 Task: Plan a trip to Hendala, Sri Lanka from 6th December, 2023 to 10th December, 2023 for 1 adult.1  bedroom having 1 bed and 1 bathroom. Property type can be hotel. Look for 5 properties as per requirement.
Action: Mouse moved to (500, 63)
Screenshot: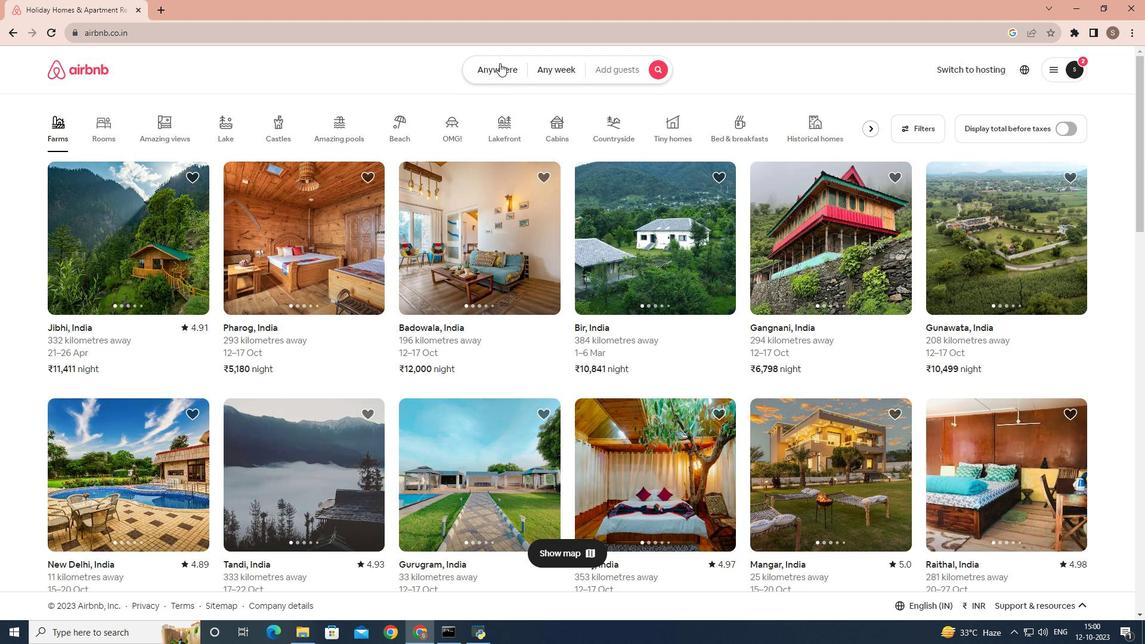 
Action: Mouse pressed left at (500, 63)
Screenshot: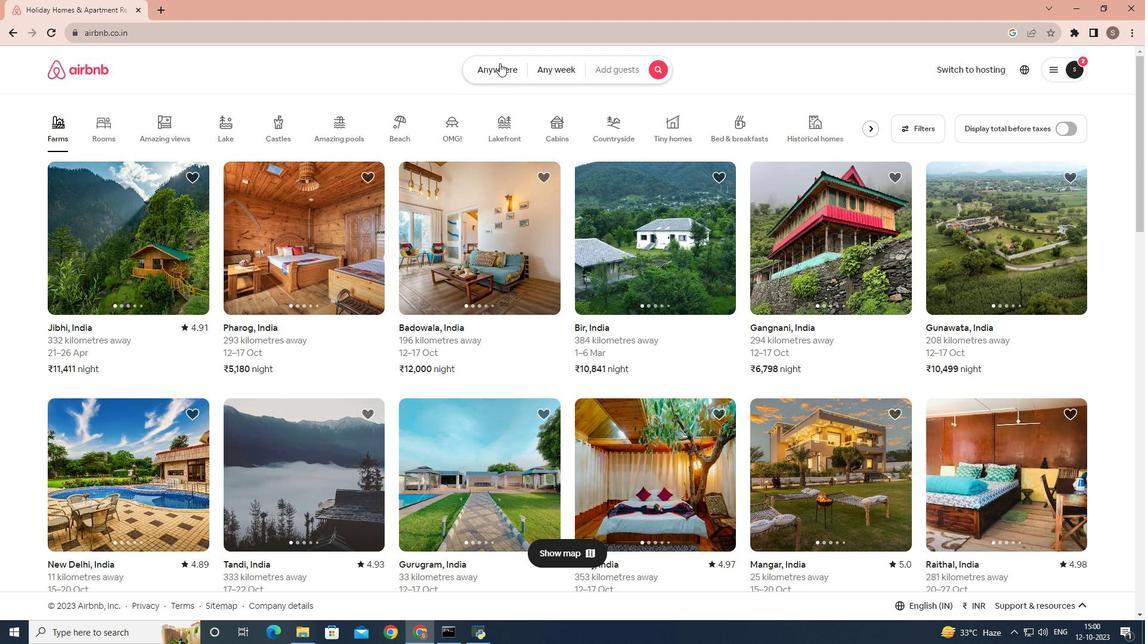 
Action: Mouse moved to (375, 112)
Screenshot: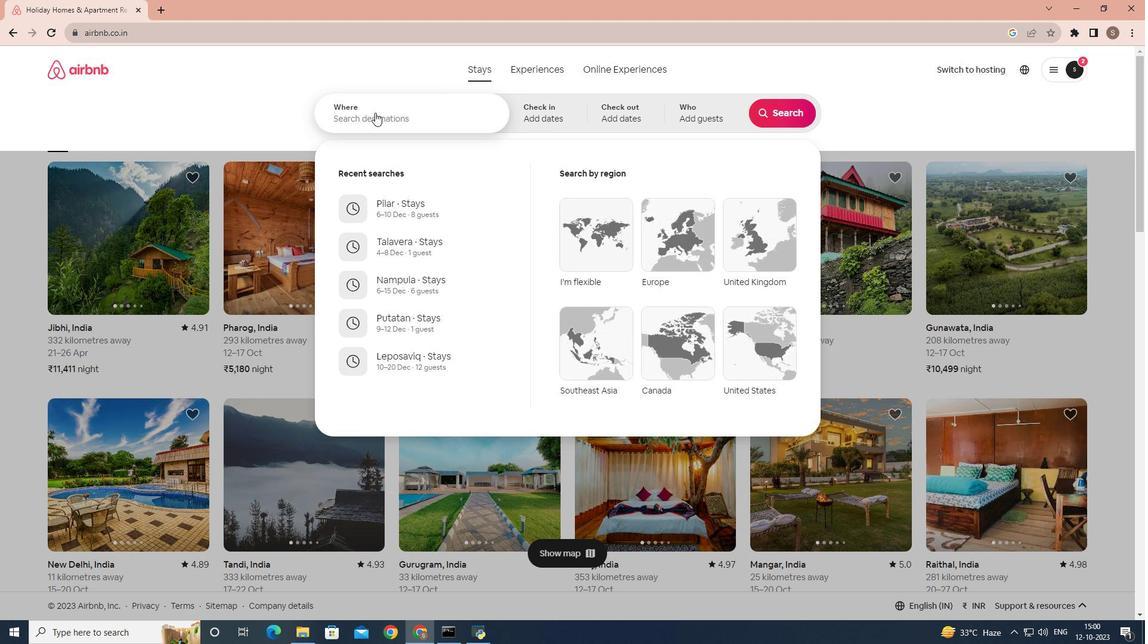 
Action: Mouse pressed left at (375, 112)
Screenshot: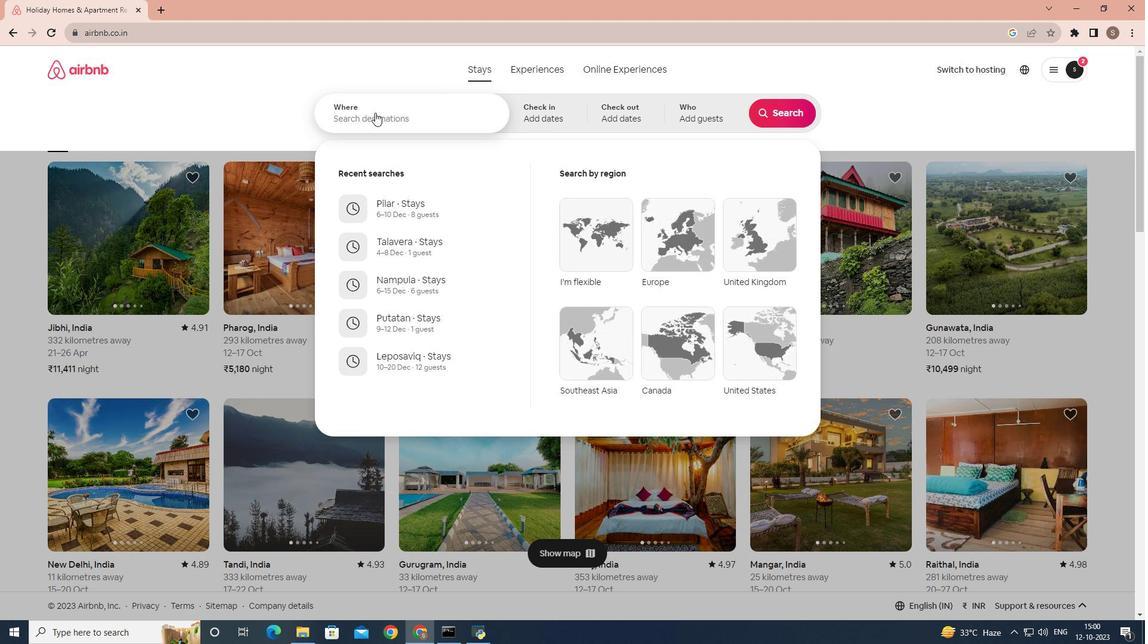 
Action: Key pressed hendala
Screenshot: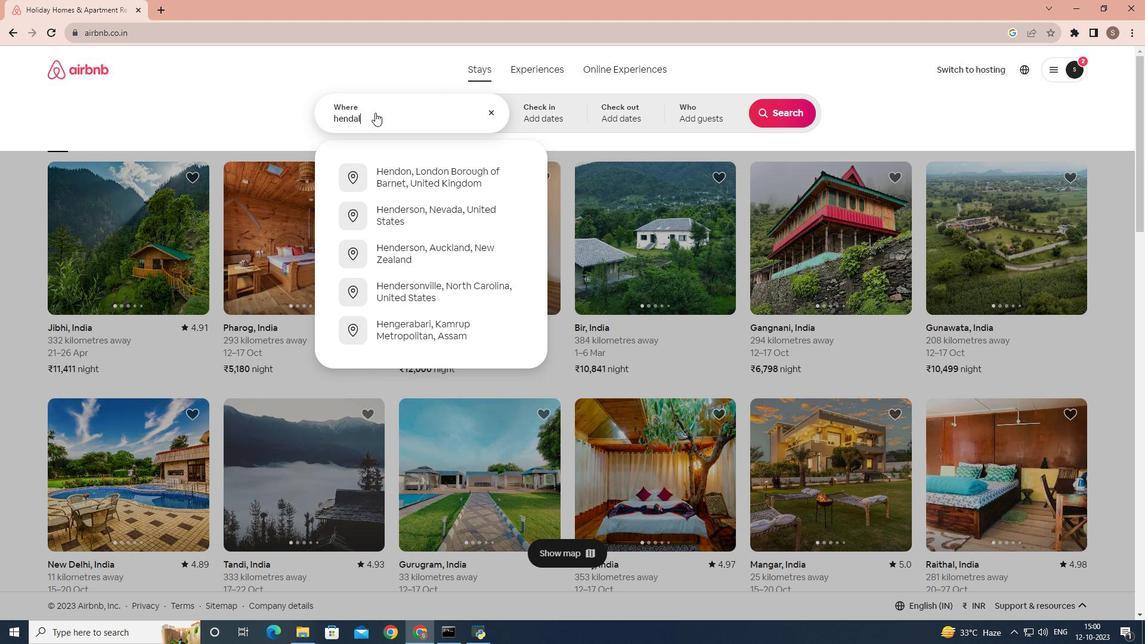 
Action: Mouse moved to (377, 170)
Screenshot: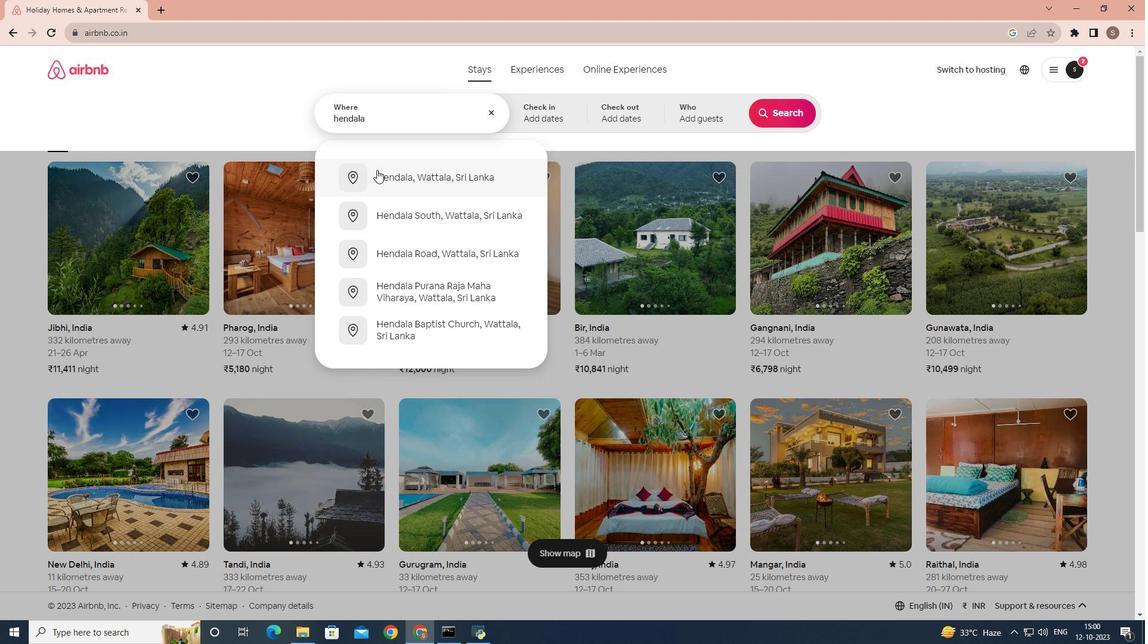 
Action: Mouse pressed left at (377, 170)
Screenshot: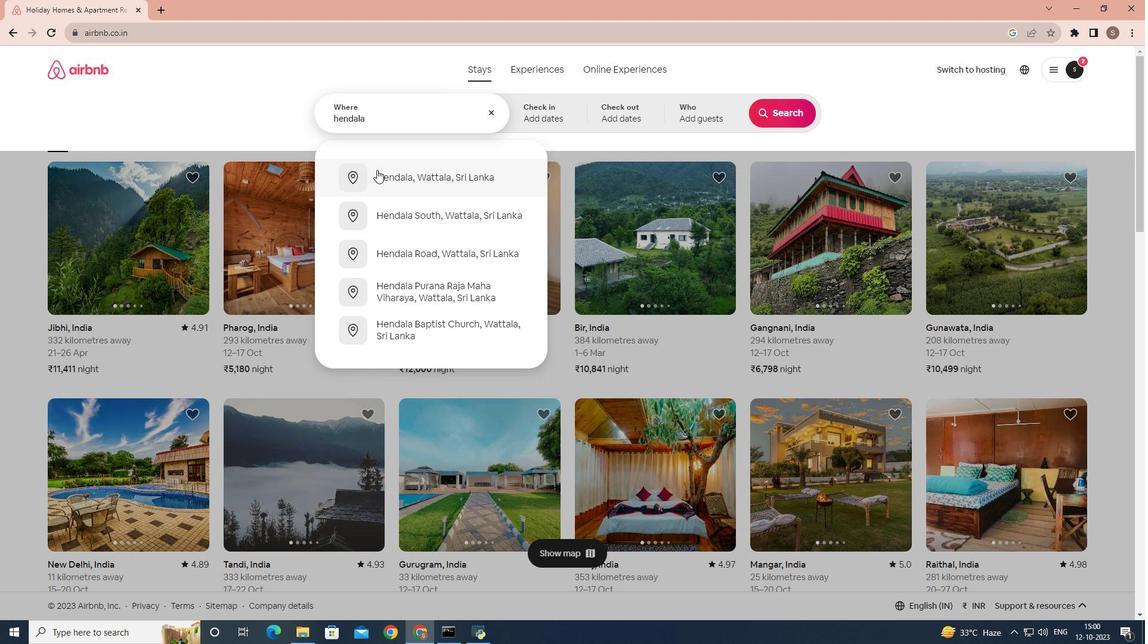 
Action: Mouse moved to (776, 213)
Screenshot: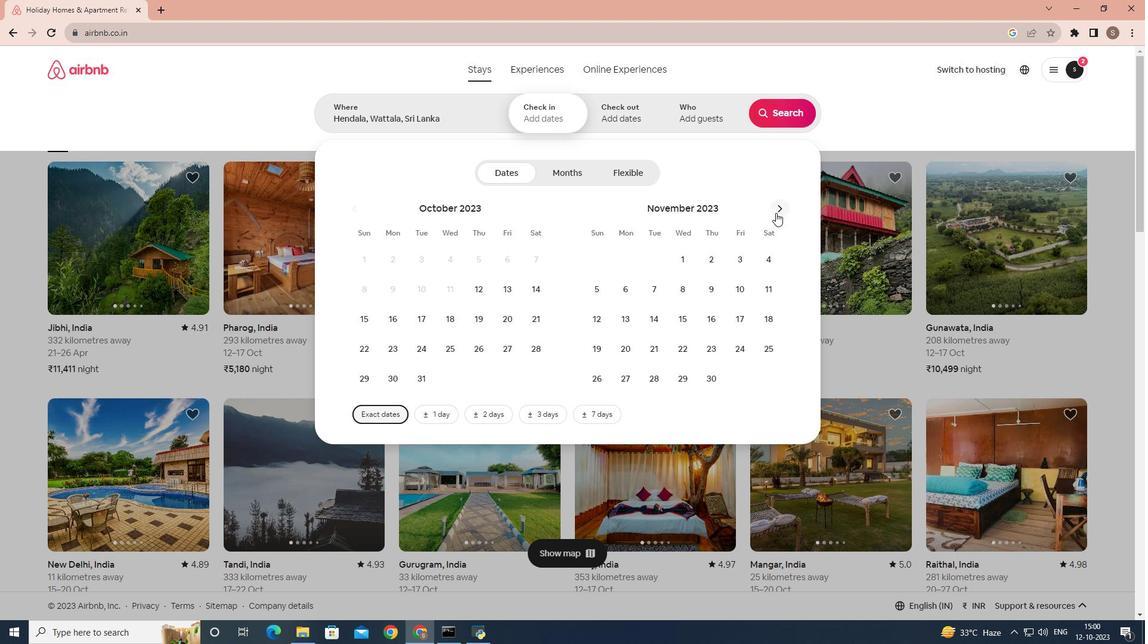 
Action: Mouse pressed left at (776, 213)
Screenshot: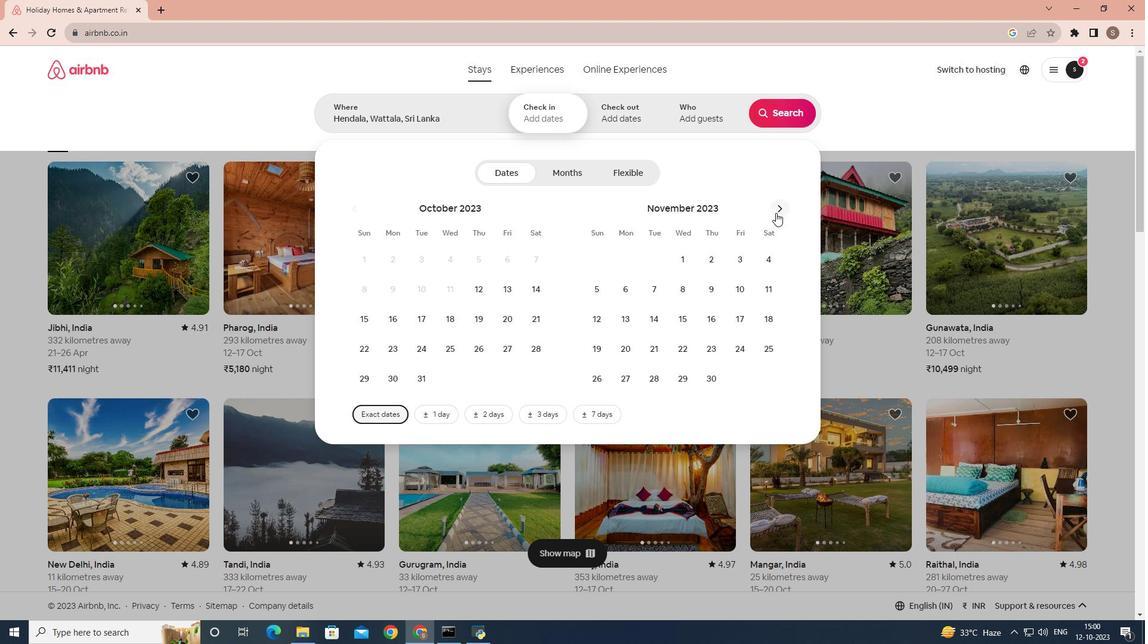
Action: Mouse moved to (677, 291)
Screenshot: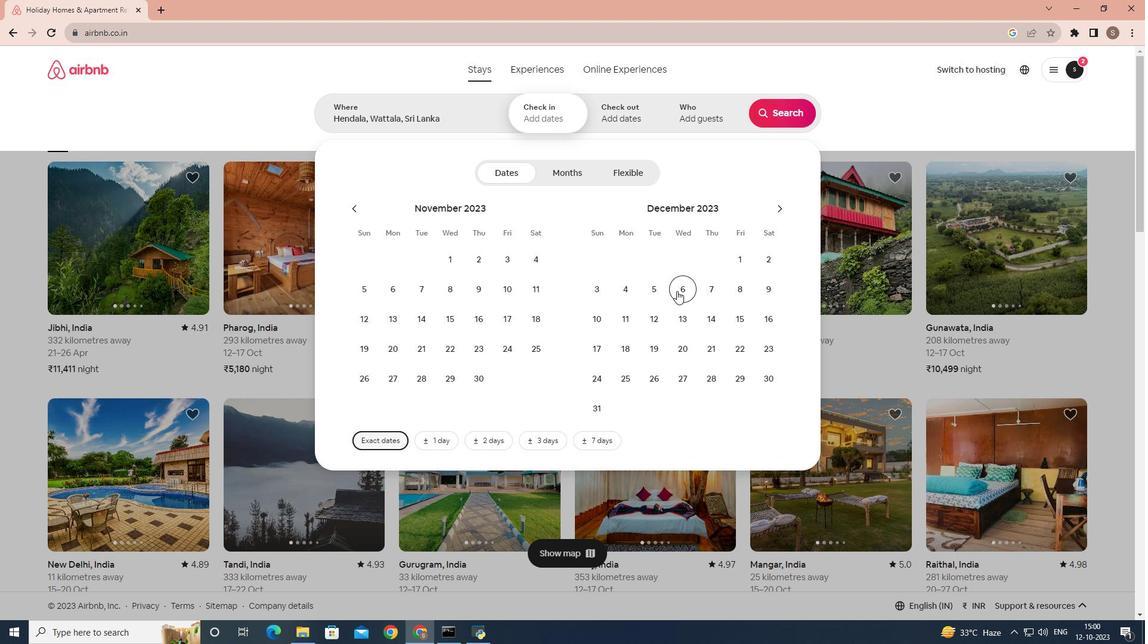 
Action: Mouse pressed left at (677, 291)
Screenshot: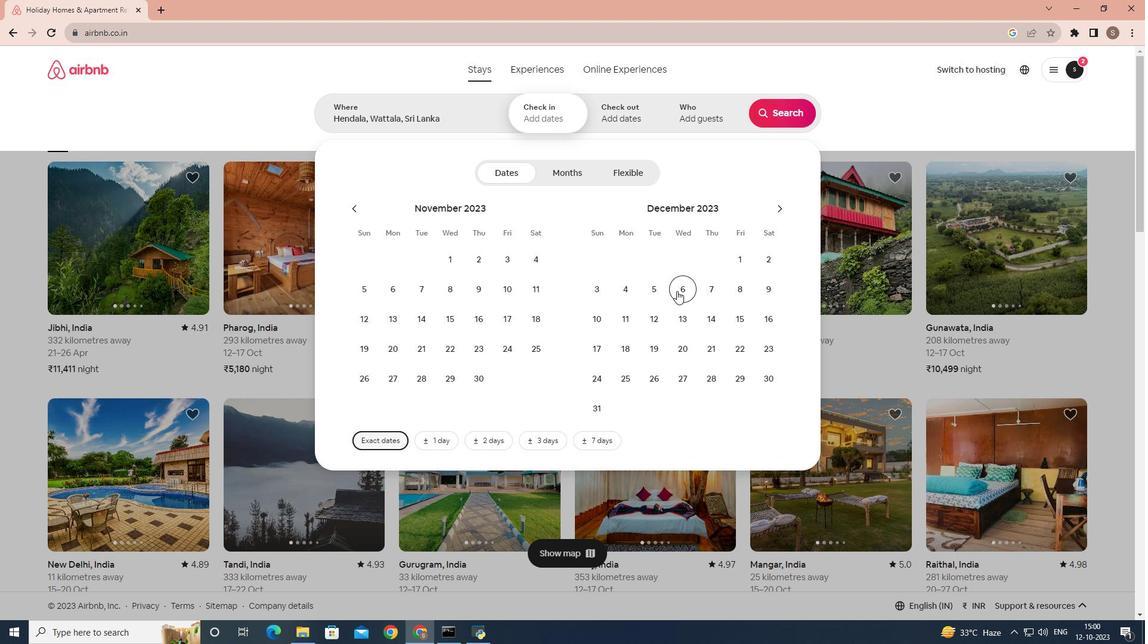 
Action: Mouse moved to (598, 329)
Screenshot: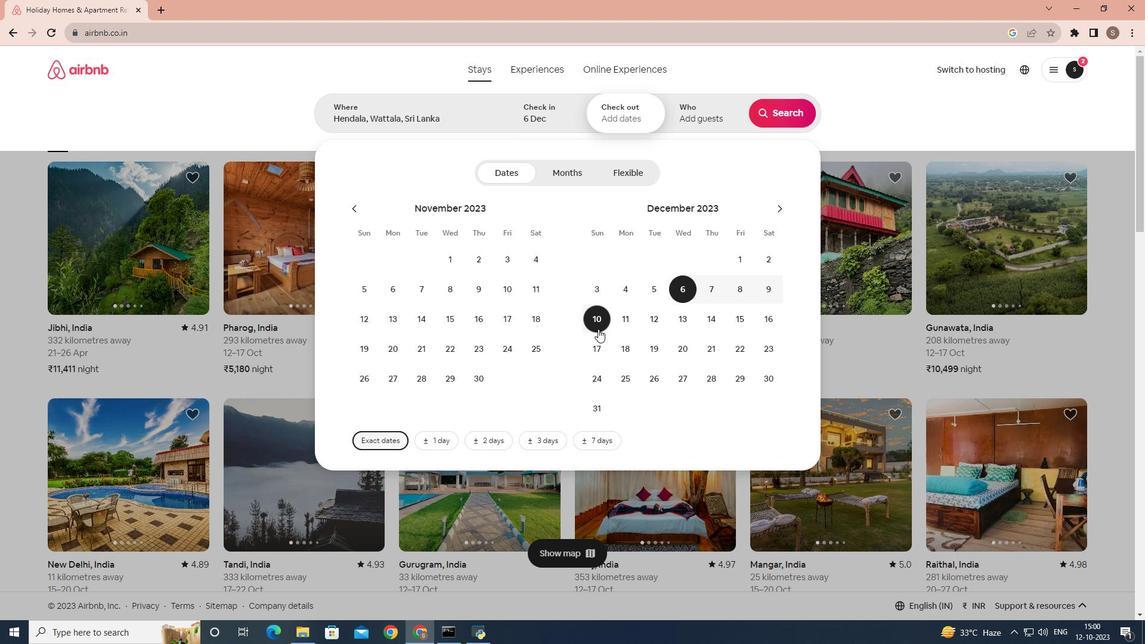 
Action: Mouse pressed left at (598, 329)
Screenshot: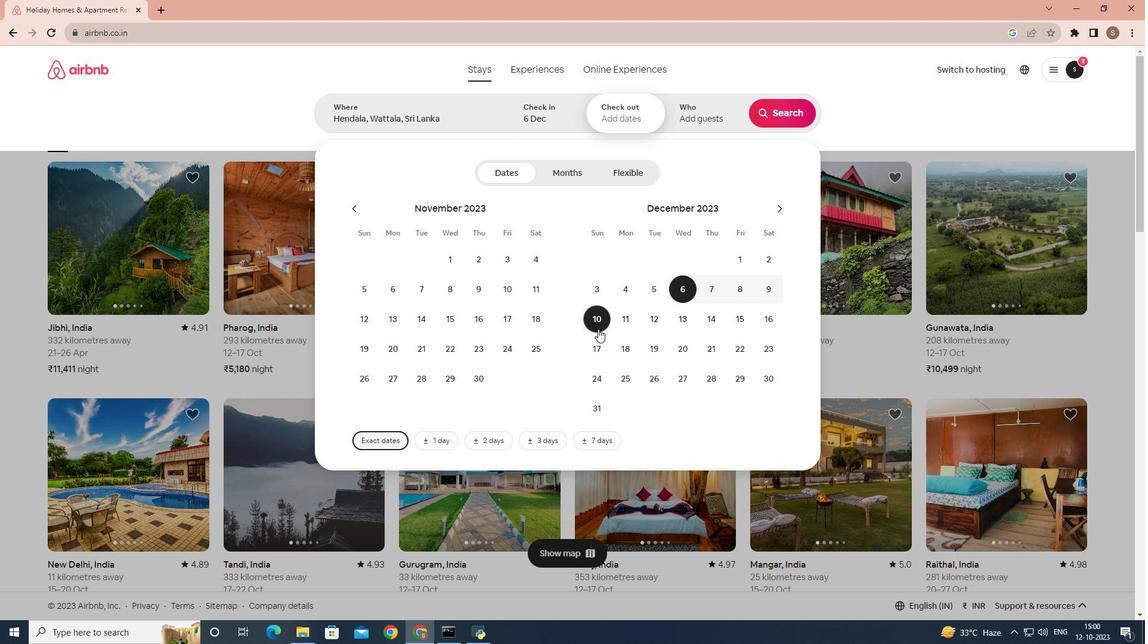 
Action: Mouse moved to (732, 102)
Screenshot: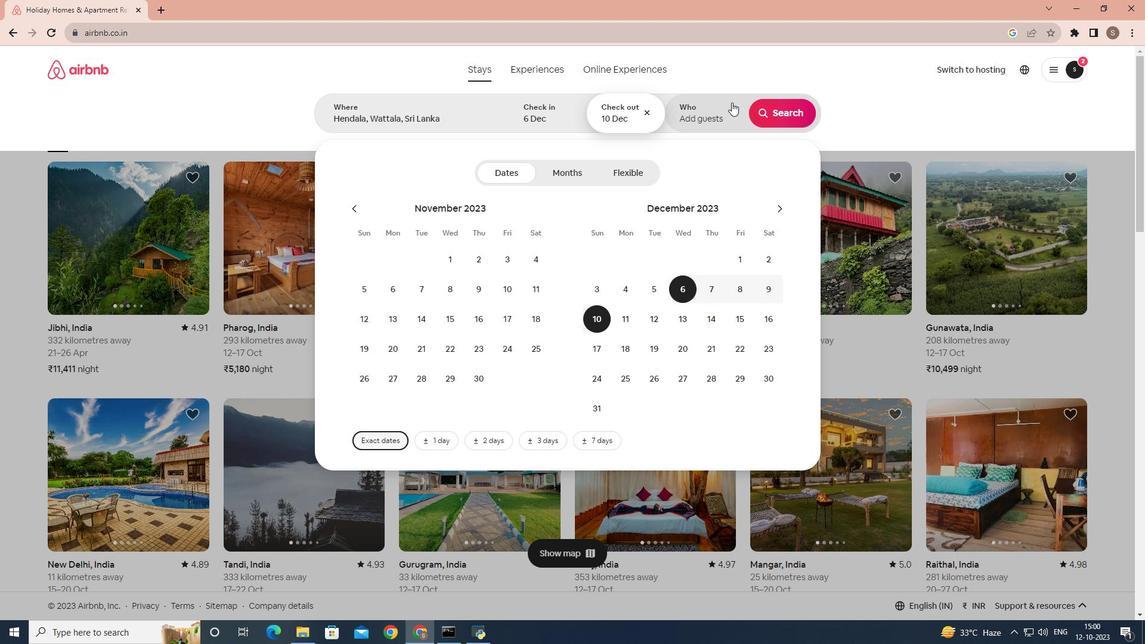 
Action: Mouse pressed left at (732, 102)
Screenshot: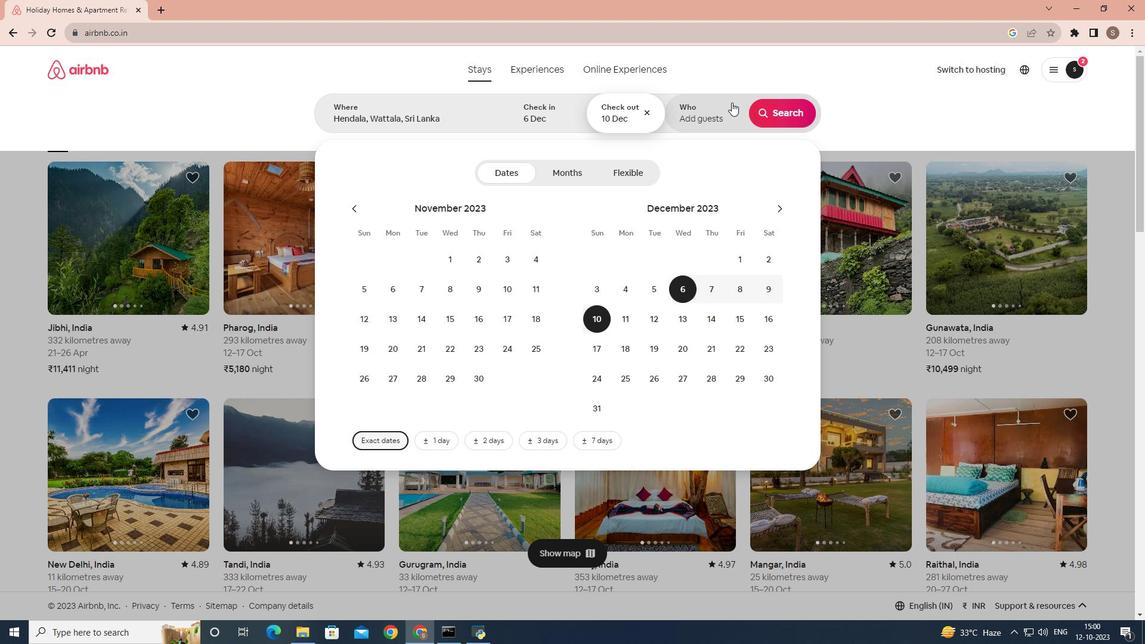 
Action: Mouse moved to (799, 184)
Screenshot: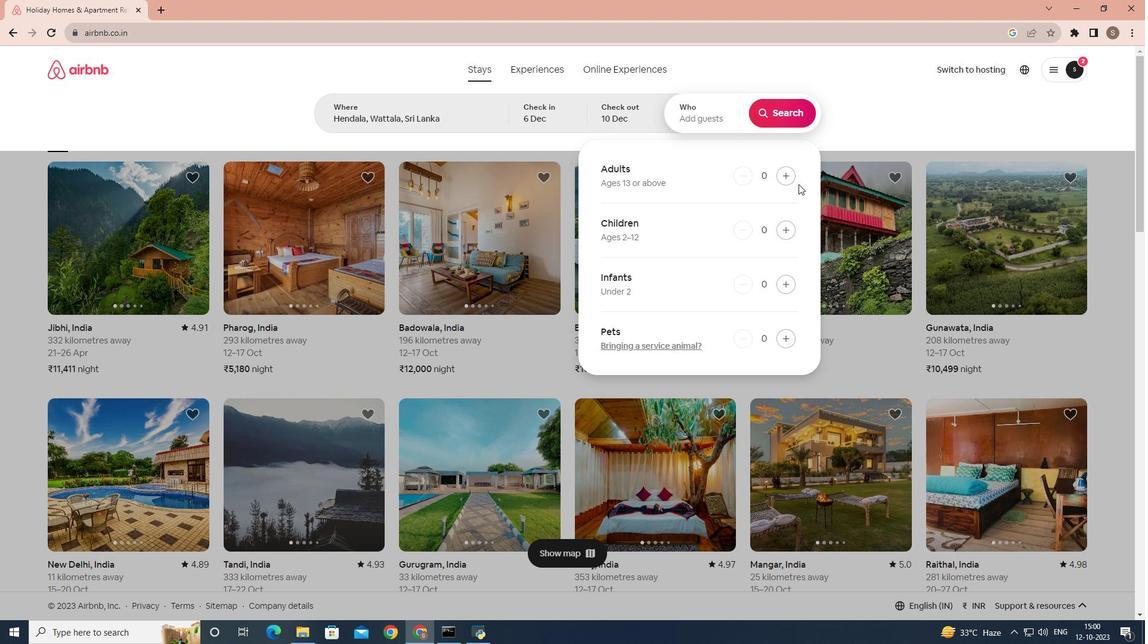 
Action: Mouse pressed left at (799, 184)
Screenshot: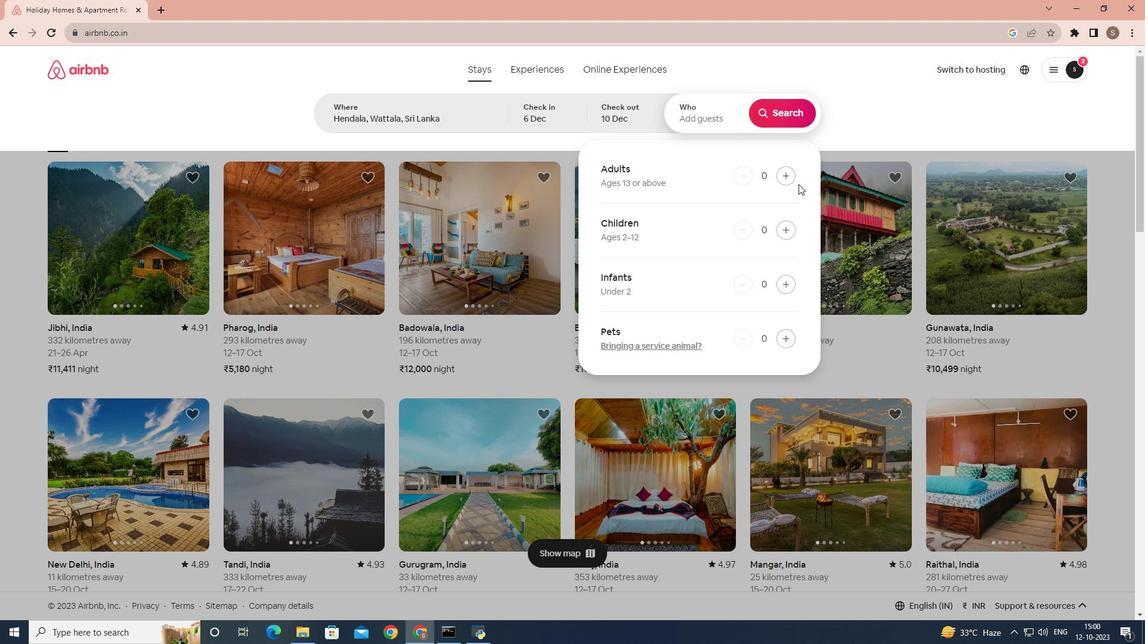 
Action: Mouse moved to (796, 184)
Screenshot: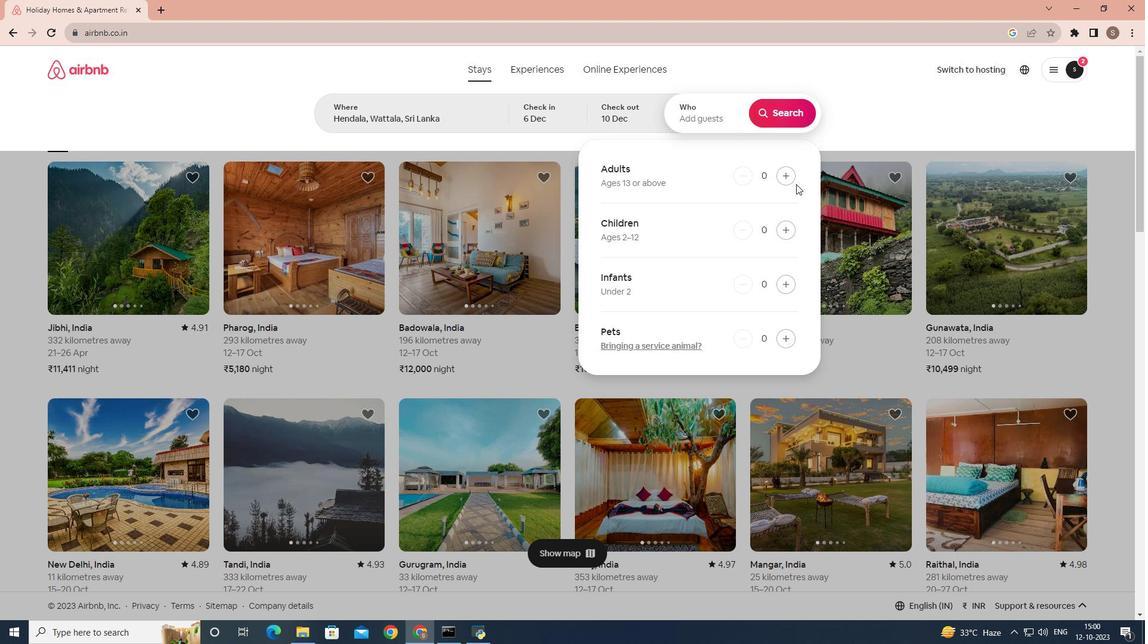 
Action: Mouse pressed left at (796, 184)
Screenshot: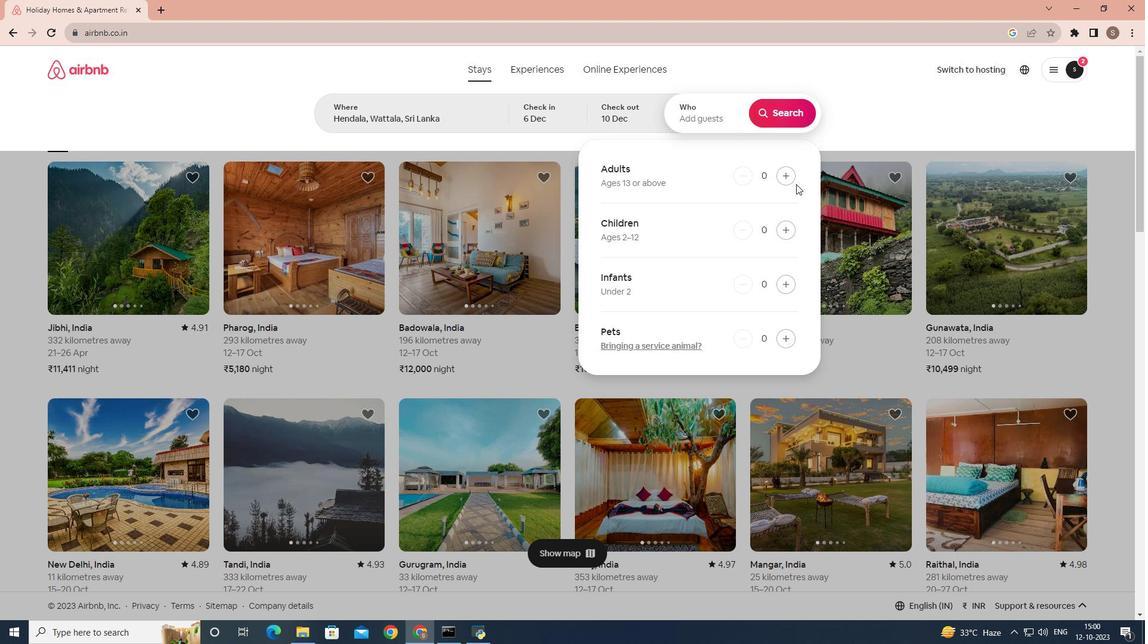 
Action: Mouse moved to (788, 182)
Screenshot: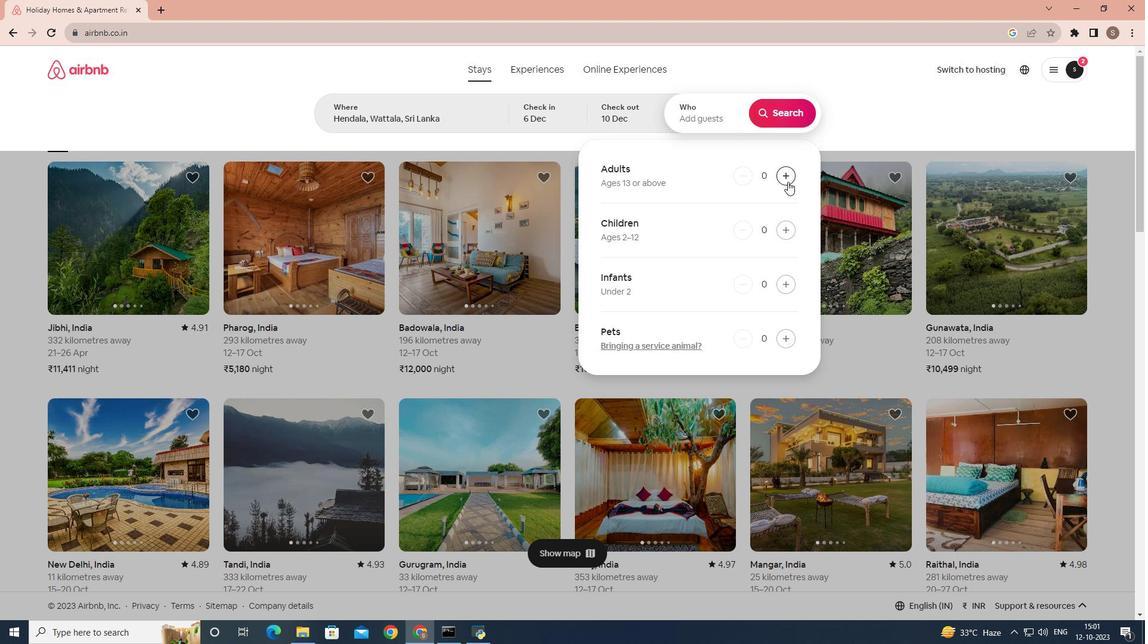 
Action: Mouse pressed left at (788, 182)
Screenshot: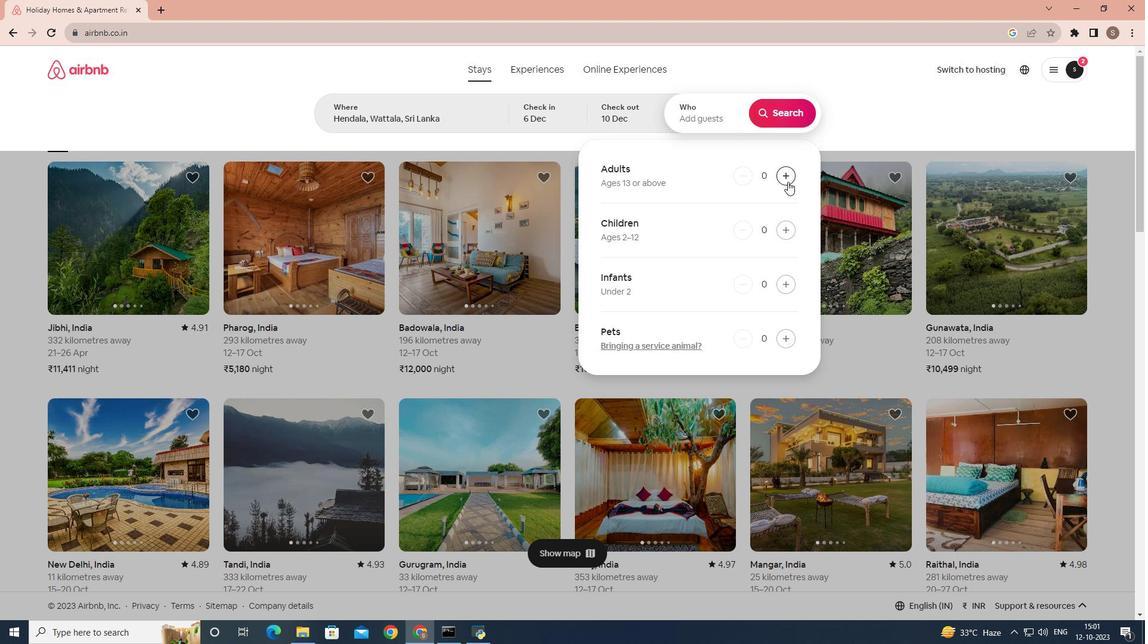 
Action: Mouse moved to (776, 111)
Screenshot: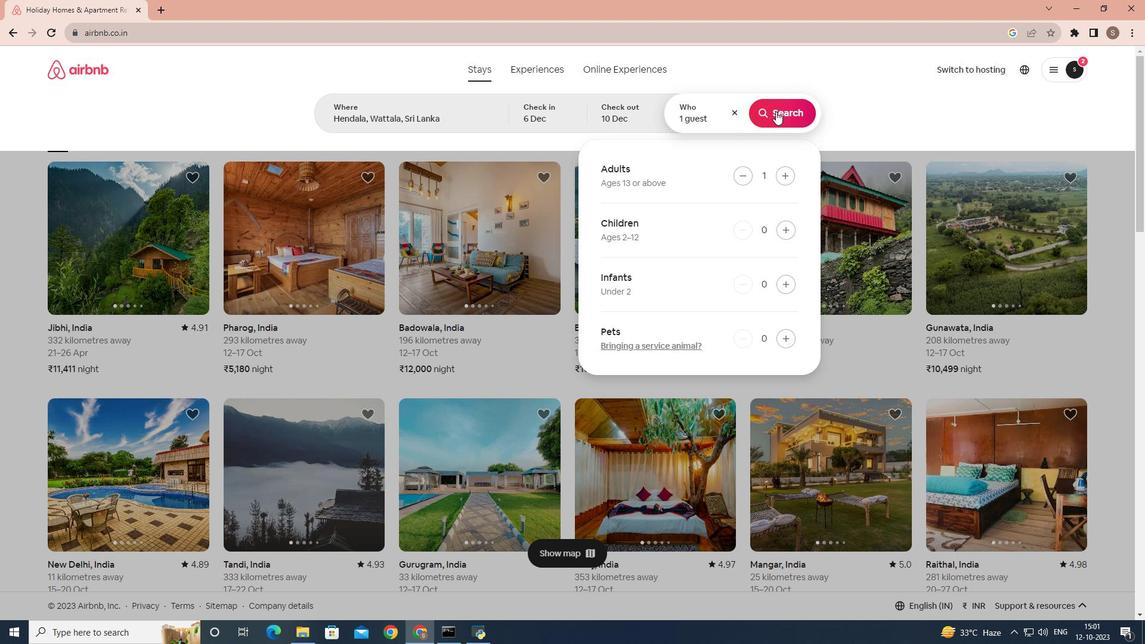 
Action: Mouse pressed left at (776, 111)
Screenshot: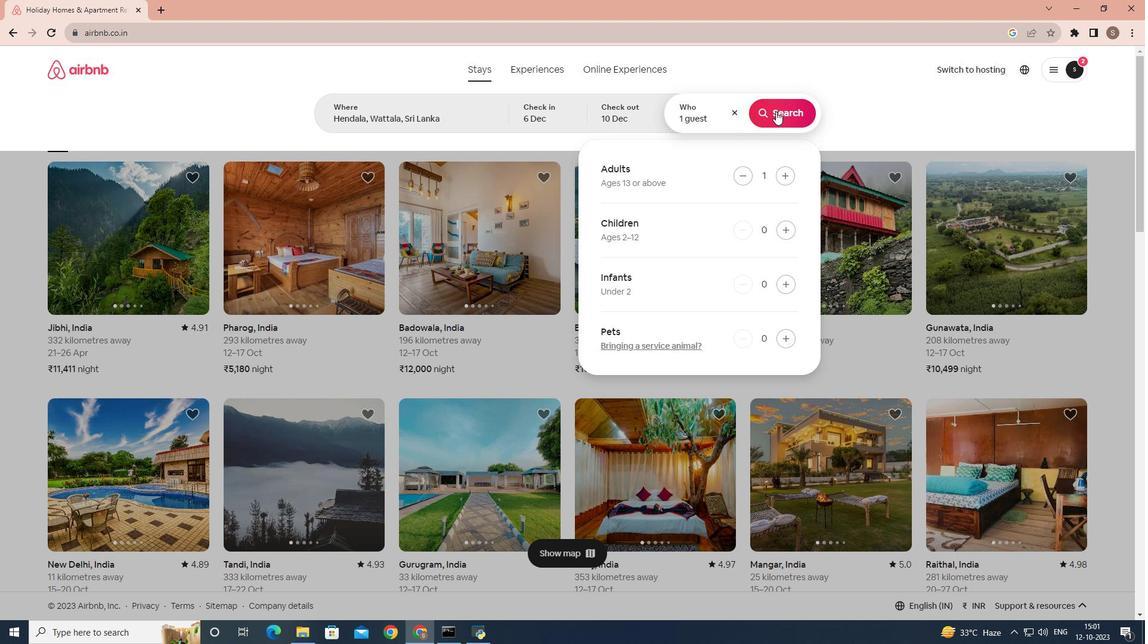 
Action: Mouse moved to (950, 119)
Screenshot: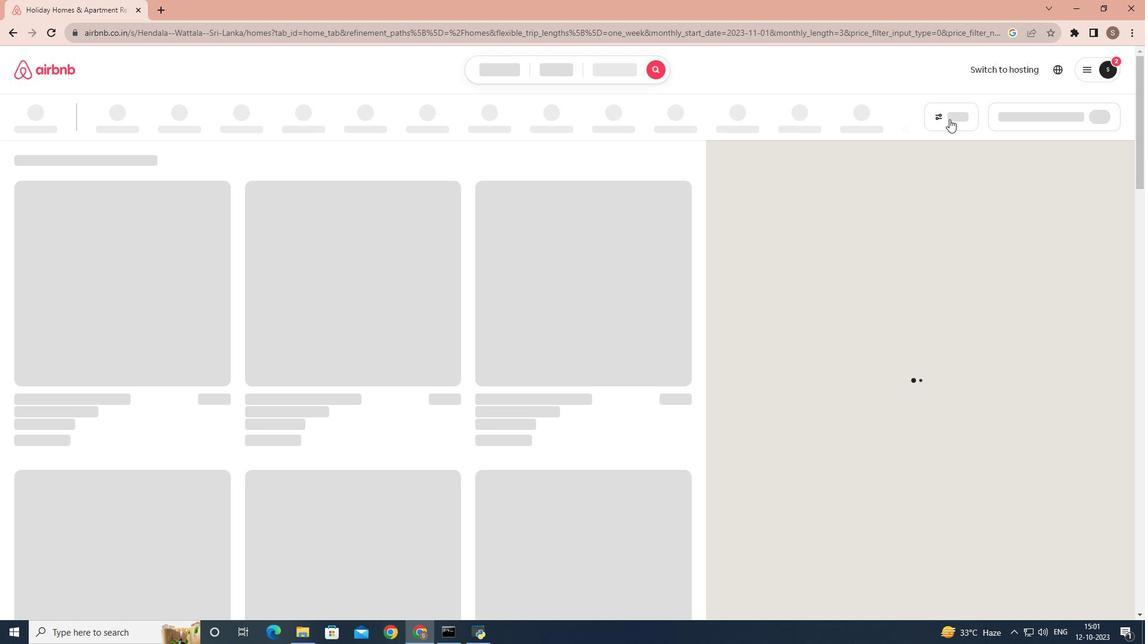 
Action: Mouse pressed left at (950, 119)
Screenshot: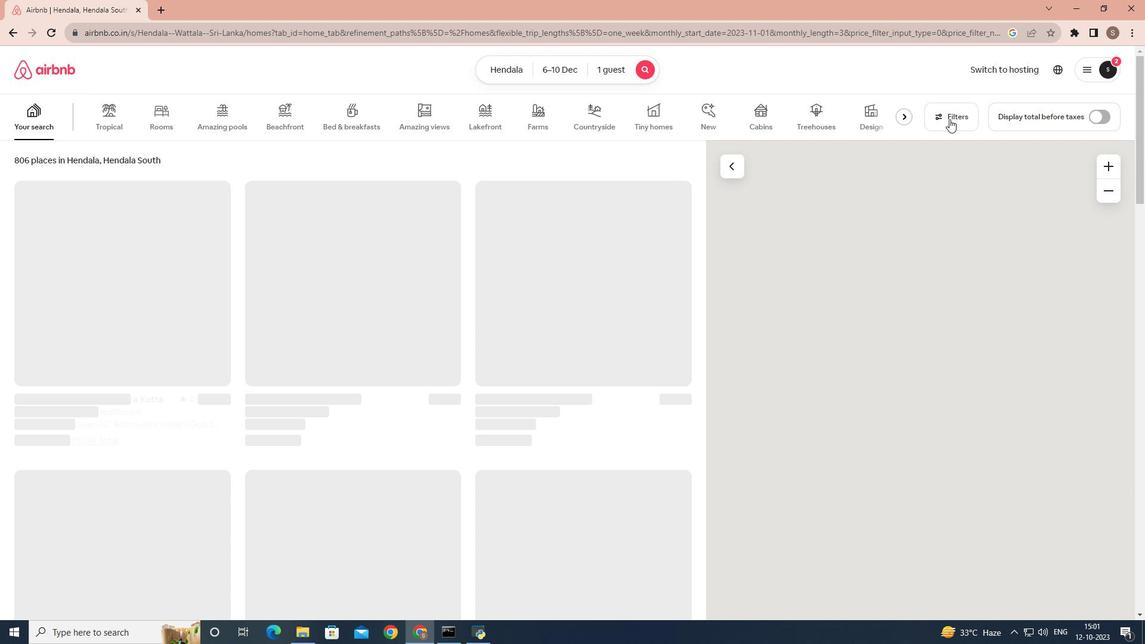 
Action: Mouse moved to (404, 380)
Screenshot: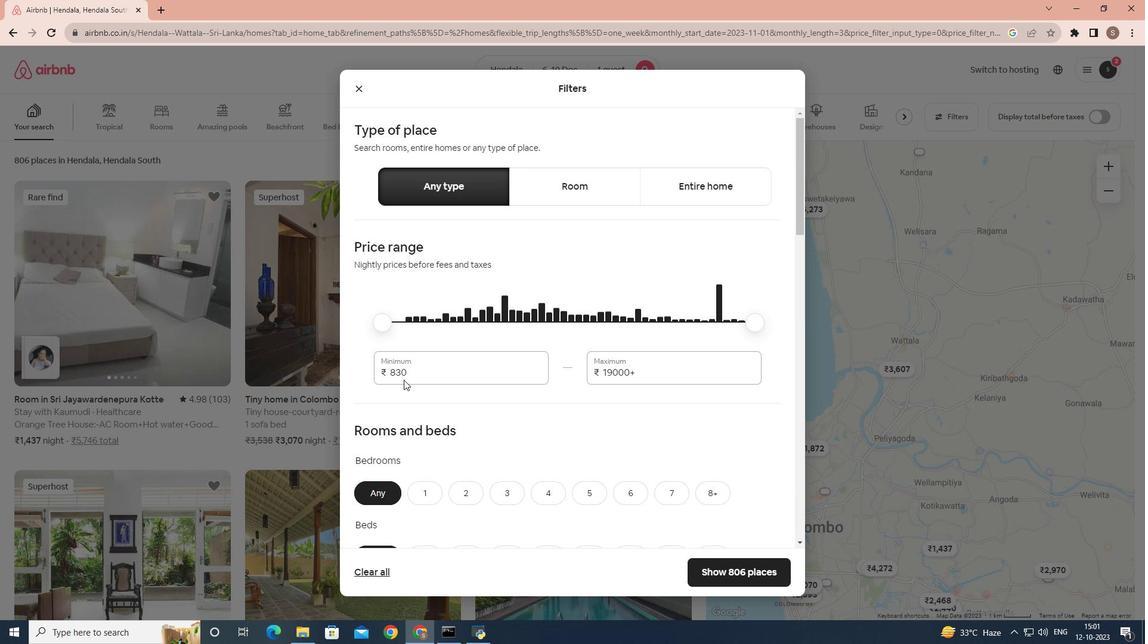 
Action: Mouse scrolled (404, 379) with delta (0, 0)
Screenshot: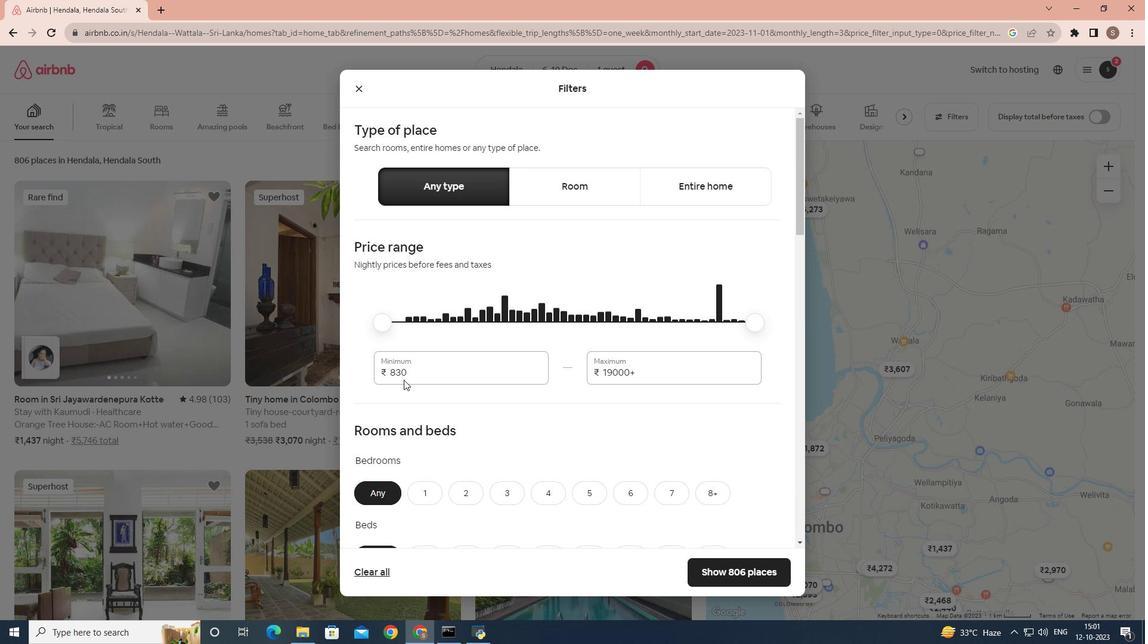 
Action: Mouse scrolled (404, 379) with delta (0, 0)
Screenshot: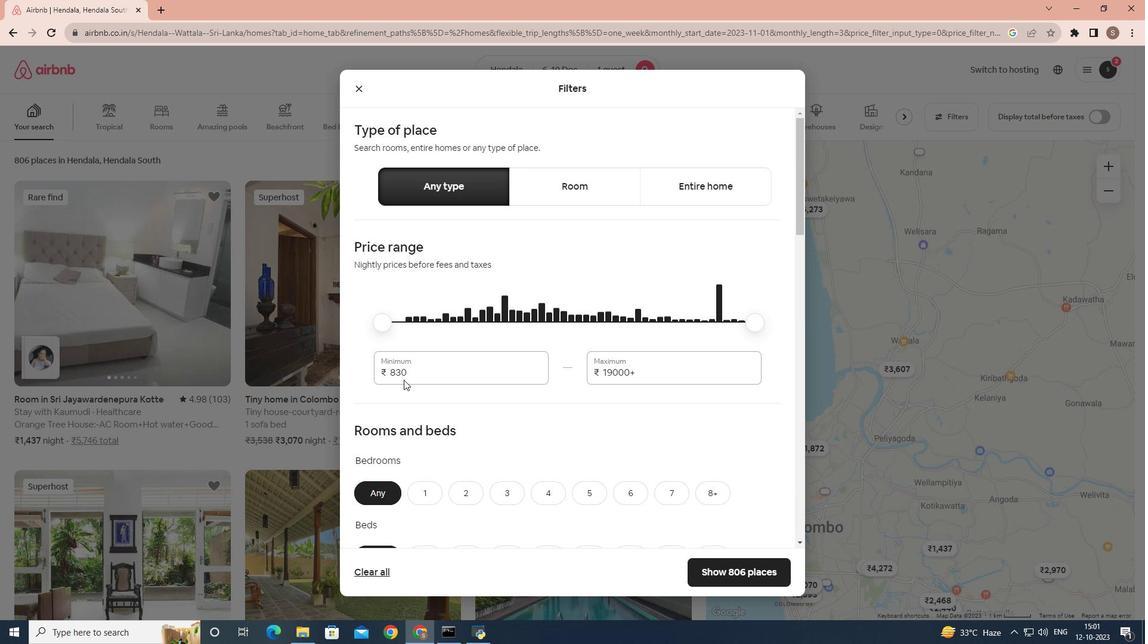 
Action: Mouse scrolled (404, 379) with delta (0, 0)
Screenshot: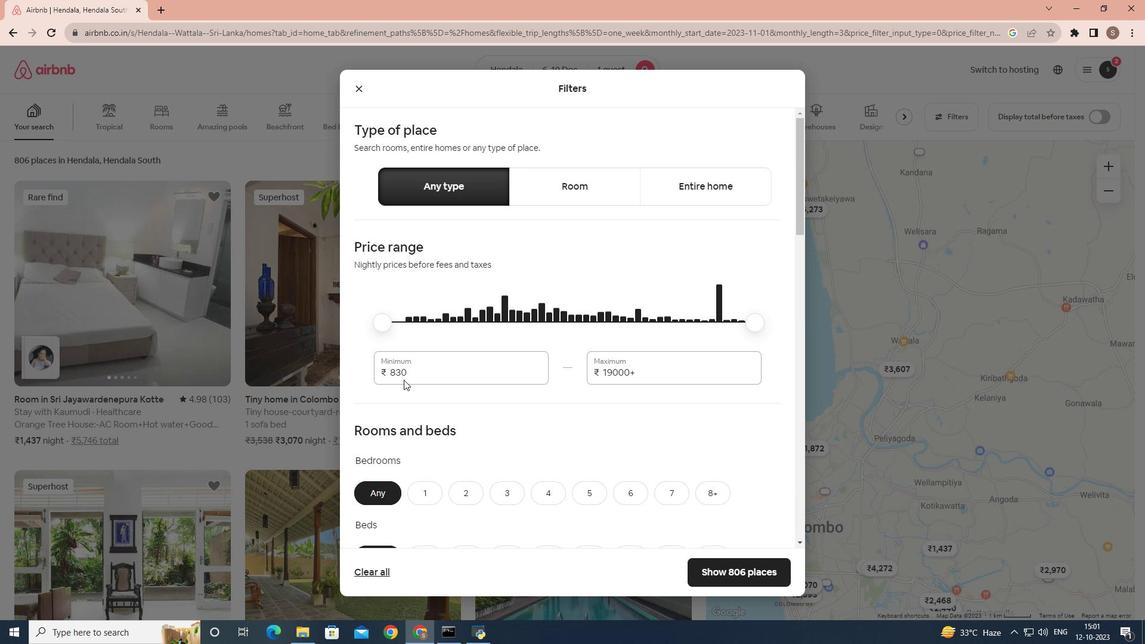 
Action: Mouse scrolled (404, 379) with delta (0, 0)
Screenshot: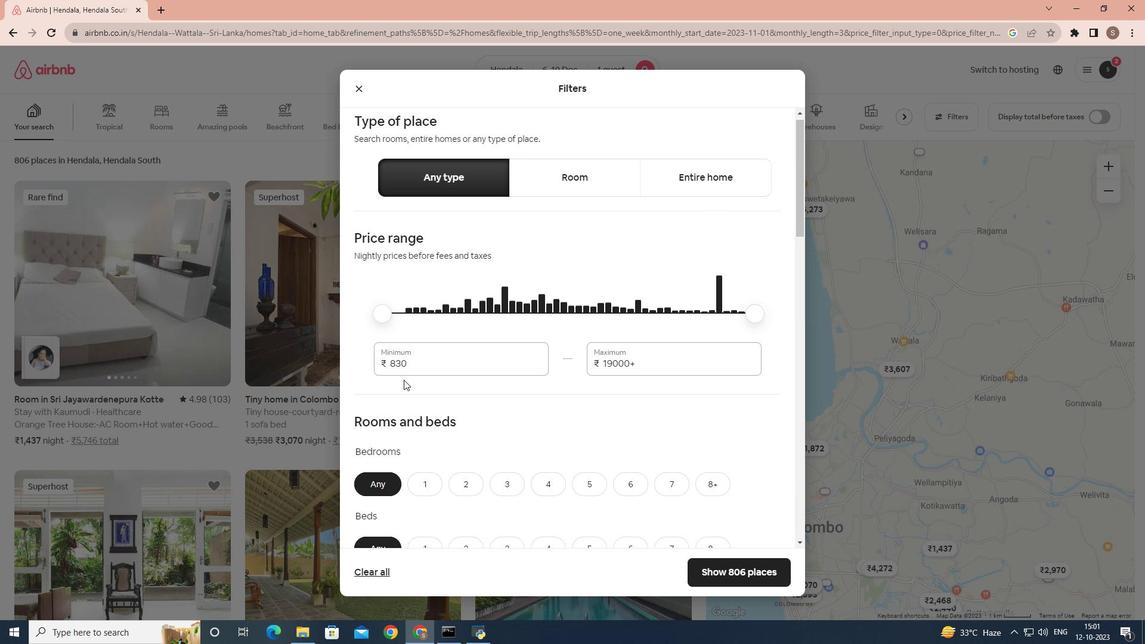 
Action: Mouse scrolled (404, 379) with delta (0, 0)
Screenshot: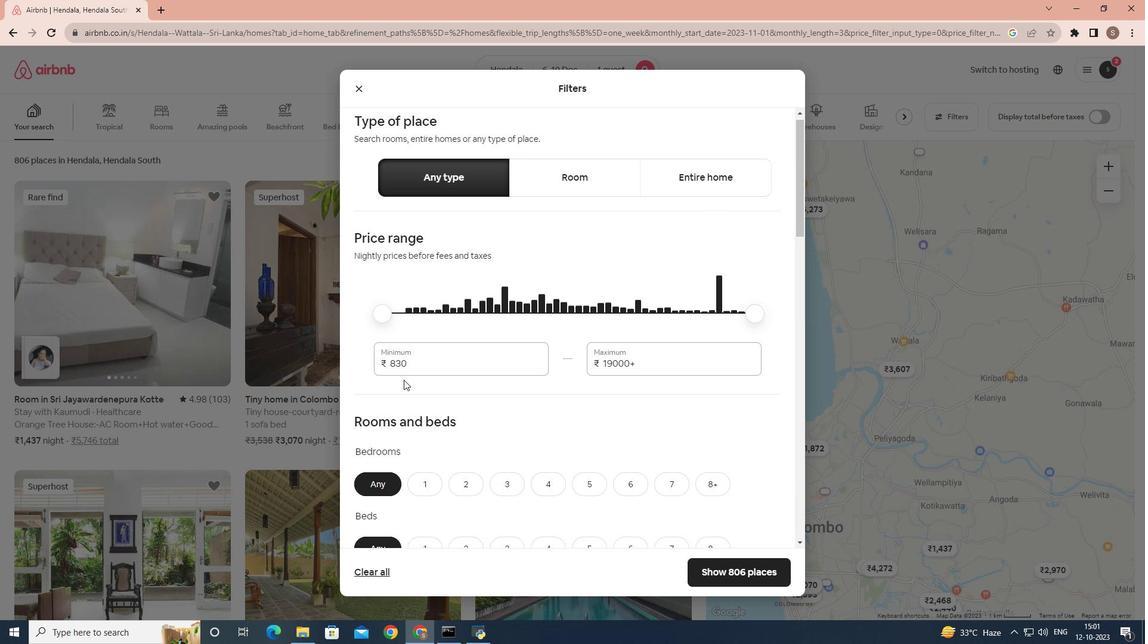 
Action: Mouse moved to (415, 200)
Screenshot: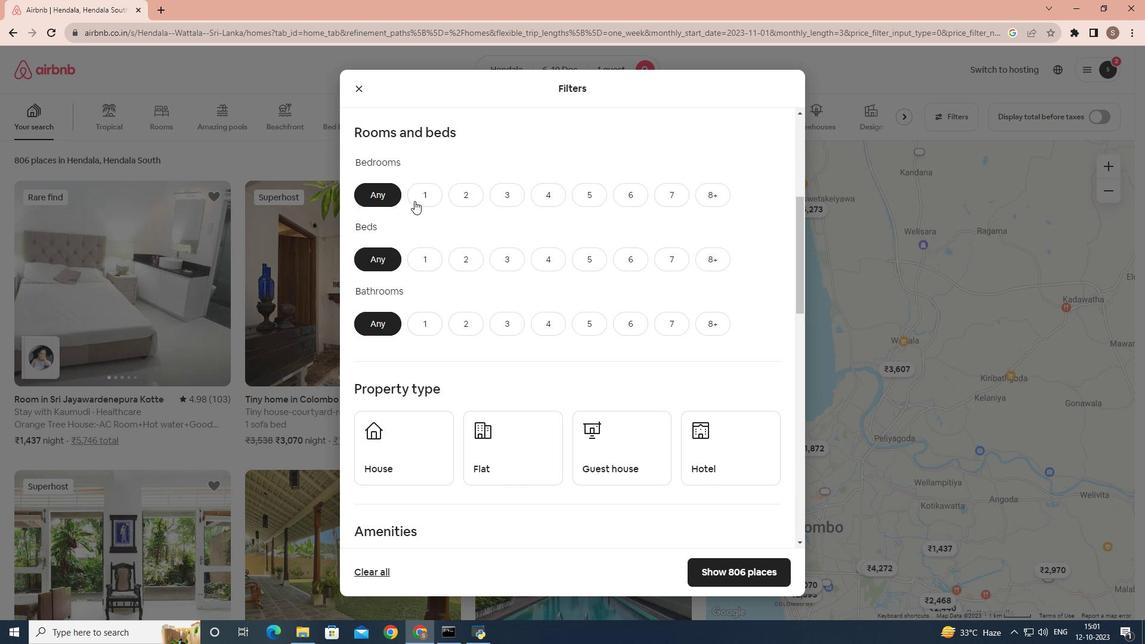 
Action: Mouse pressed left at (415, 200)
Screenshot: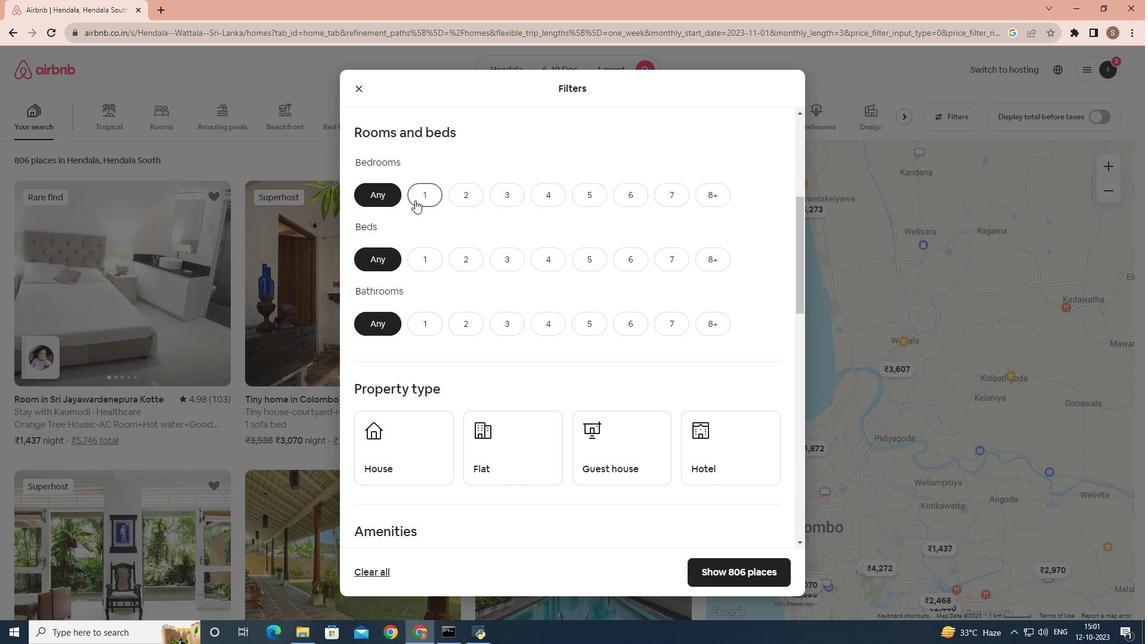 
Action: Mouse moved to (421, 269)
Screenshot: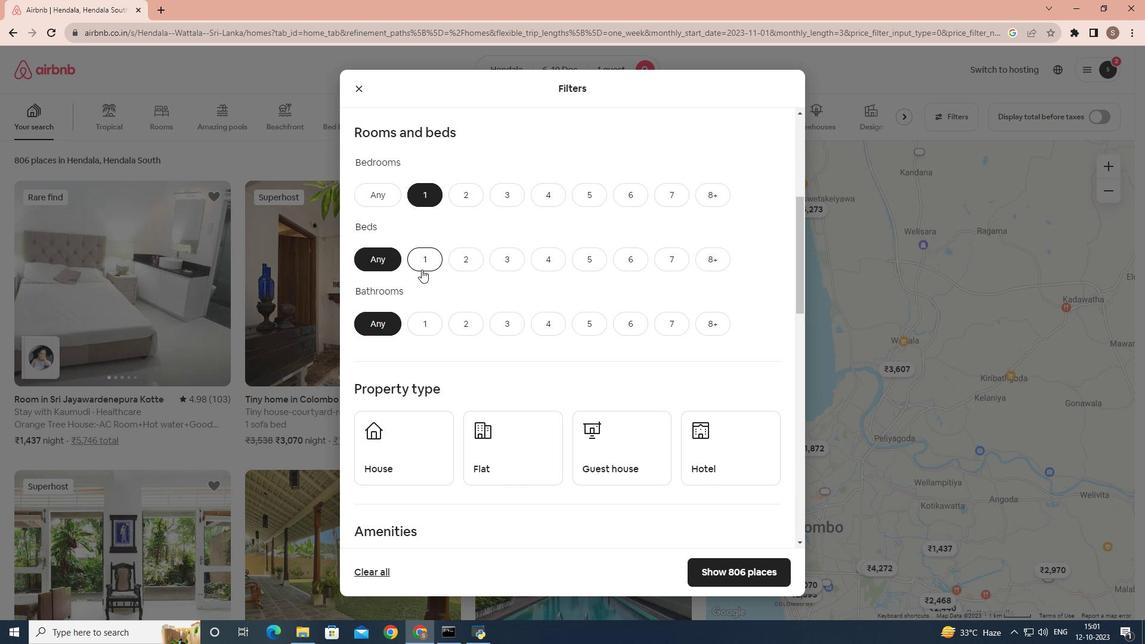 
Action: Mouse pressed left at (421, 269)
Screenshot: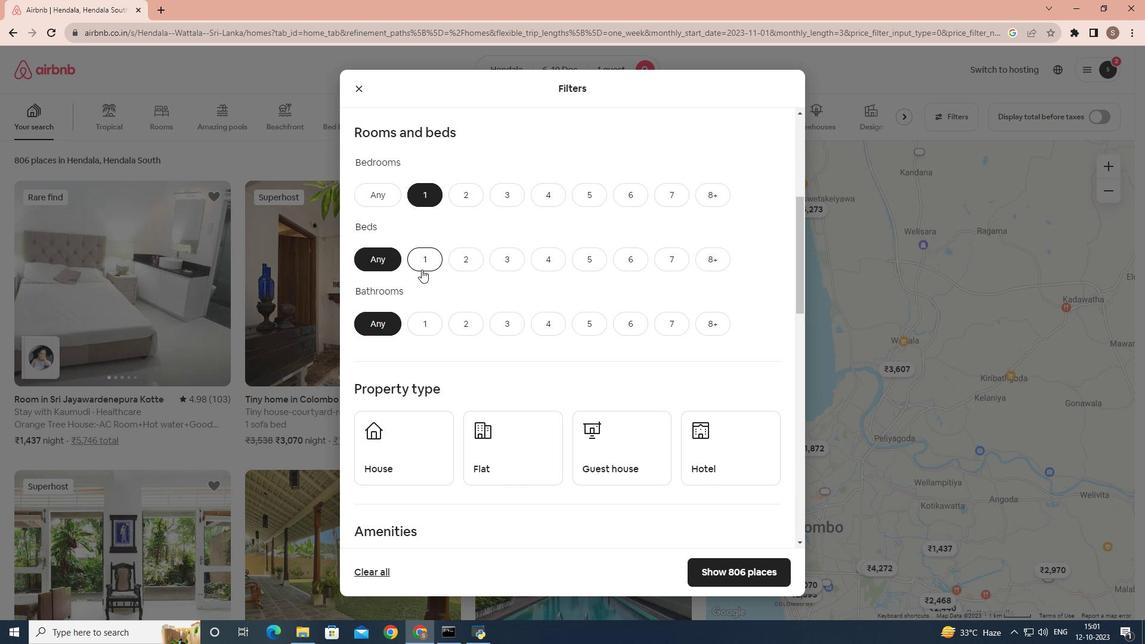 
Action: Mouse moved to (433, 325)
Screenshot: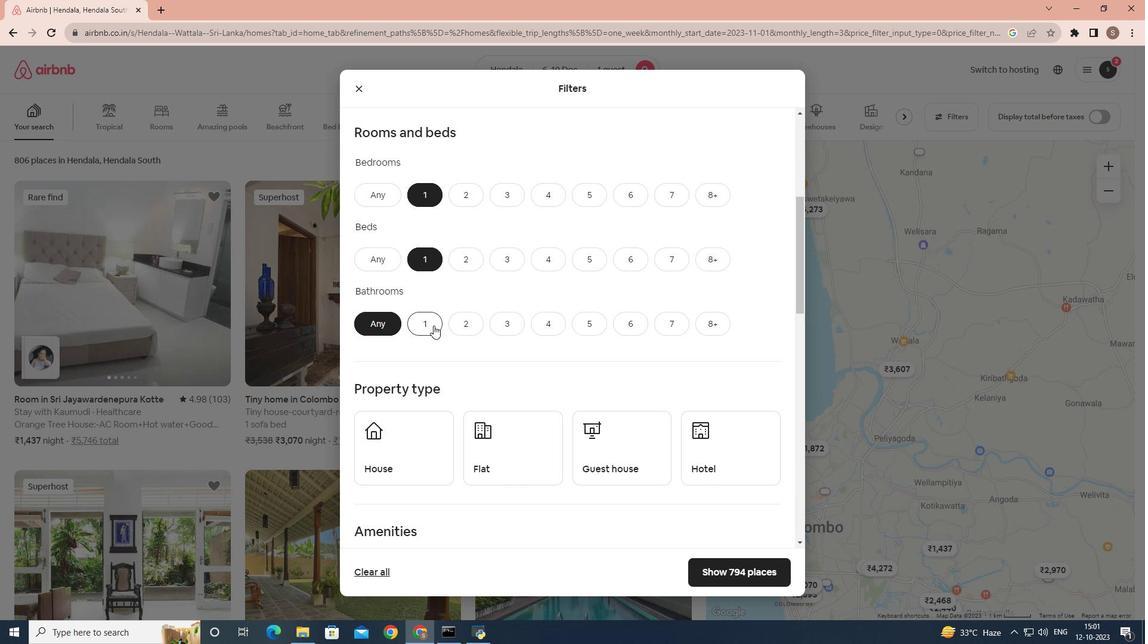 
Action: Mouse pressed left at (433, 325)
Screenshot: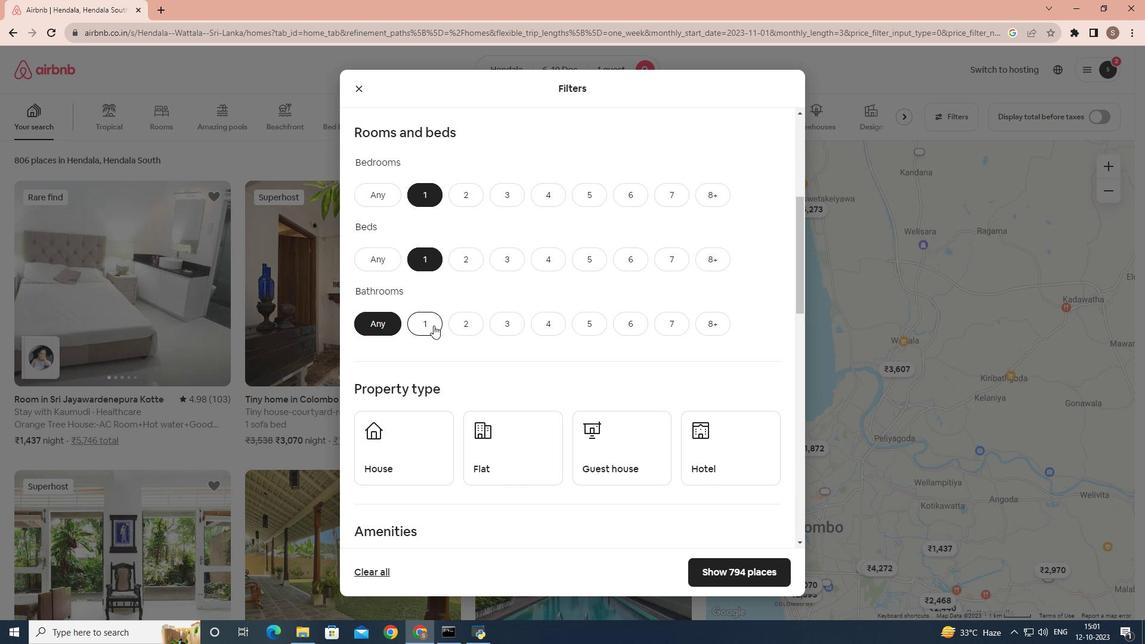 
Action: Mouse moved to (700, 457)
Screenshot: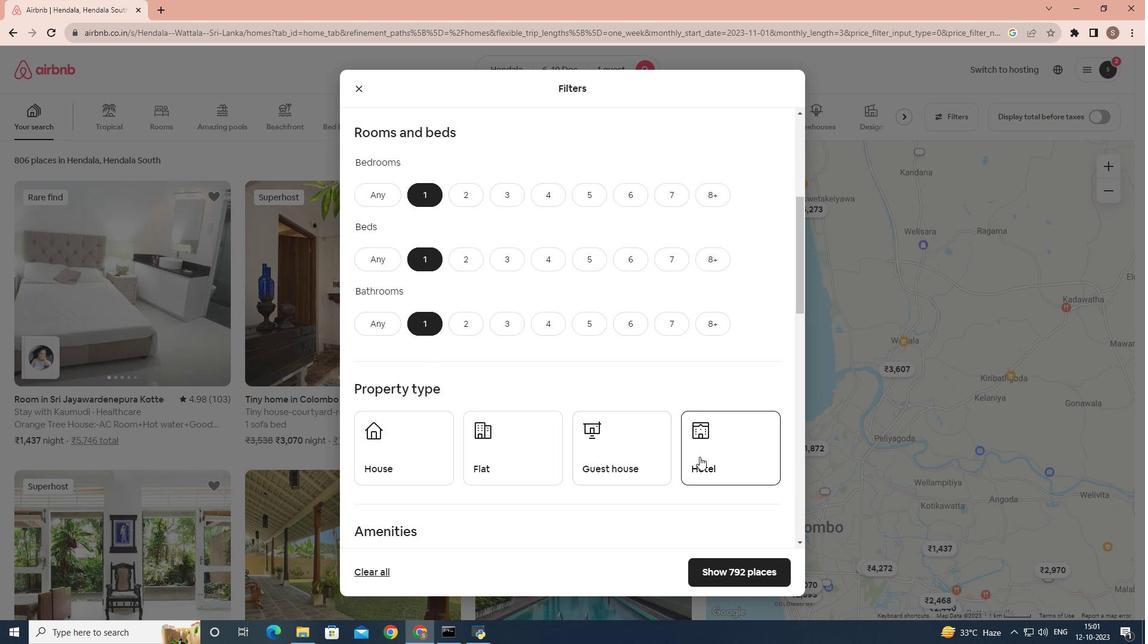 
Action: Mouse pressed left at (700, 457)
Screenshot: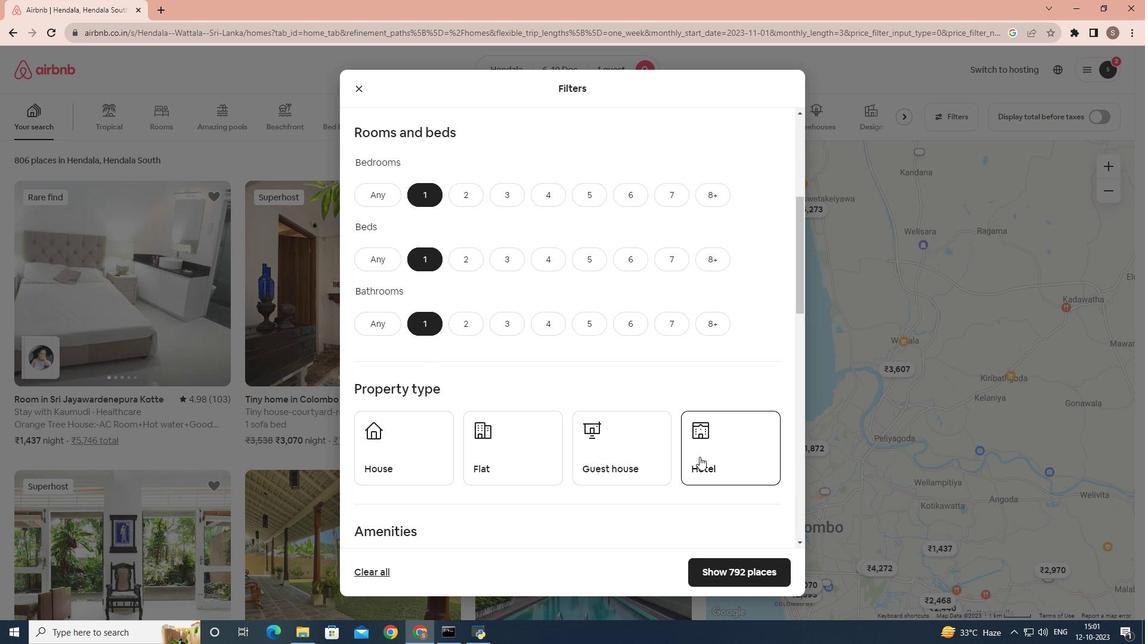 
Action: Mouse moved to (547, 438)
Screenshot: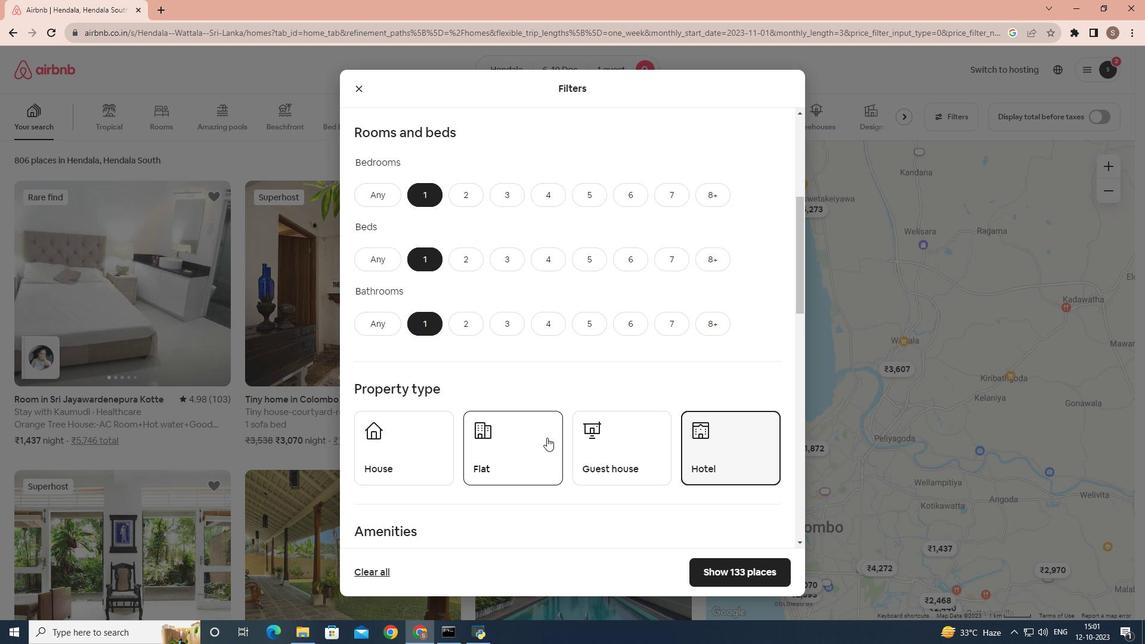 
Action: Mouse scrolled (547, 437) with delta (0, 0)
Screenshot: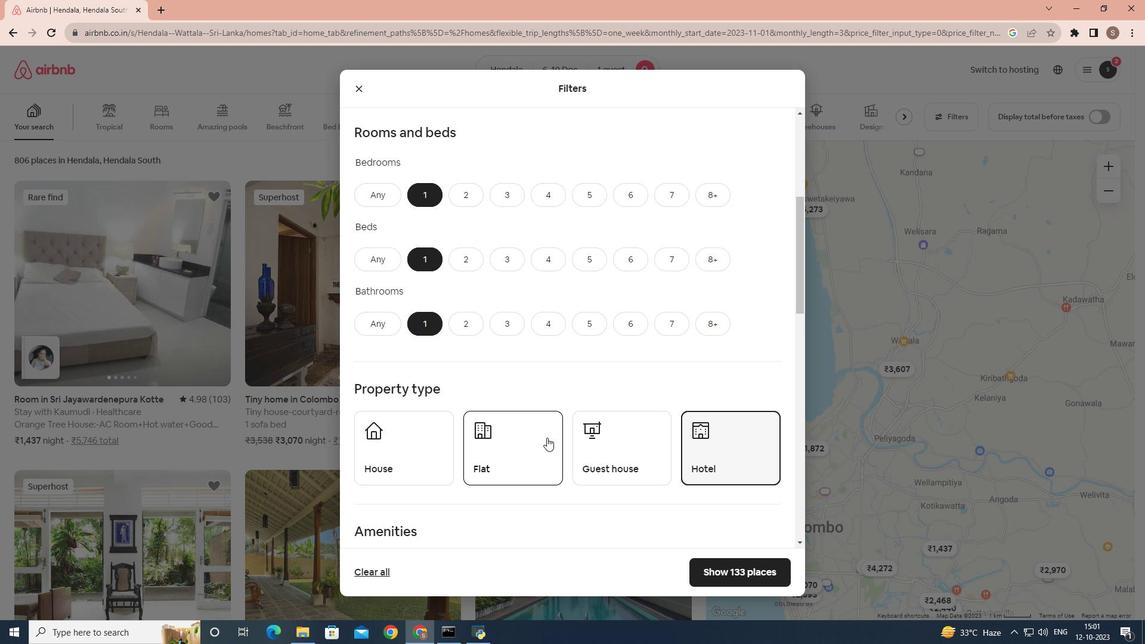 
Action: Mouse scrolled (547, 437) with delta (0, 0)
Screenshot: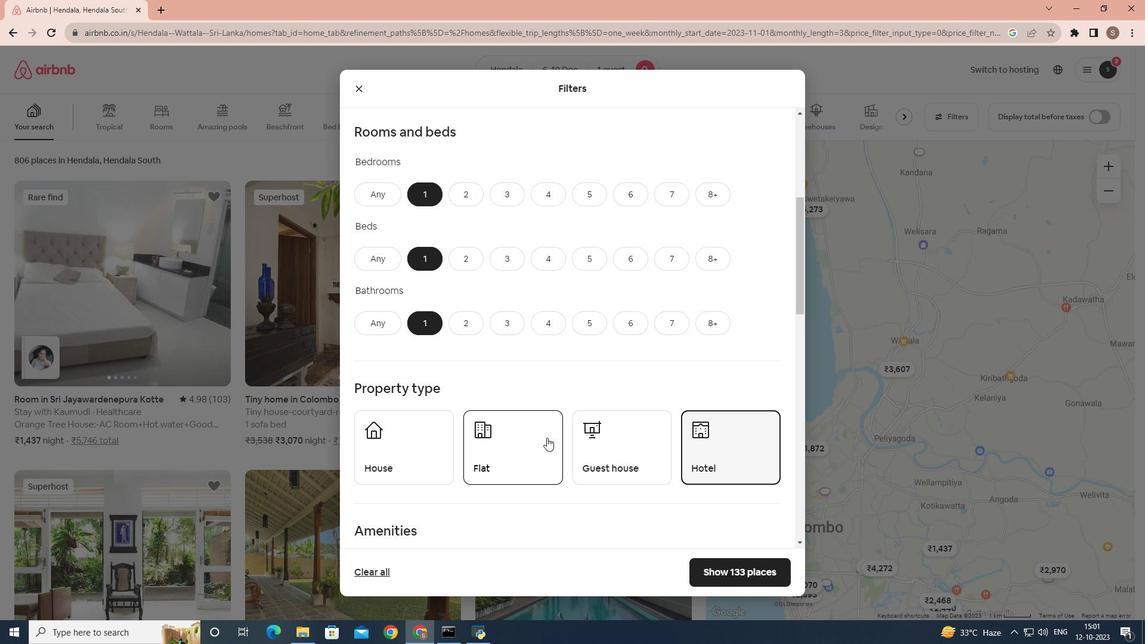 
Action: Mouse scrolled (547, 437) with delta (0, 0)
Screenshot: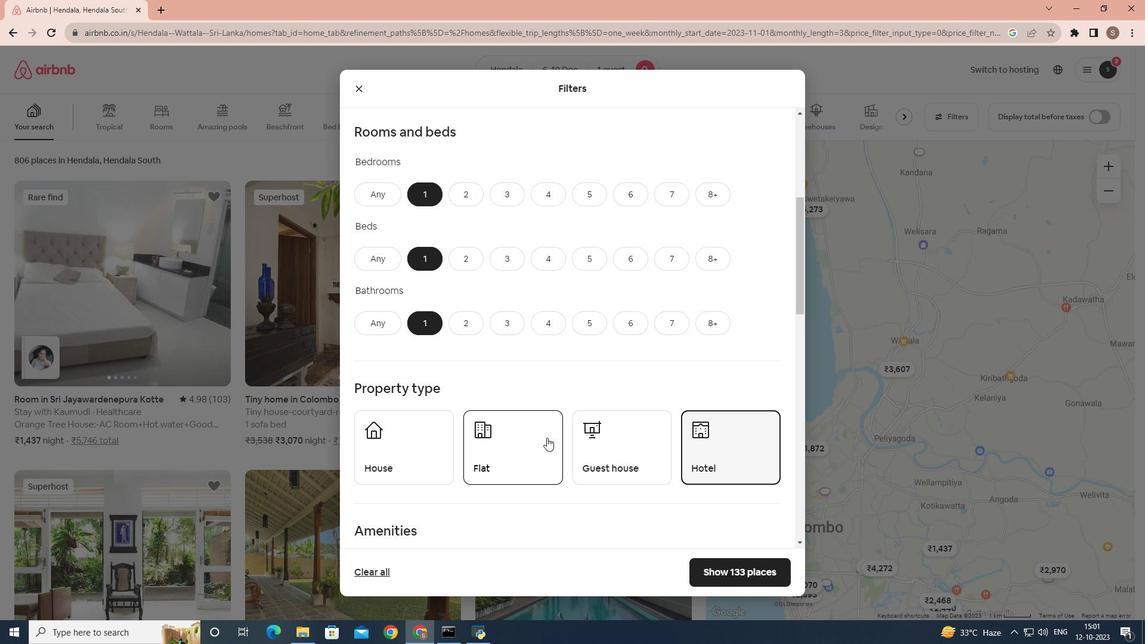 
Action: Mouse scrolled (547, 437) with delta (0, 0)
Screenshot: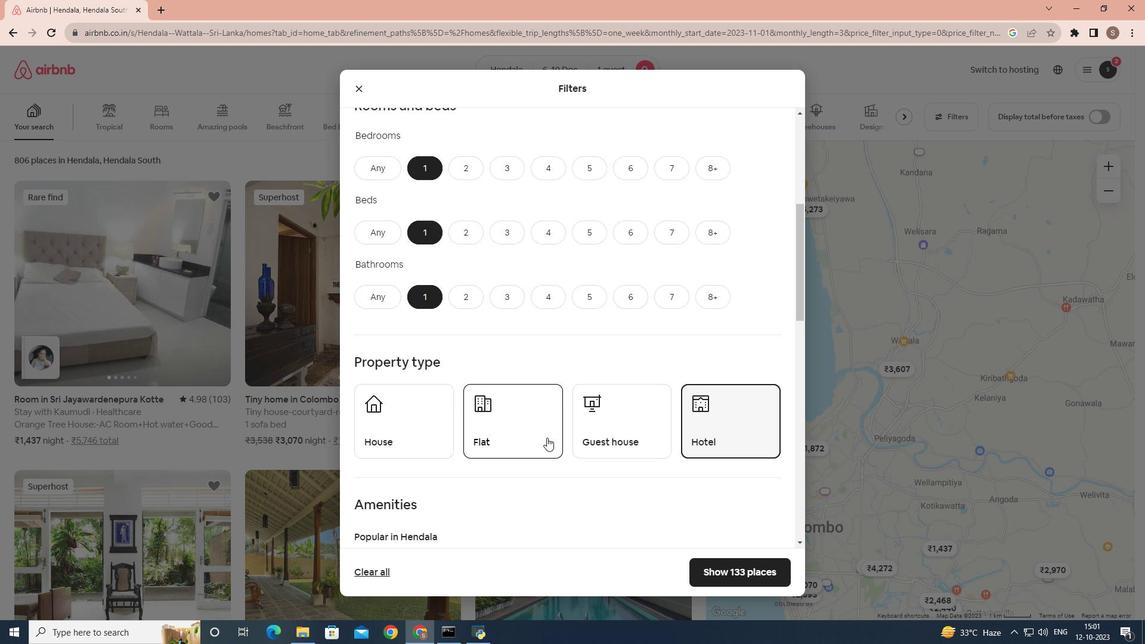 
Action: Mouse scrolled (547, 437) with delta (0, 0)
Screenshot: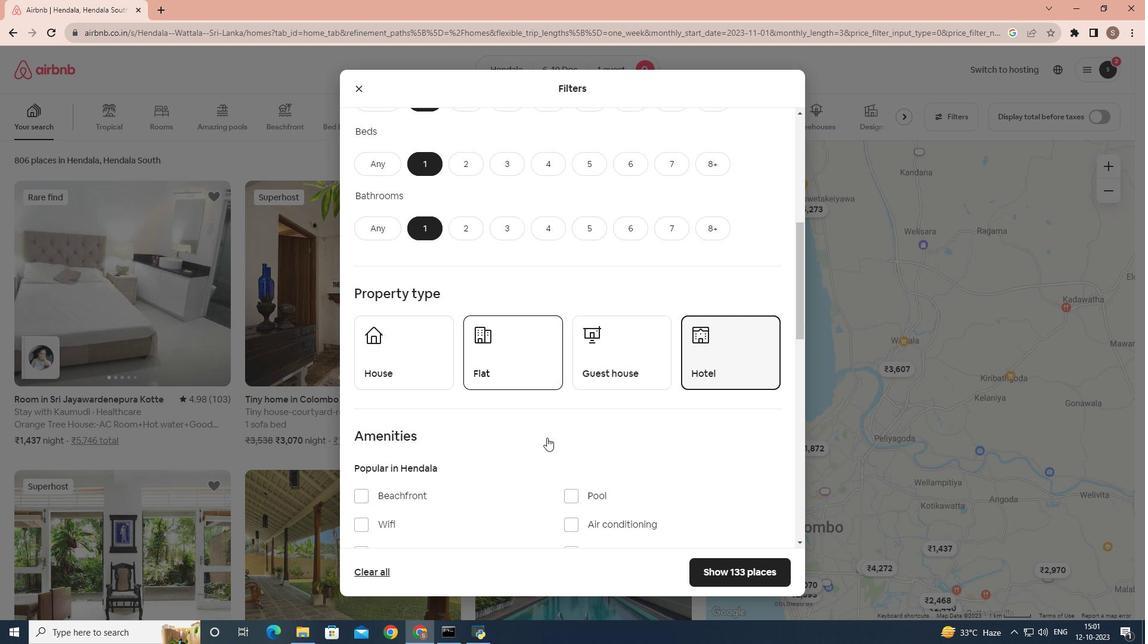 
Action: Mouse moved to (547, 435)
Screenshot: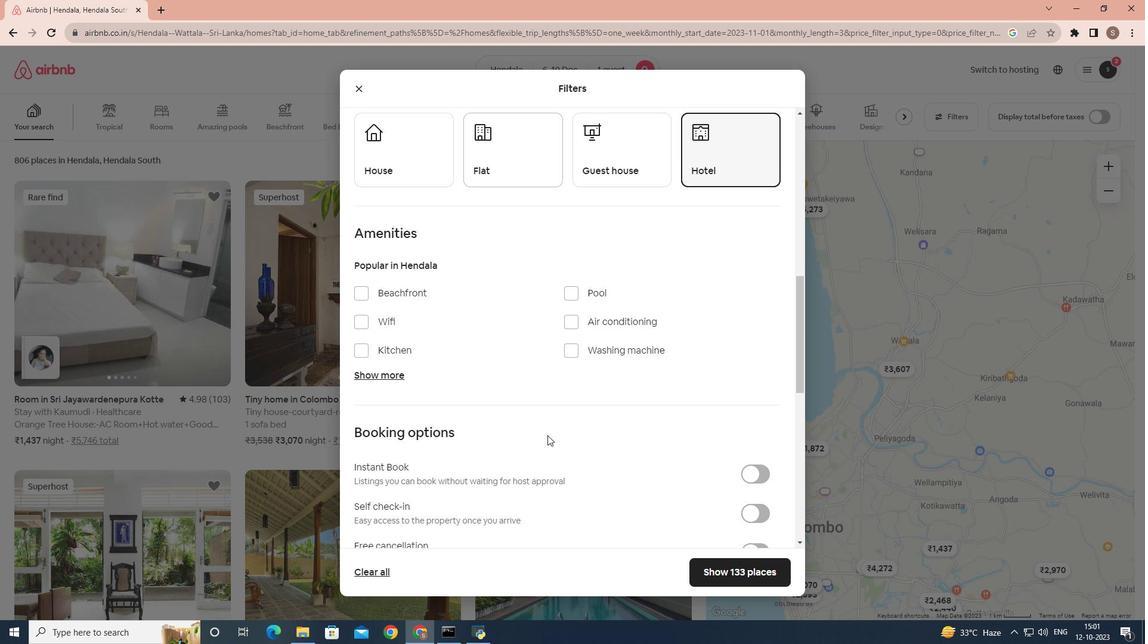 
Action: Mouse scrolled (547, 435) with delta (0, 0)
Screenshot: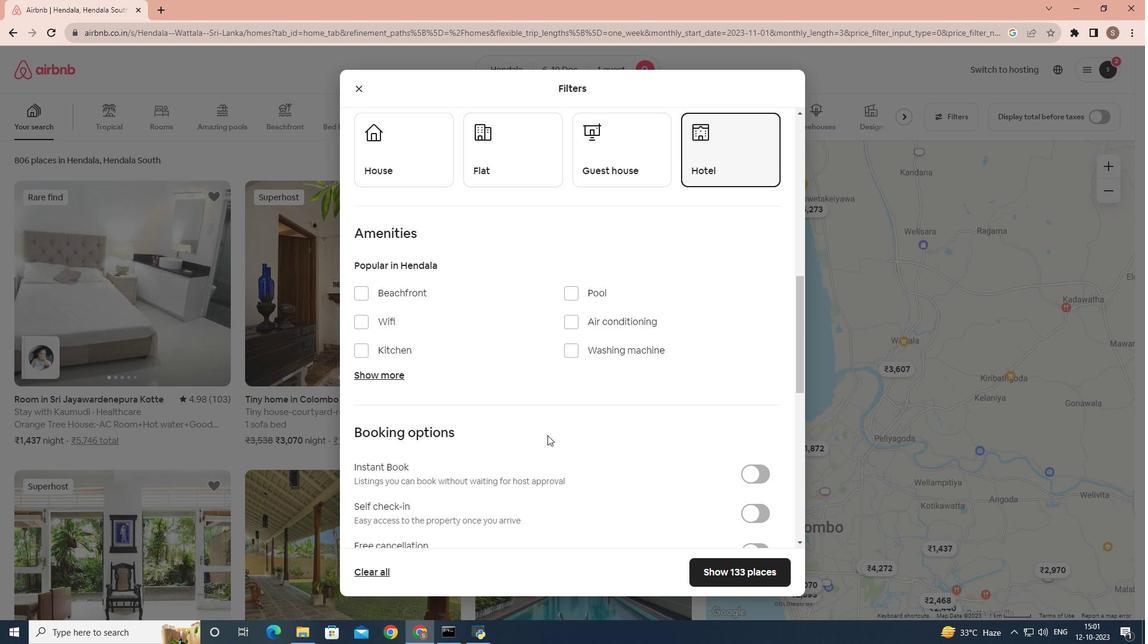 
Action: Mouse scrolled (547, 435) with delta (0, 0)
Screenshot: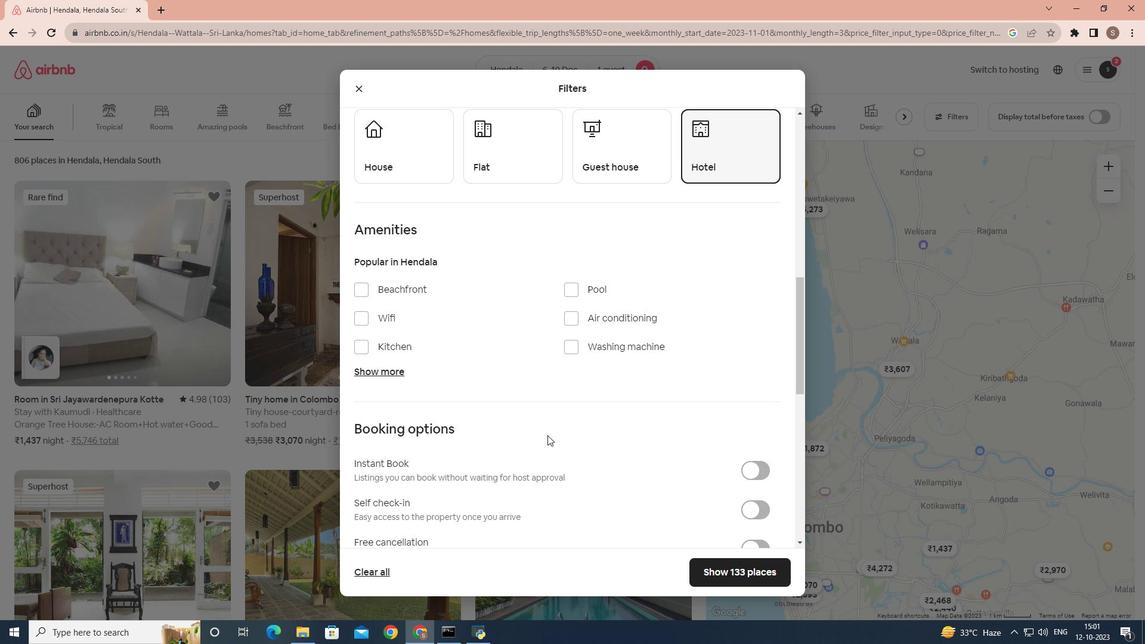 
Action: Mouse moved to (737, 573)
Screenshot: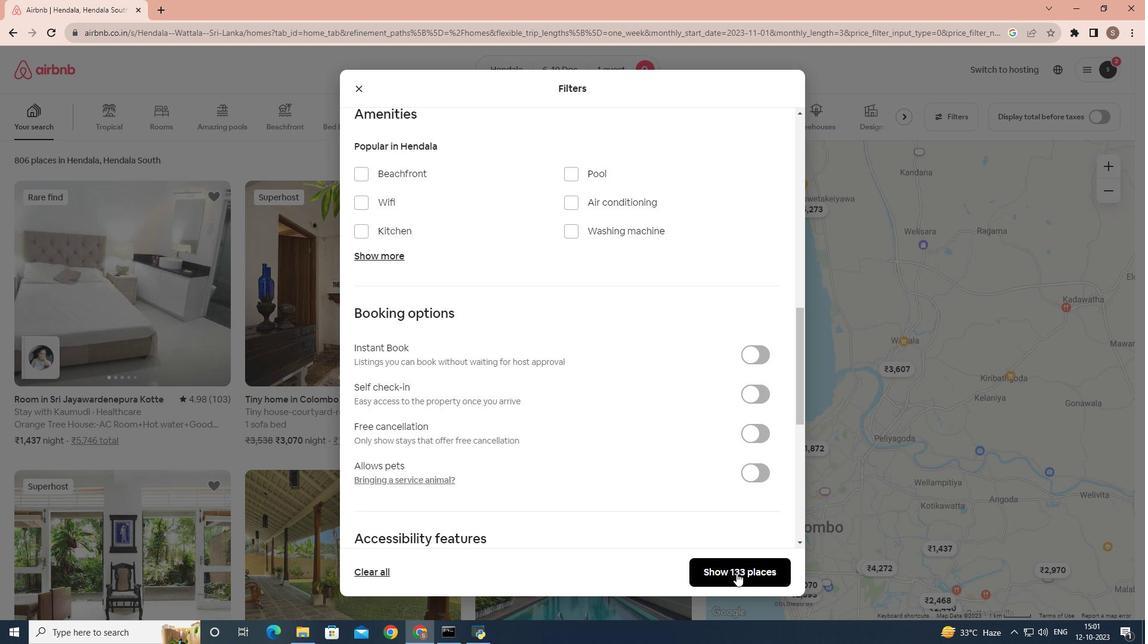 
Action: Mouse pressed left at (737, 573)
Screenshot: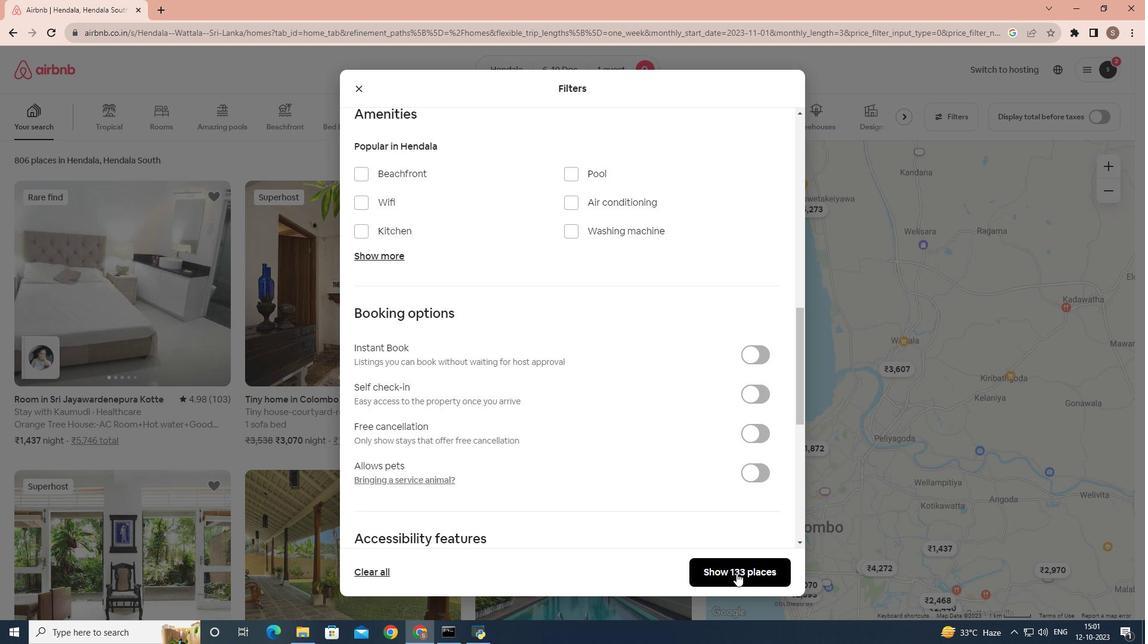
Action: Mouse moved to (118, 319)
Screenshot: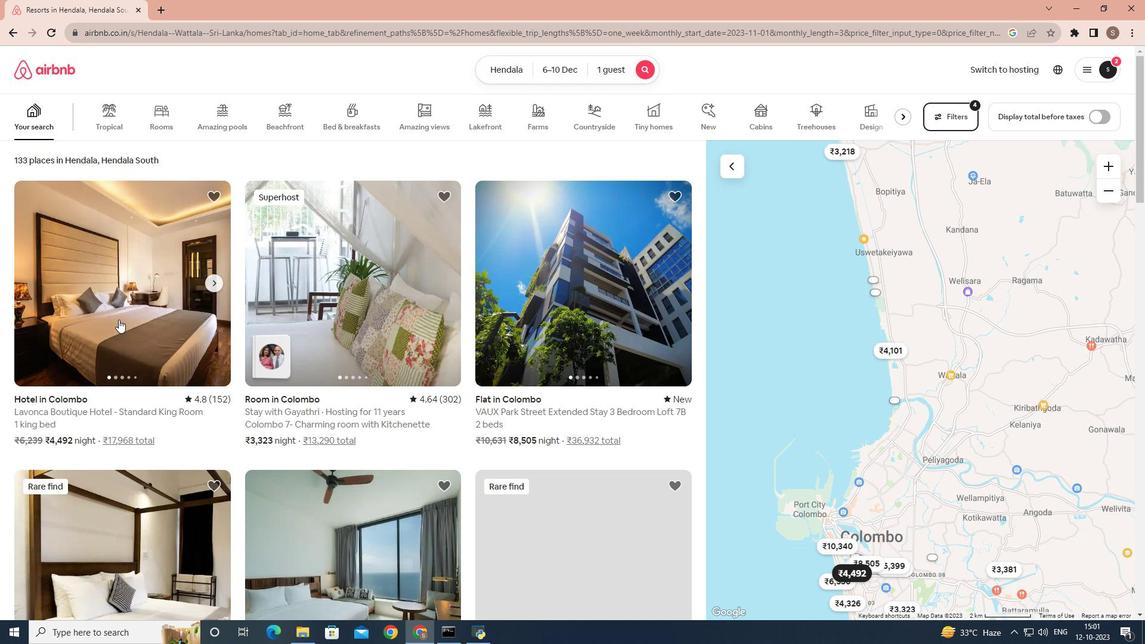 
Action: Mouse pressed left at (118, 319)
Screenshot: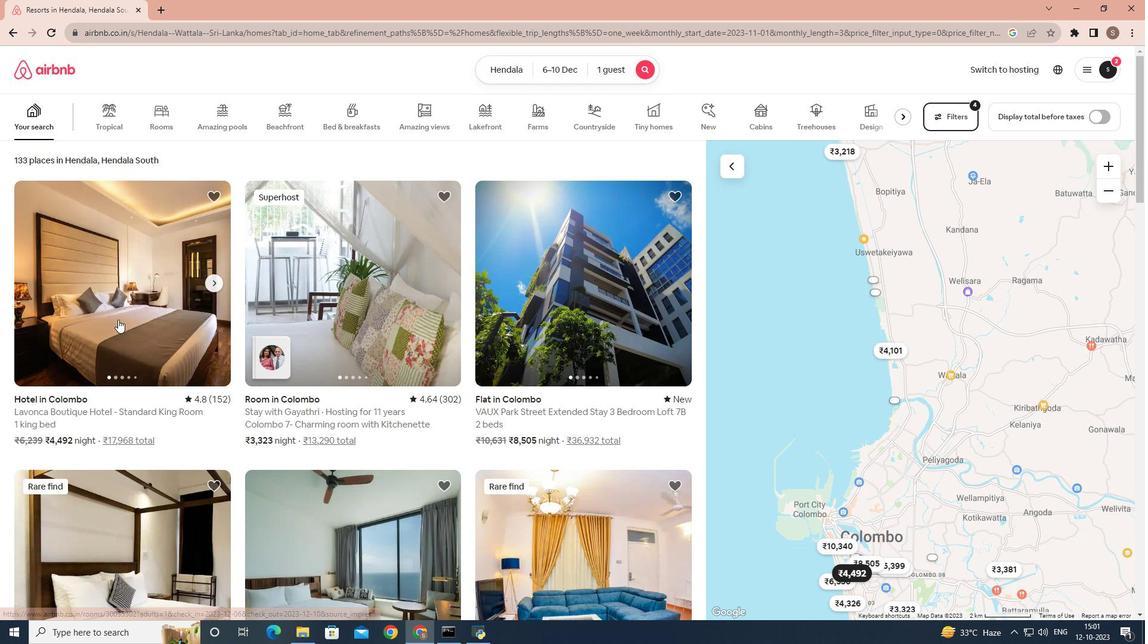 
Action: Mouse moved to (304, 334)
Screenshot: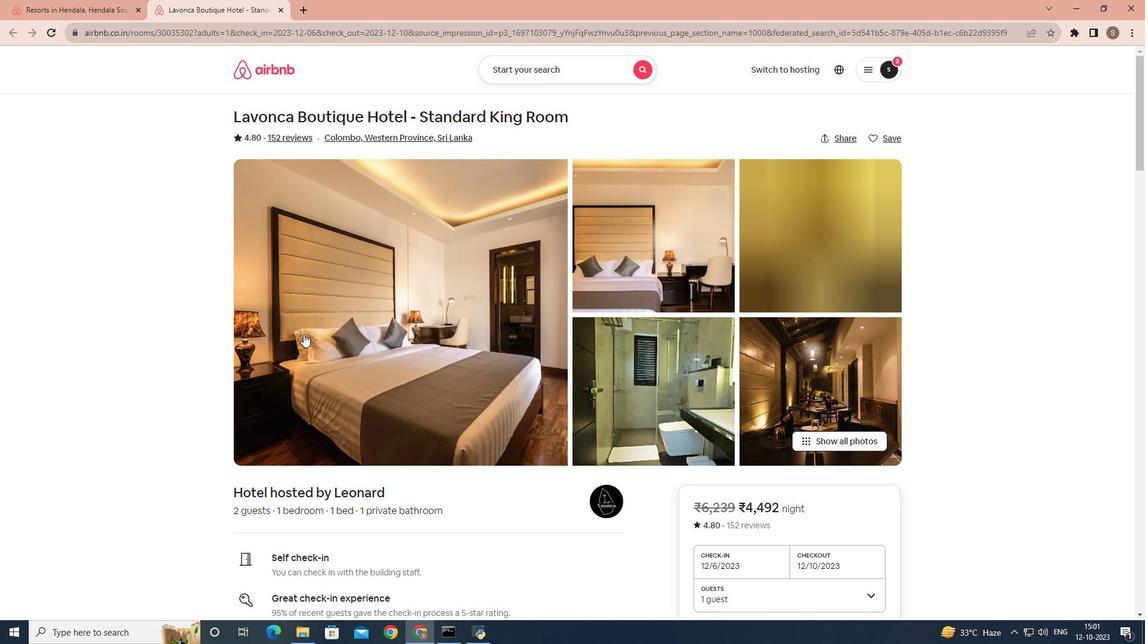 
Action: Mouse scrolled (304, 333) with delta (0, 0)
Screenshot: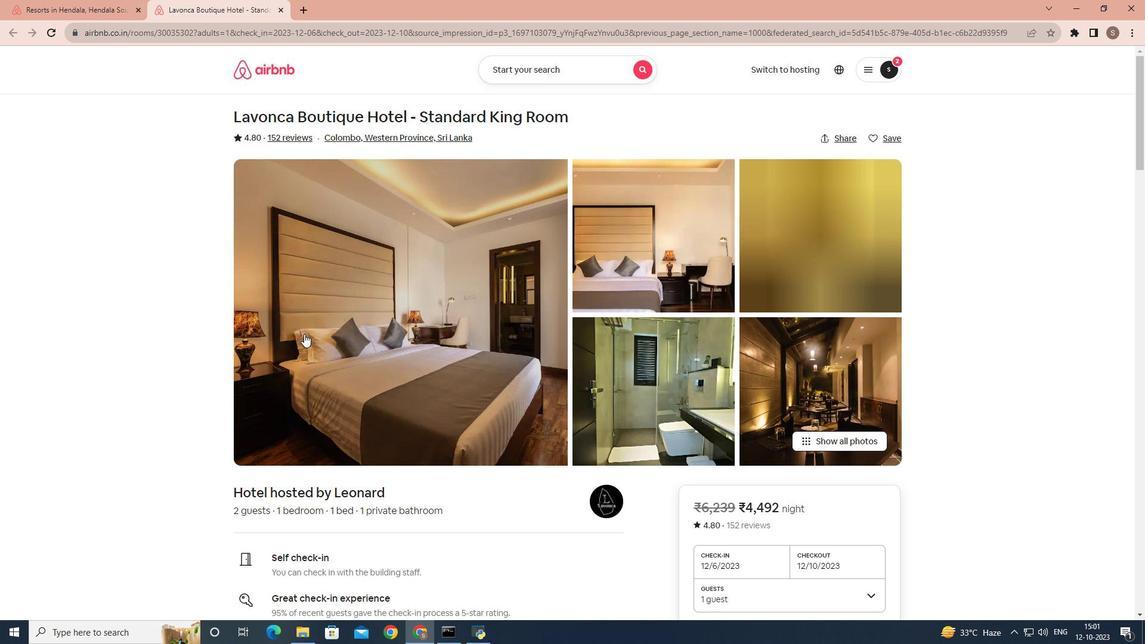 
Action: Mouse scrolled (304, 333) with delta (0, 0)
Screenshot: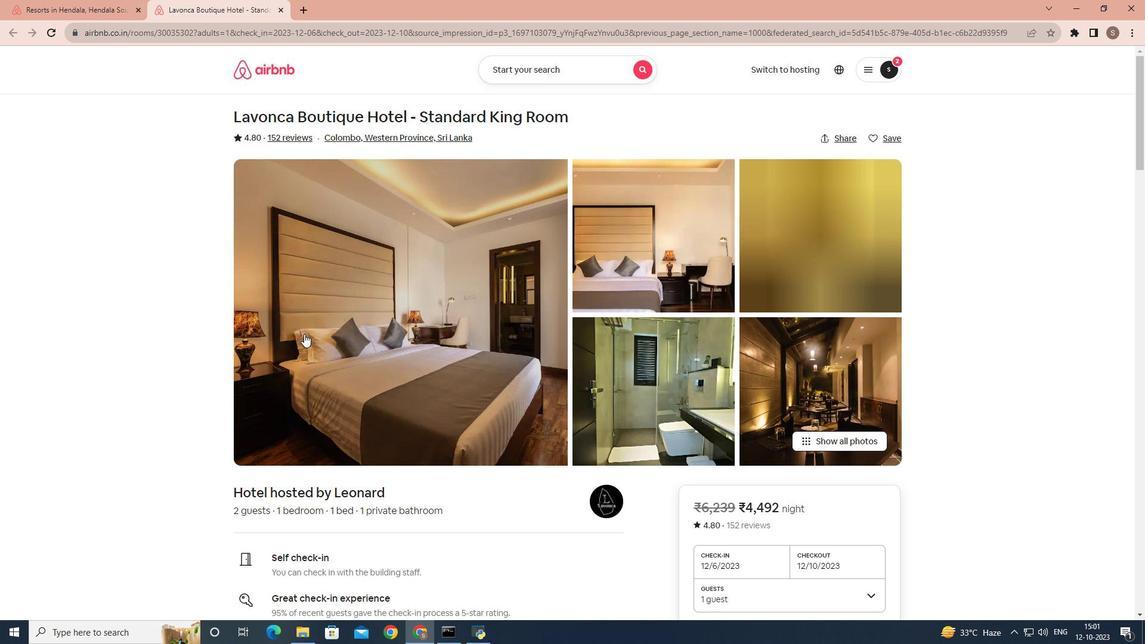 
Action: Mouse scrolled (304, 333) with delta (0, 0)
Screenshot: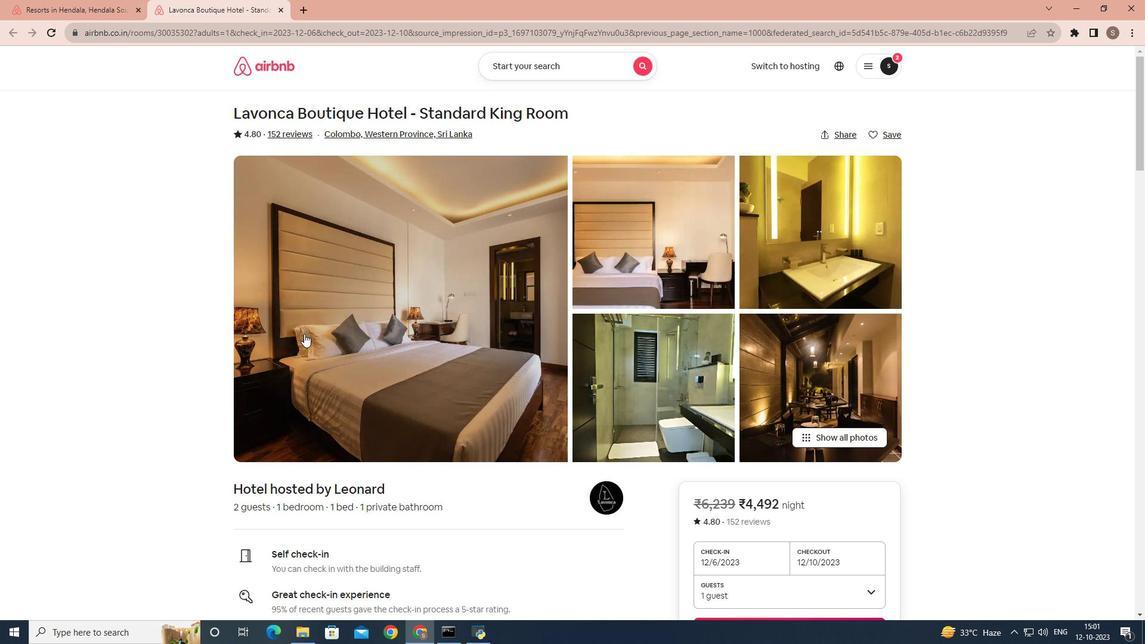 
Action: Mouse scrolled (304, 333) with delta (0, 0)
Screenshot: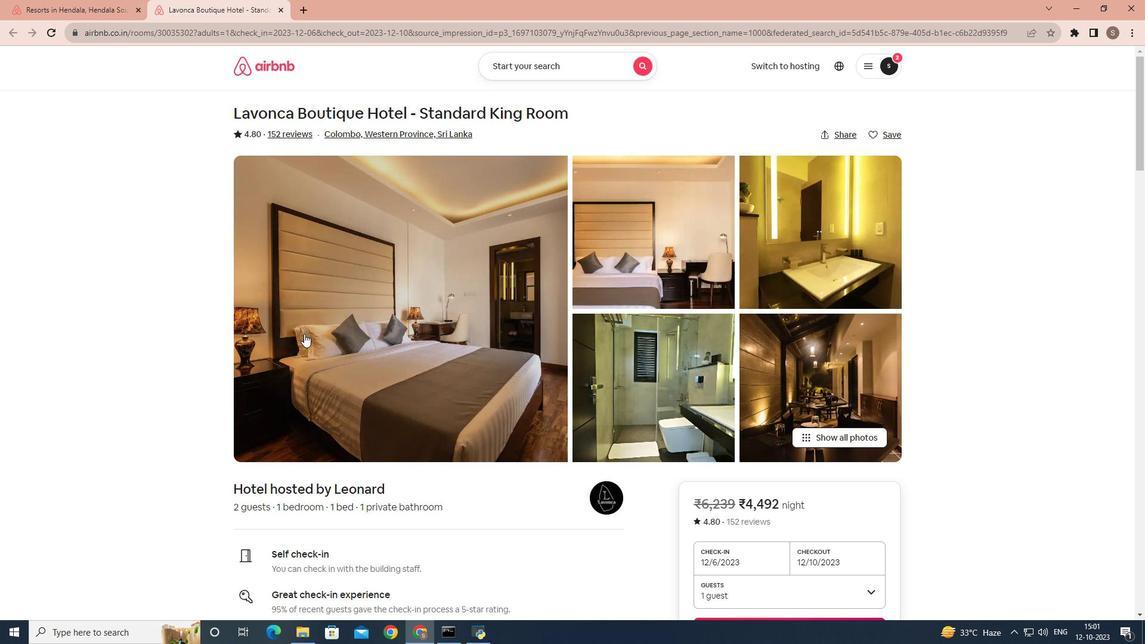 
Action: Mouse scrolled (304, 333) with delta (0, 0)
Screenshot: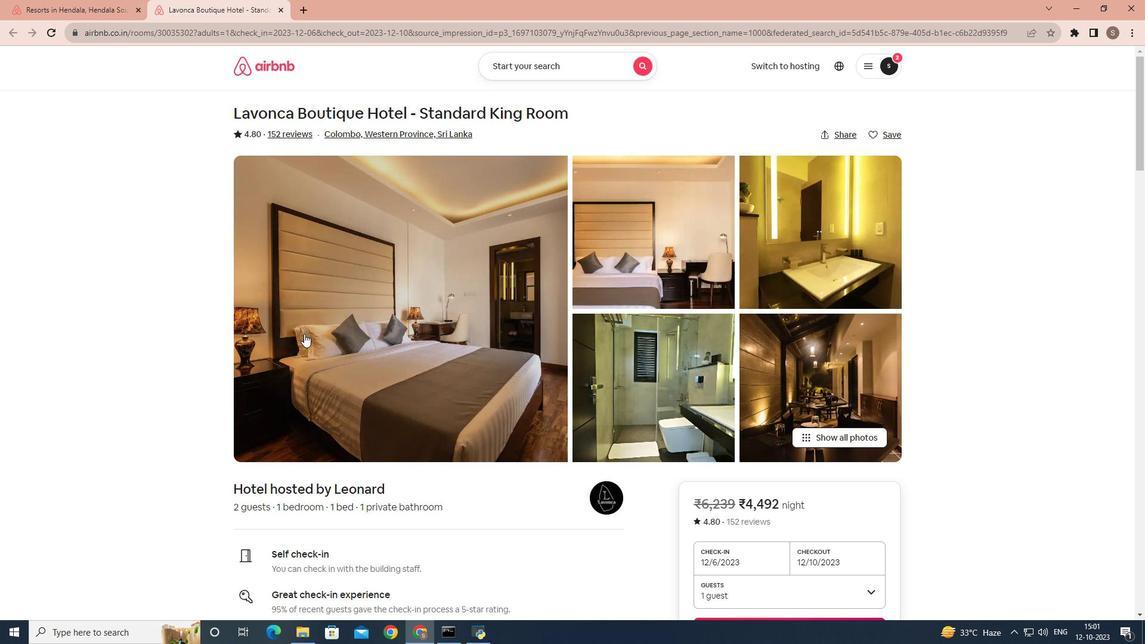 
Action: Mouse scrolled (304, 333) with delta (0, 0)
Screenshot: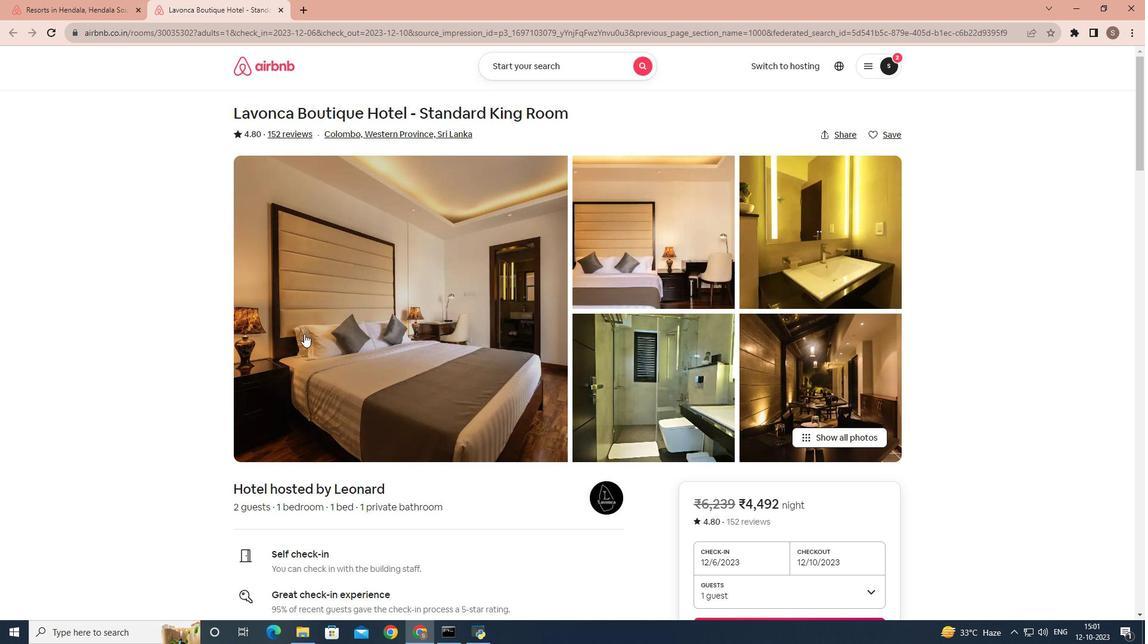 
Action: Mouse scrolled (304, 333) with delta (0, 0)
Screenshot: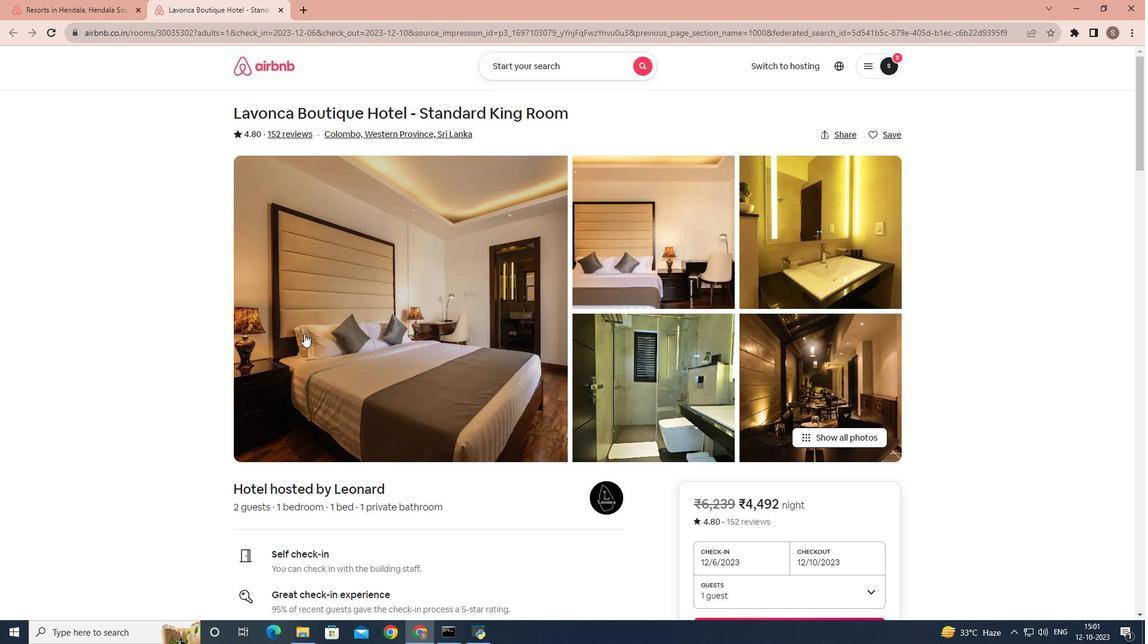 
Action: Mouse moved to (262, 417)
Screenshot: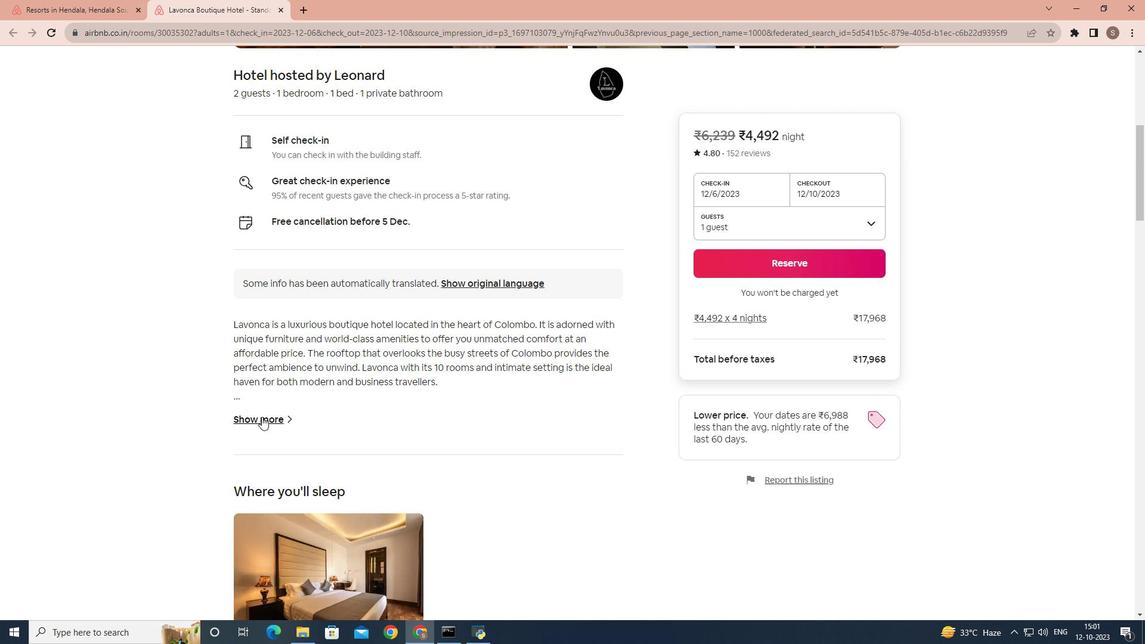 
Action: Mouse pressed left at (262, 417)
Screenshot: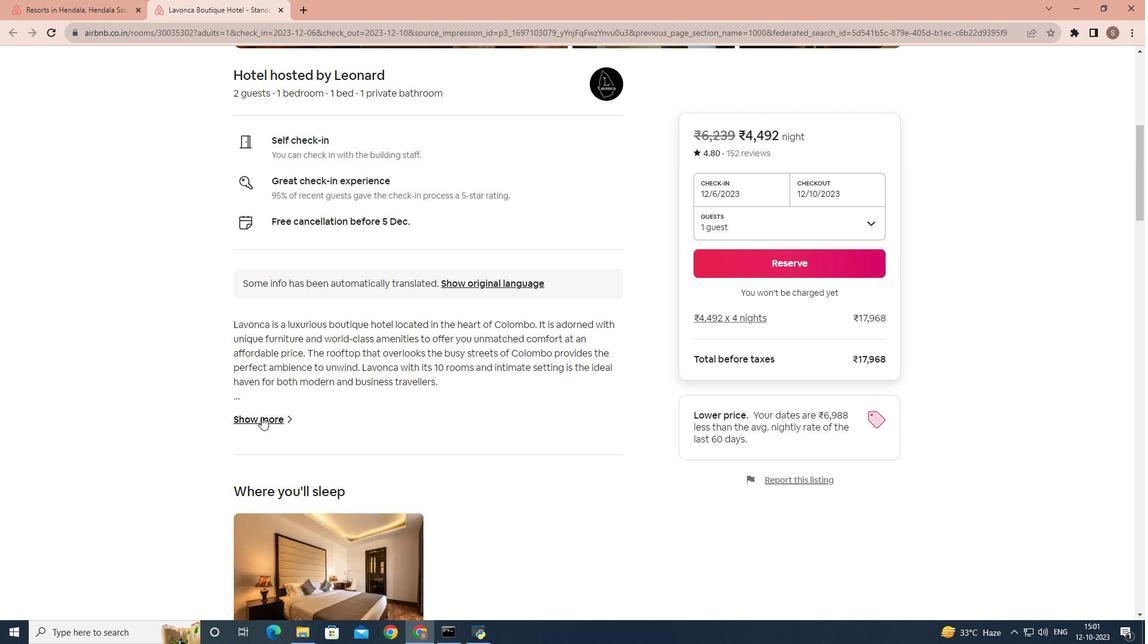 
Action: Mouse moved to (444, 316)
Screenshot: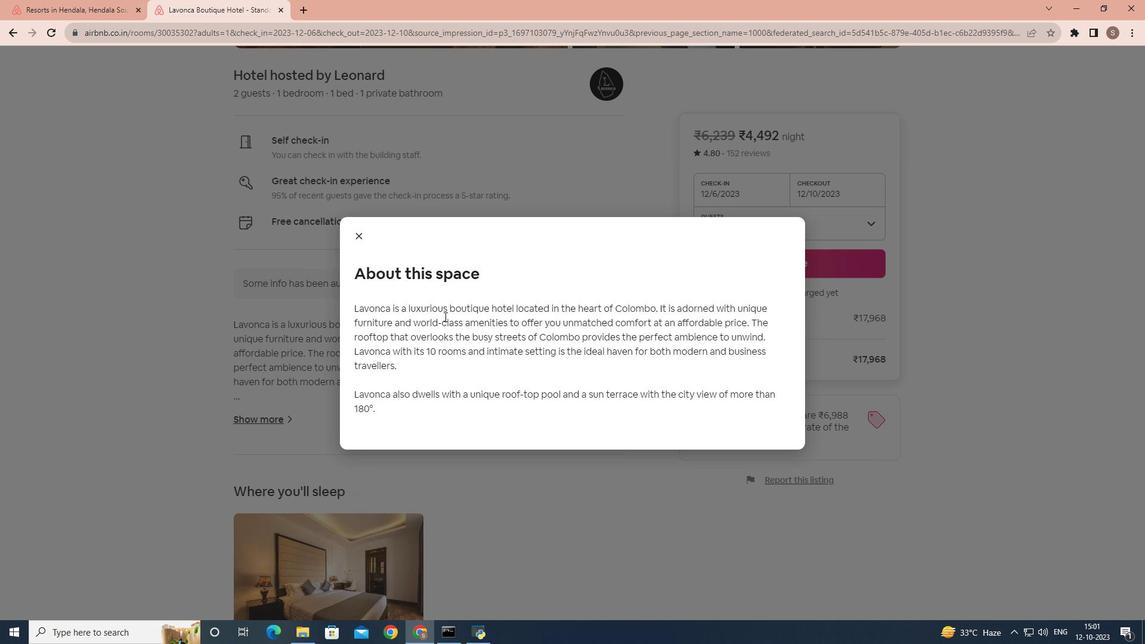 
Action: Mouse scrolled (444, 316) with delta (0, 0)
Screenshot: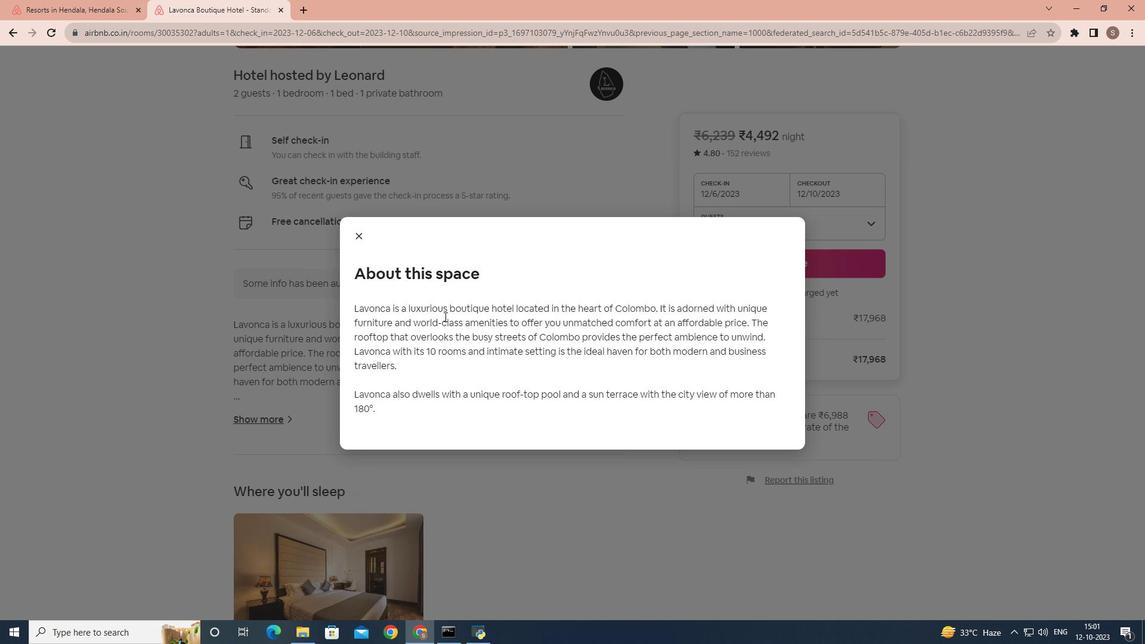 
Action: Mouse scrolled (444, 316) with delta (0, 0)
Screenshot: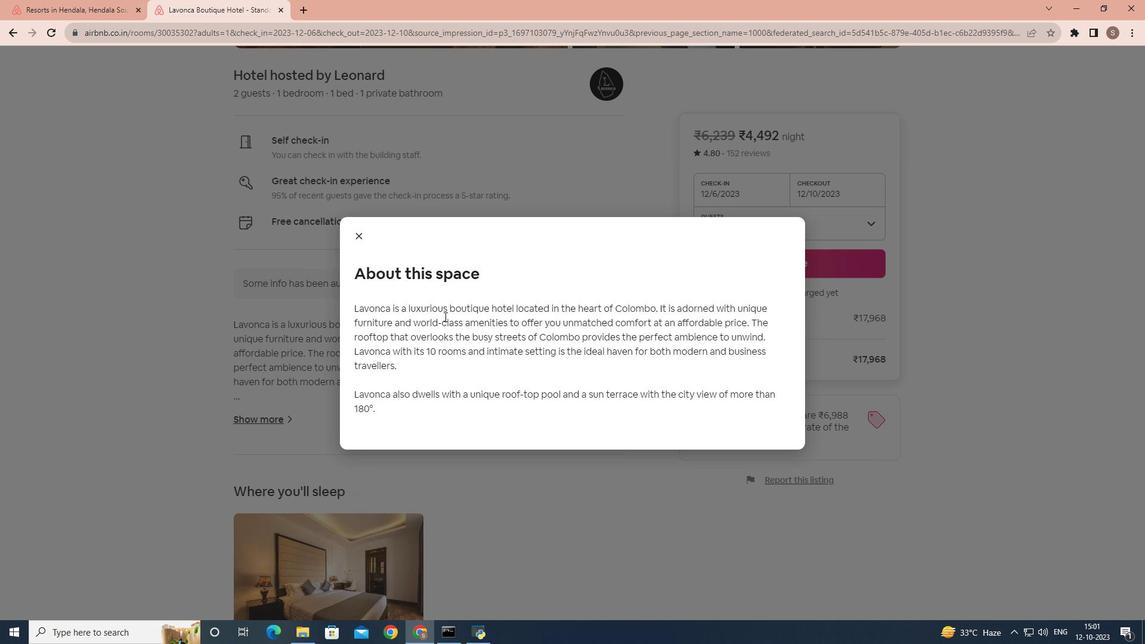 
Action: Mouse scrolled (444, 316) with delta (0, 0)
Screenshot: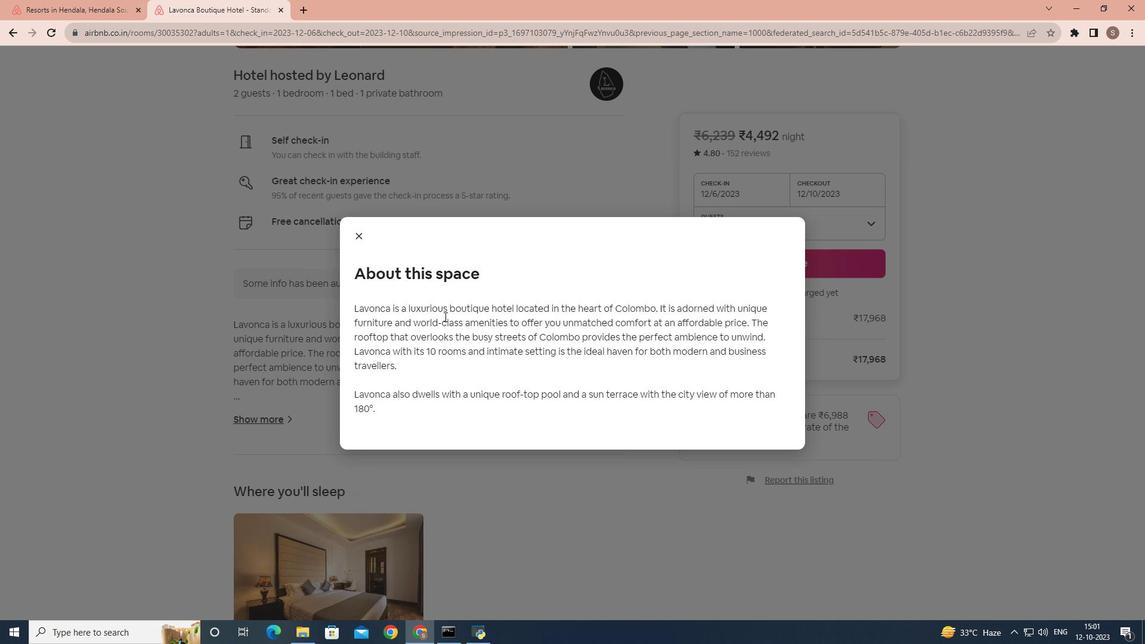
Action: Mouse scrolled (444, 316) with delta (0, 0)
Screenshot: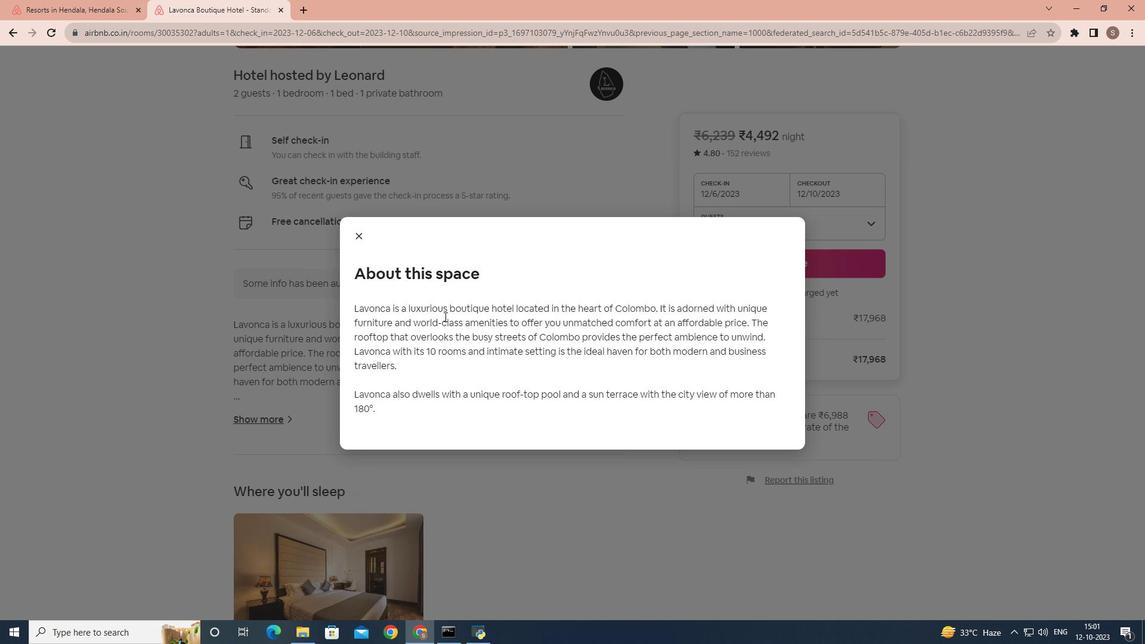 
Action: Mouse scrolled (444, 316) with delta (0, 0)
Screenshot: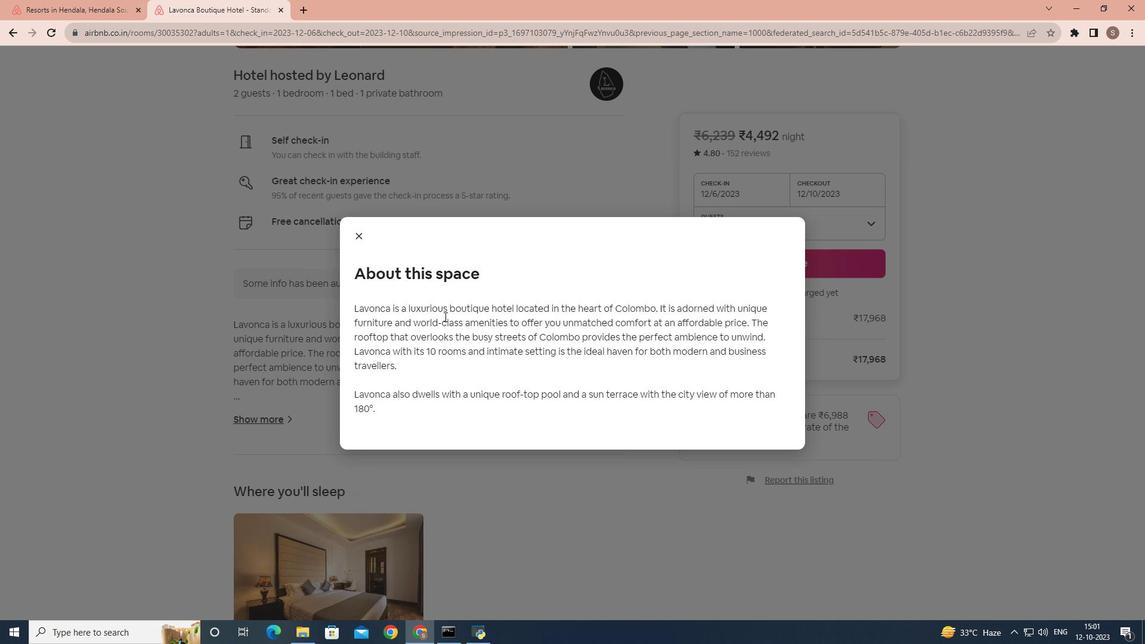 
Action: Mouse scrolled (444, 316) with delta (0, 0)
Screenshot: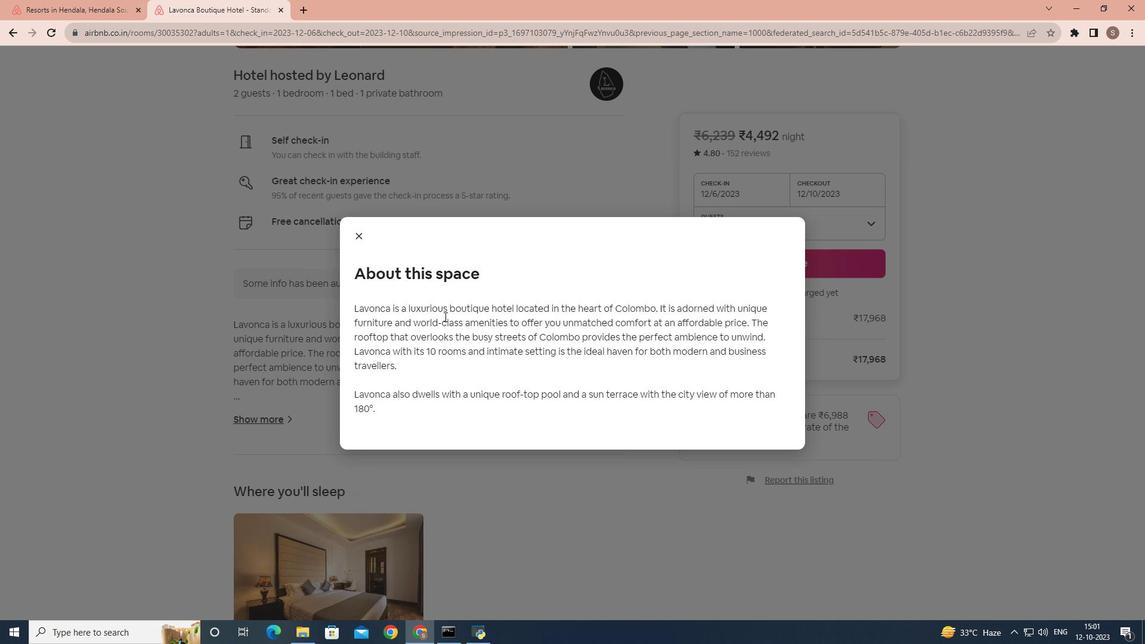 
Action: Mouse moved to (355, 235)
Screenshot: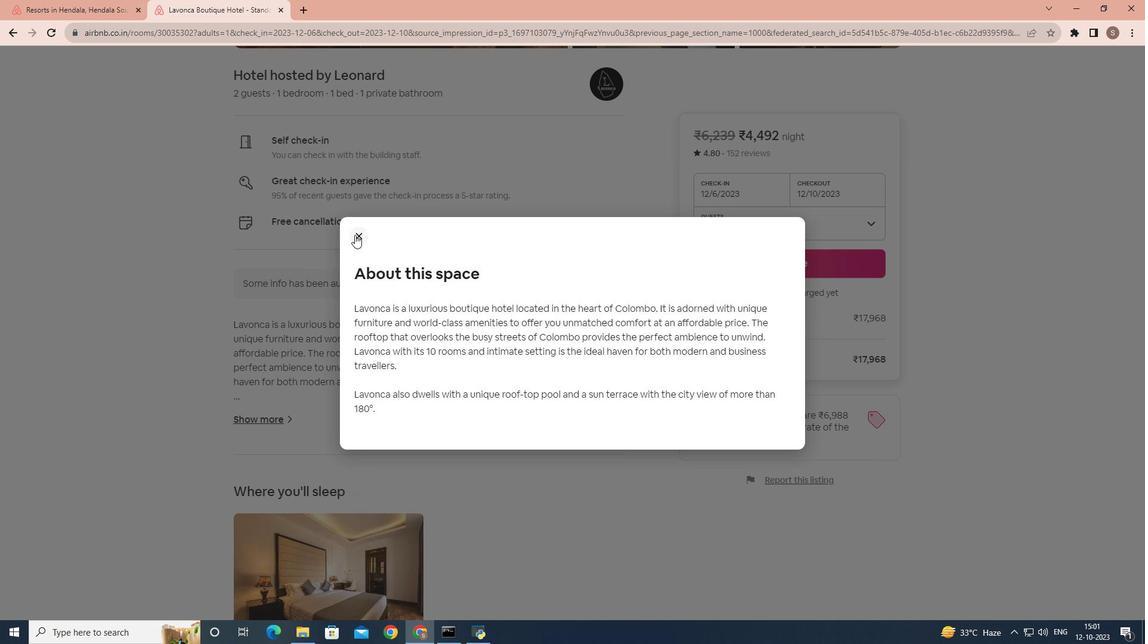 
Action: Mouse pressed left at (355, 235)
Screenshot: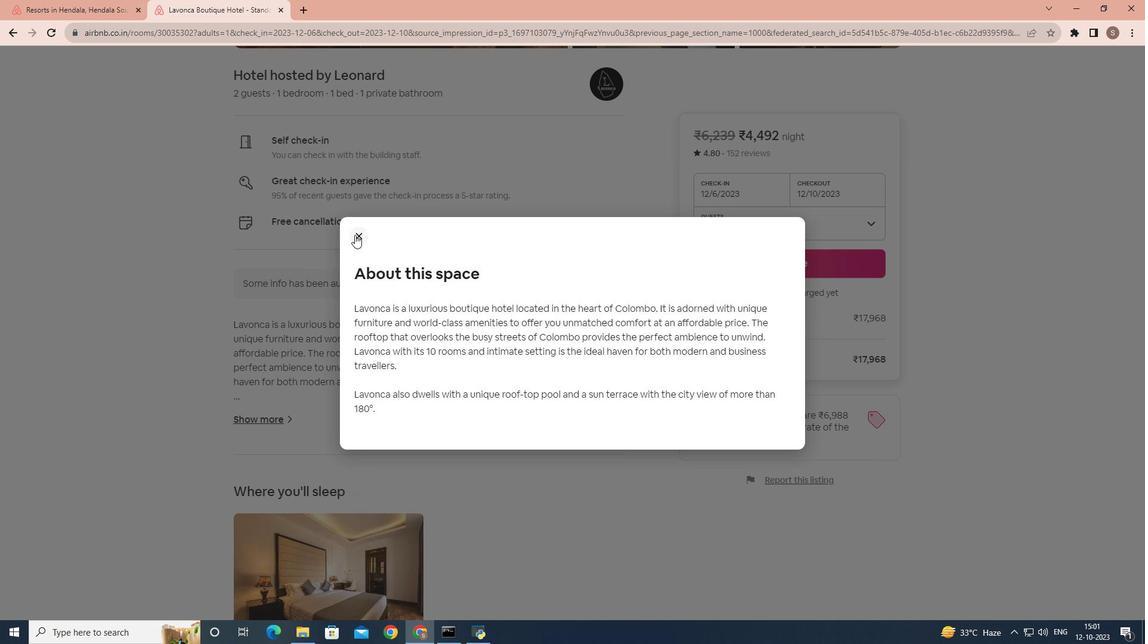 
Action: Mouse moved to (303, 341)
Screenshot: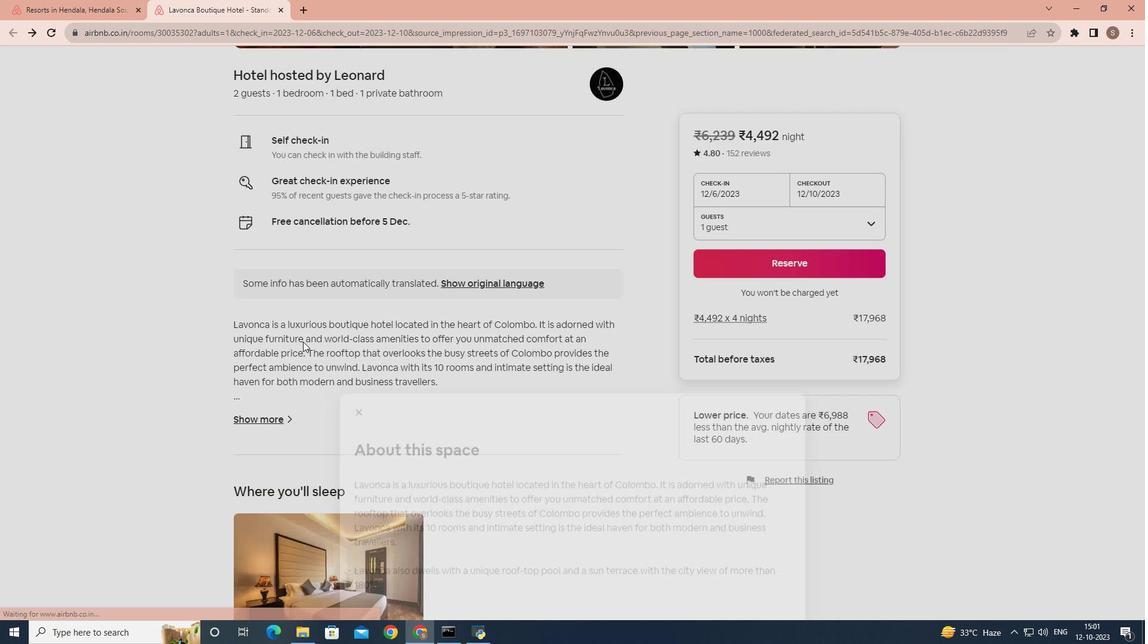 
Action: Mouse scrolled (303, 341) with delta (0, 0)
Screenshot: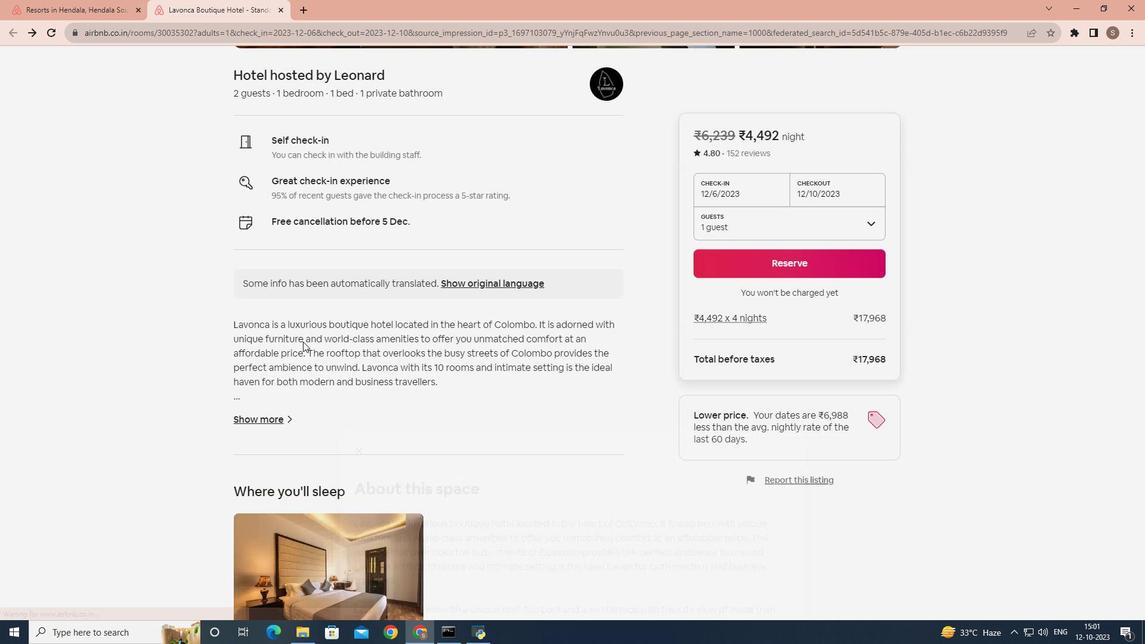 
Action: Mouse scrolled (303, 341) with delta (0, 0)
Screenshot: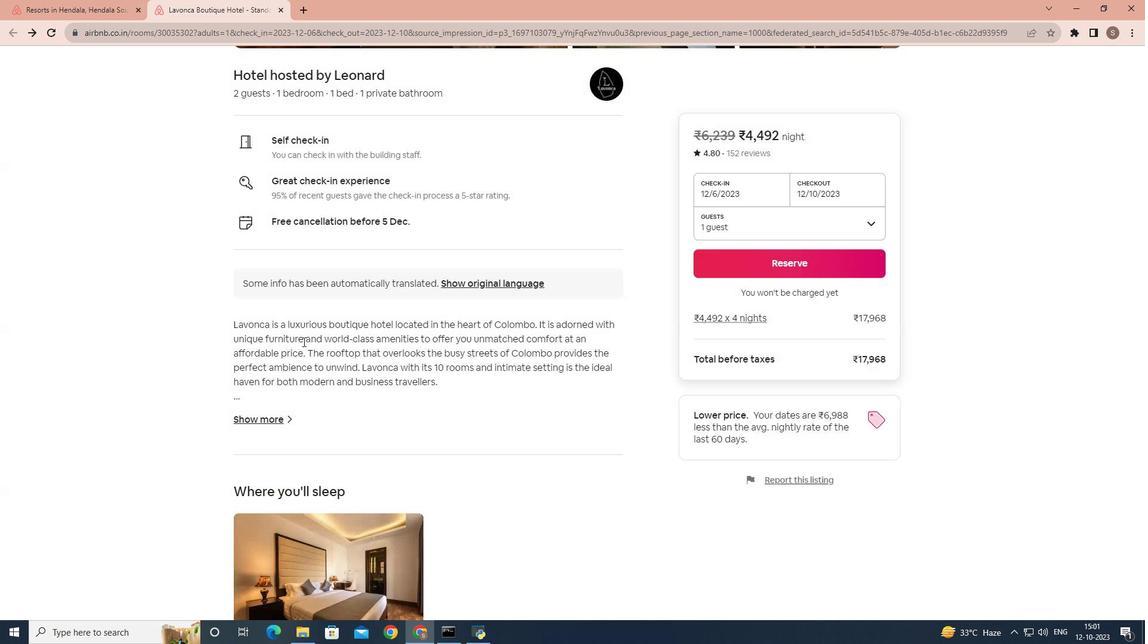 
Action: Mouse scrolled (303, 341) with delta (0, 0)
Screenshot: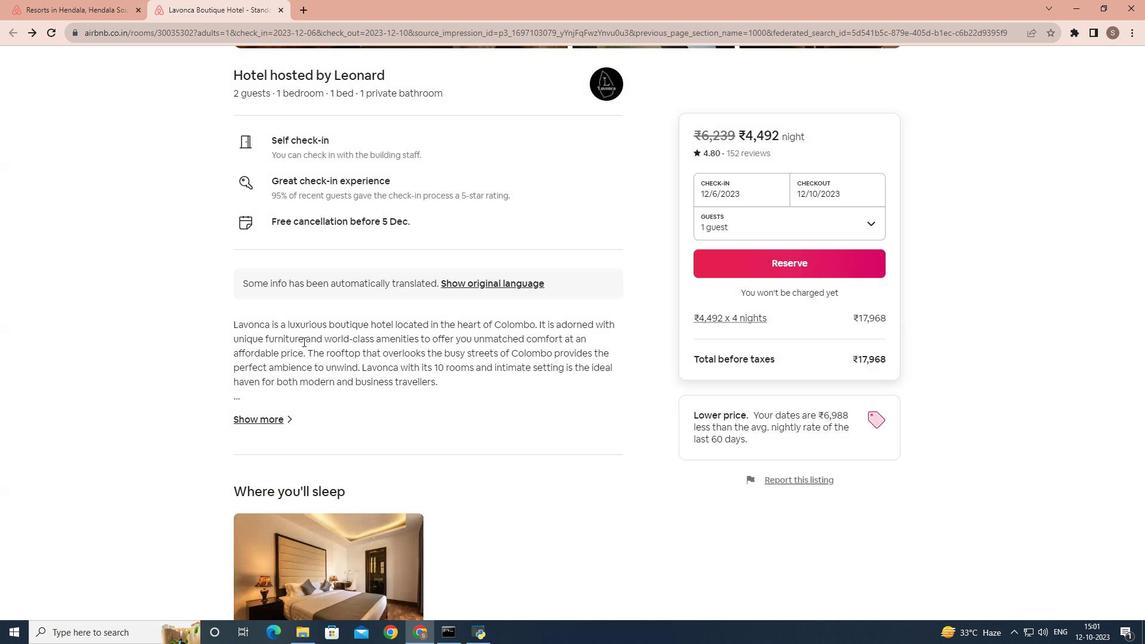 
Action: Mouse scrolled (303, 341) with delta (0, 0)
Screenshot: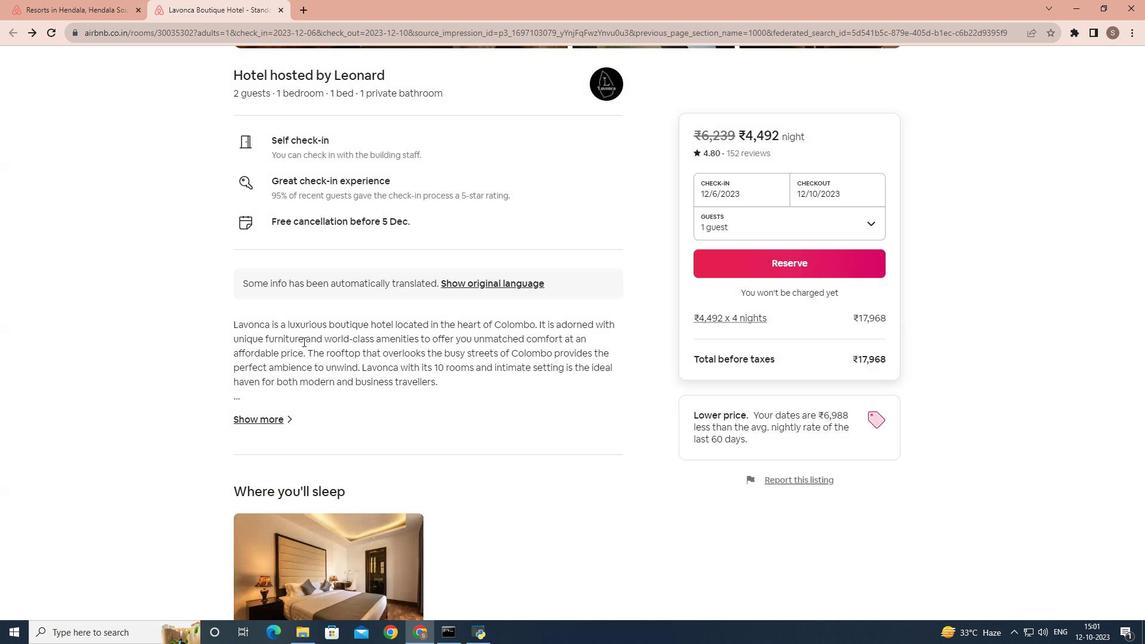 
Action: Mouse scrolled (303, 341) with delta (0, 0)
Screenshot: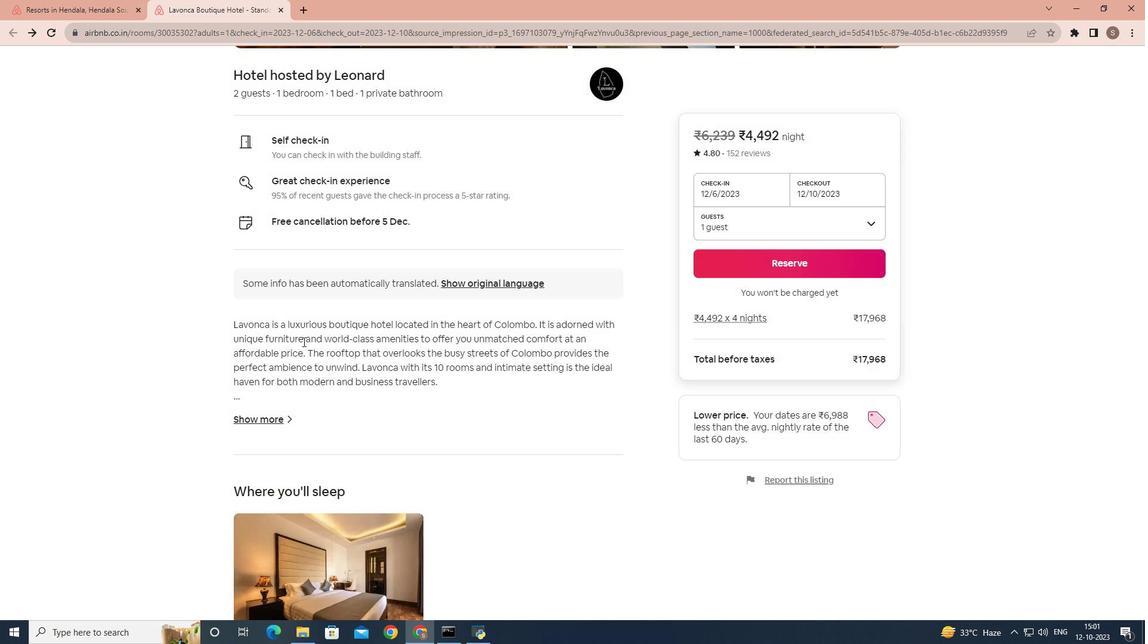 
Action: Mouse moved to (299, 343)
Screenshot: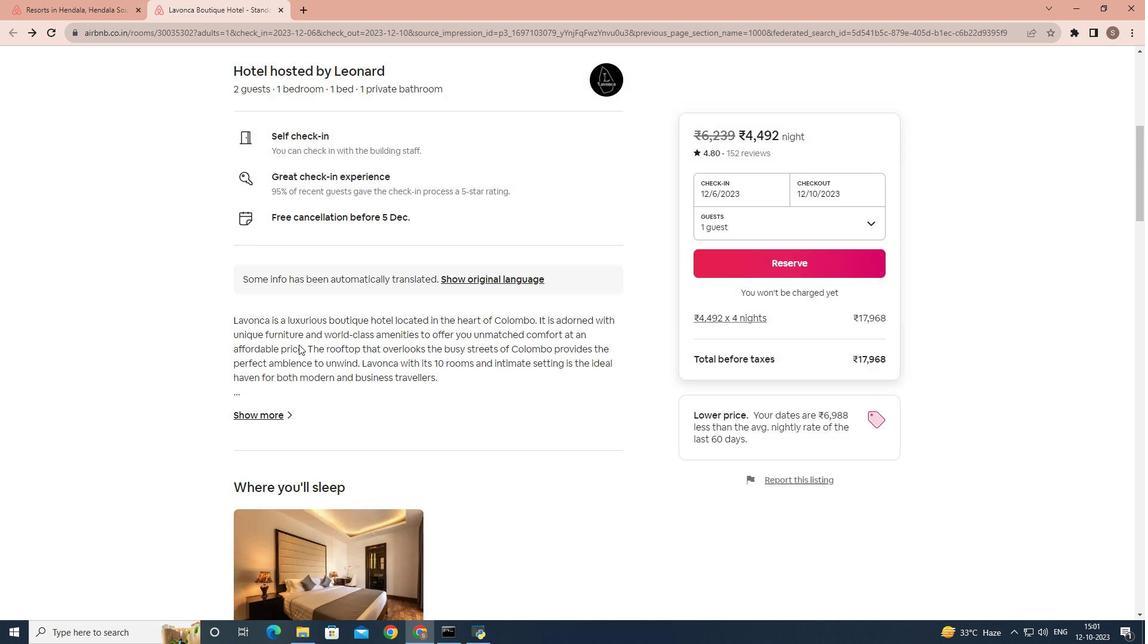 
Action: Mouse scrolled (299, 343) with delta (0, 0)
Screenshot: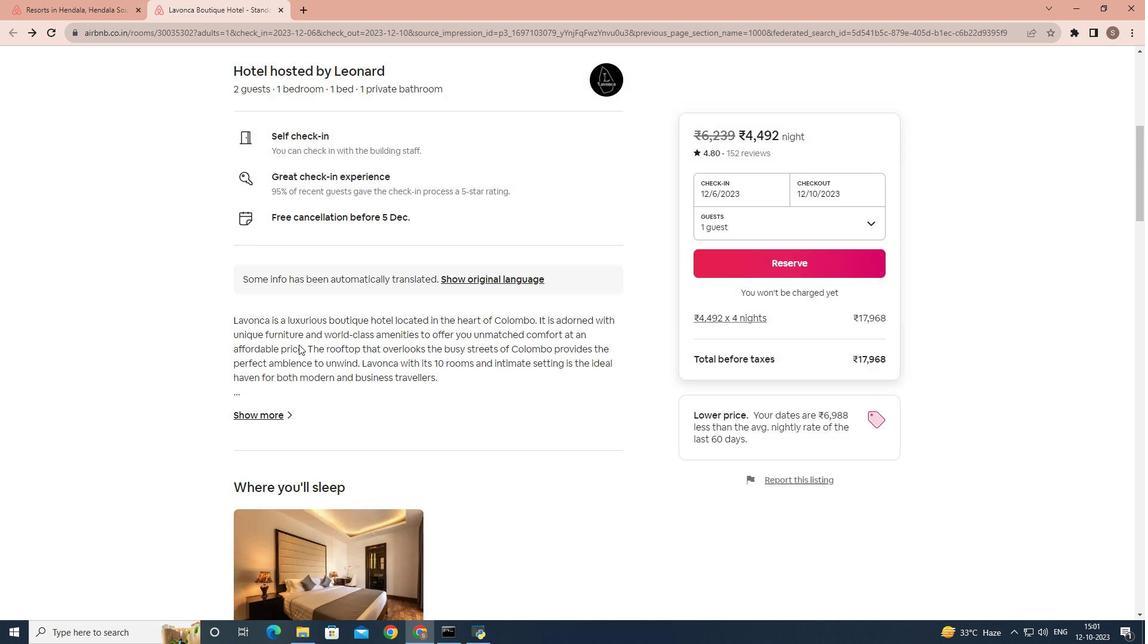 
Action: Mouse moved to (298, 344)
Screenshot: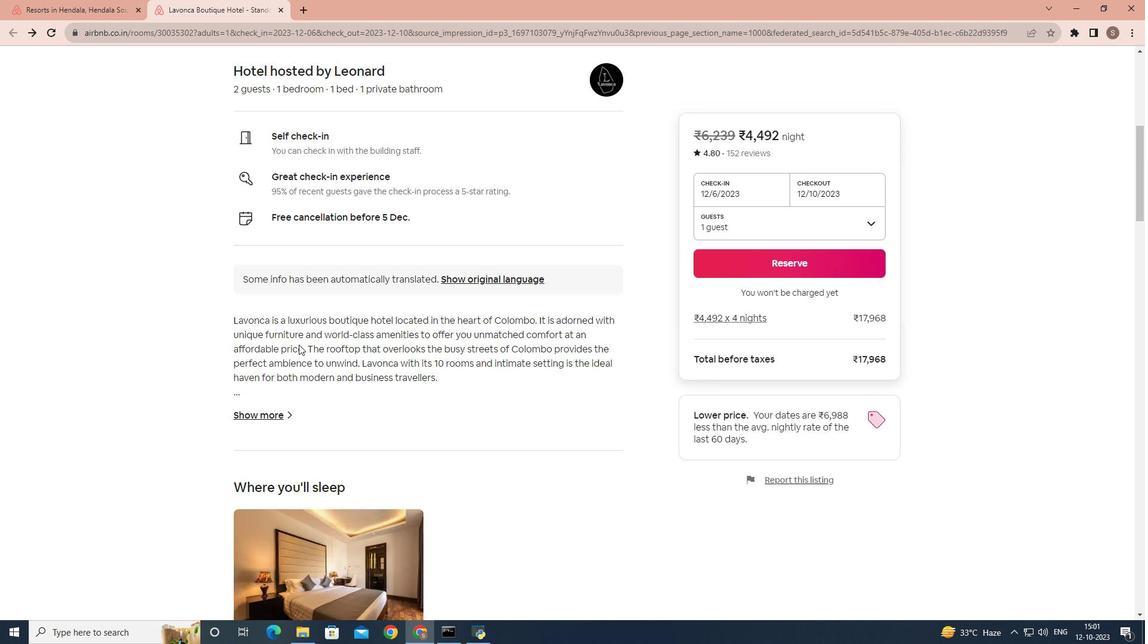 
Action: Mouse scrolled (298, 344) with delta (0, 0)
Screenshot: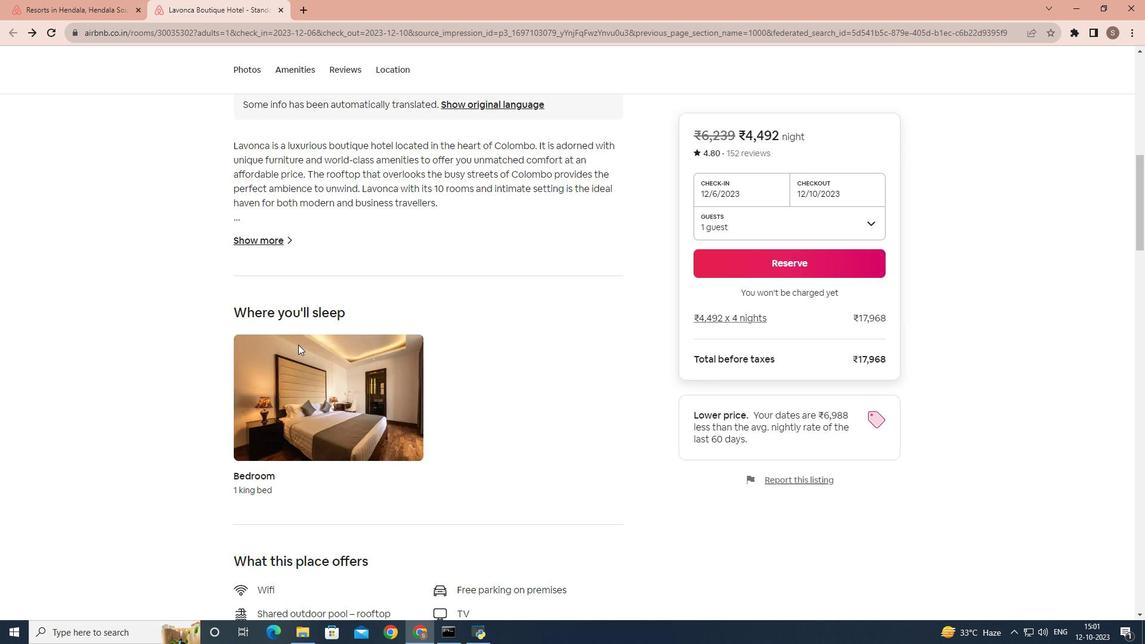 
Action: Mouse scrolled (298, 344) with delta (0, 0)
Screenshot: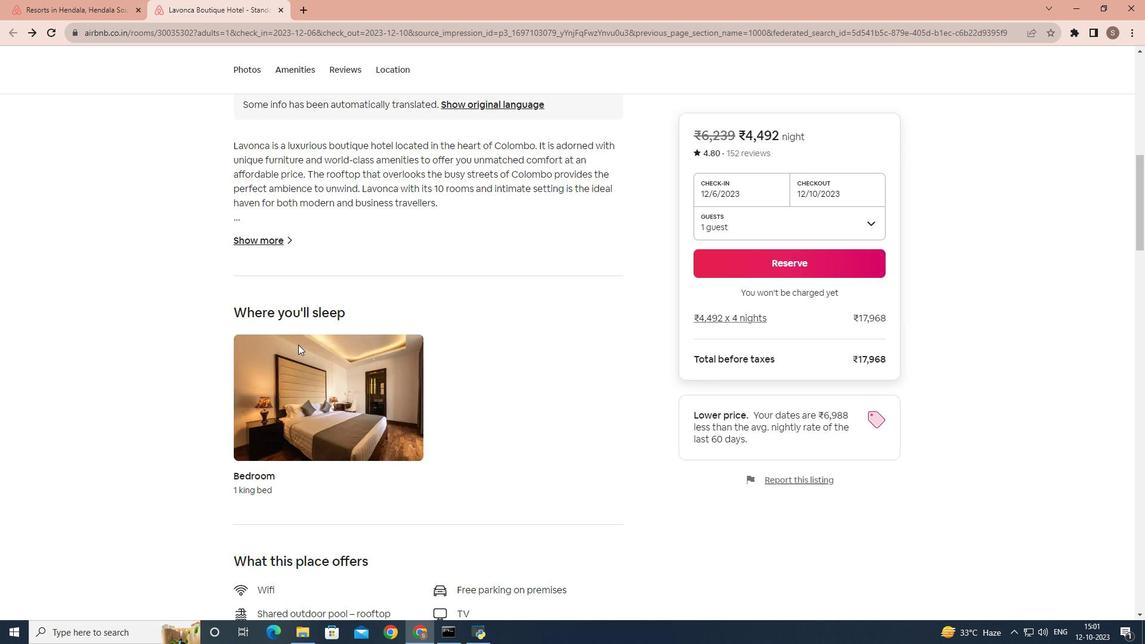 
Action: Mouse scrolled (298, 344) with delta (0, 0)
Screenshot: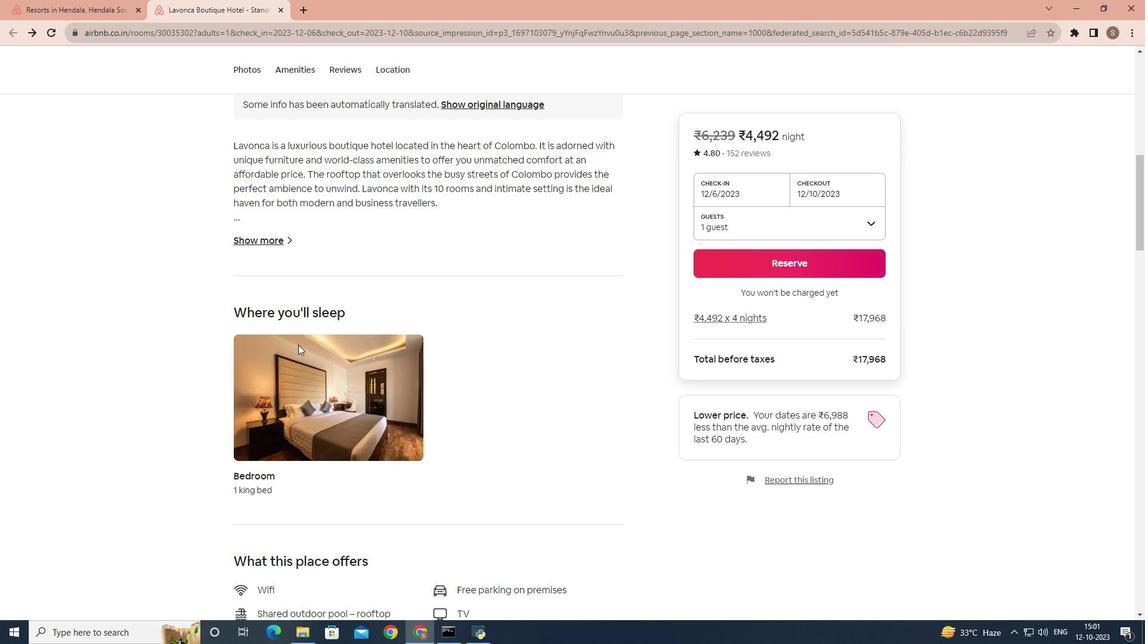 
Action: Mouse scrolled (298, 344) with delta (0, 0)
Screenshot: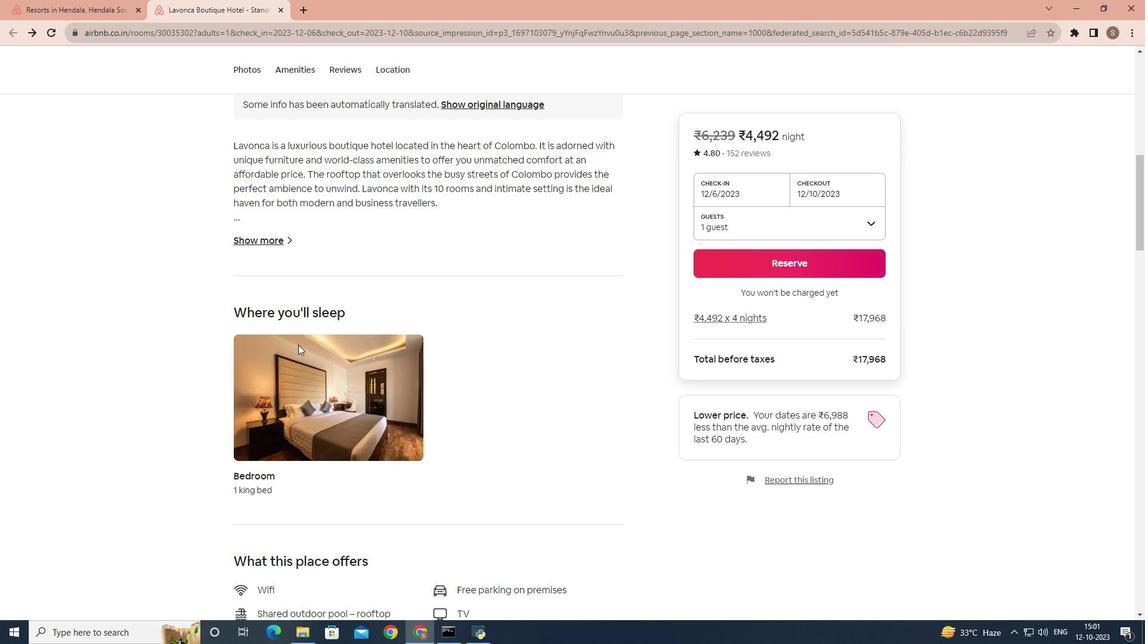 
Action: Mouse scrolled (298, 344) with delta (0, 0)
Screenshot: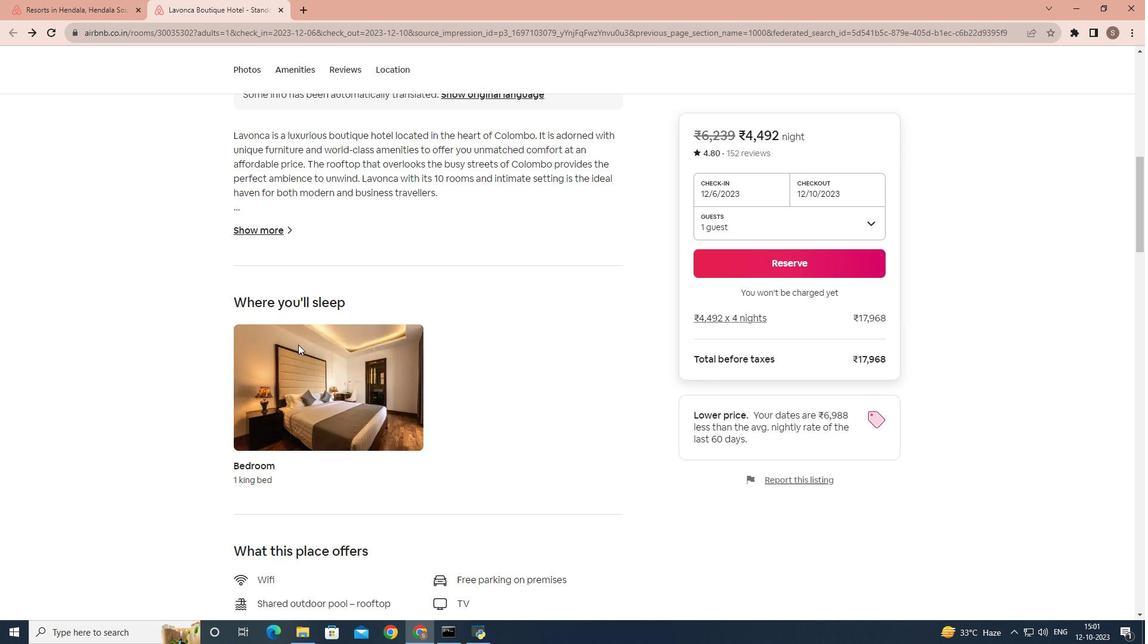 
Action: Mouse moved to (262, 451)
Screenshot: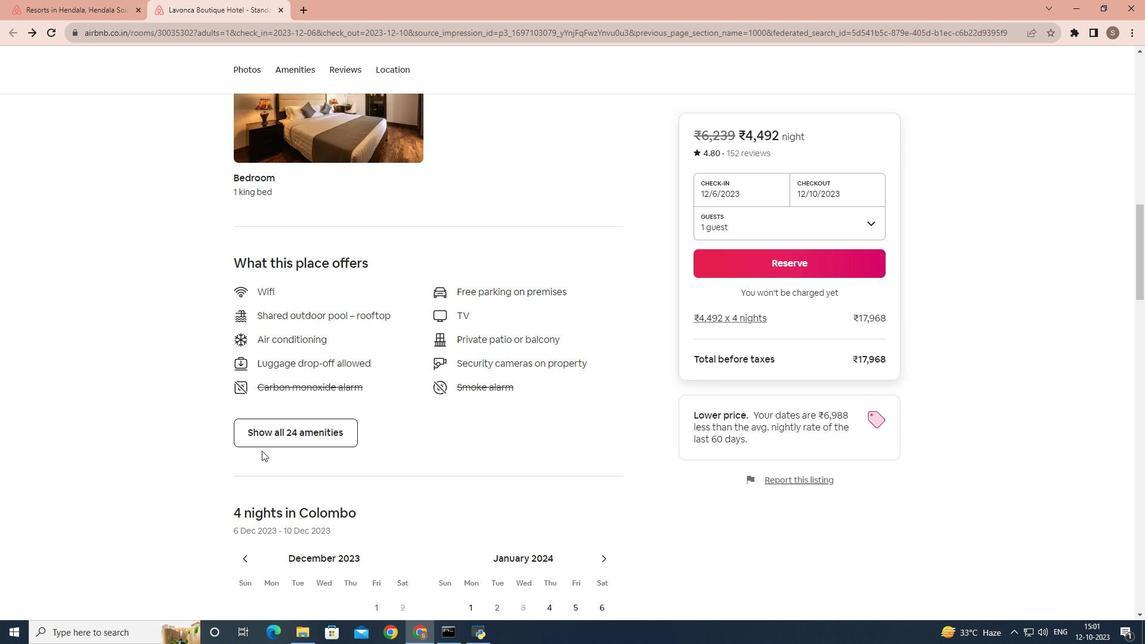 
Action: Mouse pressed left at (262, 451)
Screenshot: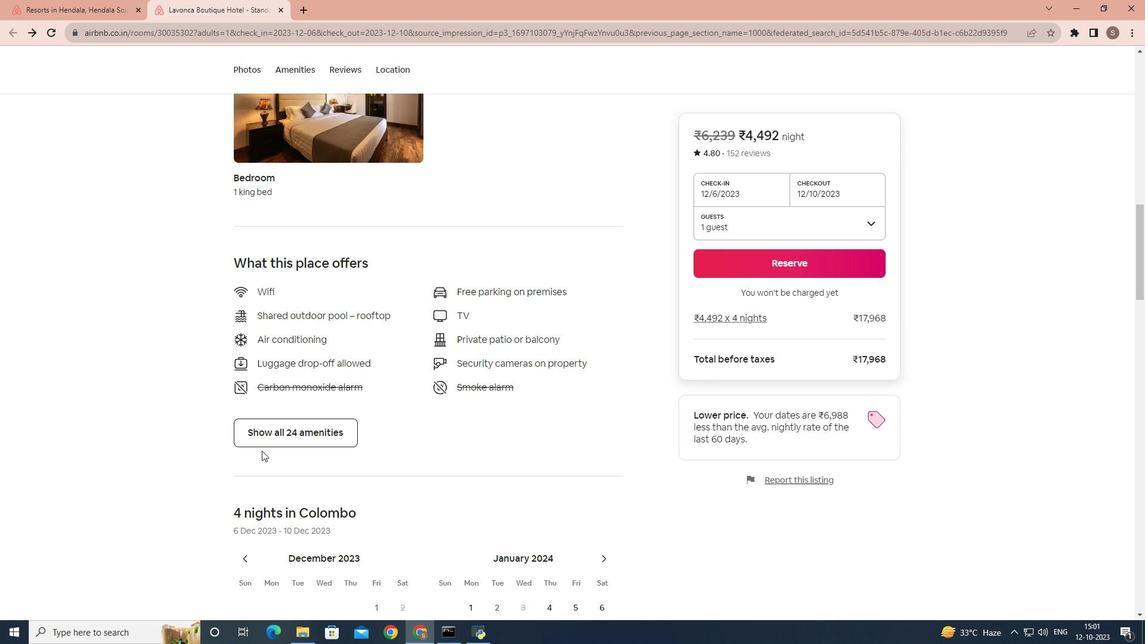 
Action: Mouse moved to (267, 437)
Screenshot: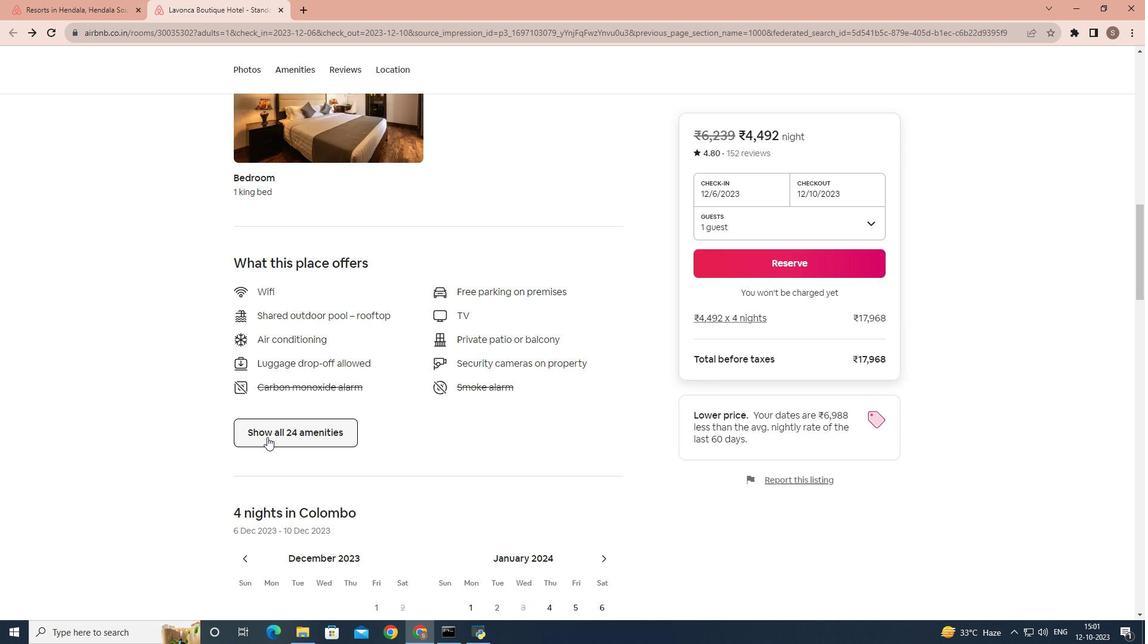 
Action: Mouse pressed left at (267, 437)
Screenshot: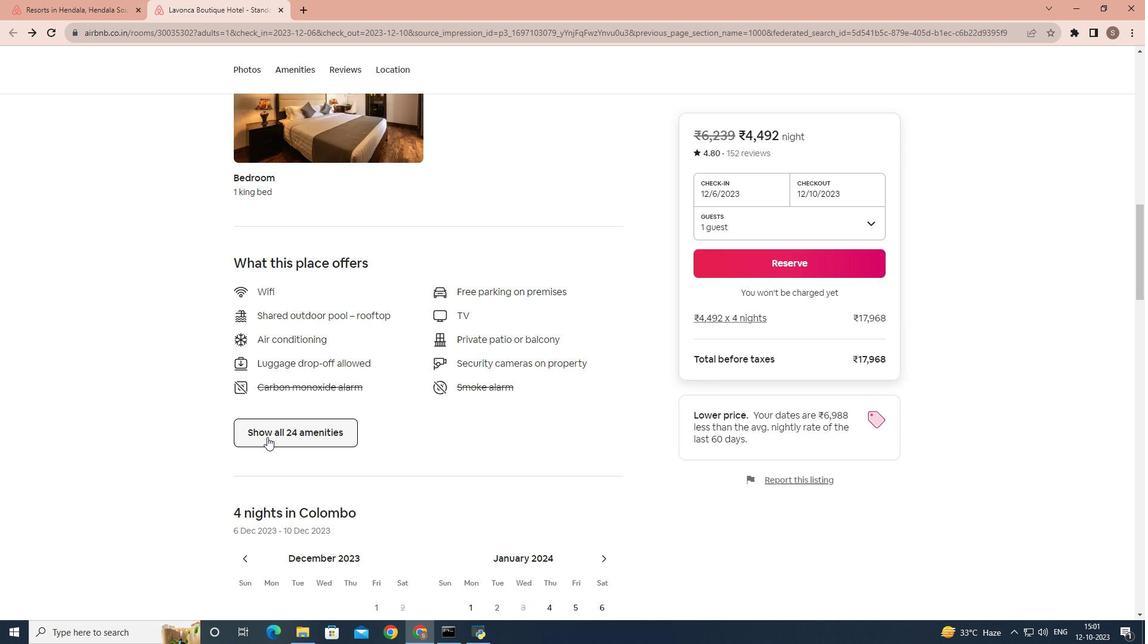
Action: Mouse moved to (430, 369)
Screenshot: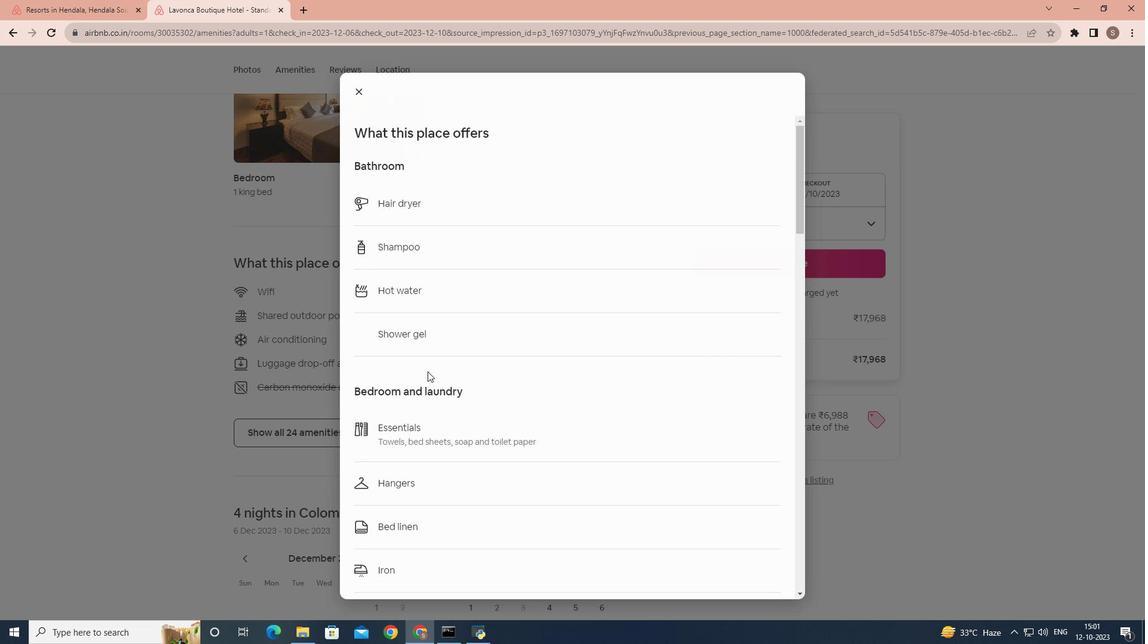 
Action: Mouse scrolled (430, 368) with delta (0, 0)
Screenshot: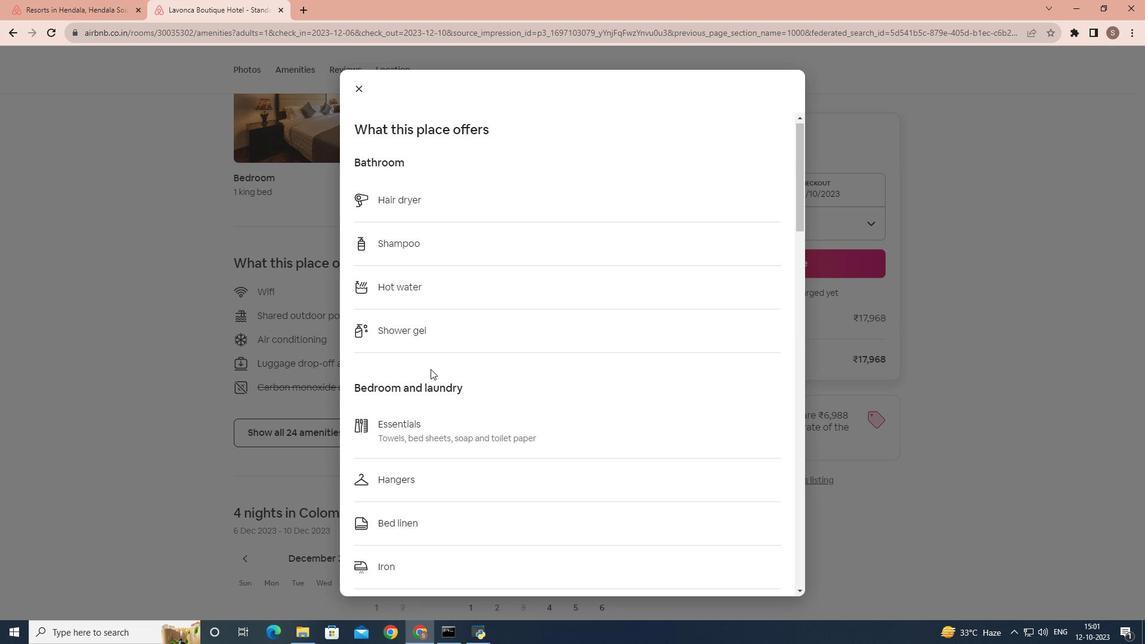 
Action: Mouse scrolled (430, 368) with delta (0, 0)
Screenshot: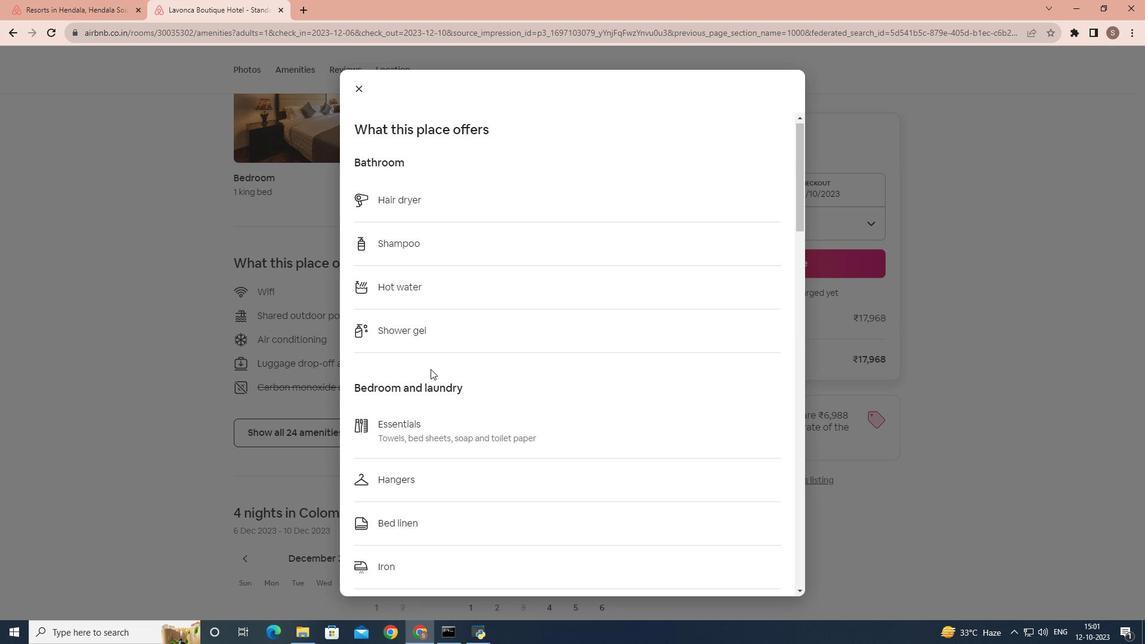 
Action: Mouse scrolled (430, 368) with delta (0, 0)
Screenshot: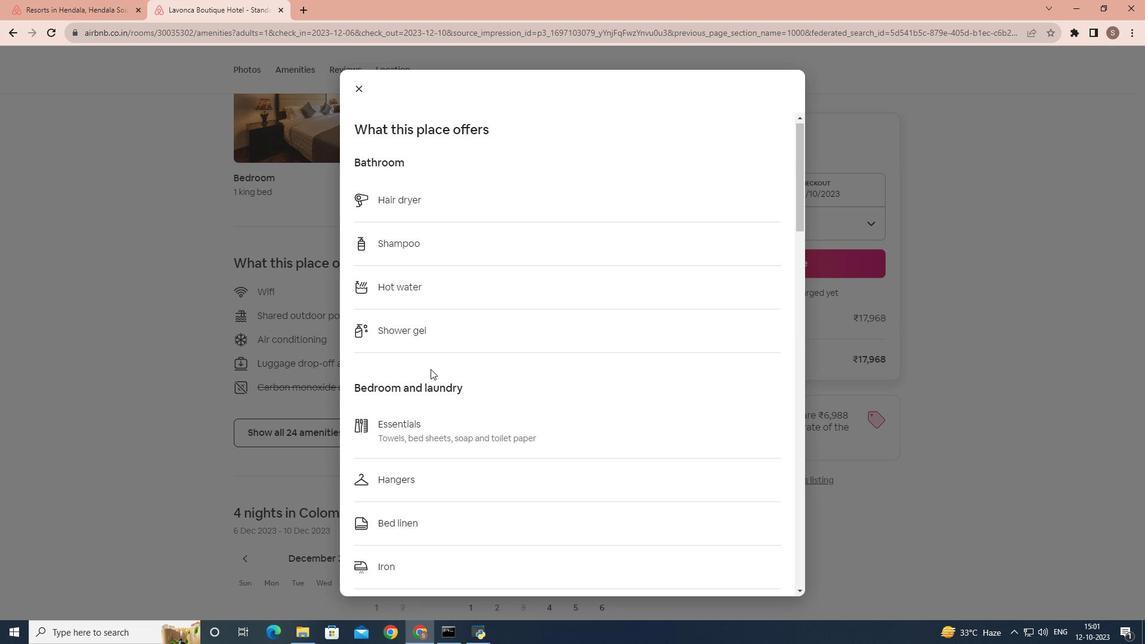 
Action: Mouse scrolled (430, 368) with delta (0, 0)
Screenshot: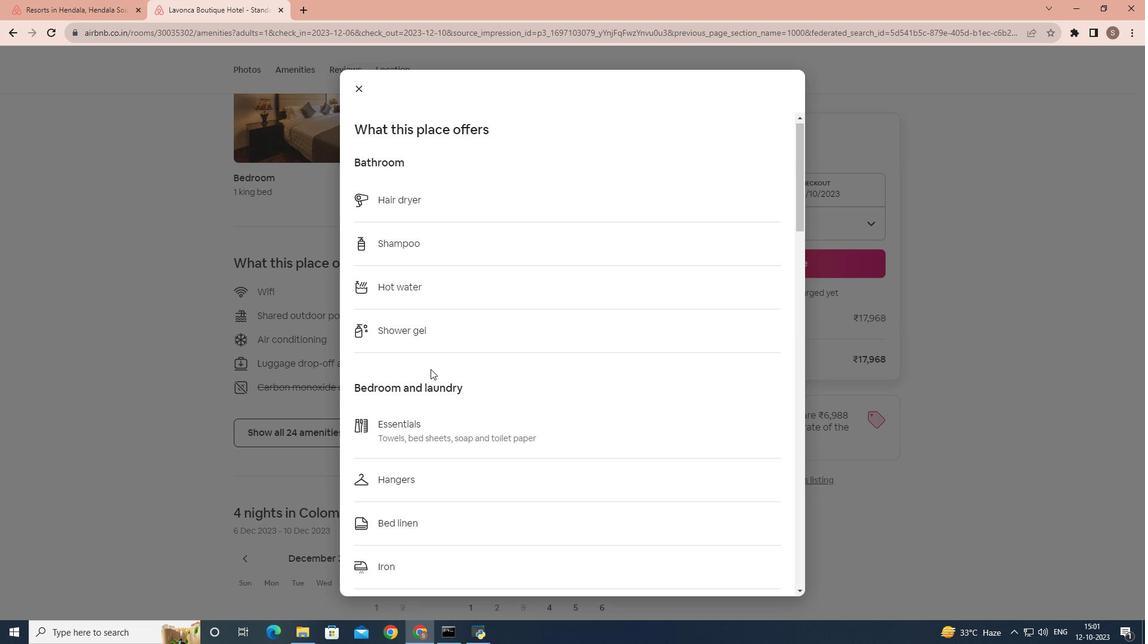
Action: Mouse scrolled (430, 368) with delta (0, 0)
Screenshot: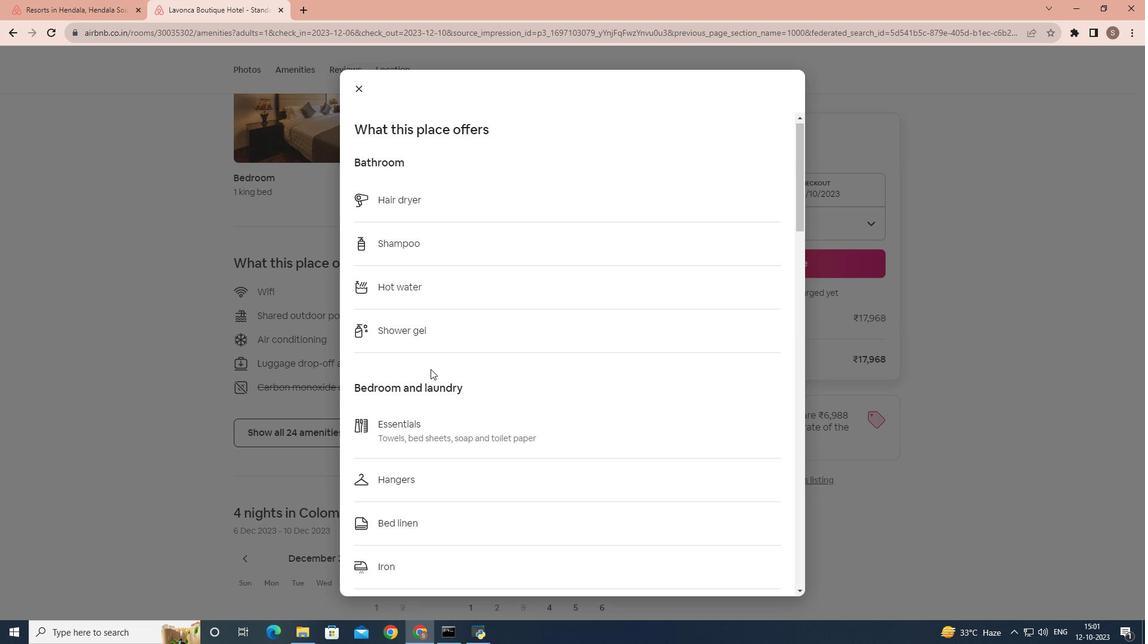 
Action: Mouse scrolled (430, 368) with delta (0, 0)
Screenshot: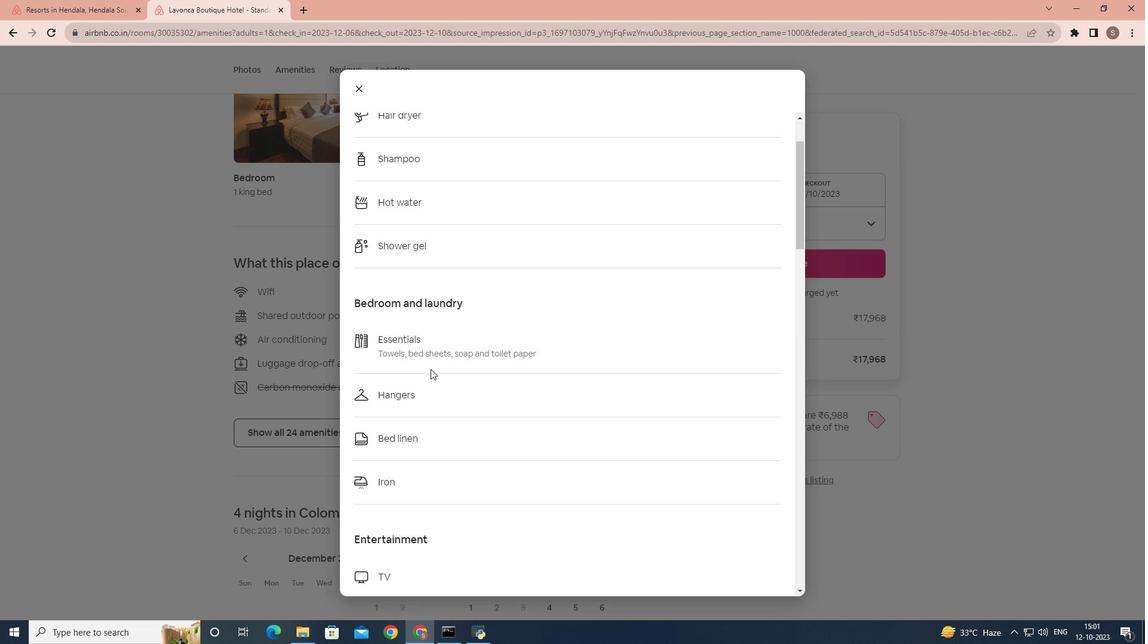 
Action: Mouse scrolled (430, 368) with delta (0, 0)
Screenshot: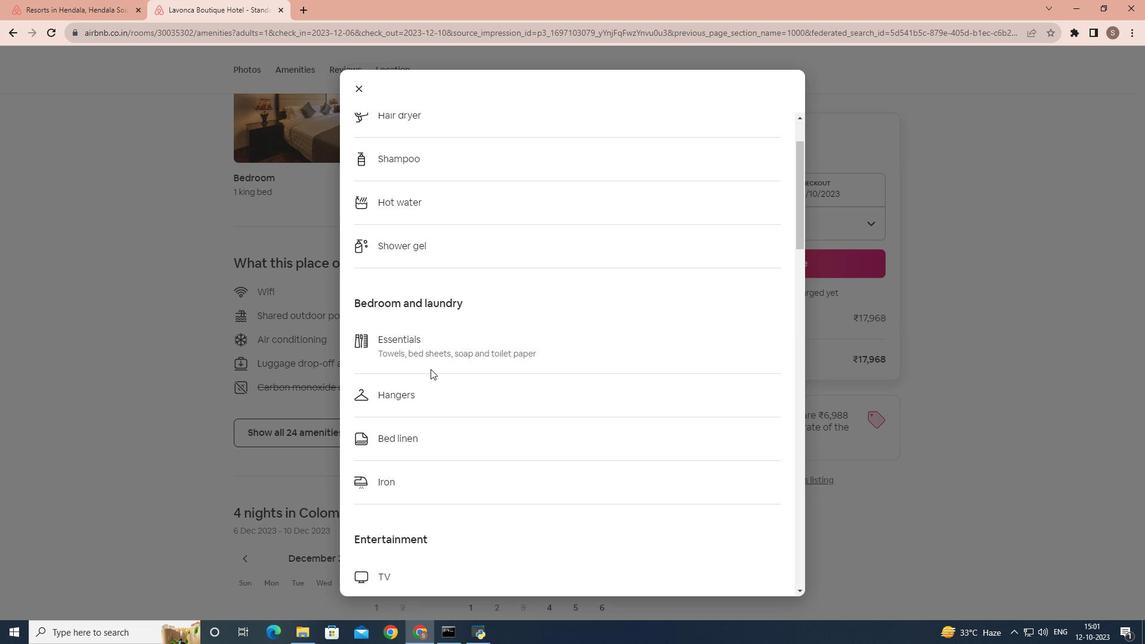 
Action: Mouse scrolled (430, 368) with delta (0, 0)
Screenshot: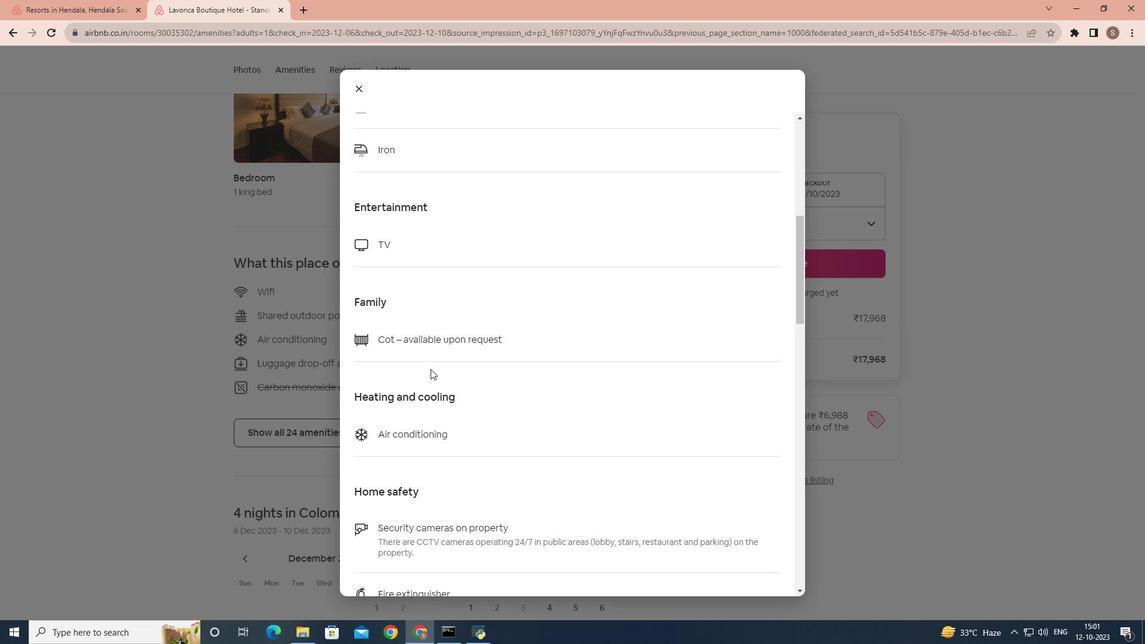 
Action: Mouse scrolled (430, 368) with delta (0, 0)
Screenshot: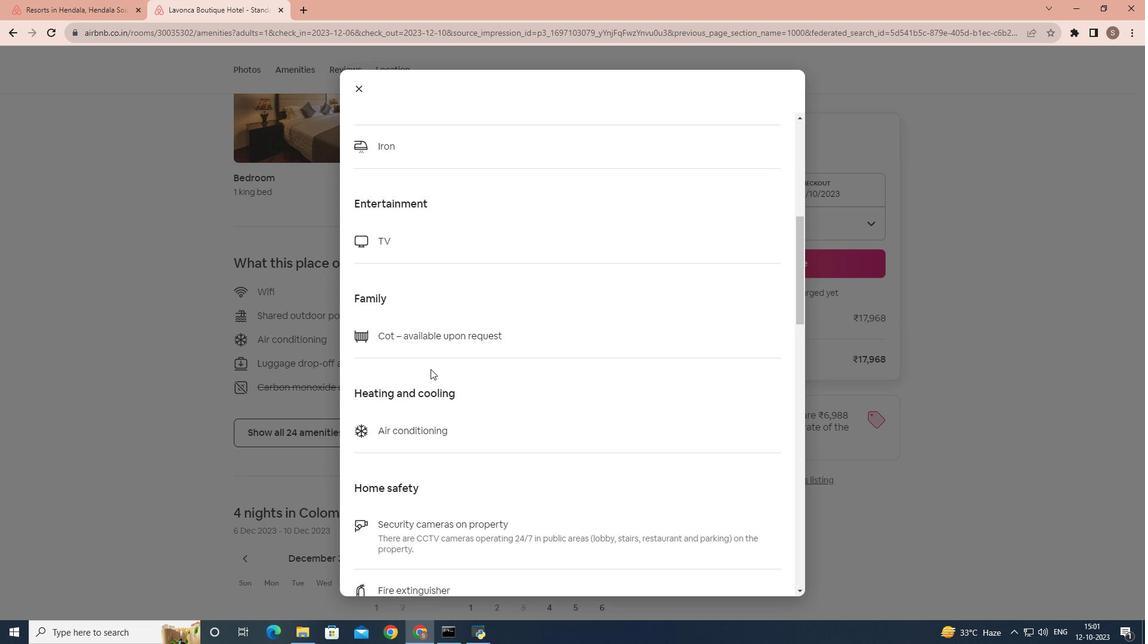 
Action: Mouse scrolled (430, 368) with delta (0, 0)
Screenshot: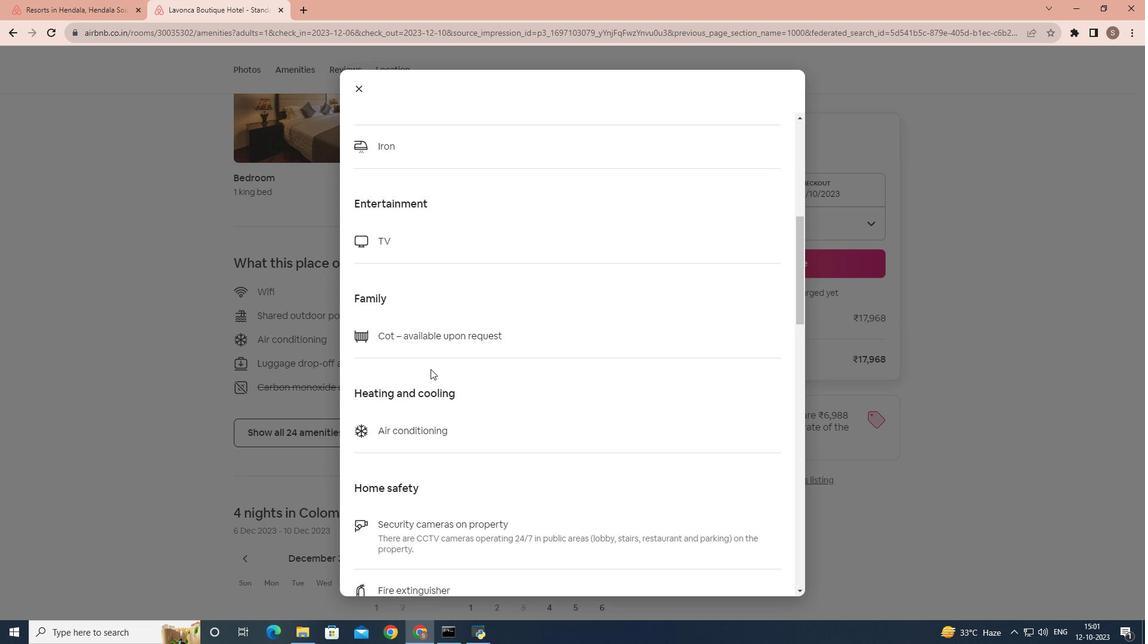 
Action: Mouse scrolled (430, 368) with delta (0, 0)
Screenshot: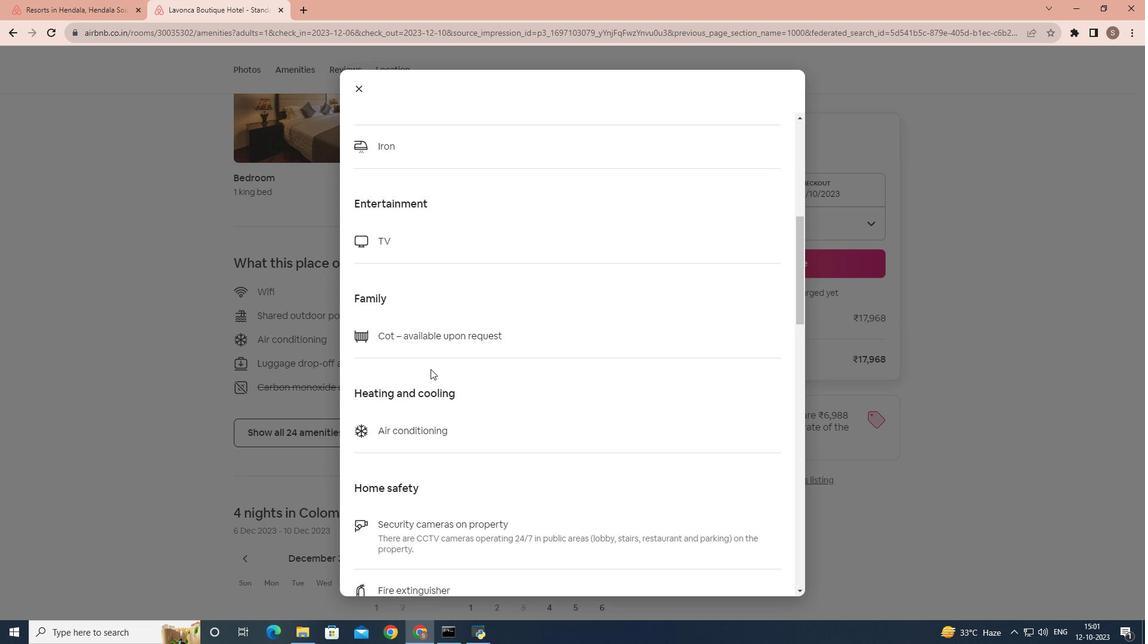 
Action: Mouse scrolled (430, 368) with delta (0, 0)
Screenshot: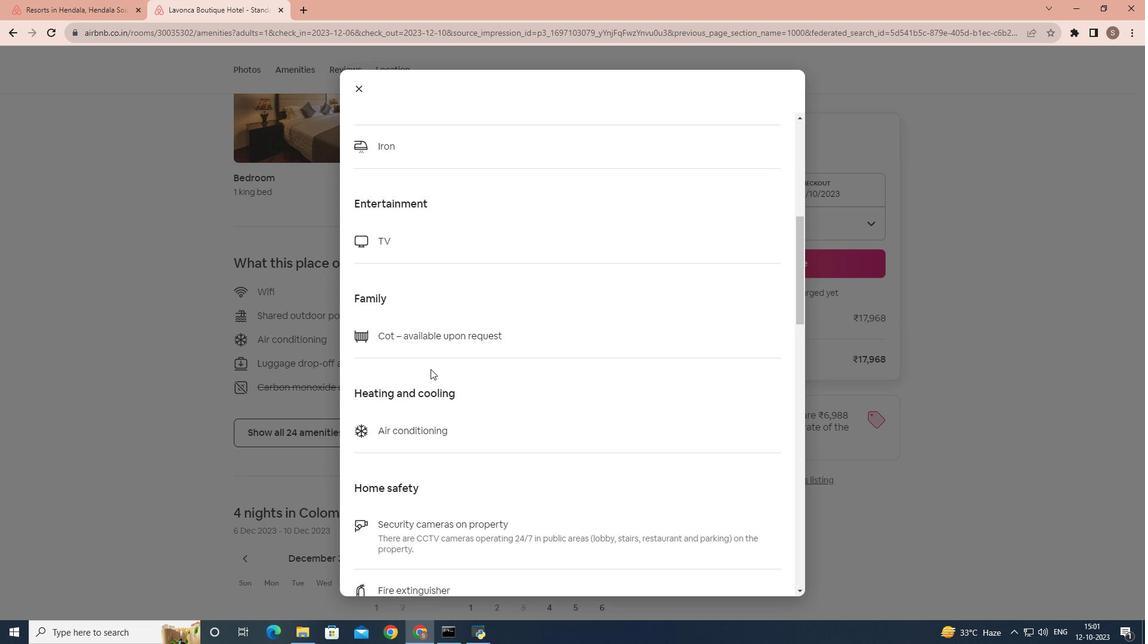 
Action: Mouse scrolled (430, 368) with delta (0, 0)
Screenshot: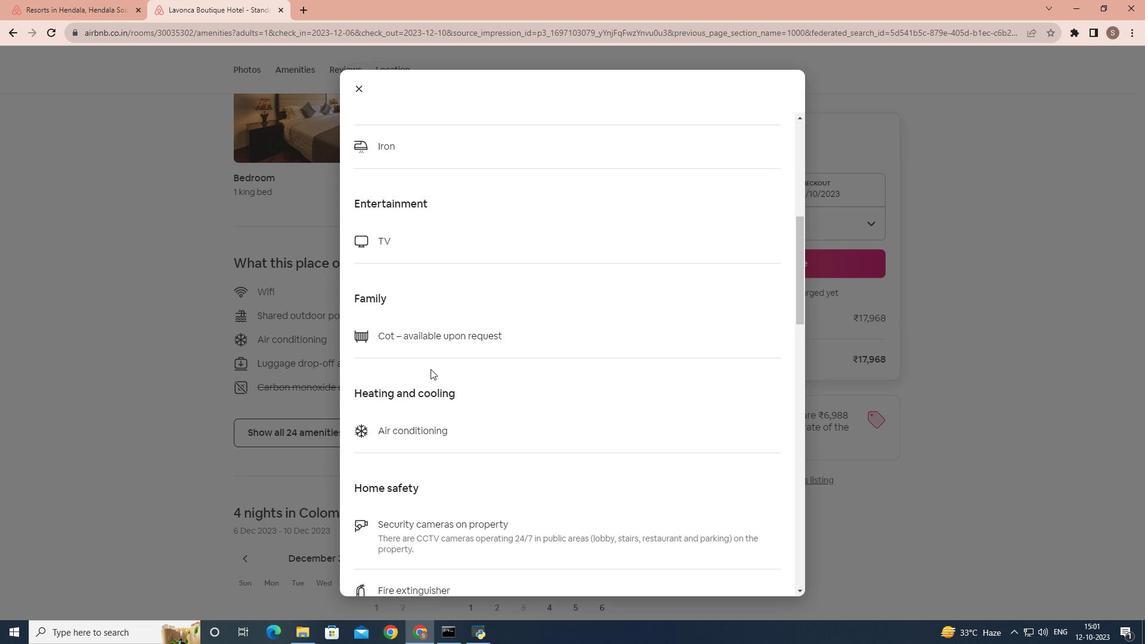 
Action: Mouse scrolled (430, 368) with delta (0, 0)
Screenshot: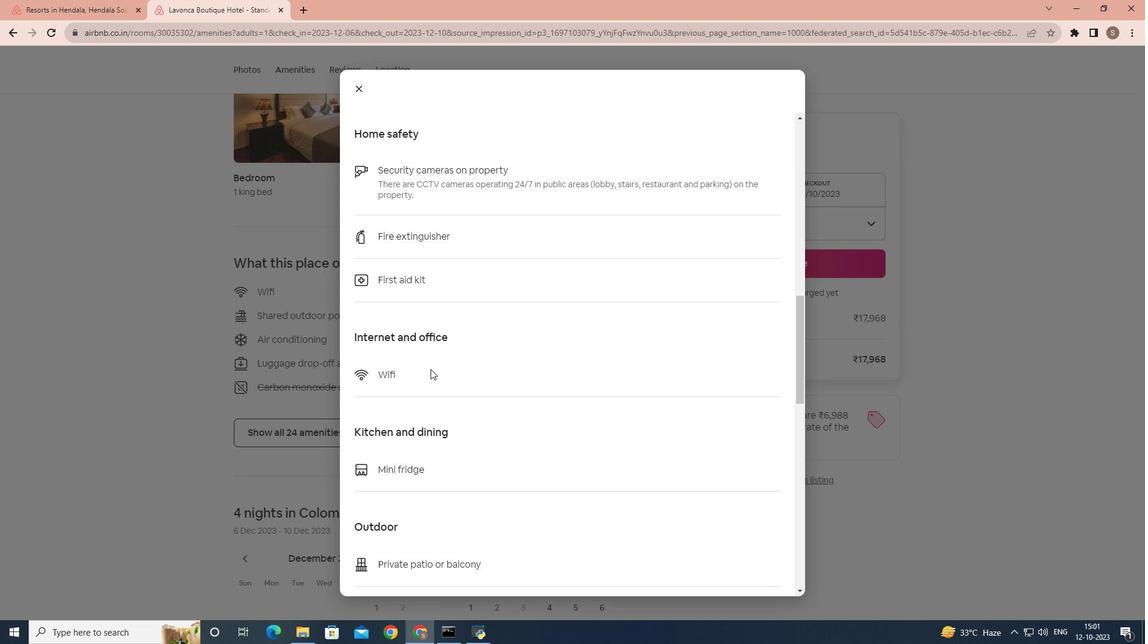
Action: Mouse scrolled (430, 368) with delta (0, 0)
Screenshot: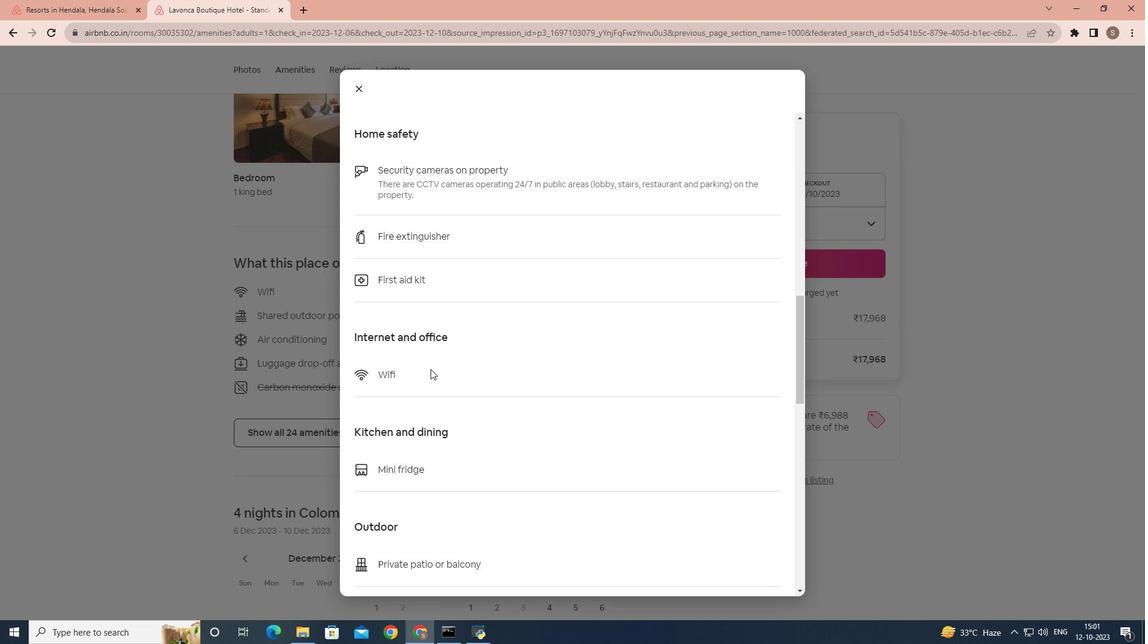 
Action: Mouse scrolled (430, 368) with delta (0, 0)
Screenshot: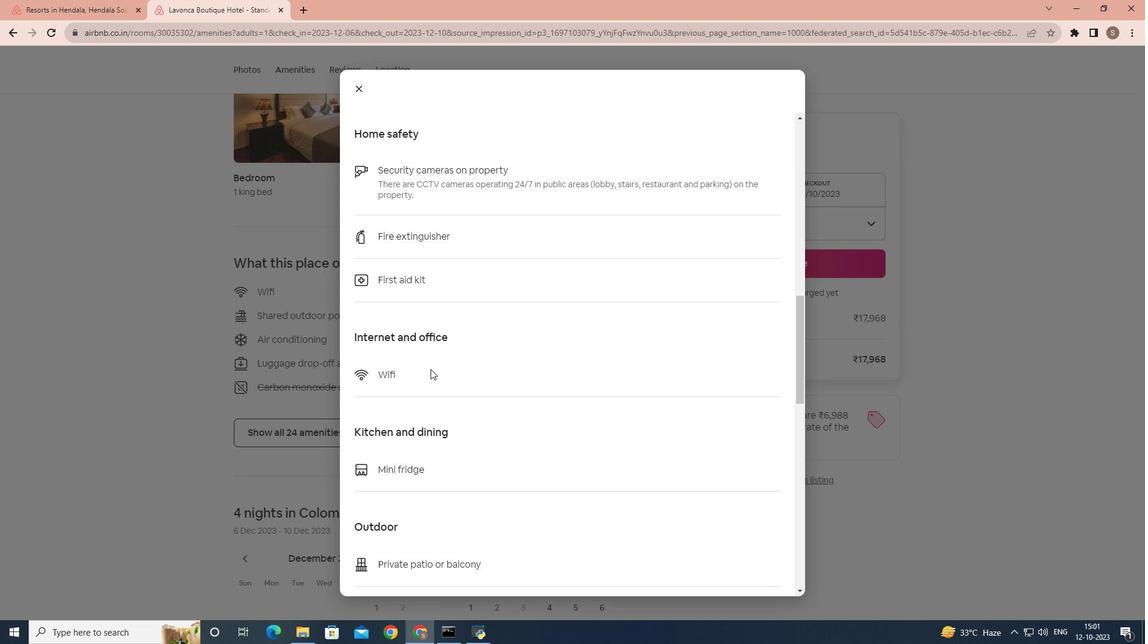 
Action: Mouse scrolled (430, 368) with delta (0, 0)
Screenshot: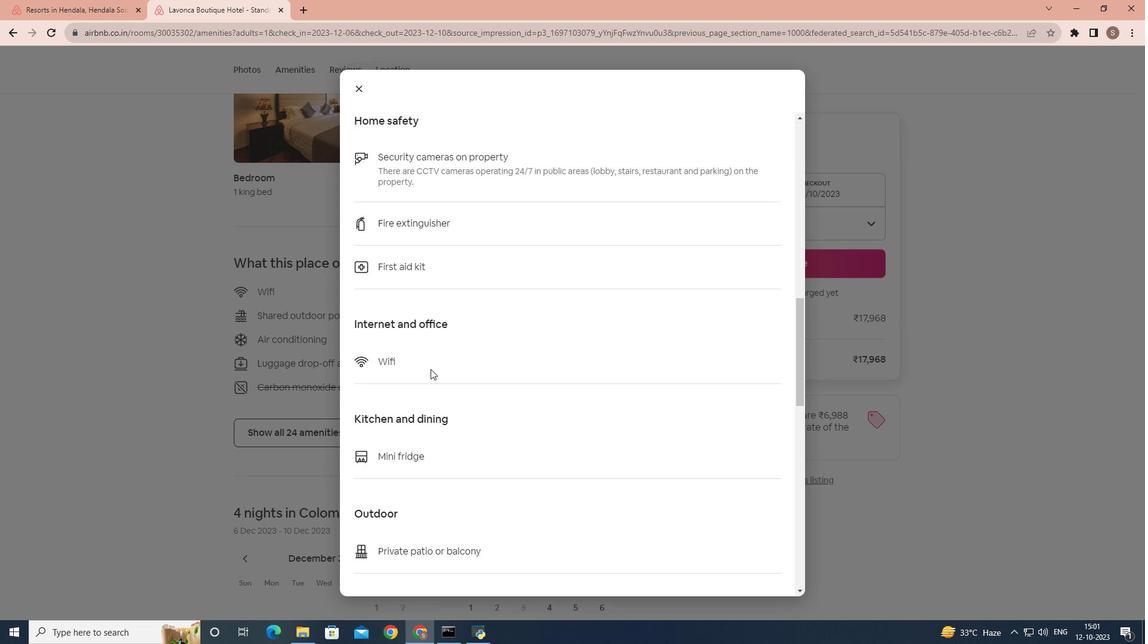 
Action: Mouse scrolled (430, 368) with delta (0, 0)
Screenshot: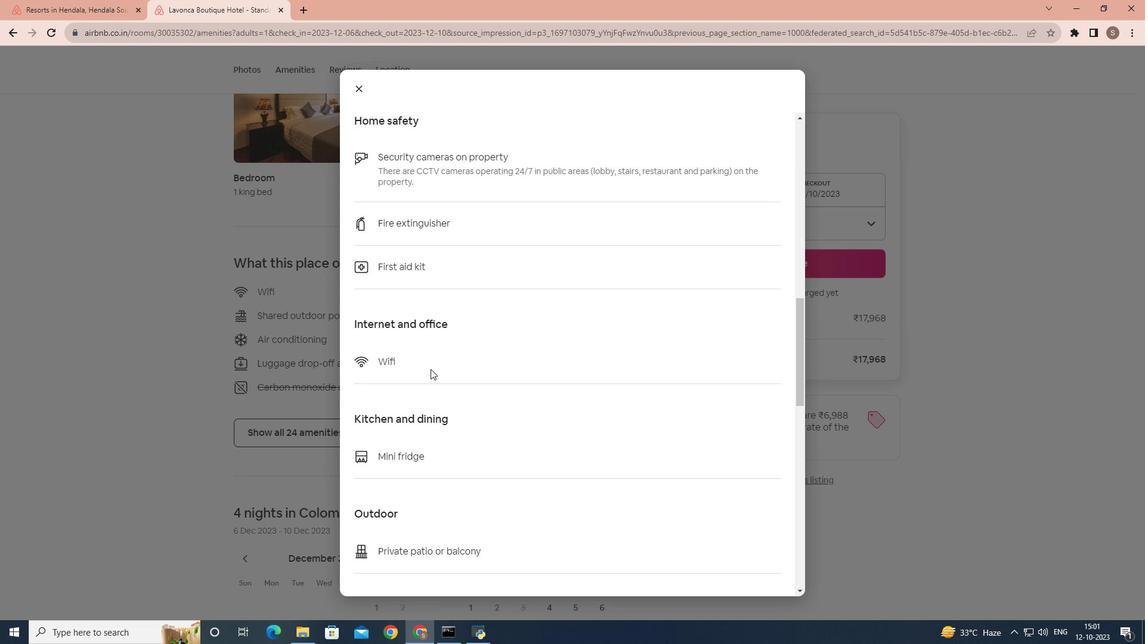 
Action: Mouse scrolled (430, 368) with delta (0, 0)
Screenshot: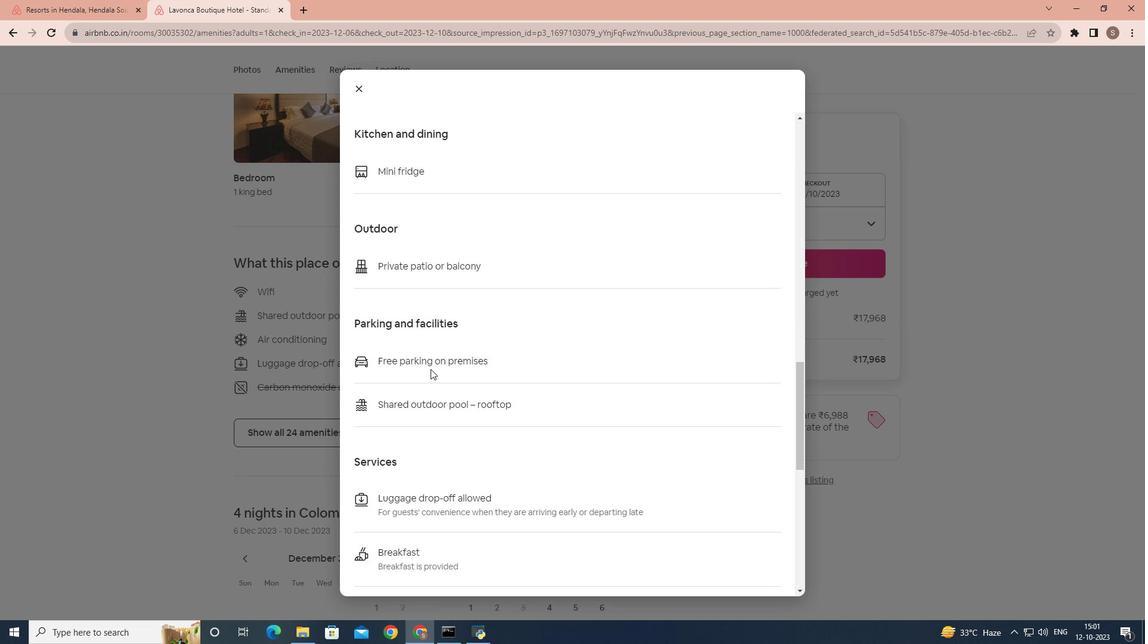 
Action: Mouse scrolled (430, 368) with delta (0, 0)
Screenshot: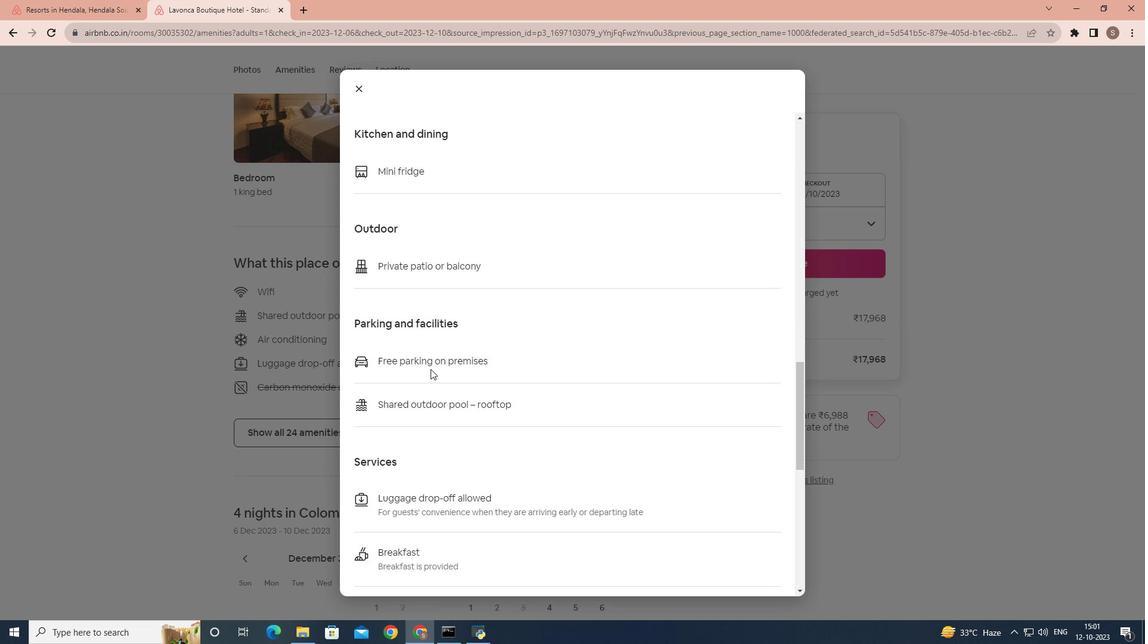 
Action: Mouse scrolled (430, 368) with delta (0, 0)
Screenshot: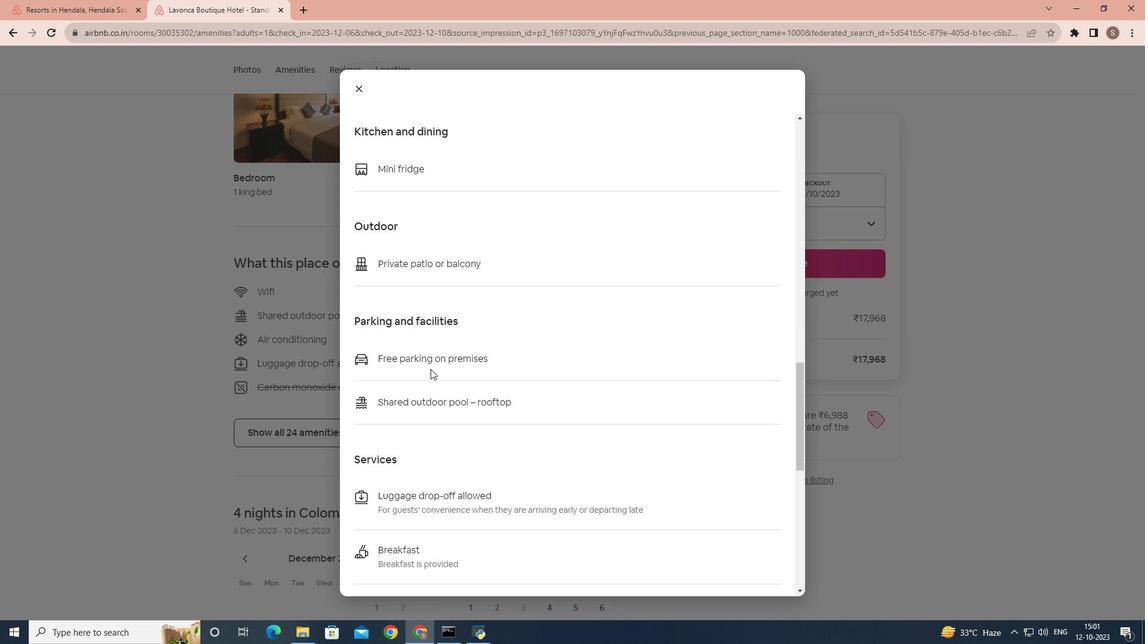 
Action: Mouse scrolled (430, 368) with delta (0, 0)
Screenshot: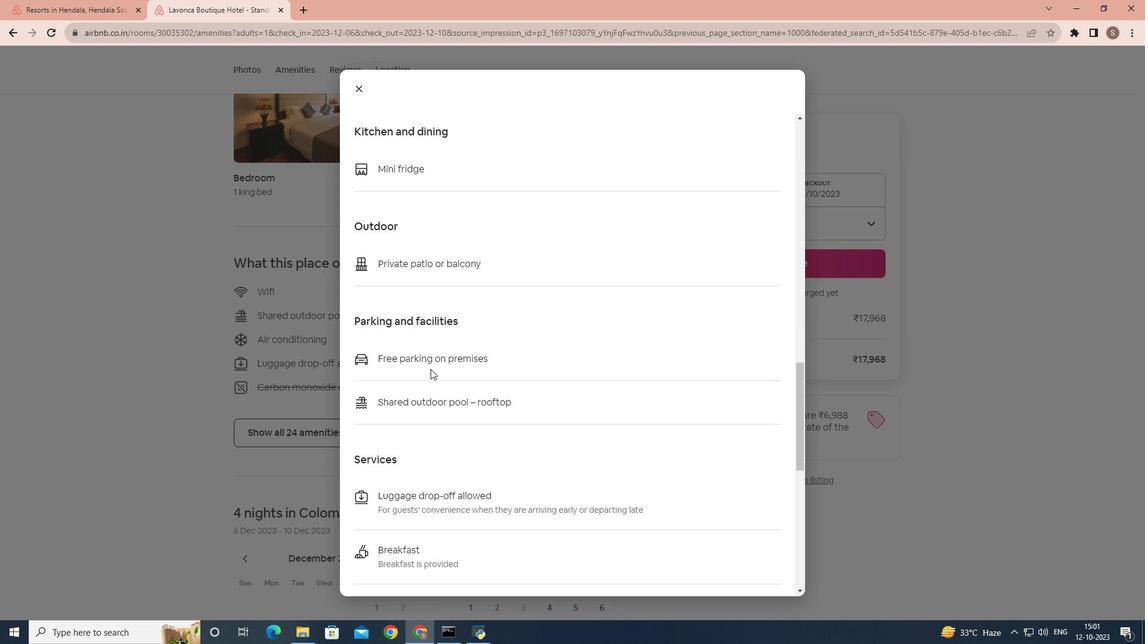 
Action: Mouse scrolled (430, 368) with delta (0, 0)
Screenshot: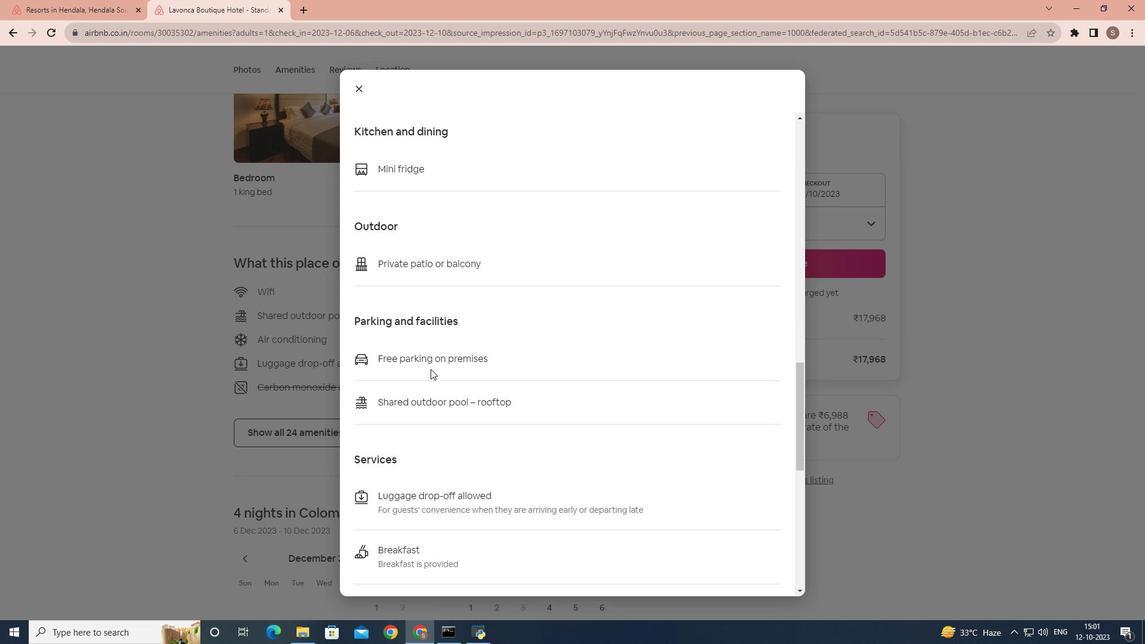 
Action: Mouse scrolled (430, 368) with delta (0, 0)
Screenshot: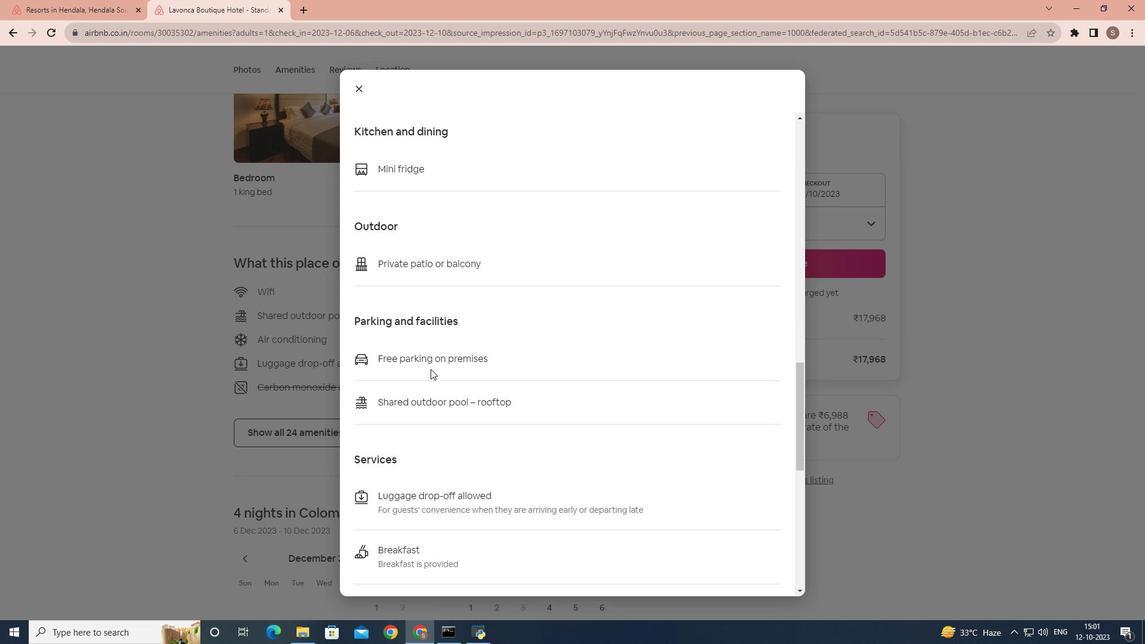 
Action: Mouse moved to (430, 363)
Screenshot: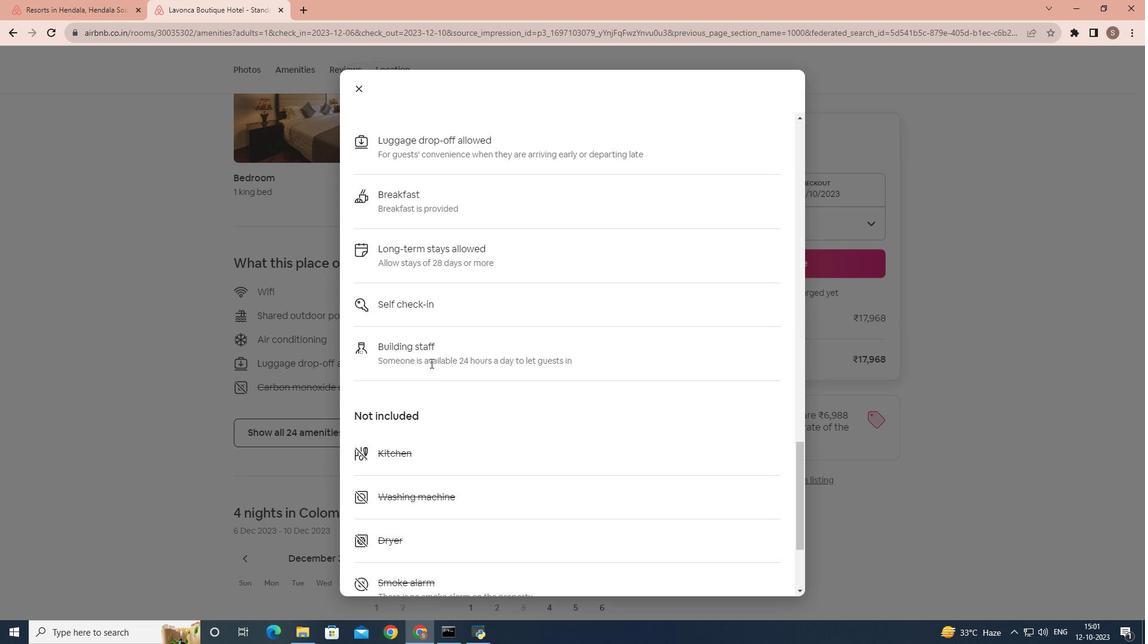 
Action: Mouse scrolled (430, 362) with delta (0, 0)
Screenshot: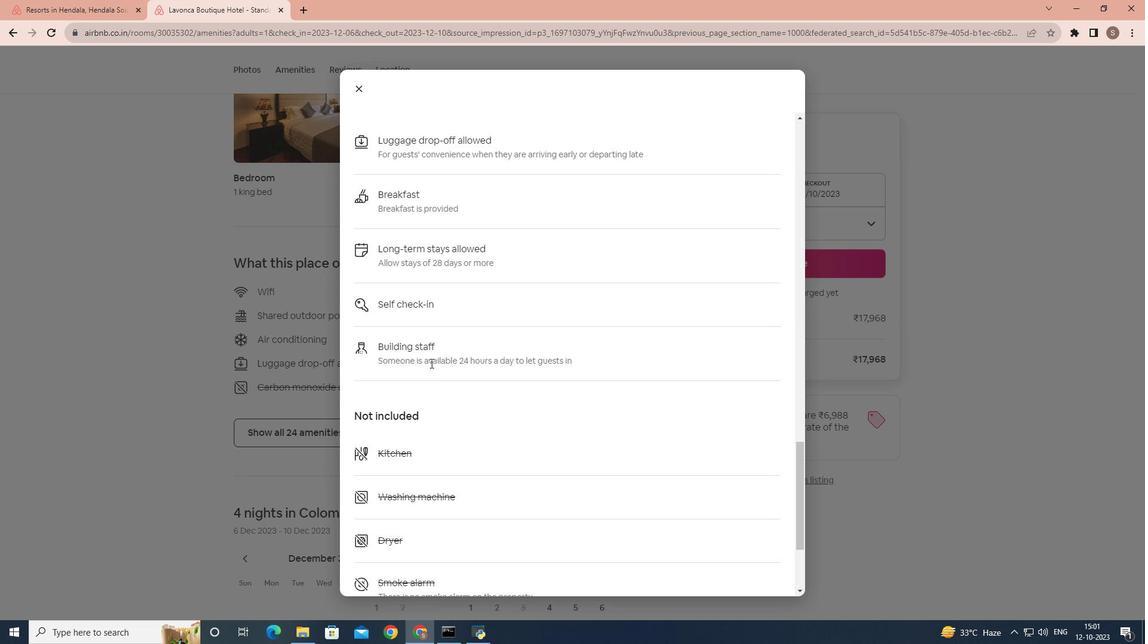 
Action: Mouse scrolled (430, 362) with delta (0, 0)
Screenshot: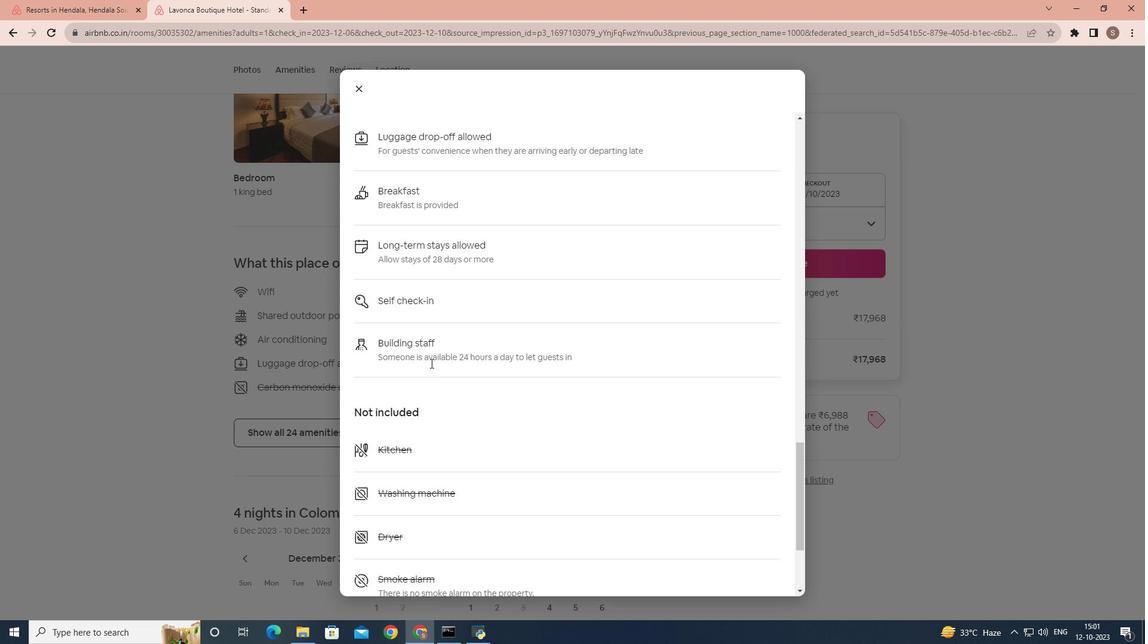 
Action: Mouse scrolled (430, 362) with delta (0, 0)
Screenshot: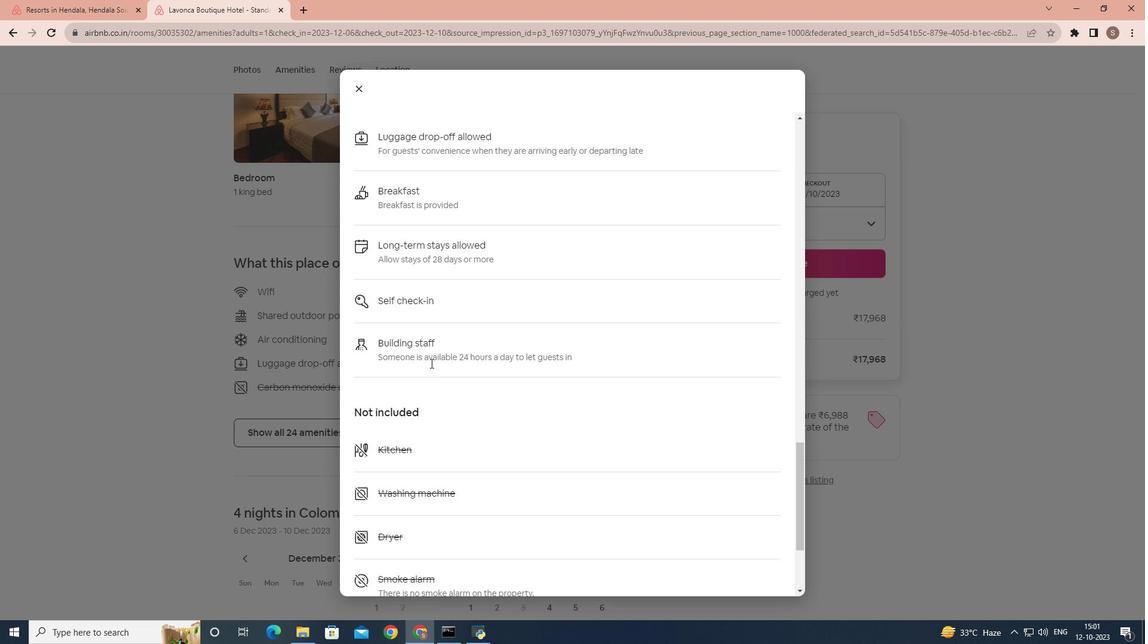 
Action: Mouse scrolled (430, 362) with delta (0, 0)
Screenshot: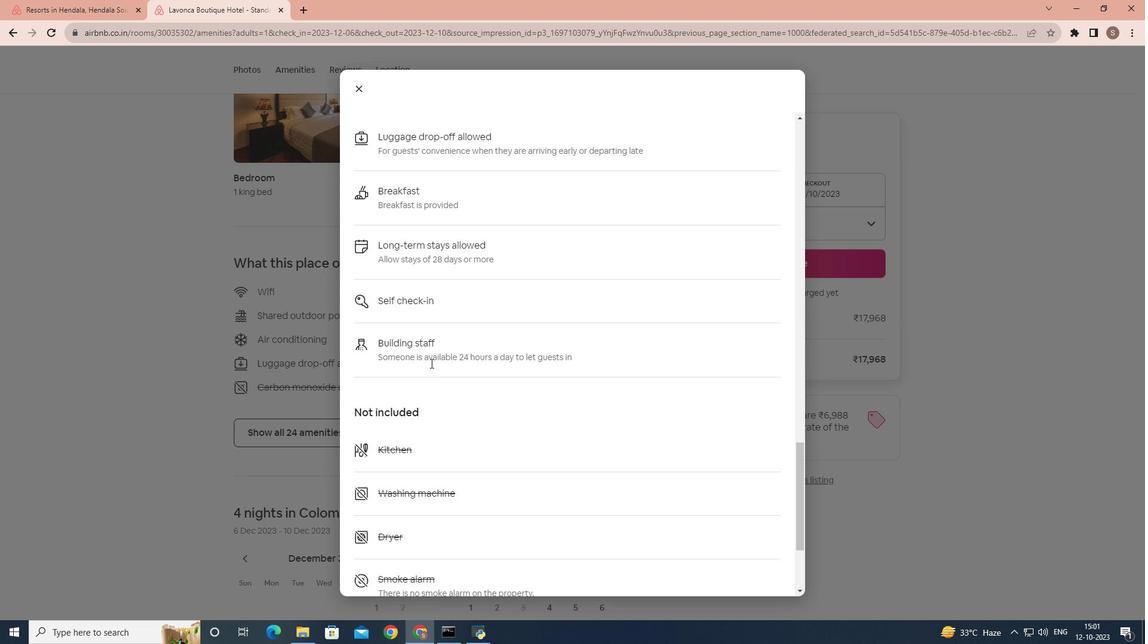 
Action: Mouse scrolled (430, 362) with delta (0, 0)
Screenshot: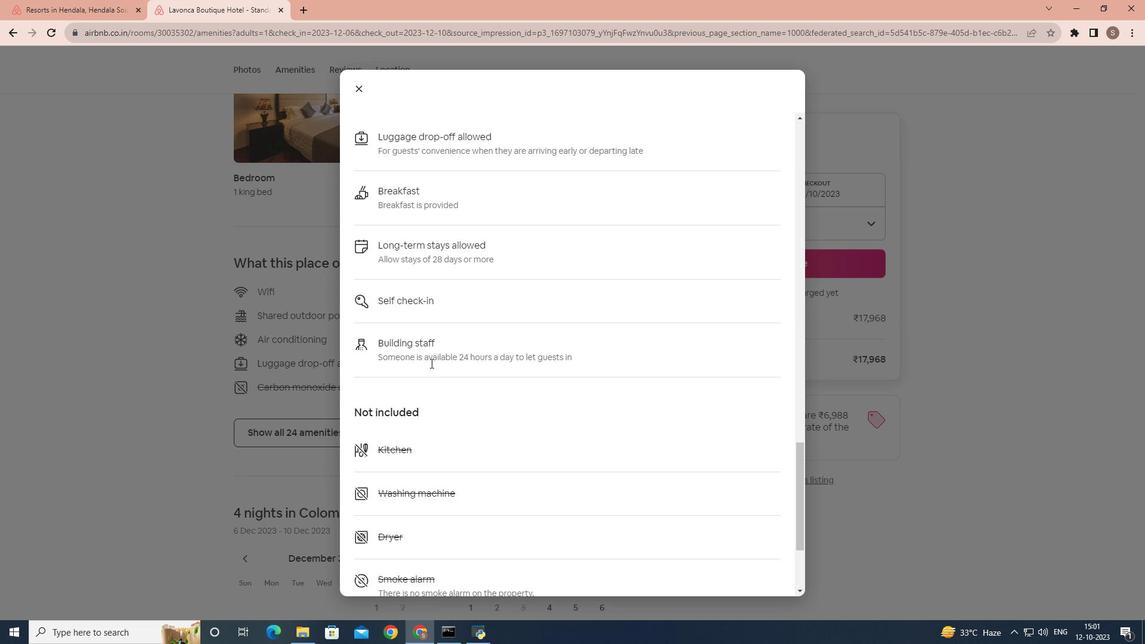 
Action: Mouse scrolled (430, 362) with delta (0, 0)
Screenshot: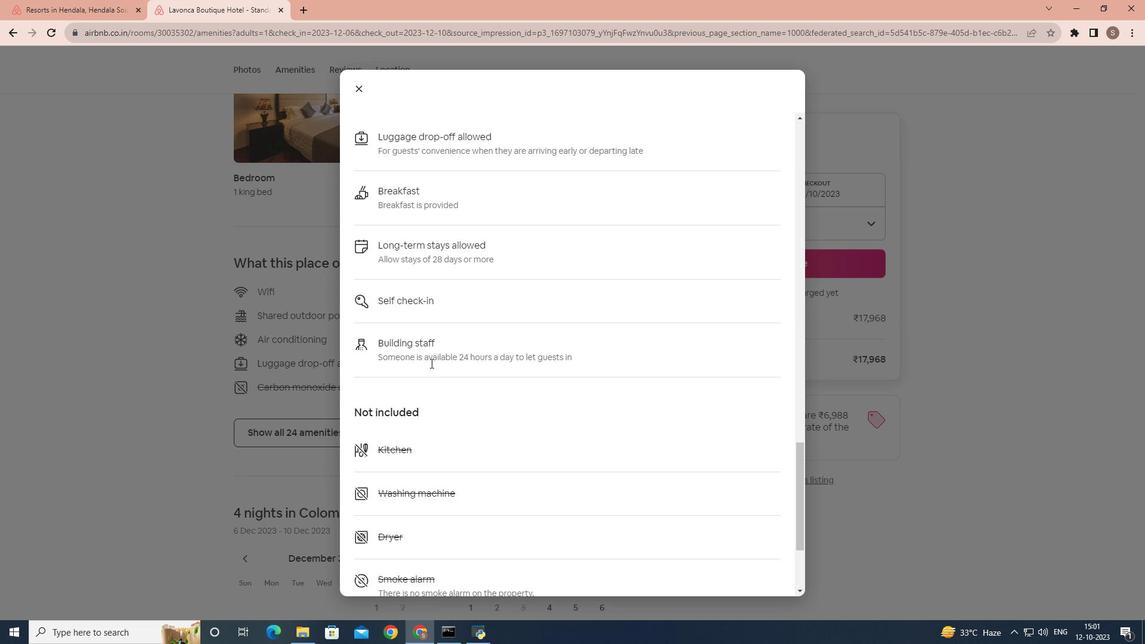 
Action: Mouse moved to (362, 88)
Screenshot: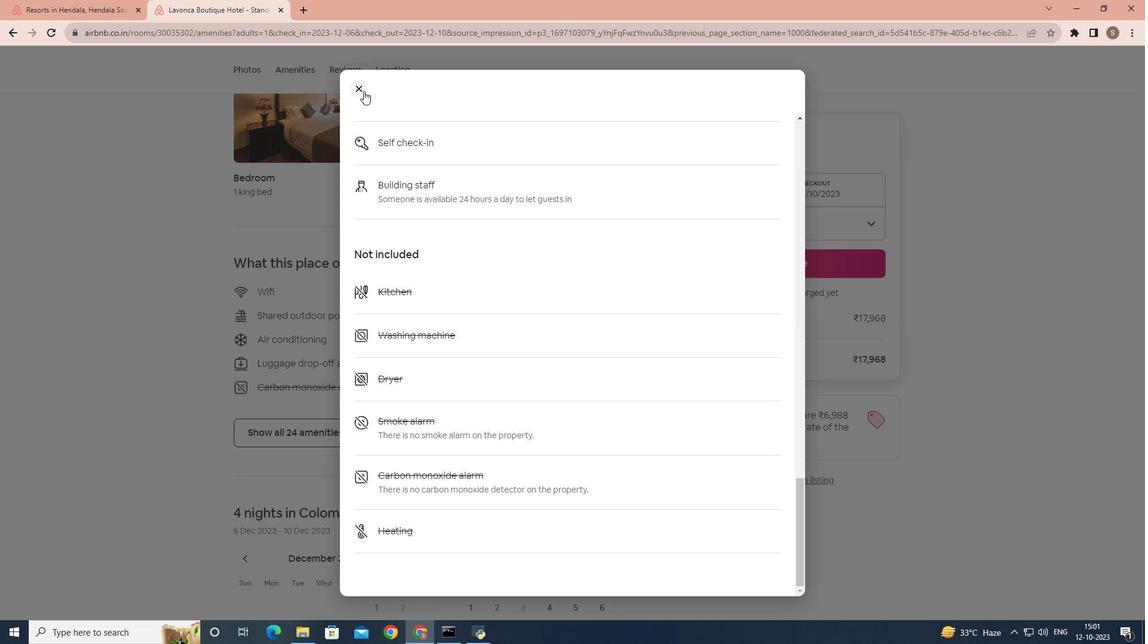 
Action: Mouse pressed left at (362, 88)
Screenshot: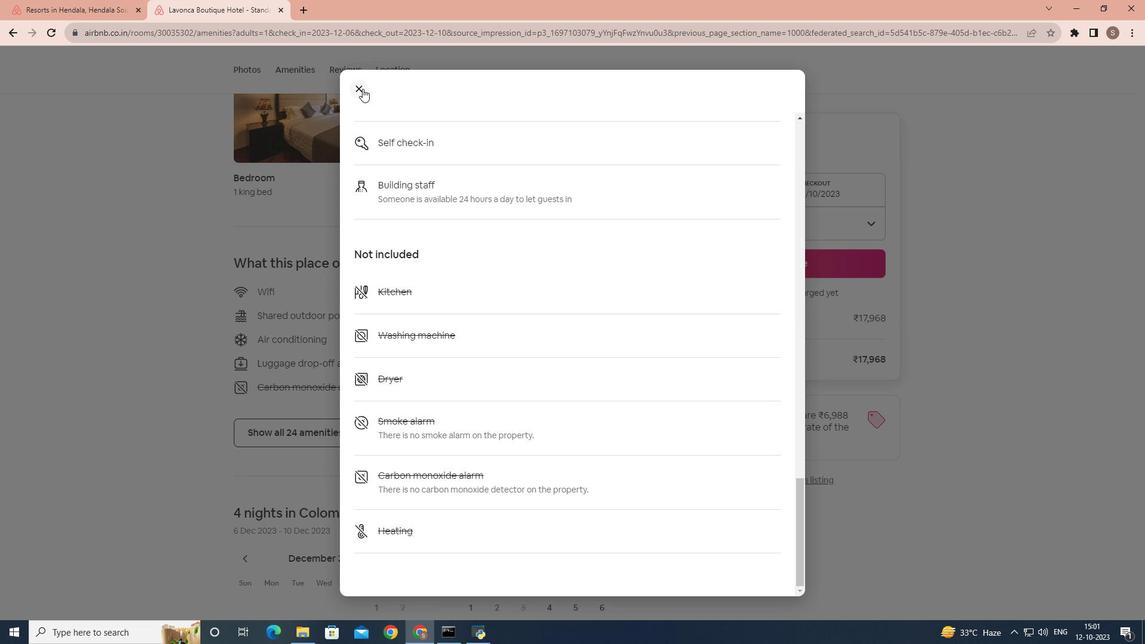 
Action: Mouse moved to (377, 393)
Screenshot: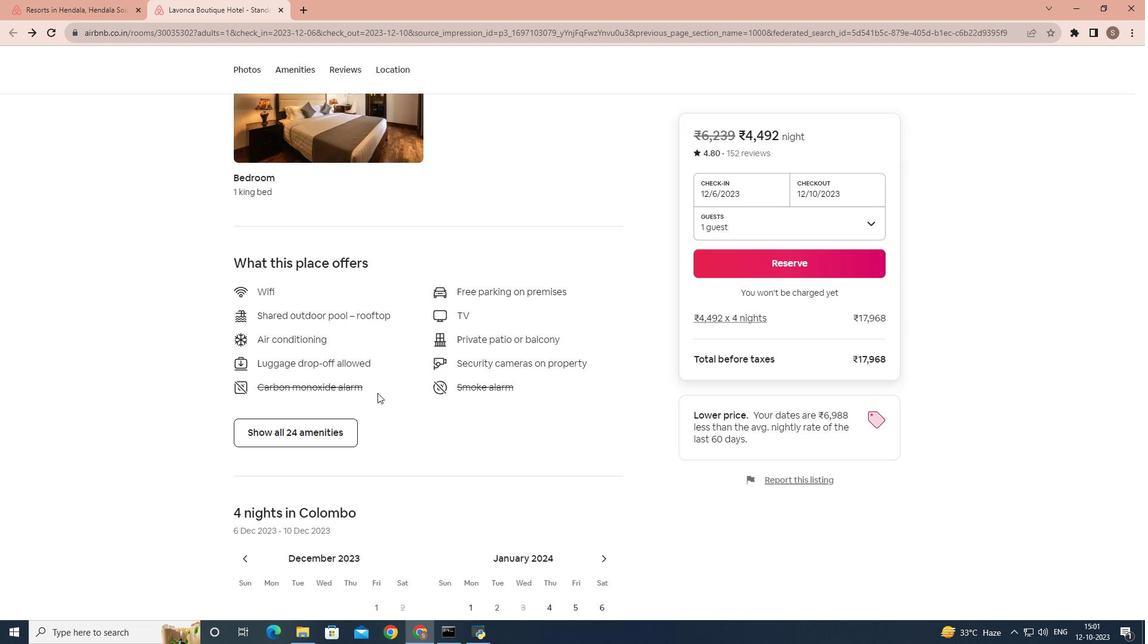 
Action: Mouse scrolled (377, 392) with delta (0, 0)
Screenshot: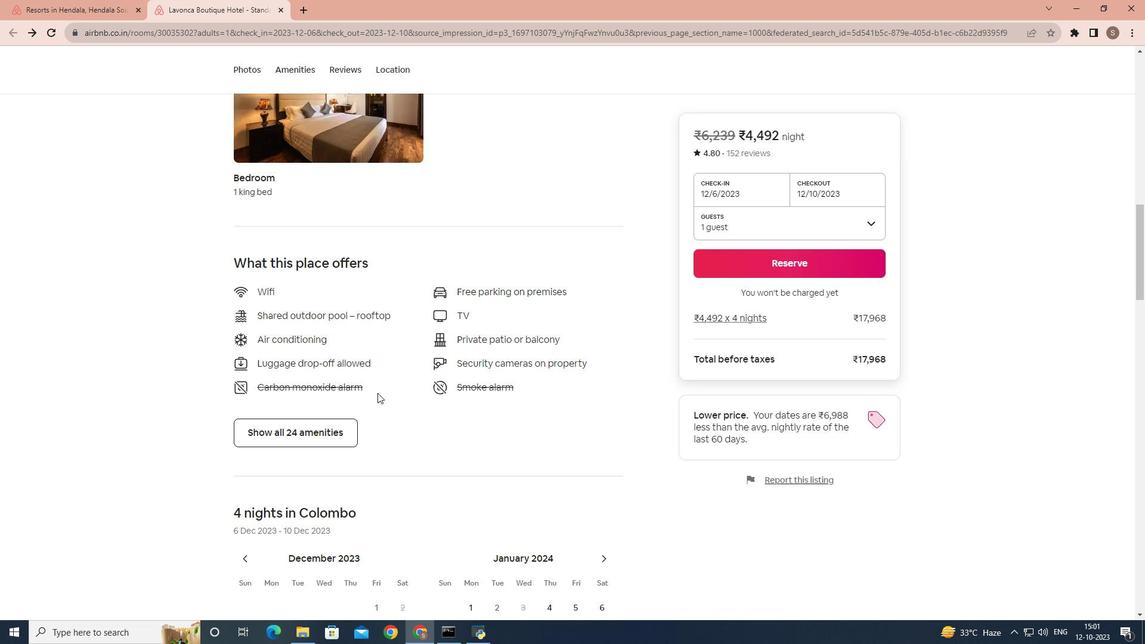 
Action: Mouse scrolled (377, 392) with delta (0, 0)
Screenshot: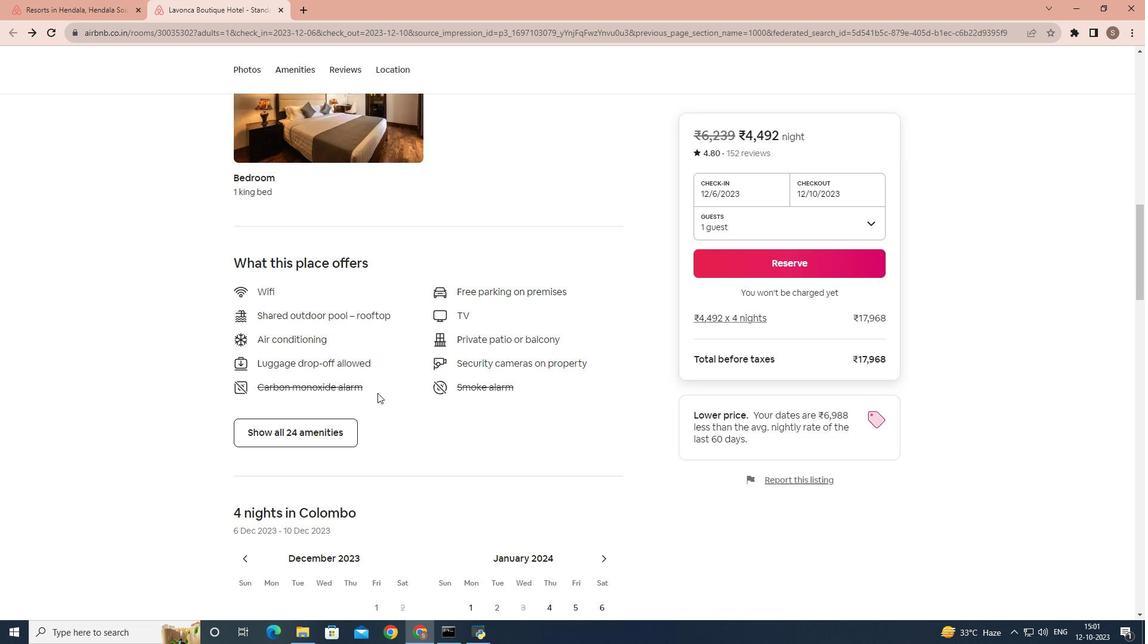 
Action: Mouse scrolled (377, 392) with delta (0, 0)
Screenshot: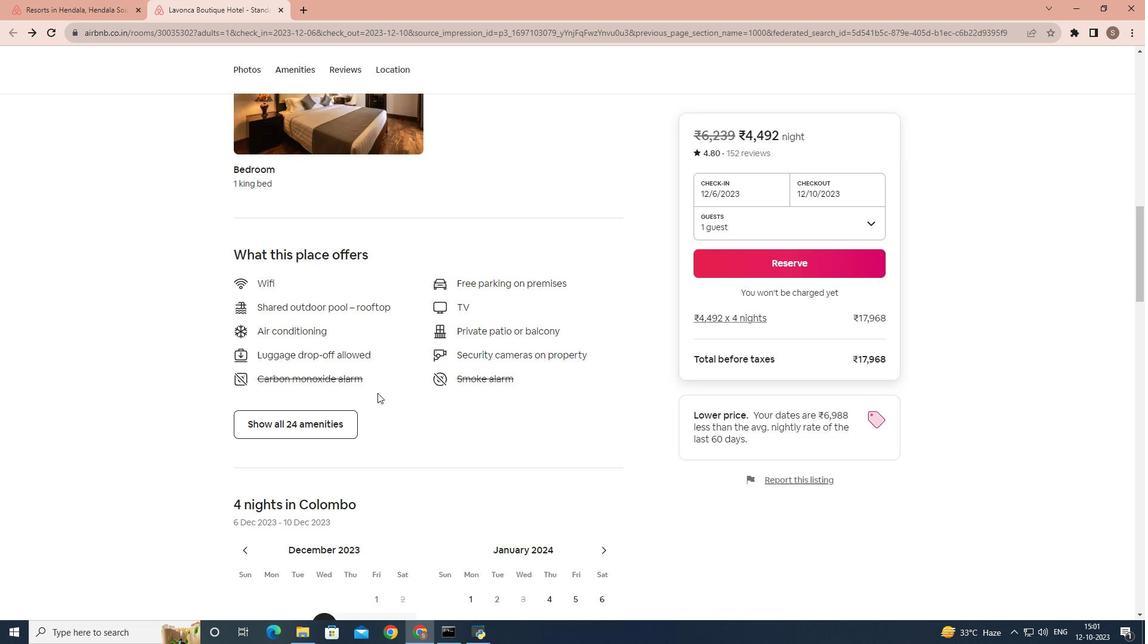 
Action: Mouse scrolled (377, 392) with delta (0, 0)
Screenshot: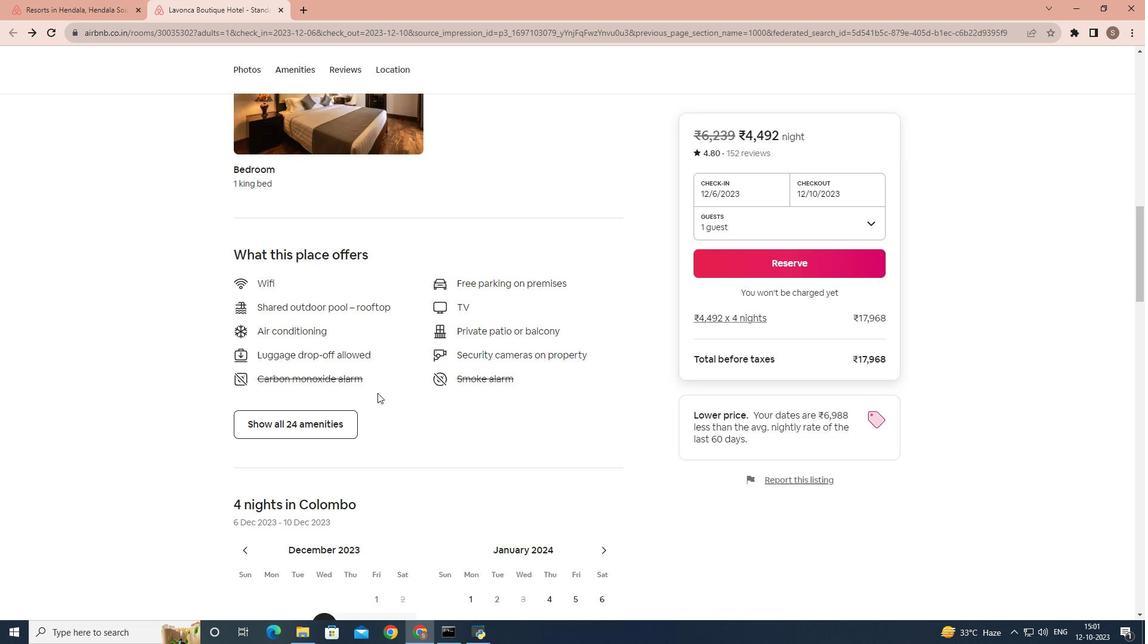 
Action: Mouse scrolled (377, 392) with delta (0, 0)
Screenshot: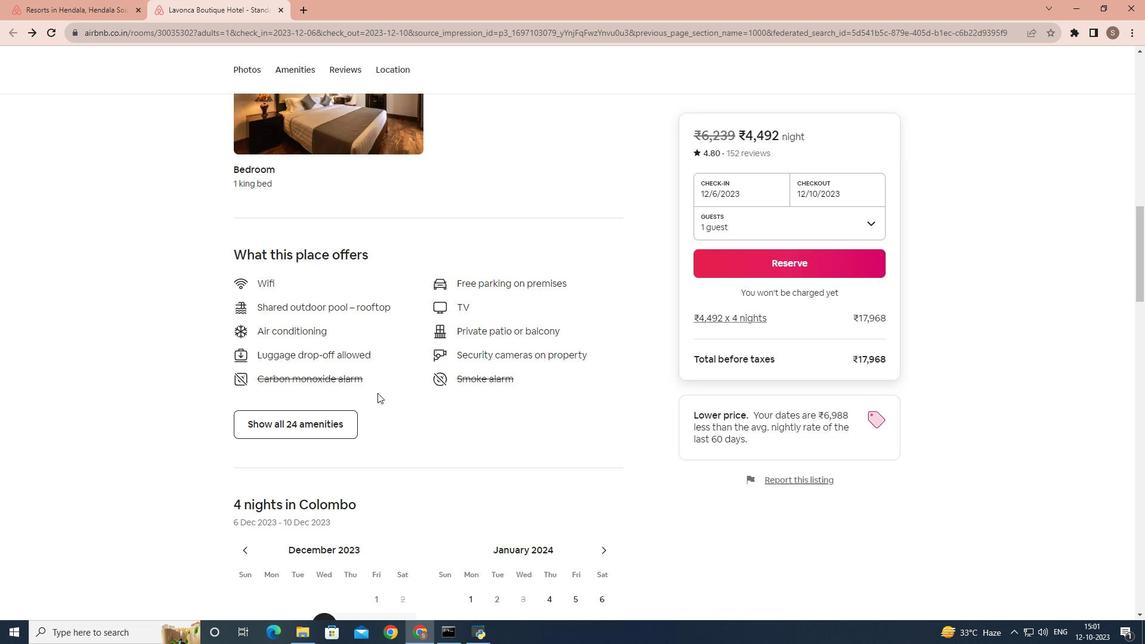 
Action: Mouse scrolled (377, 392) with delta (0, 0)
Screenshot: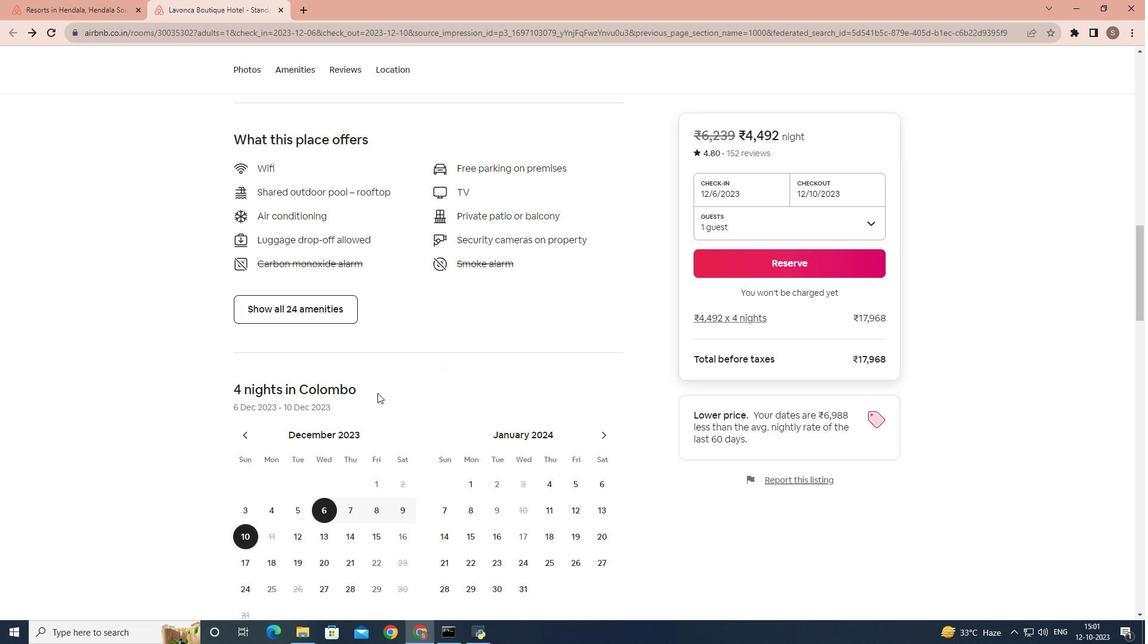 
Action: Mouse scrolled (377, 392) with delta (0, 0)
Screenshot: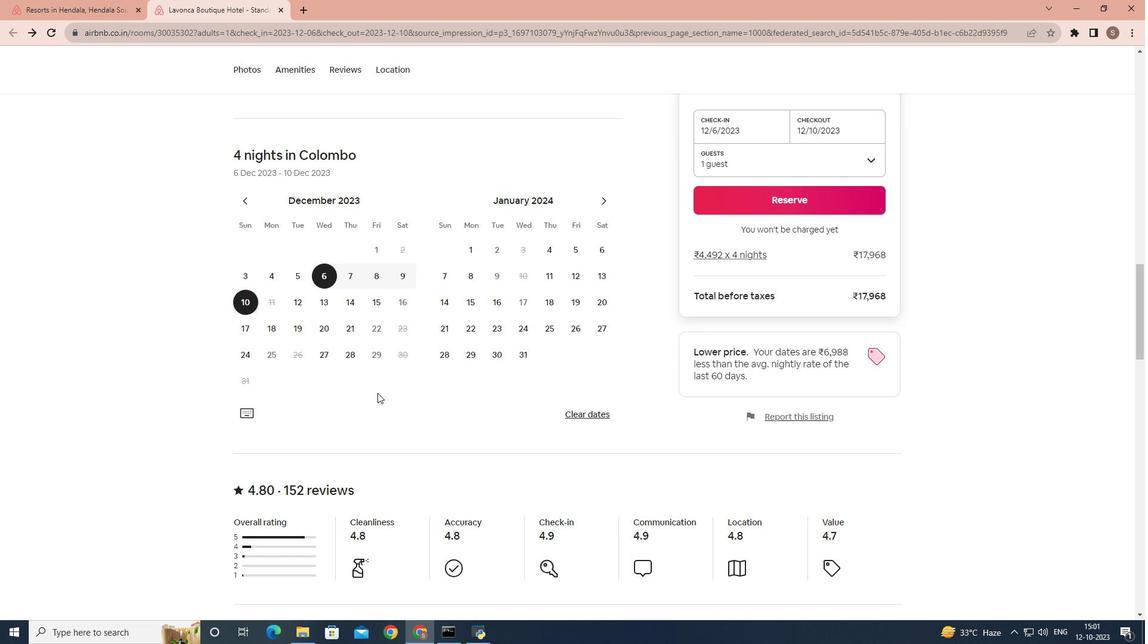 
Action: Mouse scrolled (377, 392) with delta (0, 0)
Screenshot: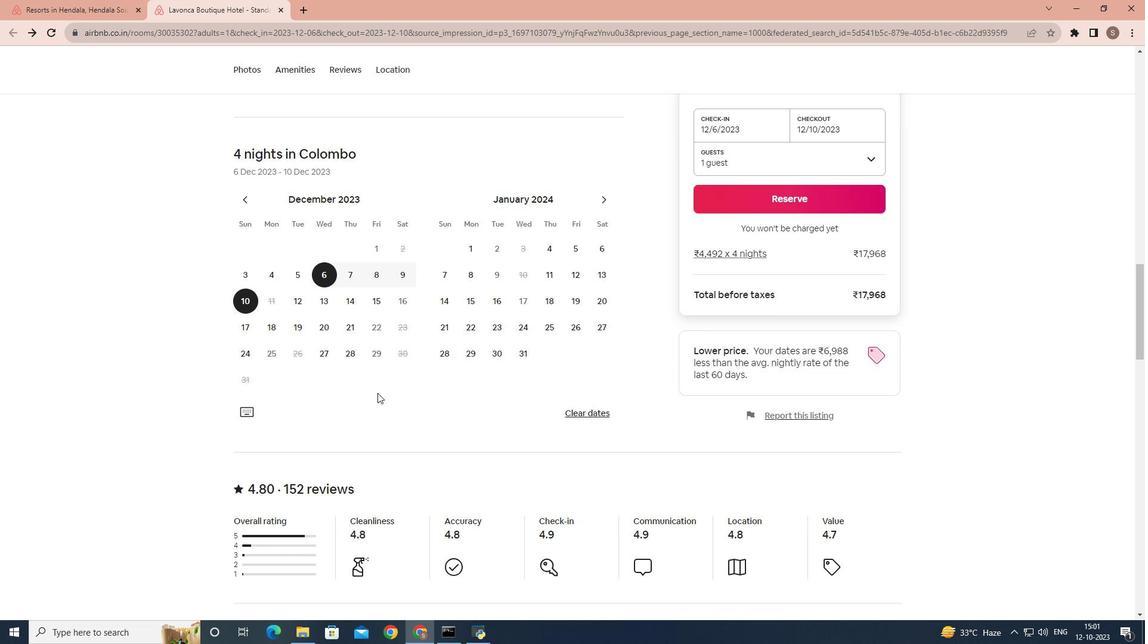 
Action: Mouse scrolled (377, 392) with delta (0, 0)
Screenshot: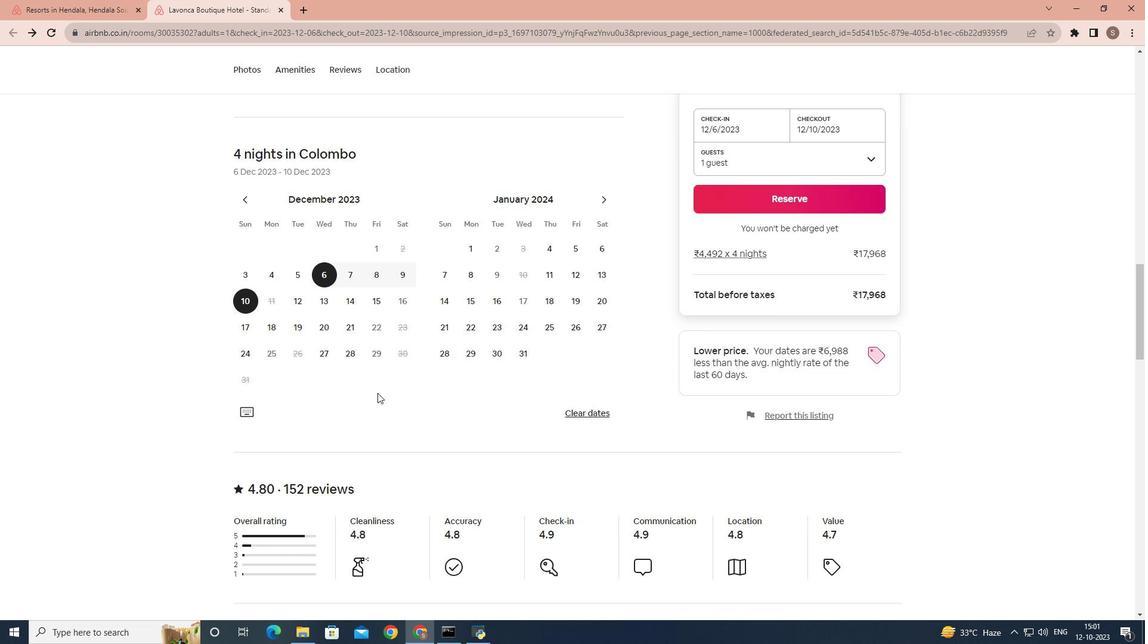 
Action: Mouse scrolled (377, 392) with delta (0, 0)
Screenshot: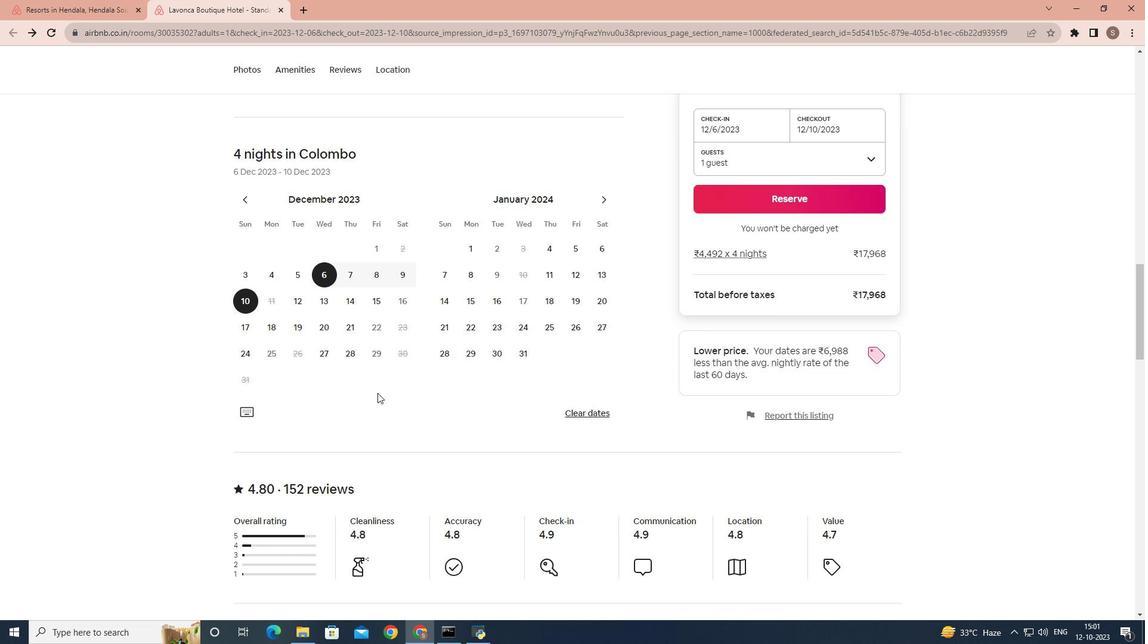 
Action: Mouse scrolled (377, 392) with delta (0, 0)
Screenshot: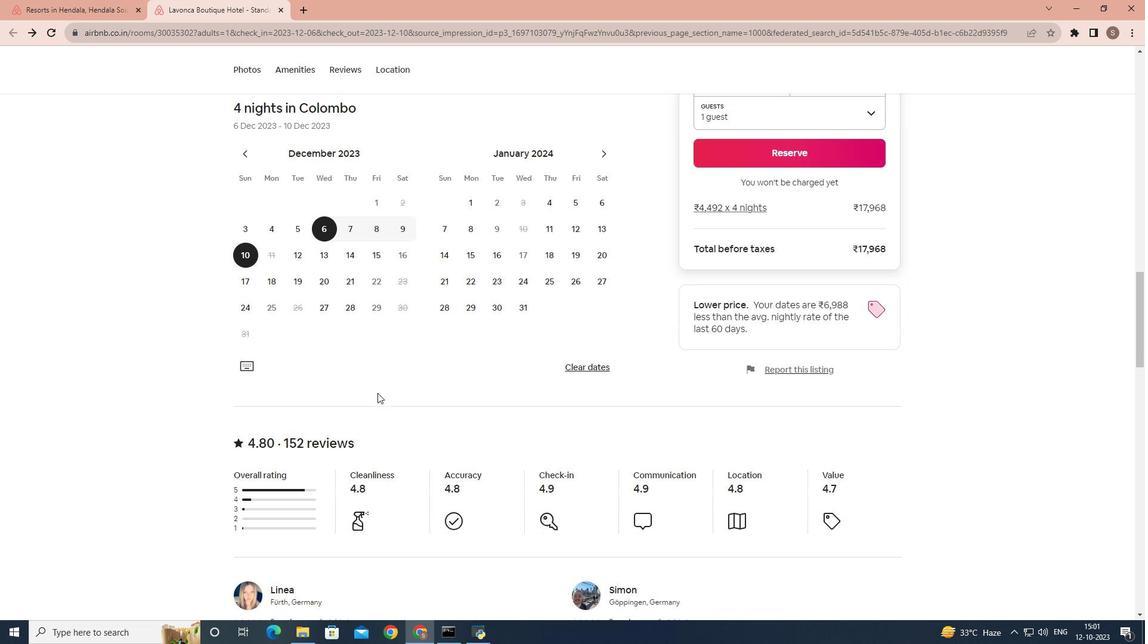 
Action: Mouse scrolled (377, 392) with delta (0, 0)
Screenshot: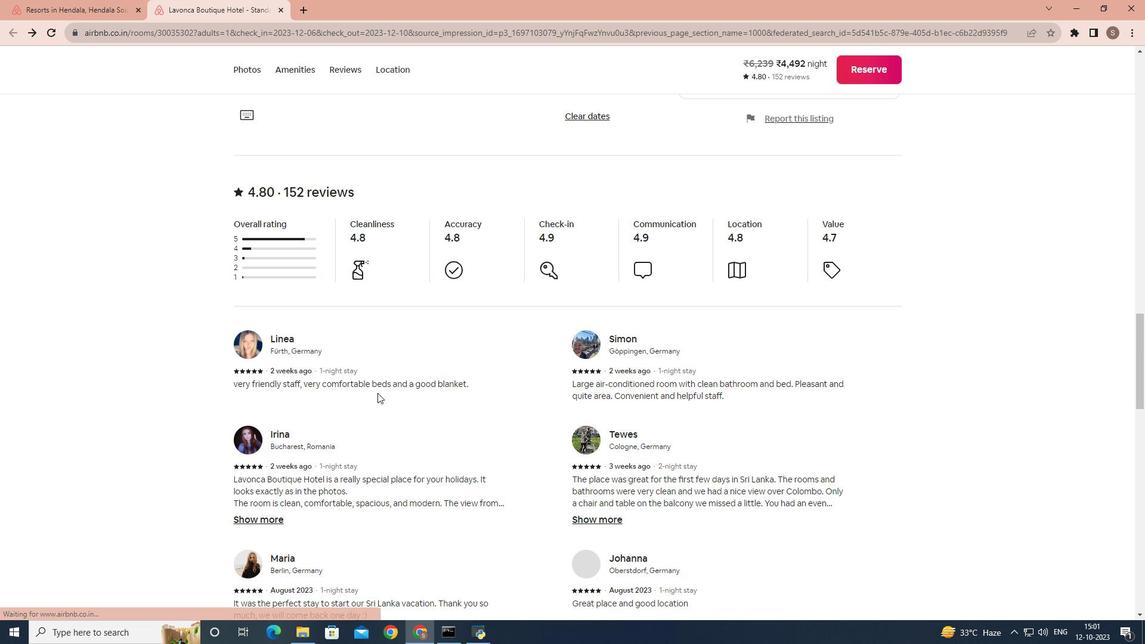 
Action: Mouse scrolled (377, 392) with delta (0, 0)
Screenshot: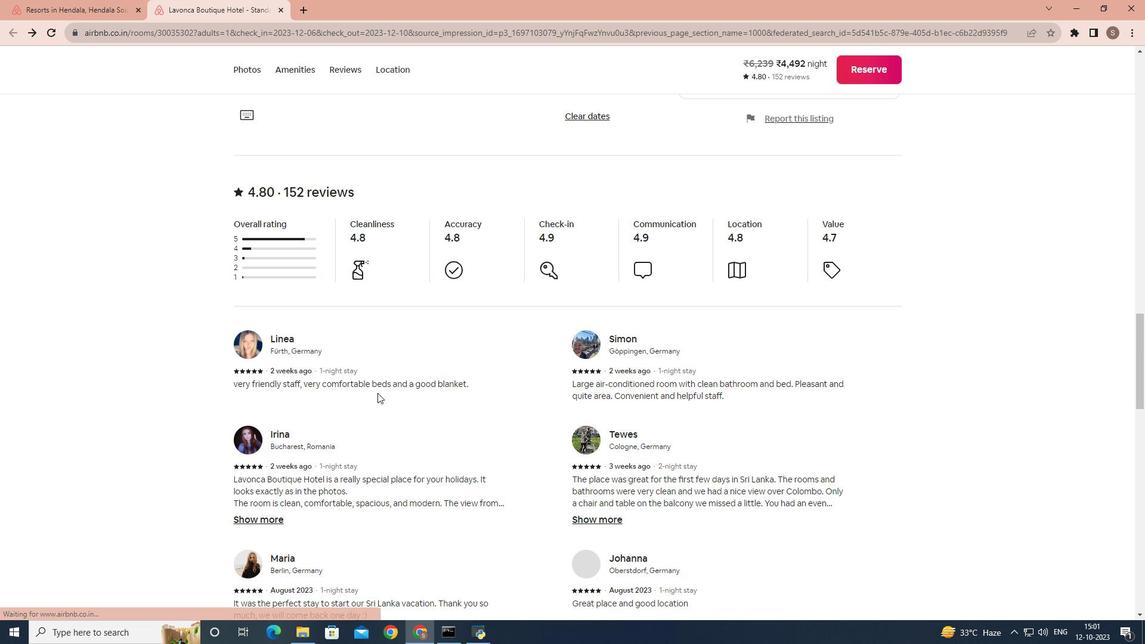 
Action: Mouse scrolled (377, 392) with delta (0, 0)
Screenshot: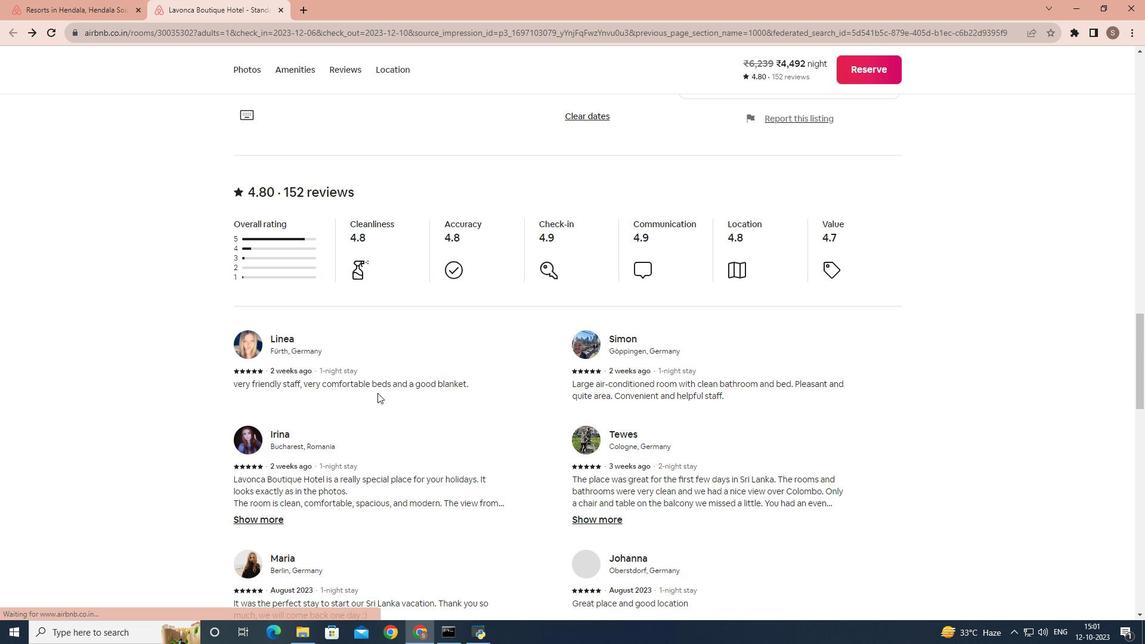 
Action: Mouse scrolled (377, 392) with delta (0, 0)
Screenshot: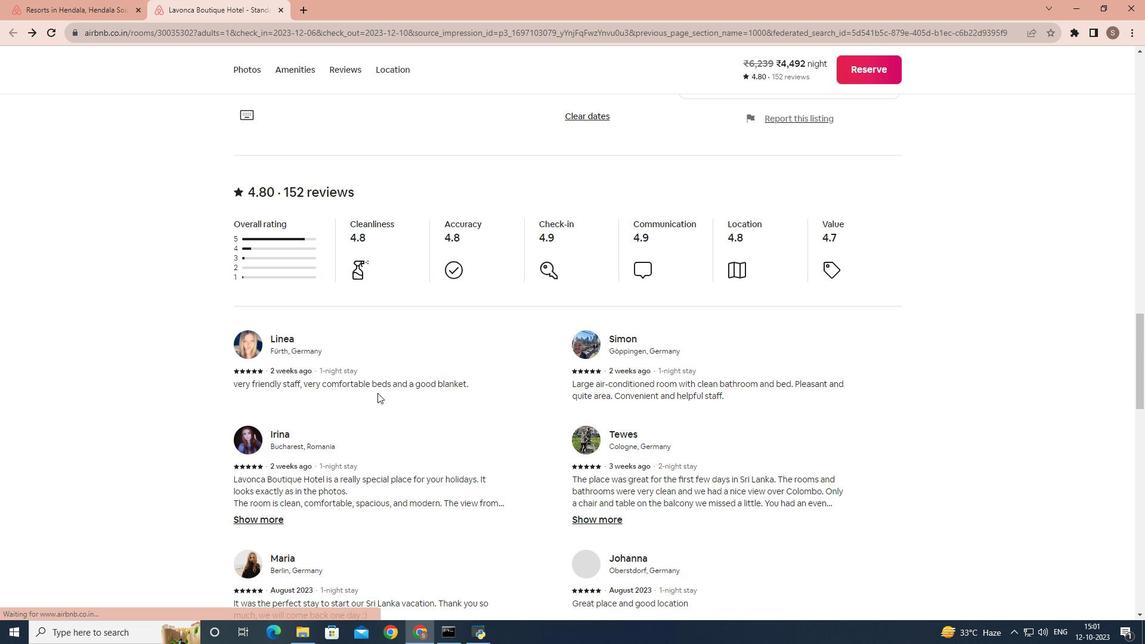
Action: Mouse scrolled (377, 392) with delta (0, 0)
Screenshot: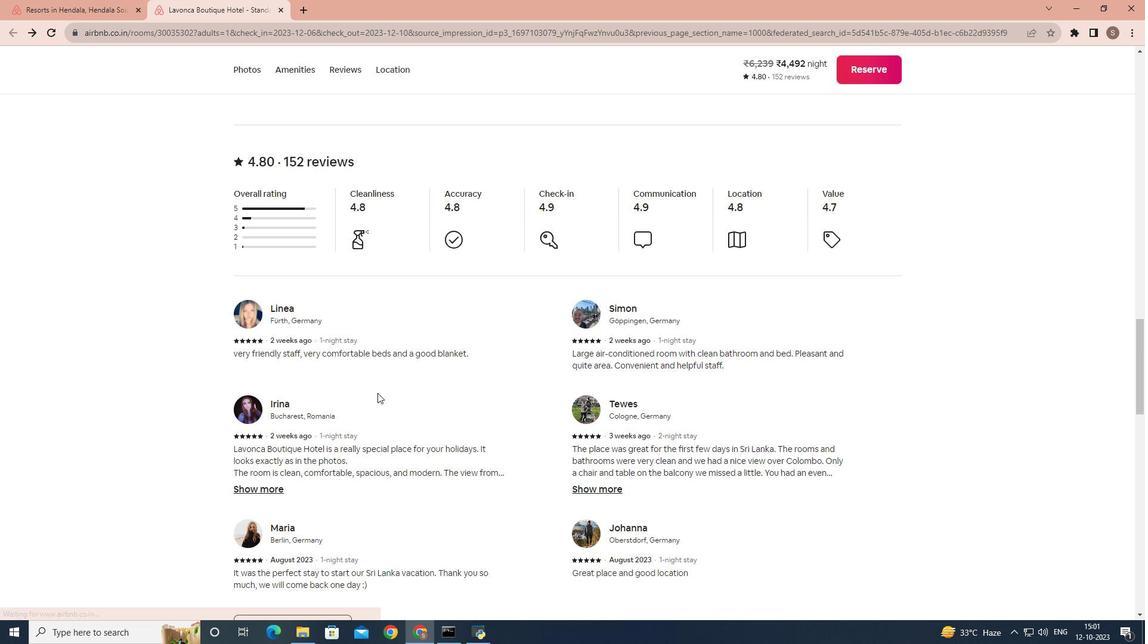 
Action: Mouse moved to (332, 371)
Screenshot: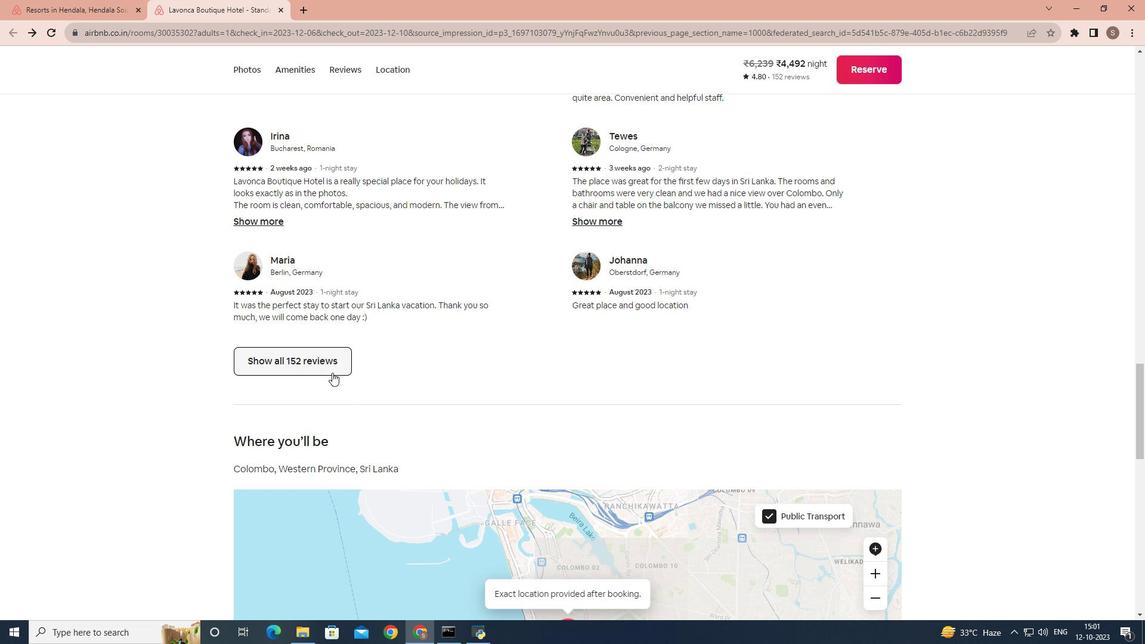
Action: Mouse pressed left at (332, 371)
Screenshot: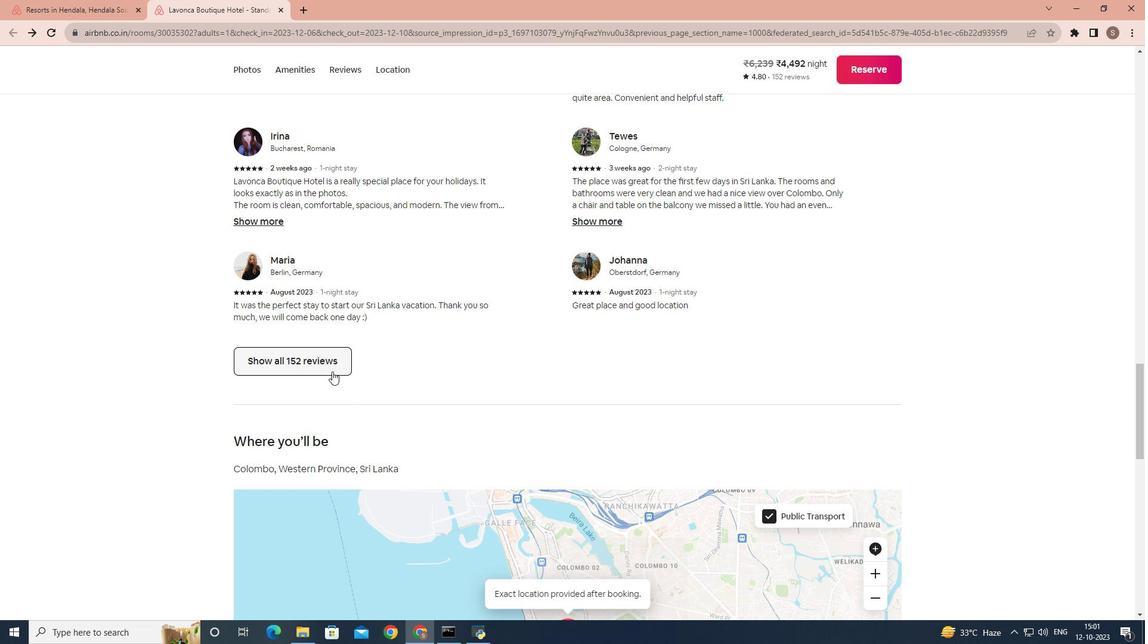 
Action: Mouse moved to (454, 321)
Screenshot: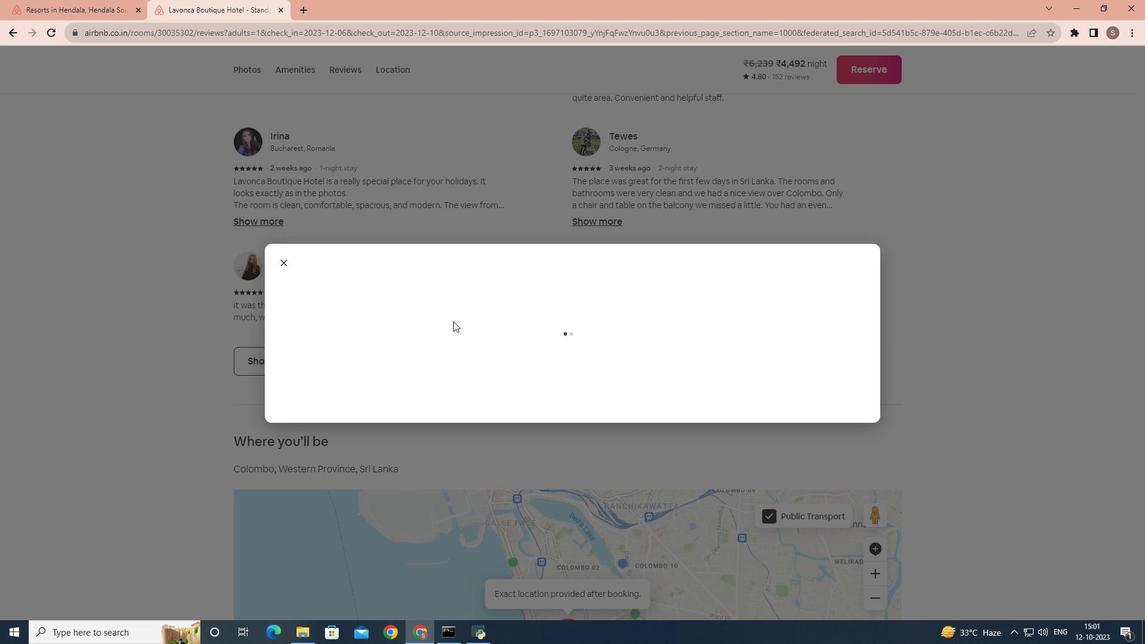 
Action: Mouse scrolled (454, 321) with delta (0, 0)
Screenshot: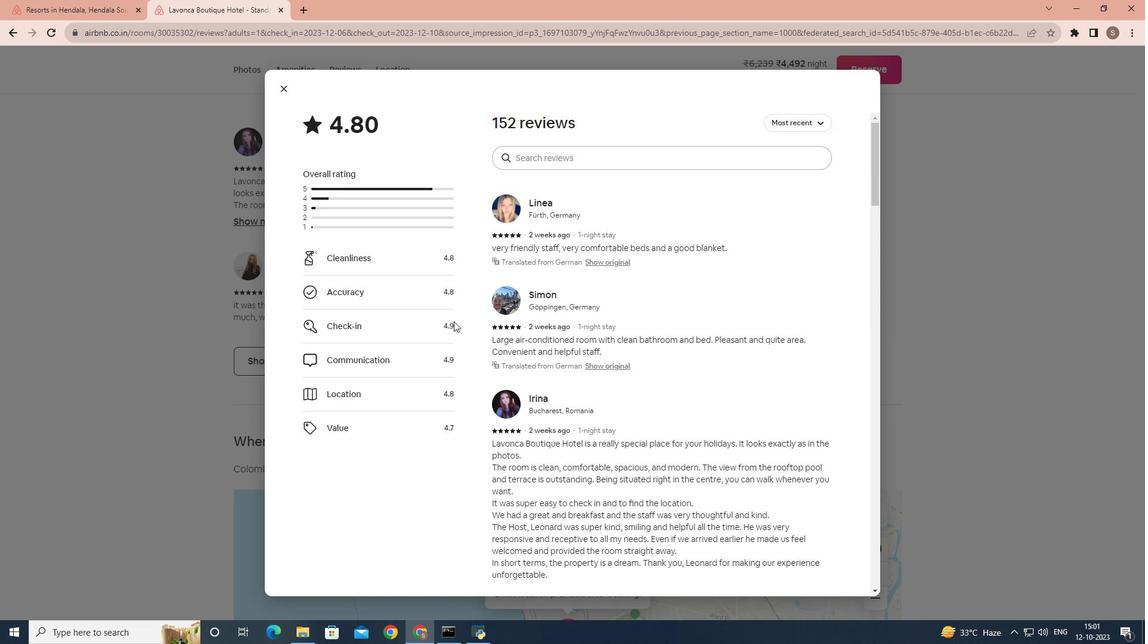 
Action: Mouse scrolled (454, 321) with delta (0, 0)
Screenshot: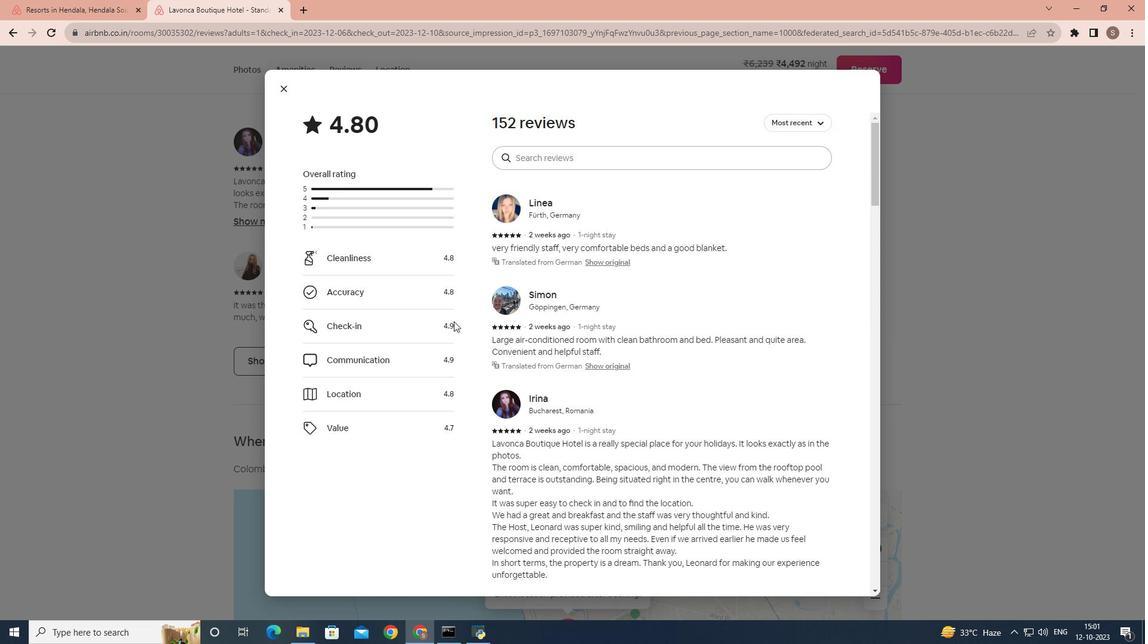 
Action: Mouse scrolled (454, 321) with delta (0, 0)
Screenshot: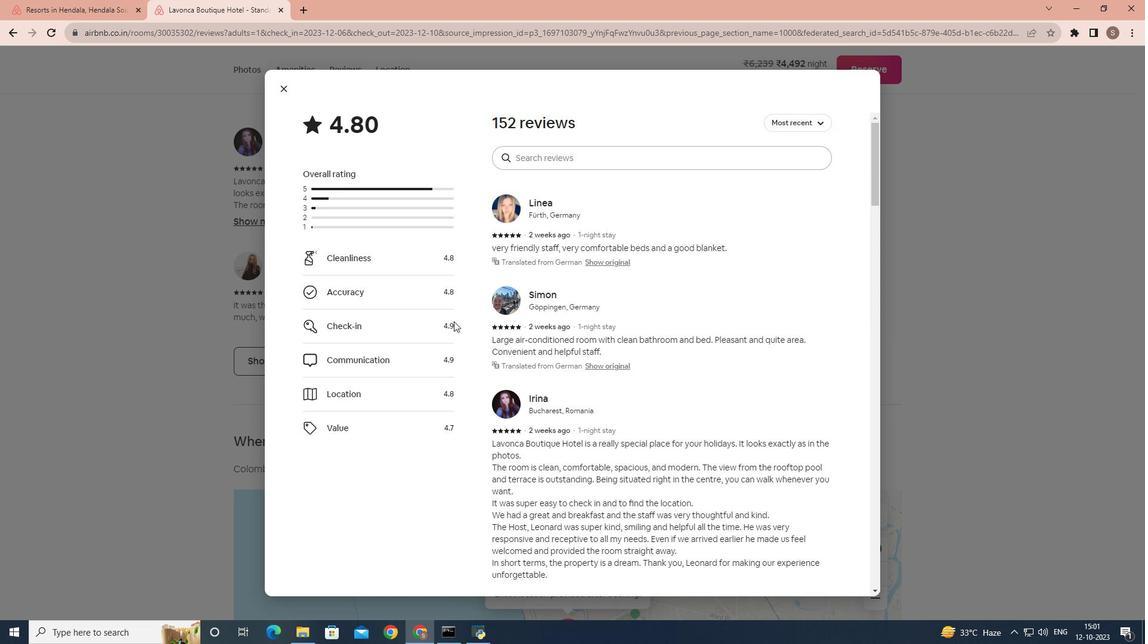 
Action: Mouse scrolled (454, 321) with delta (0, 0)
Screenshot: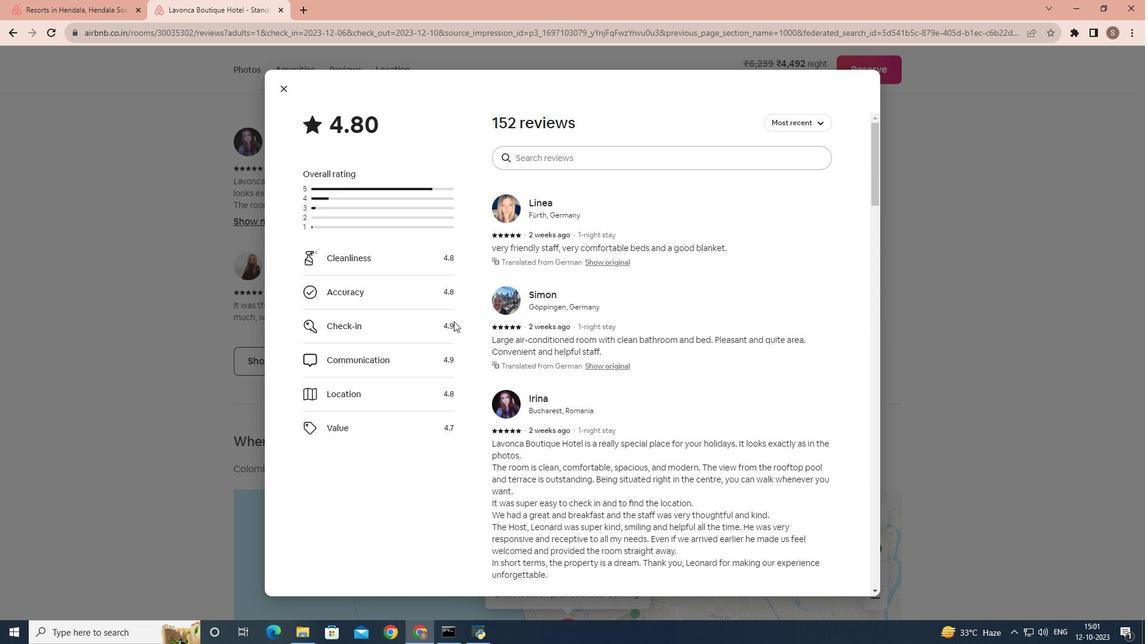 
Action: Mouse scrolled (454, 321) with delta (0, 0)
Screenshot: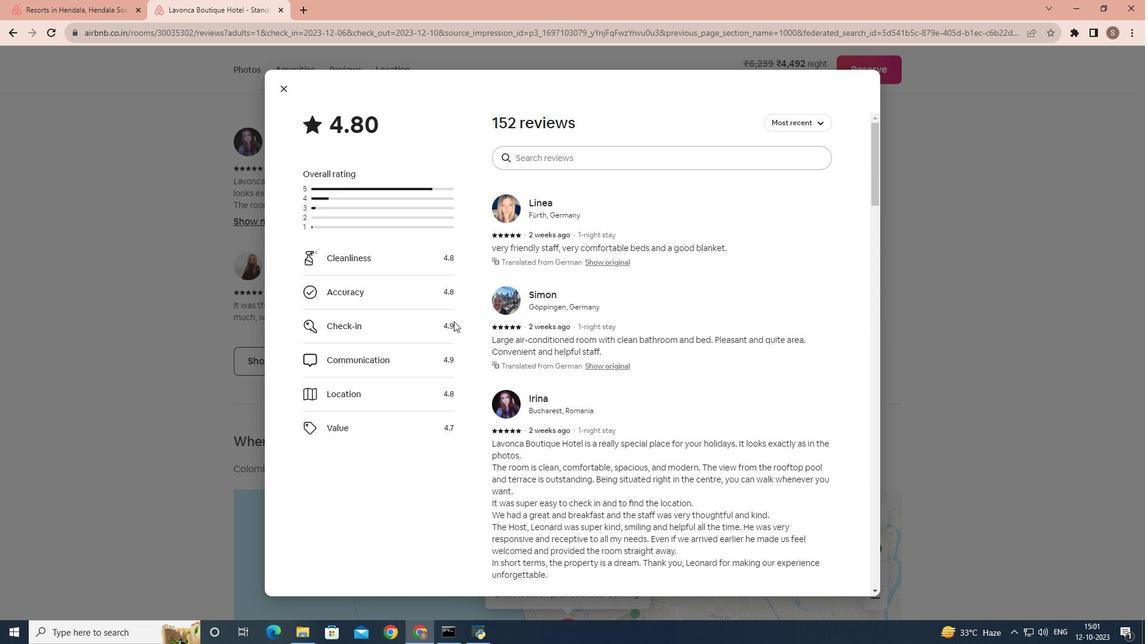 
Action: Mouse scrolled (454, 321) with delta (0, 0)
Screenshot: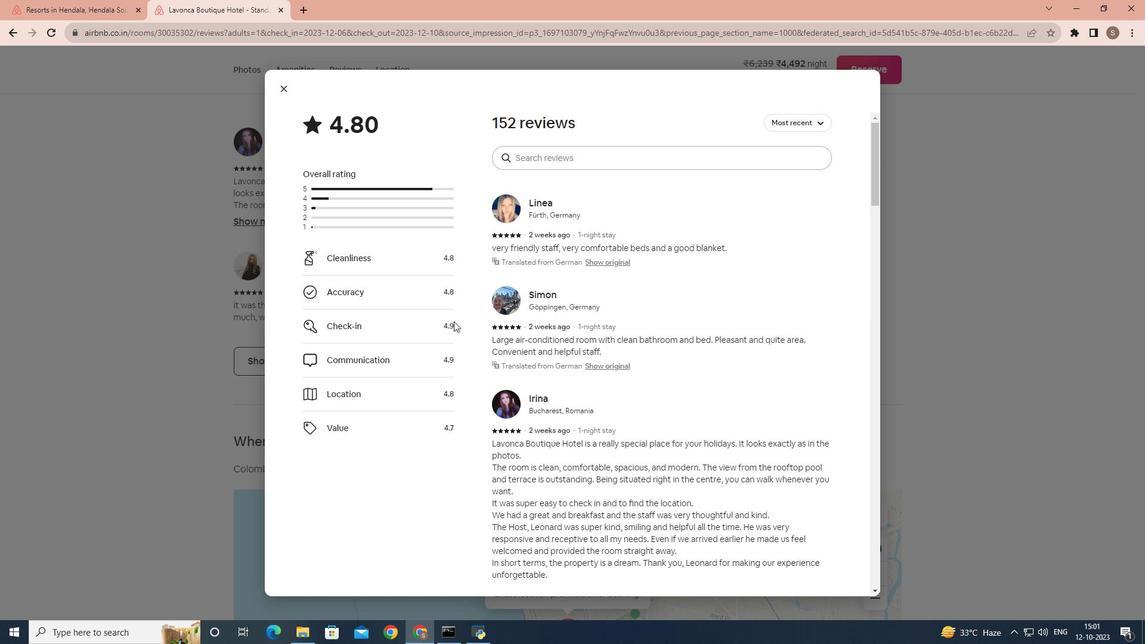 
Action: Mouse scrolled (454, 321) with delta (0, 0)
Screenshot: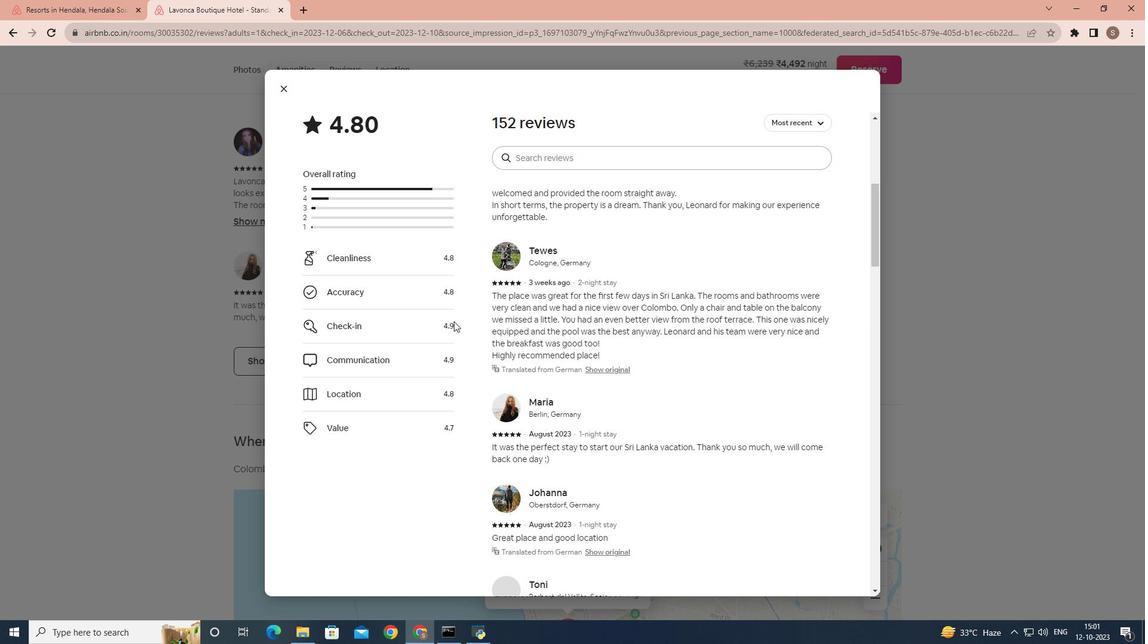 
Action: Mouse scrolled (454, 321) with delta (0, 0)
Screenshot: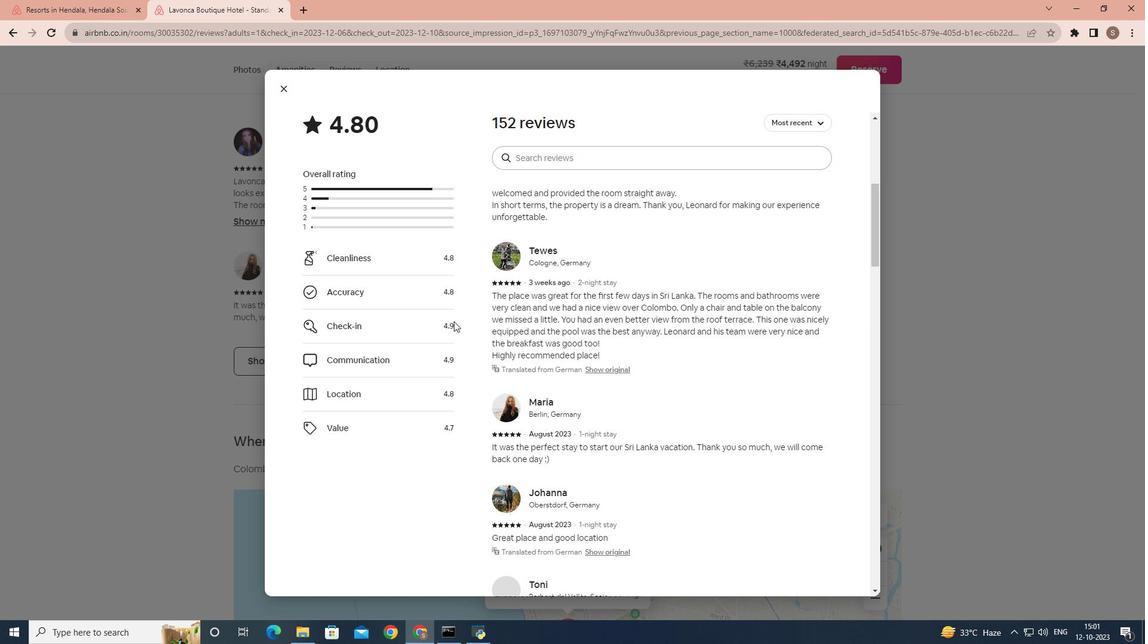 
Action: Mouse scrolled (454, 321) with delta (0, 0)
Screenshot: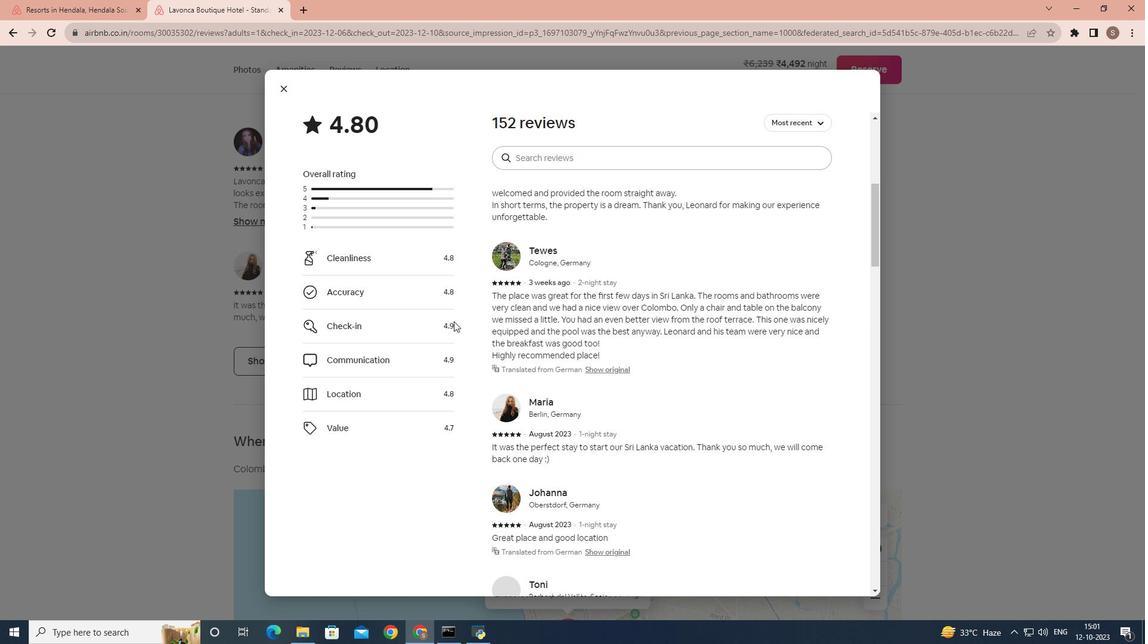 
Action: Mouse scrolled (454, 321) with delta (0, 0)
Screenshot: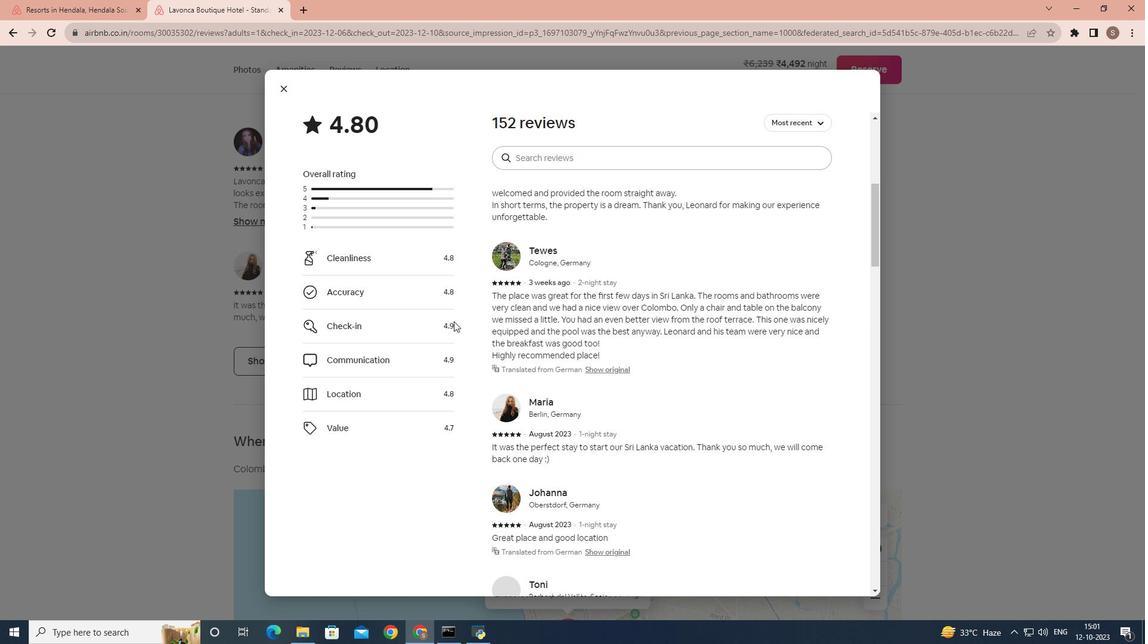 
Action: Mouse scrolled (454, 321) with delta (0, 0)
Screenshot: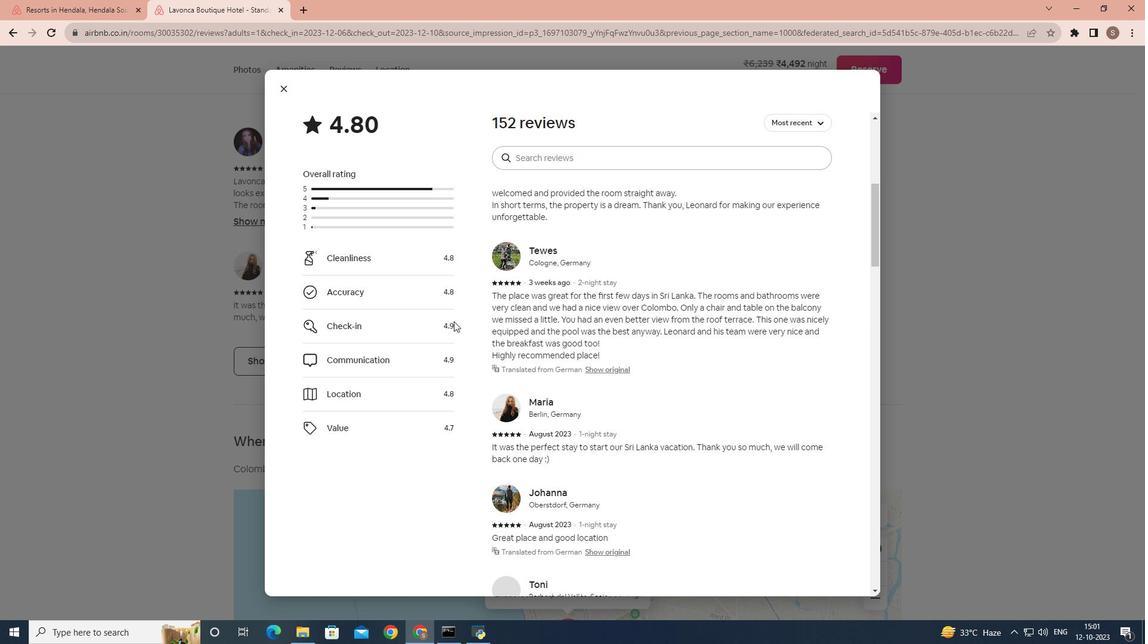 
Action: Mouse scrolled (454, 321) with delta (0, 0)
Screenshot: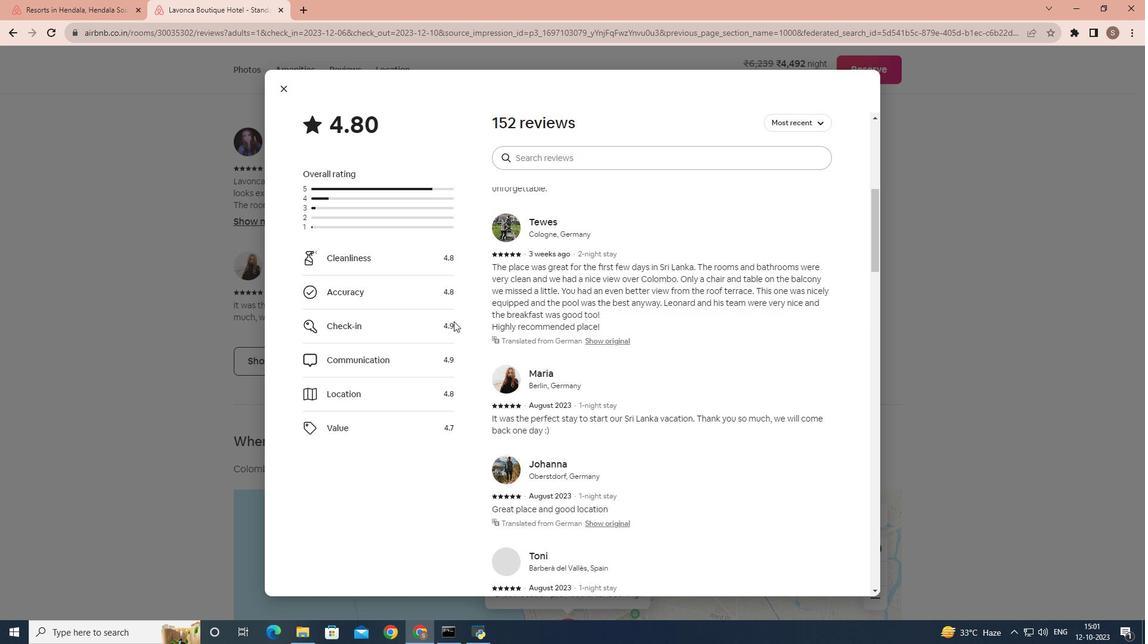 
Action: Mouse scrolled (454, 321) with delta (0, 0)
Screenshot: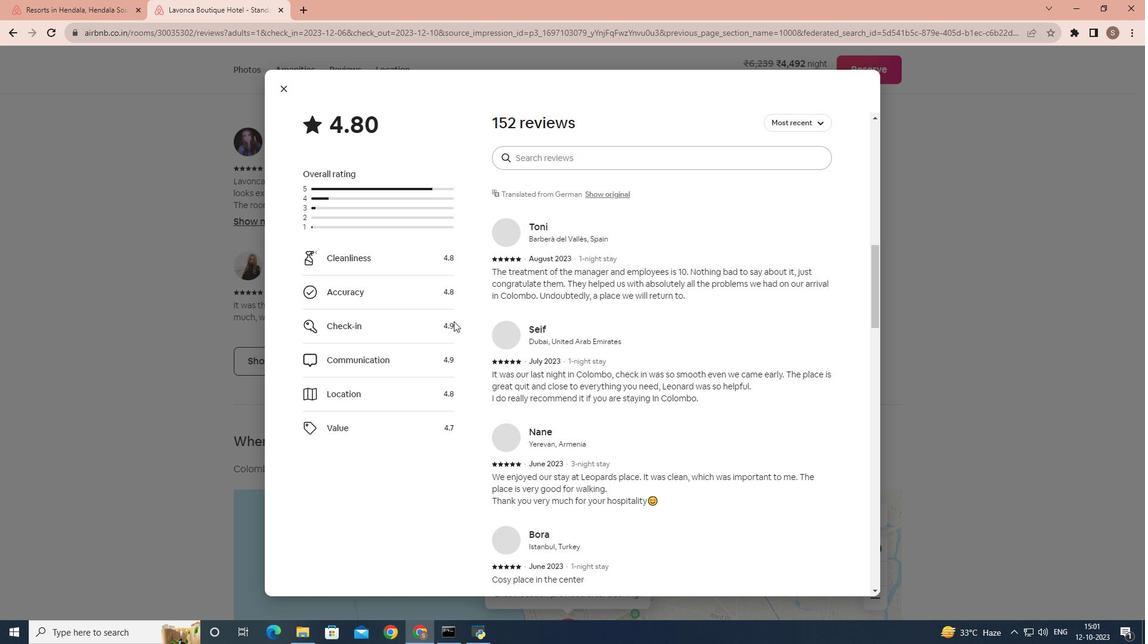 
Action: Mouse scrolled (454, 321) with delta (0, 0)
Screenshot: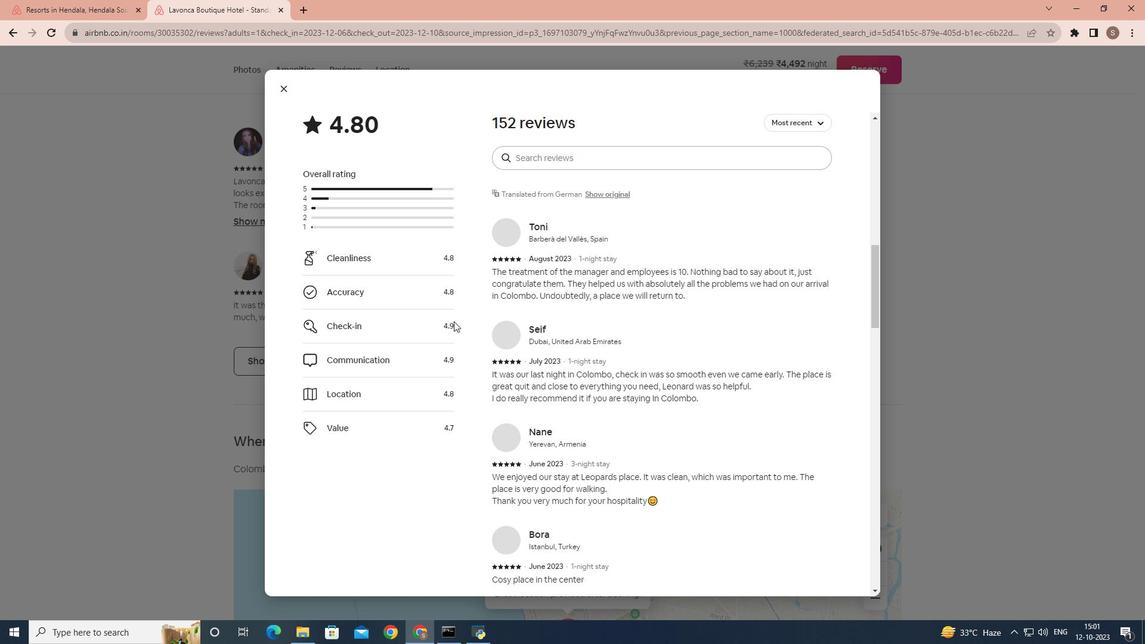 
Action: Mouse scrolled (454, 321) with delta (0, 0)
Screenshot: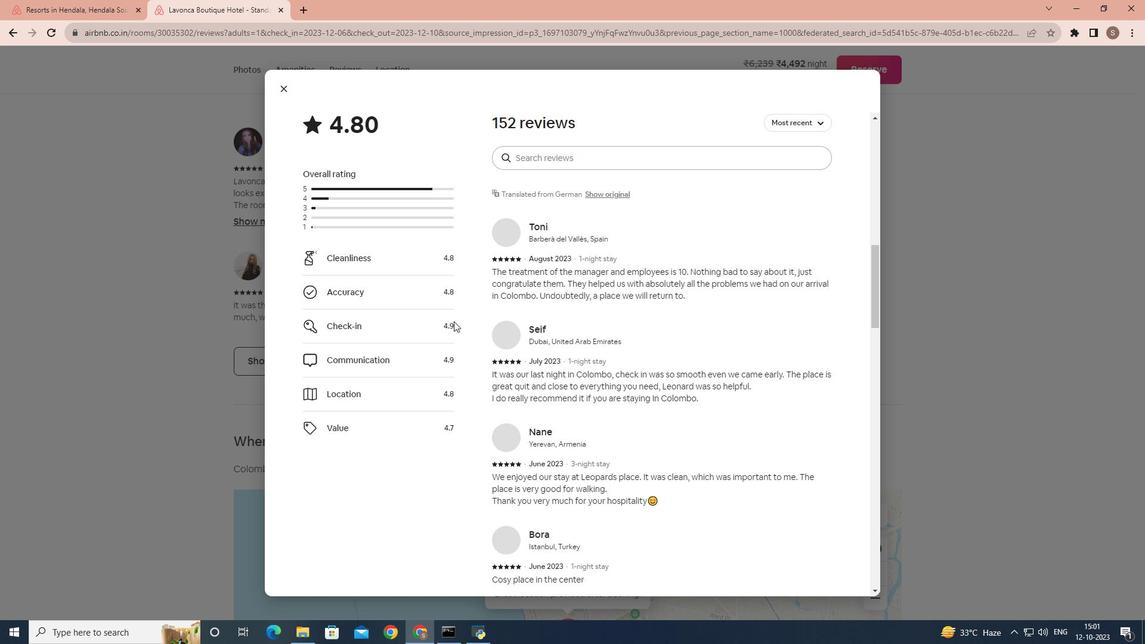 
Action: Mouse scrolled (454, 321) with delta (0, 0)
Screenshot: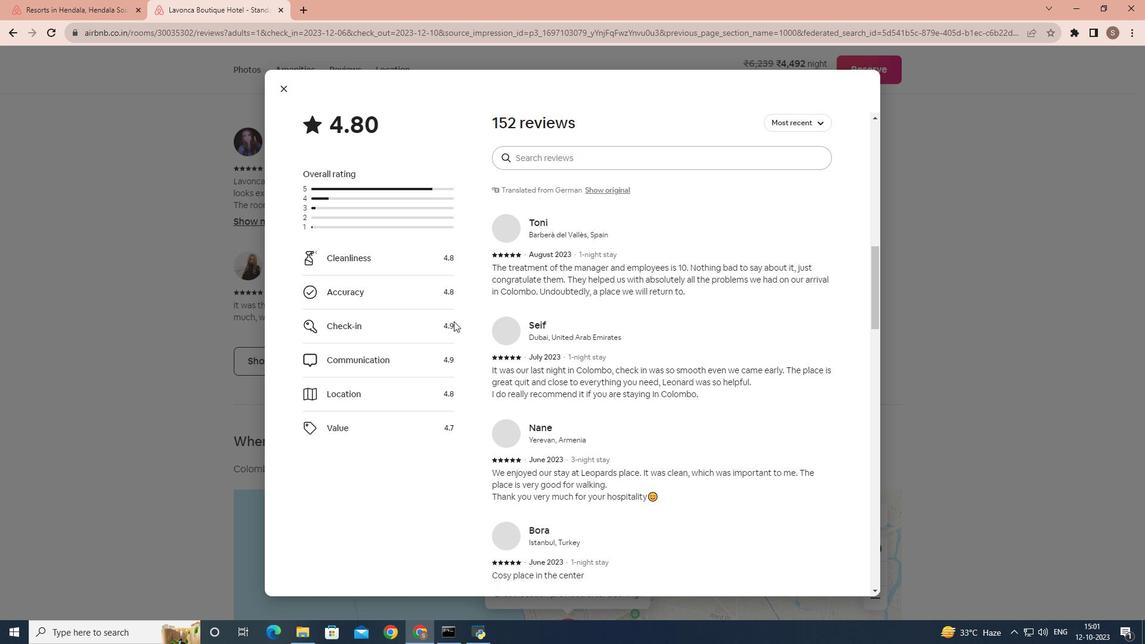 
Action: Mouse scrolled (454, 321) with delta (0, 0)
Screenshot: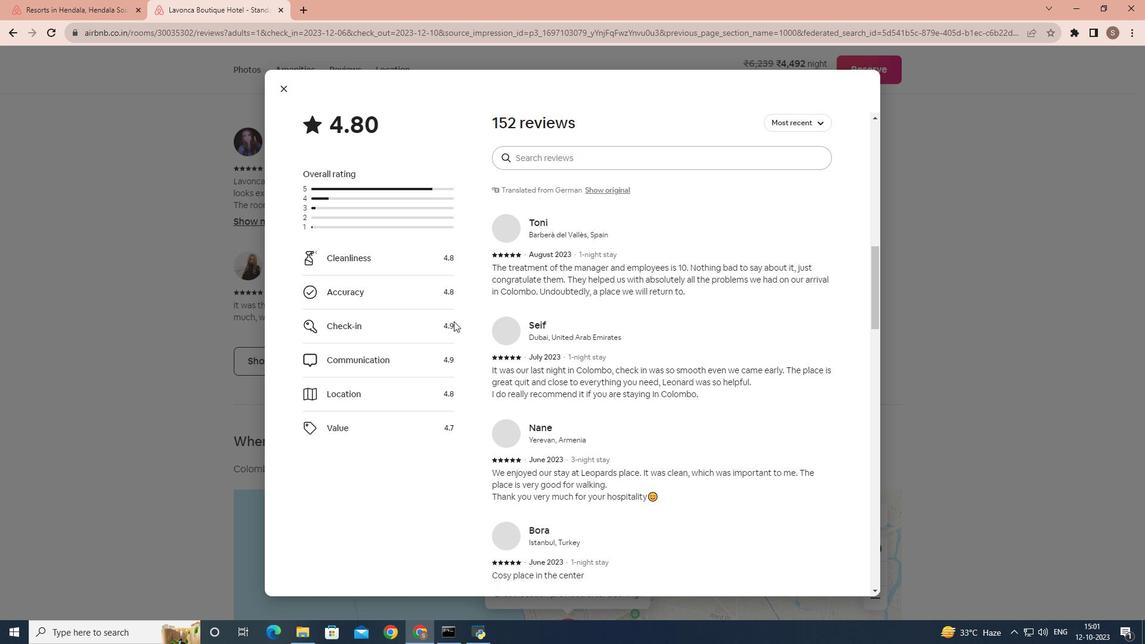 
Action: Mouse scrolled (454, 321) with delta (0, 0)
Screenshot: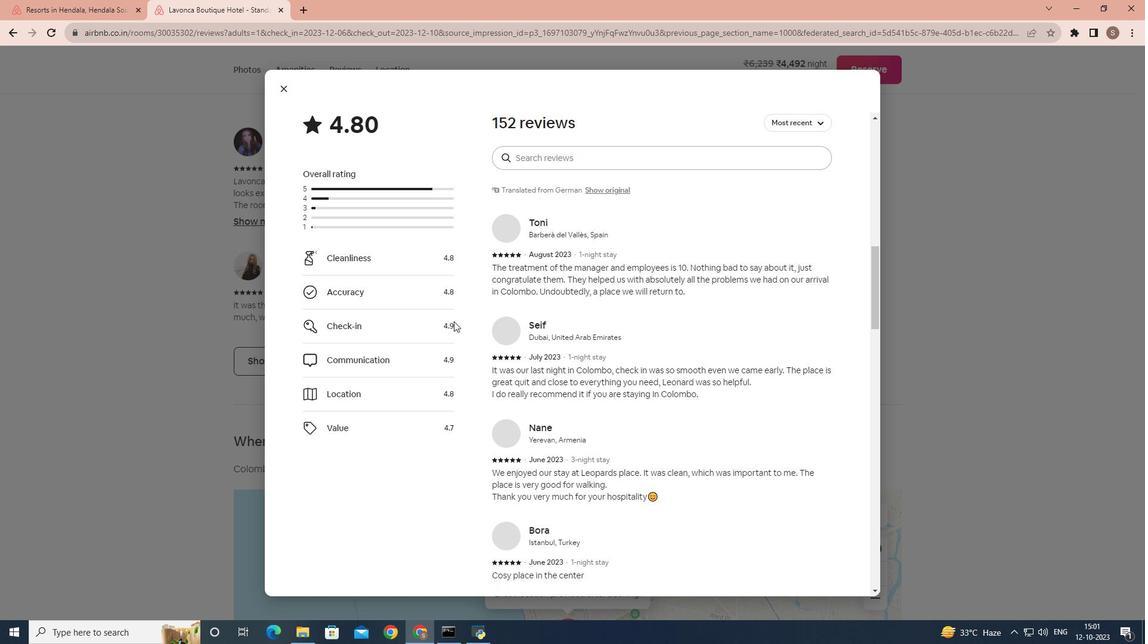 
Action: Mouse scrolled (454, 321) with delta (0, 0)
Screenshot: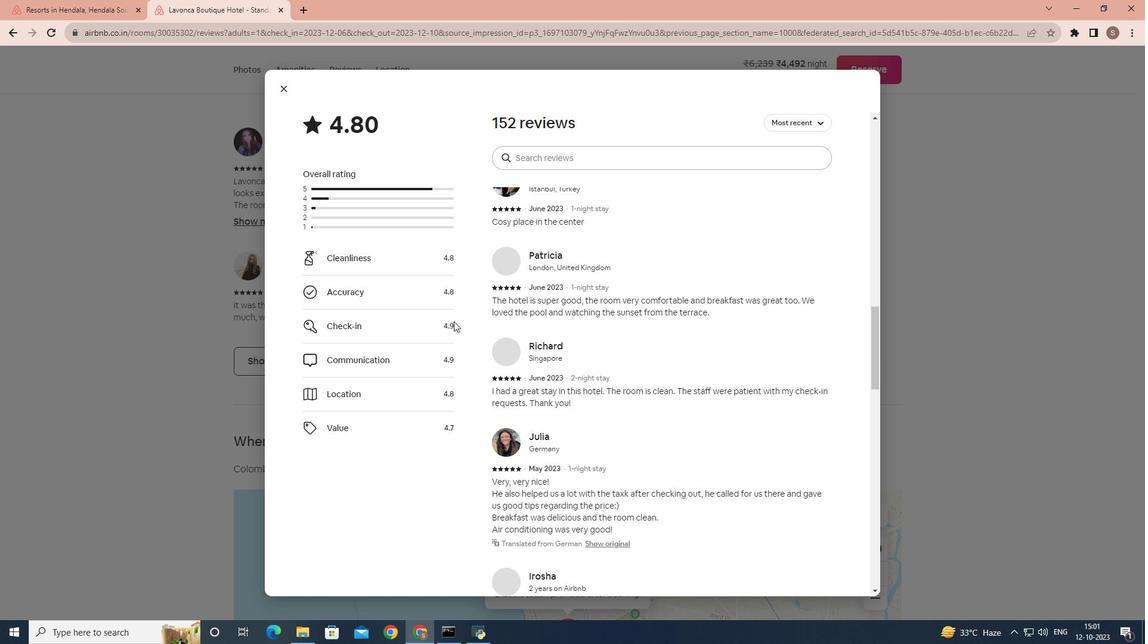 
Action: Mouse scrolled (454, 321) with delta (0, 0)
Screenshot: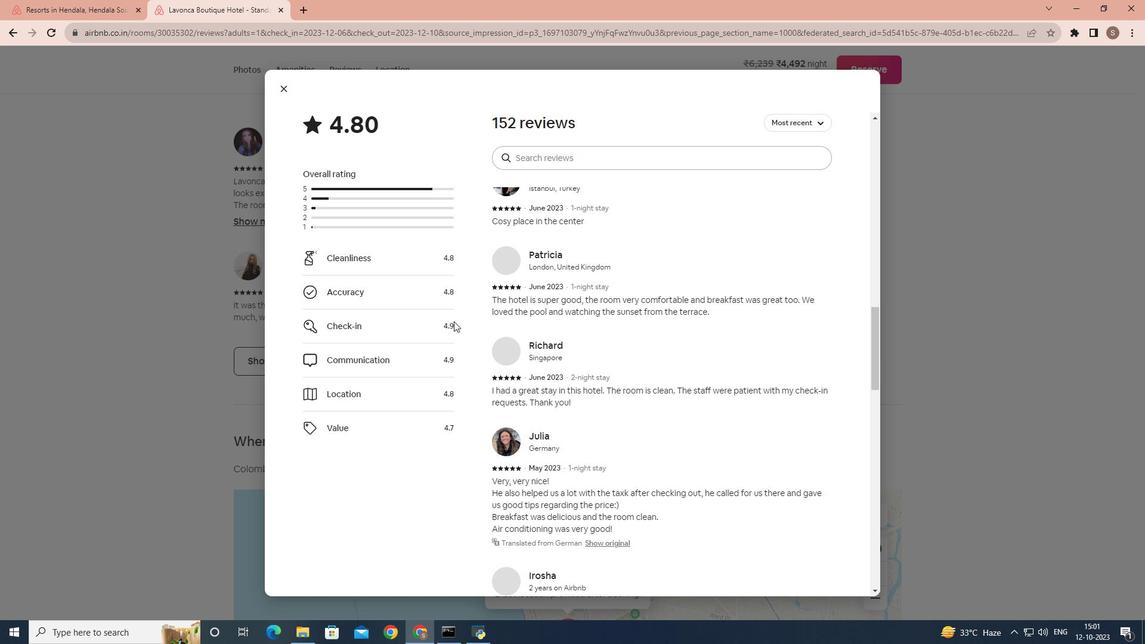 
Action: Mouse scrolled (454, 321) with delta (0, 0)
Screenshot: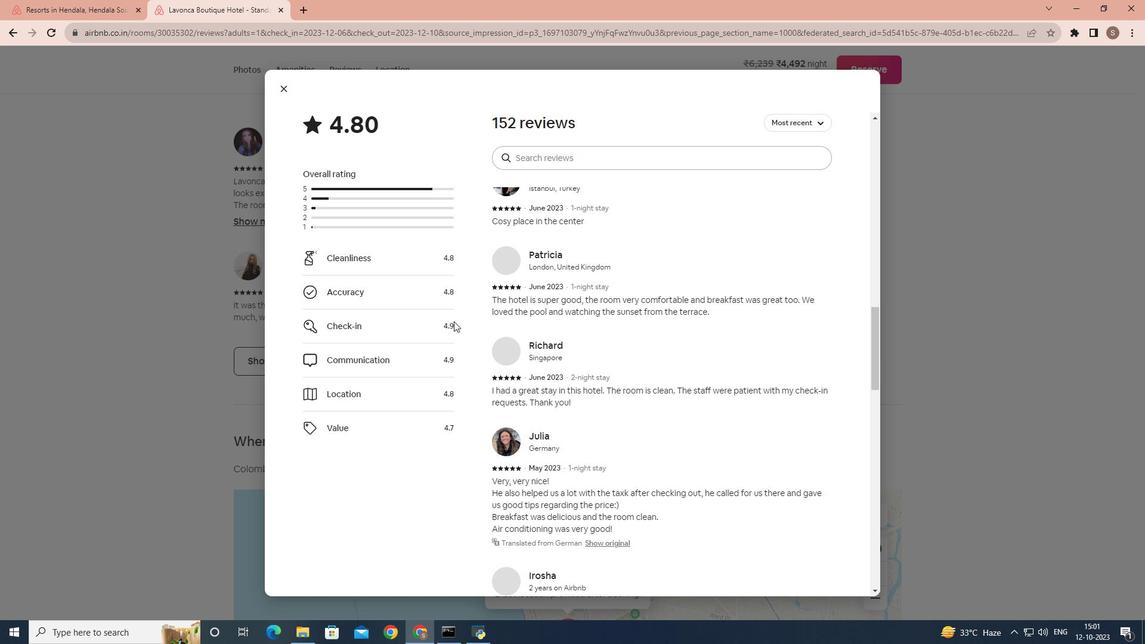 
Action: Mouse scrolled (454, 321) with delta (0, 0)
Screenshot: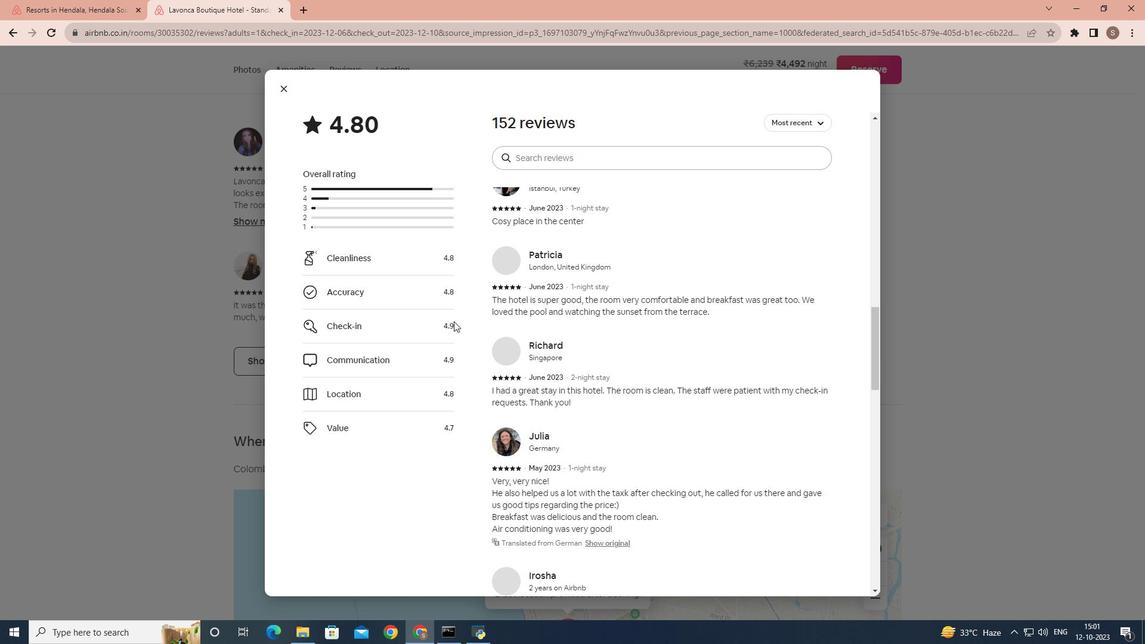 
Action: Mouse scrolled (454, 321) with delta (0, 0)
Screenshot: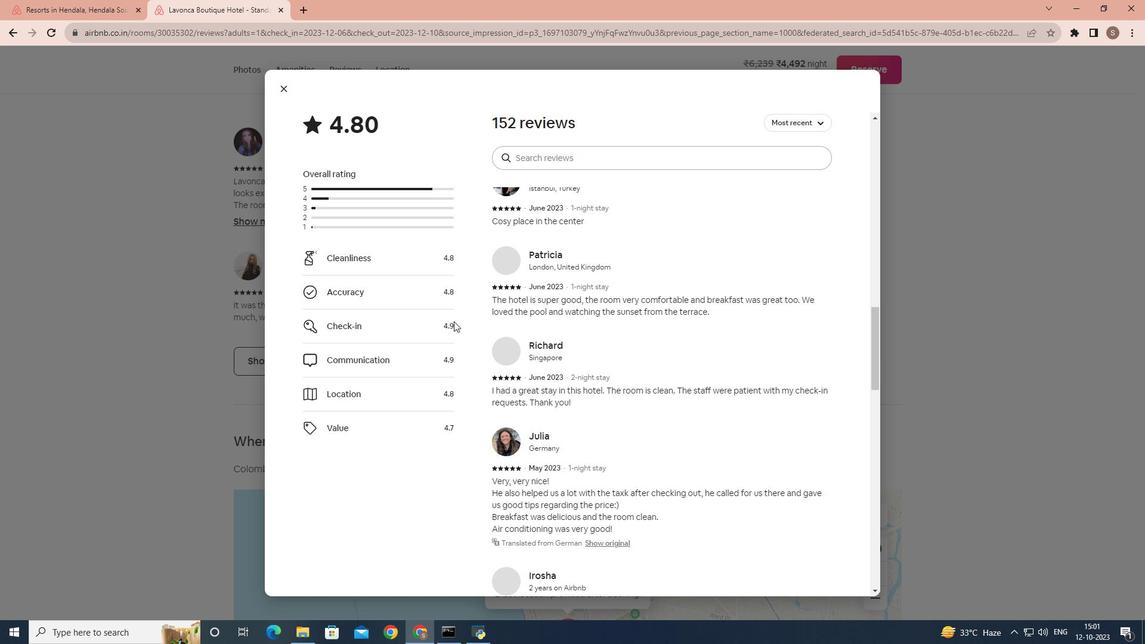 
Action: Mouse scrolled (454, 321) with delta (0, 0)
Screenshot: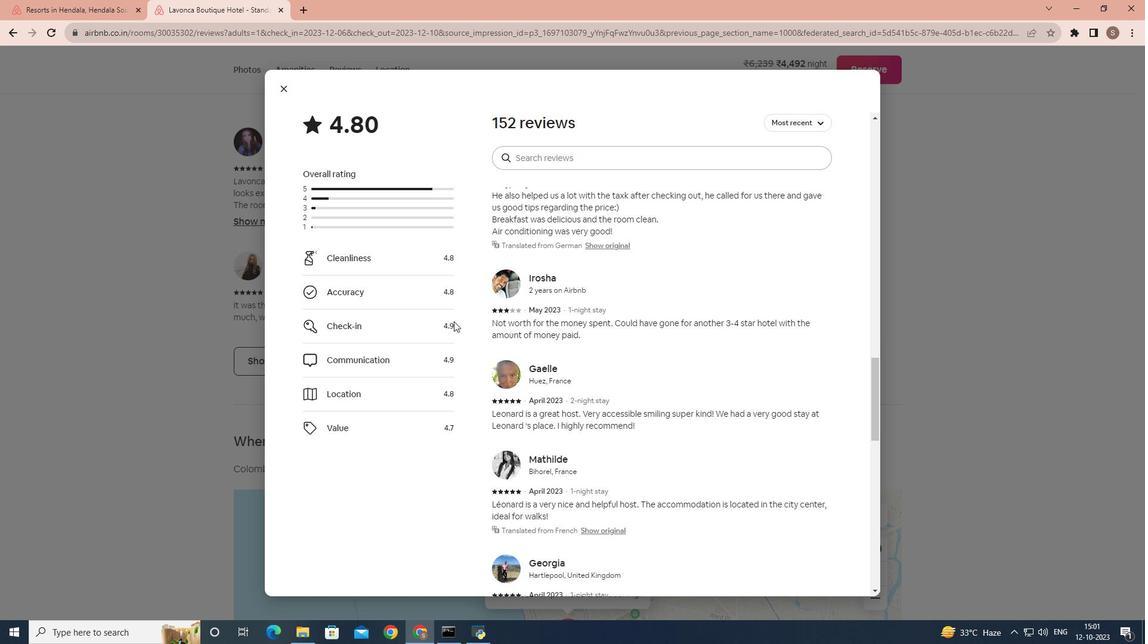 
Action: Mouse scrolled (454, 321) with delta (0, 0)
Screenshot: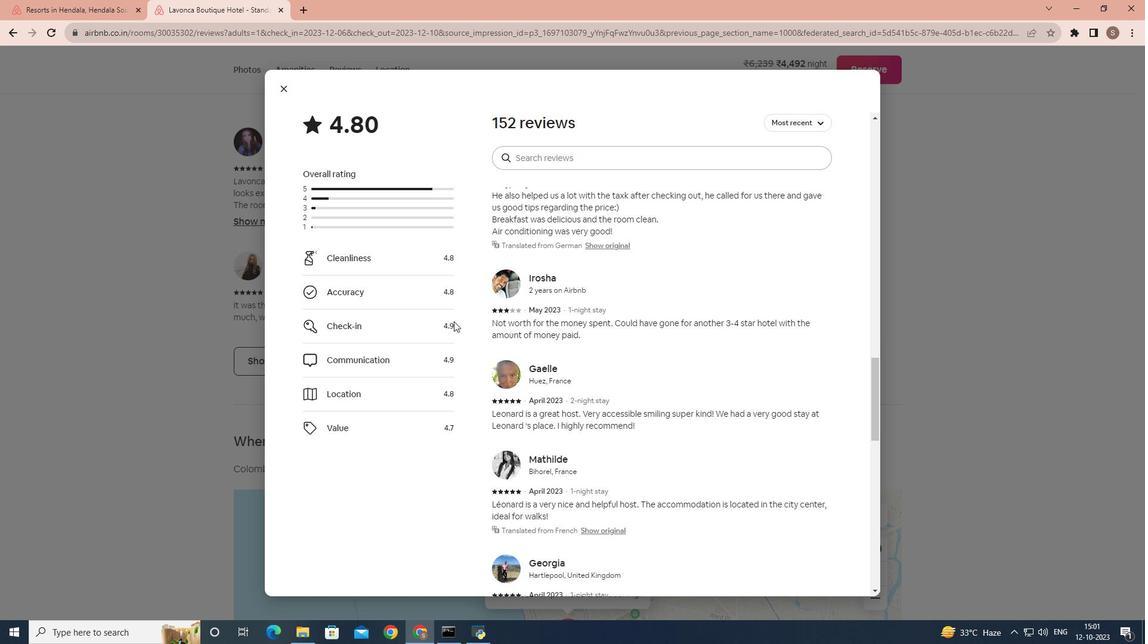 
Action: Mouse scrolled (454, 321) with delta (0, 0)
Screenshot: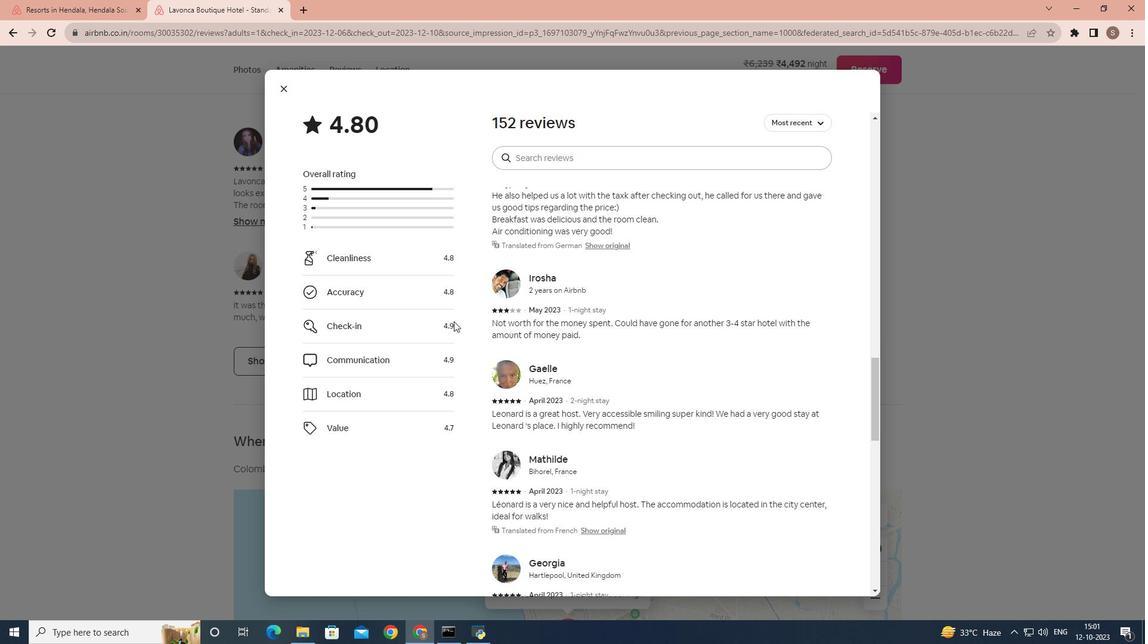 
Action: Mouse scrolled (454, 321) with delta (0, 0)
Screenshot: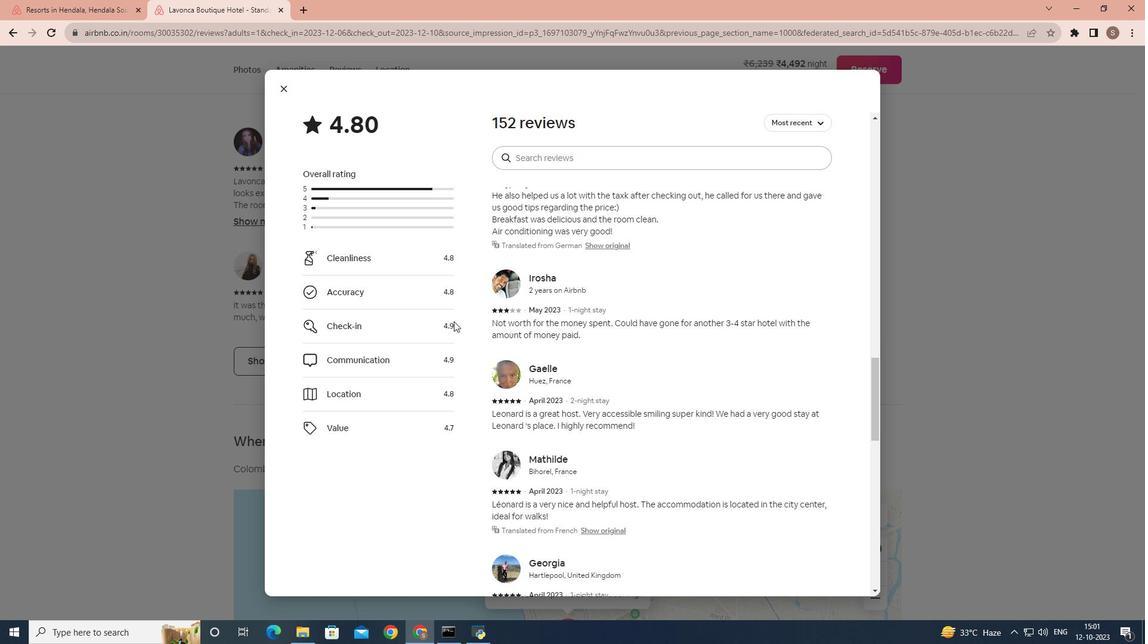 
Action: Mouse scrolled (454, 321) with delta (0, 0)
Screenshot: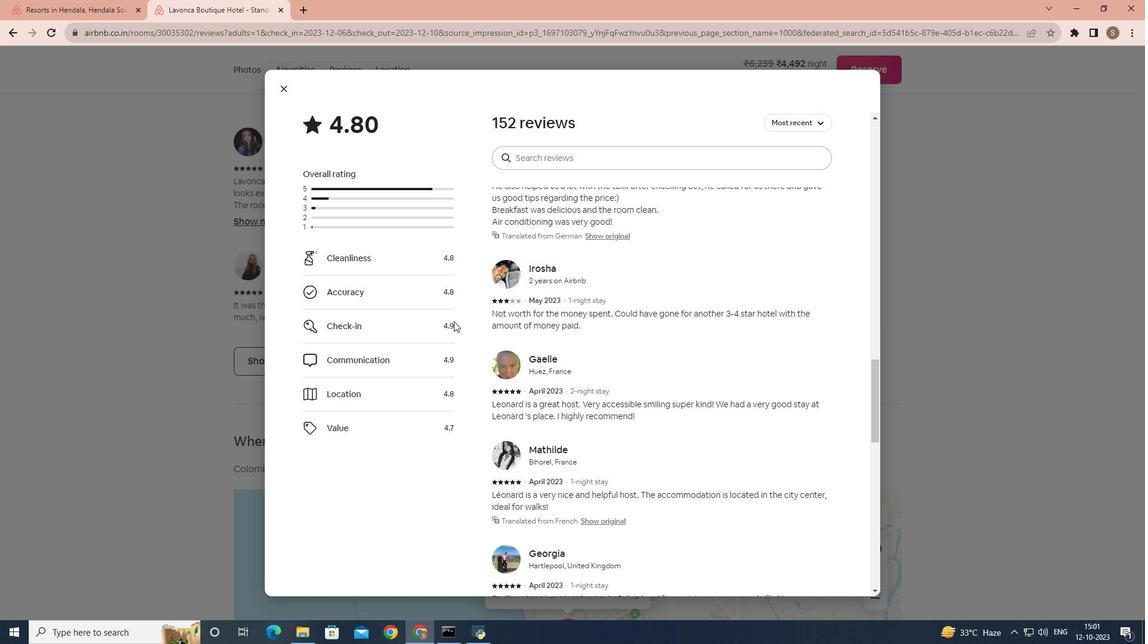 
Action: Mouse scrolled (454, 321) with delta (0, 0)
Screenshot: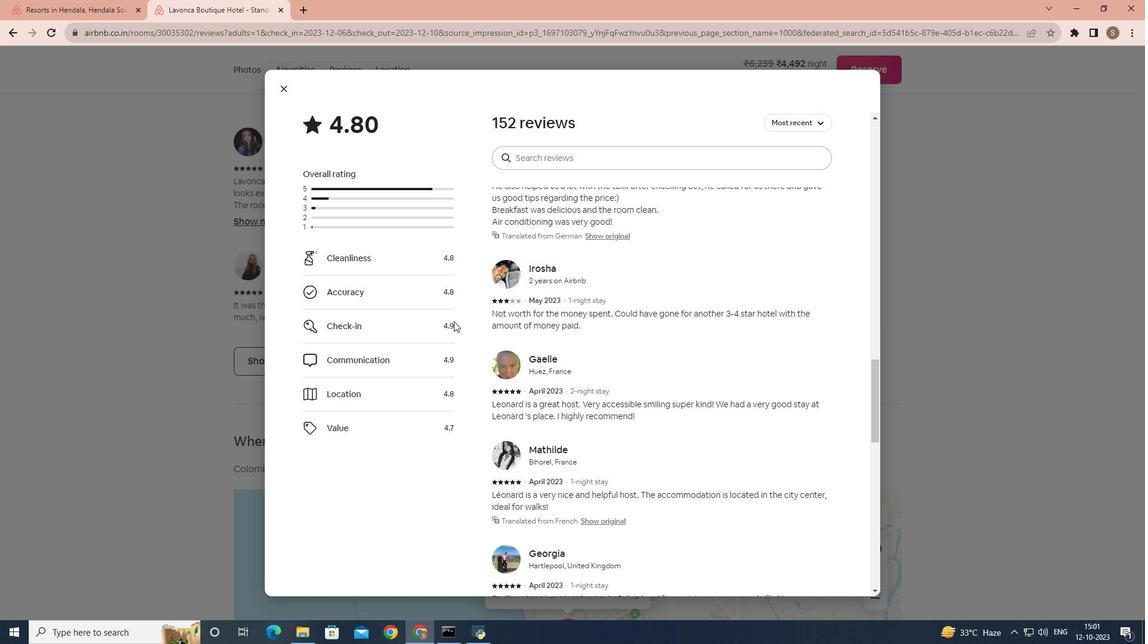 
Action: Mouse scrolled (454, 321) with delta (0, 0)
Screenshot: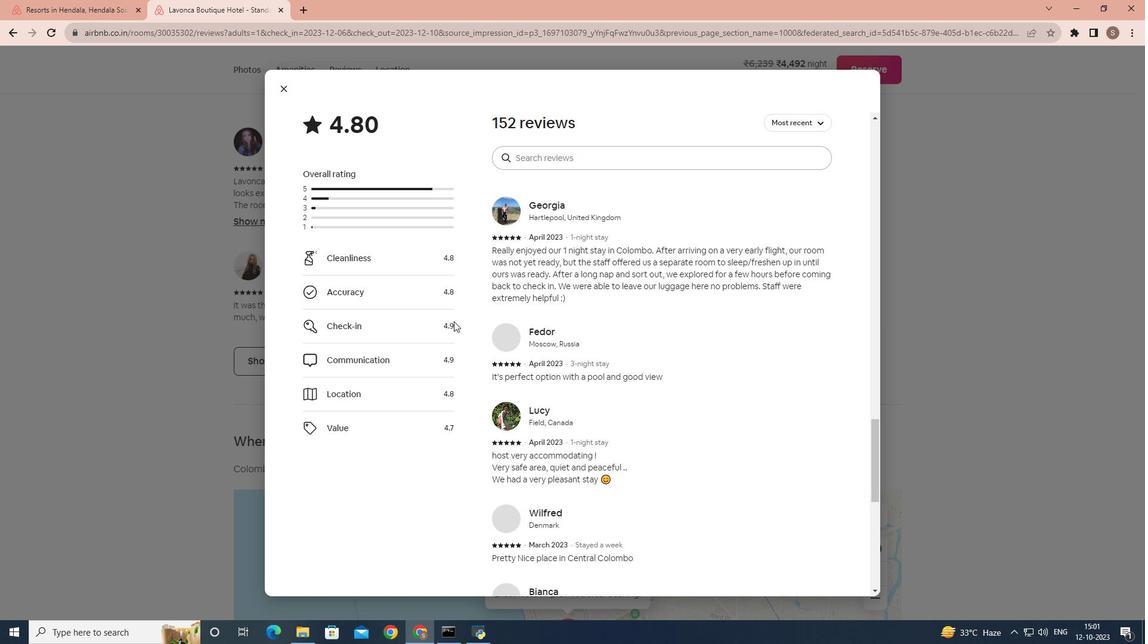 
Action: Mouse scrolled (454, 321) with delta (0, 0)
Screenshot: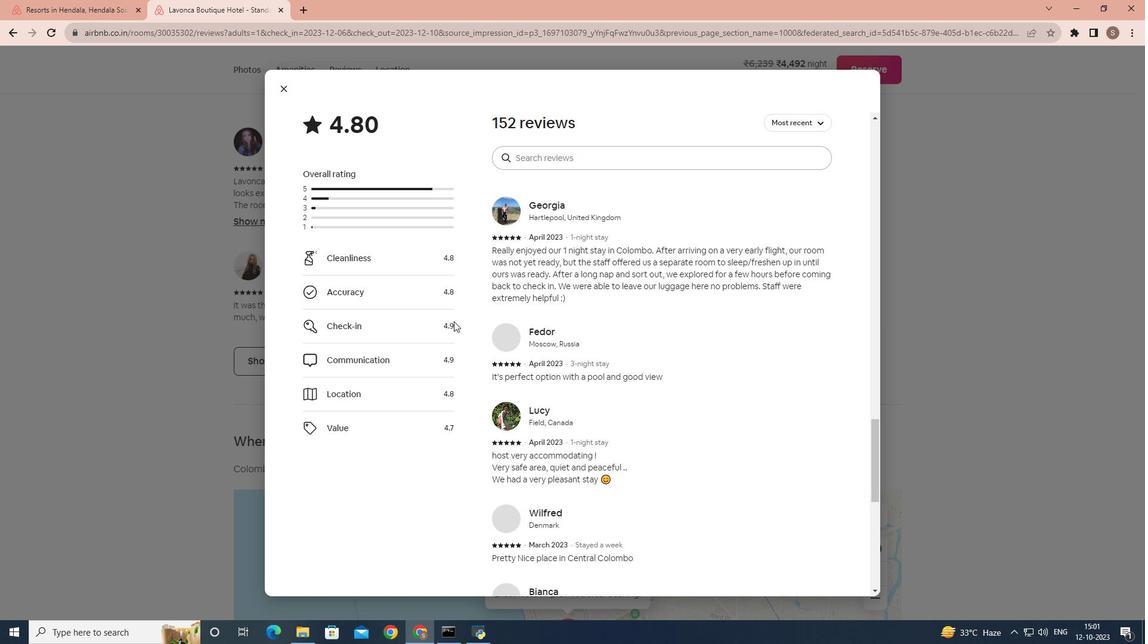 
Action: Mouse scrolled (454, 321) with delta (0, 0)
Screenshot: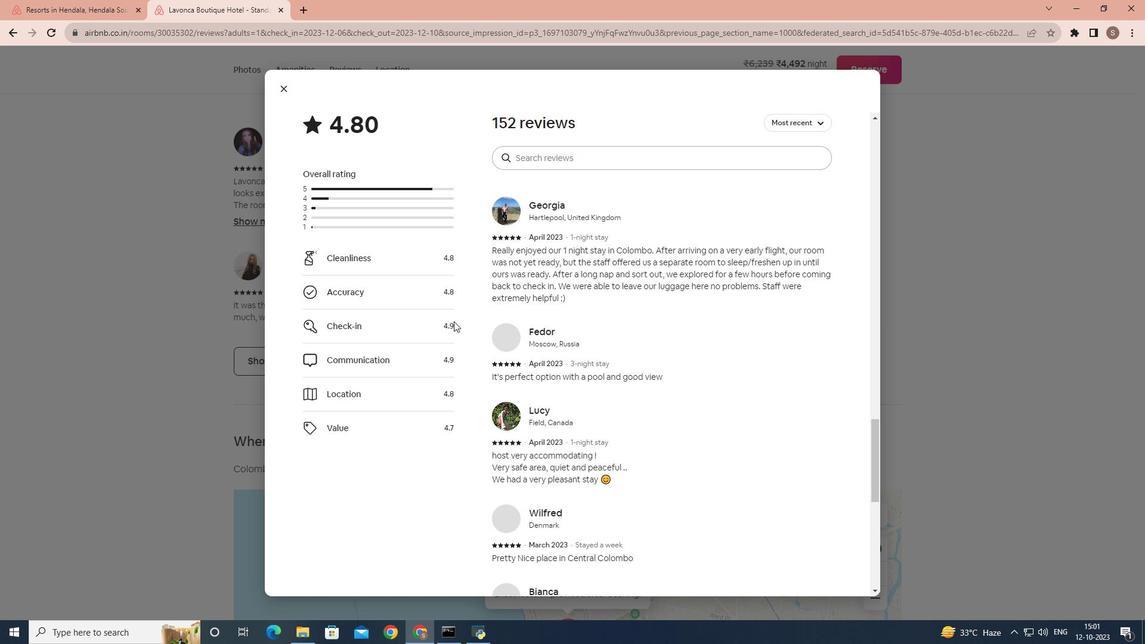
Action: Mouse scrolled (454, 321) with delta (0, 0)
Screenshot: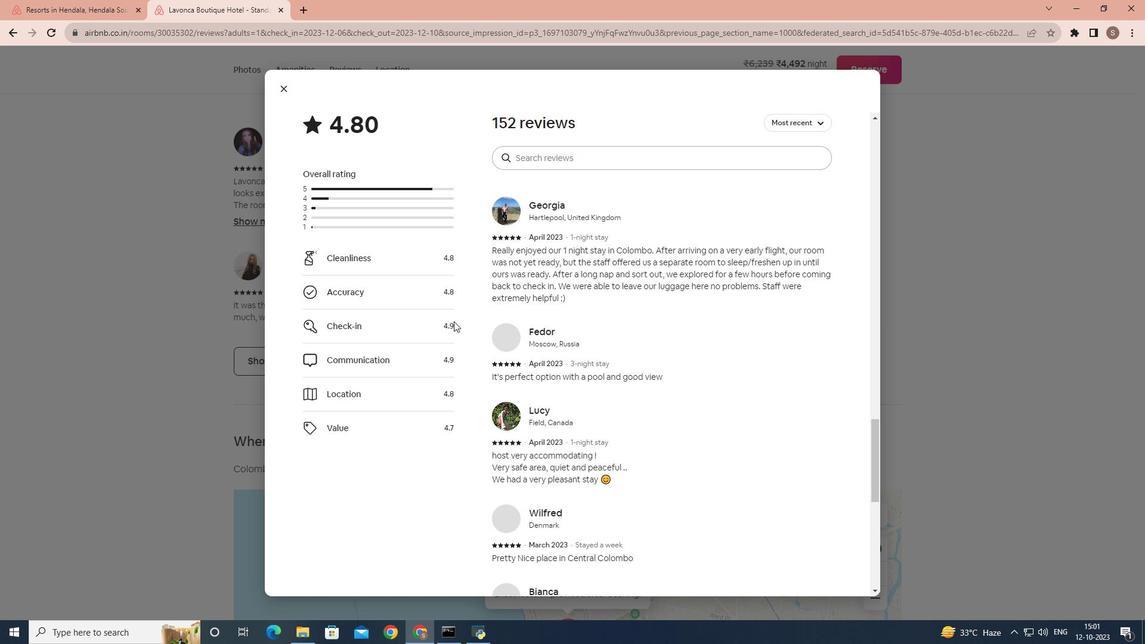
Action: Mouse scrolled (454, 321) with delta (0, 0)
Screenshot: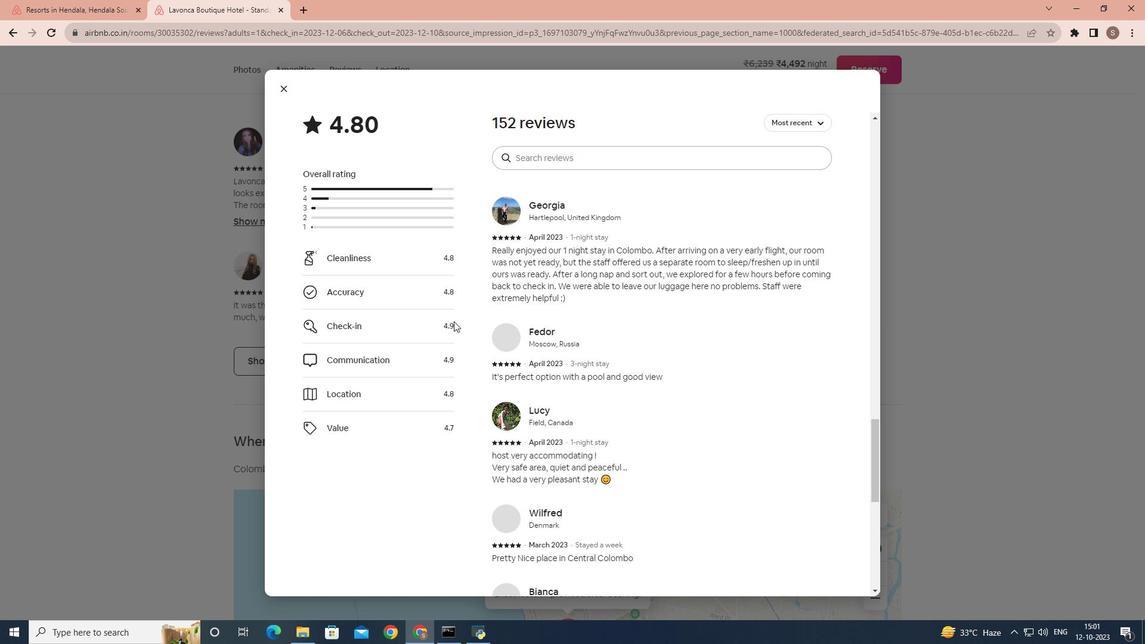 
Action: Mouse scrolled (454, 321) with delta (0, 0)
Screenshot: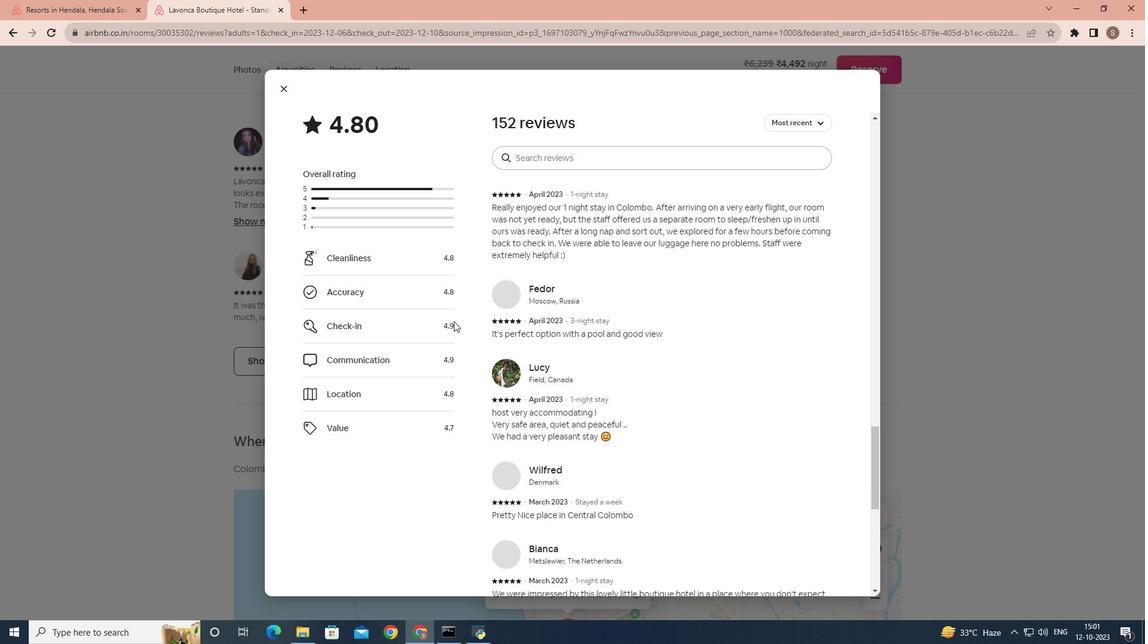 
Action: Mouse scrolled (454, 321) with delta (0, 0)
Screenshot: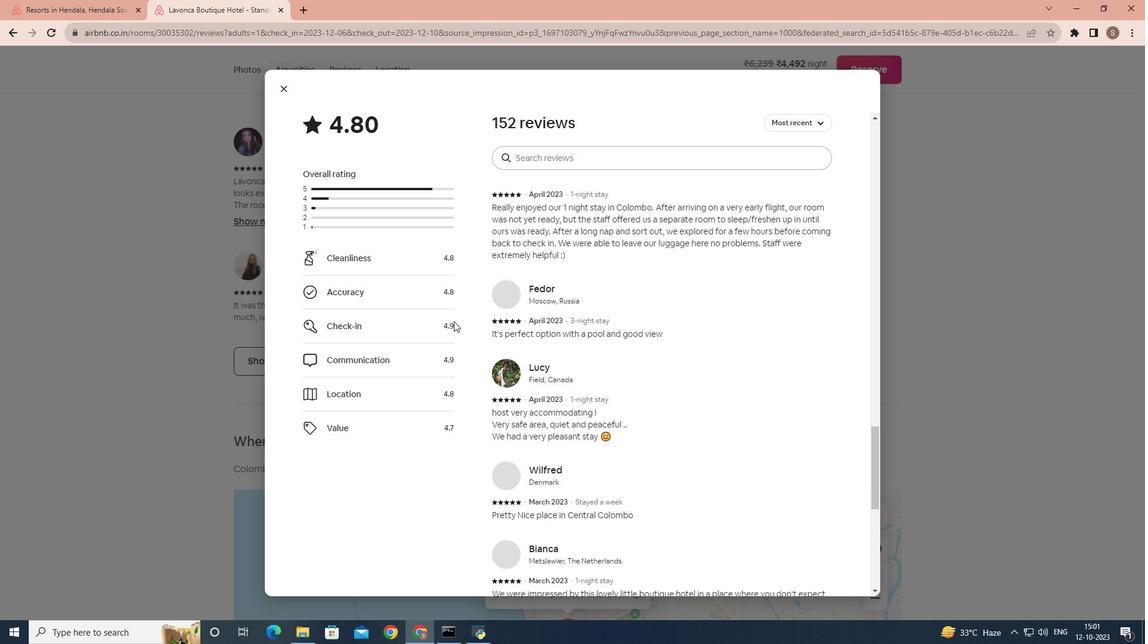 
Action: Mouse scrolled (454, 321) with delta (0, 0)
Screenshot: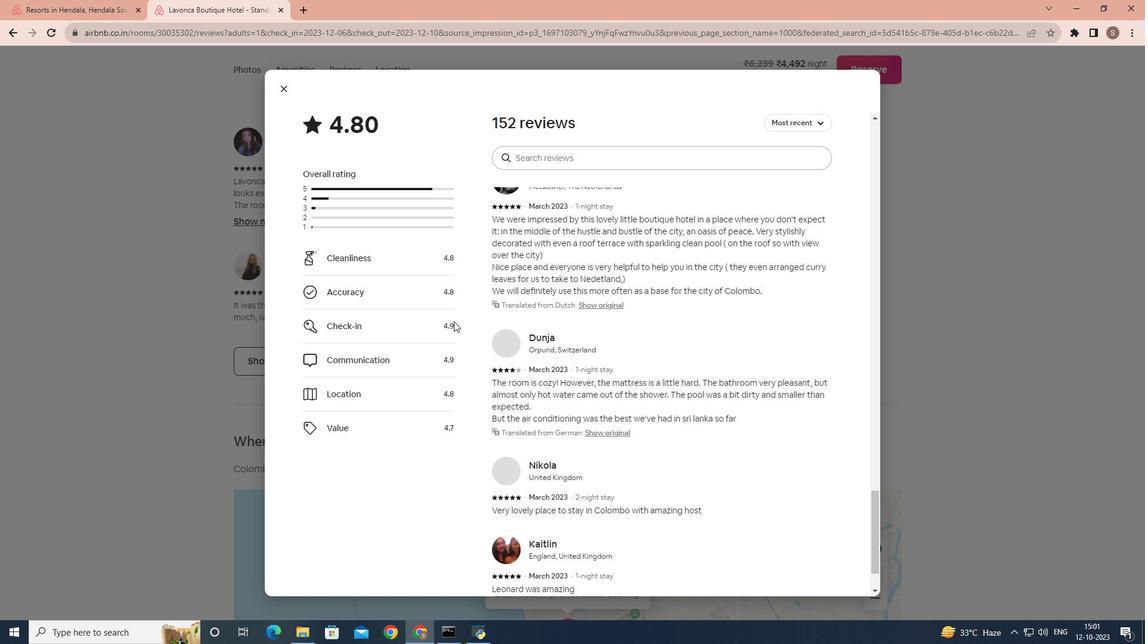
Action: Mouse scrolled (454, 321) with delta (0, 0)
Screenshot: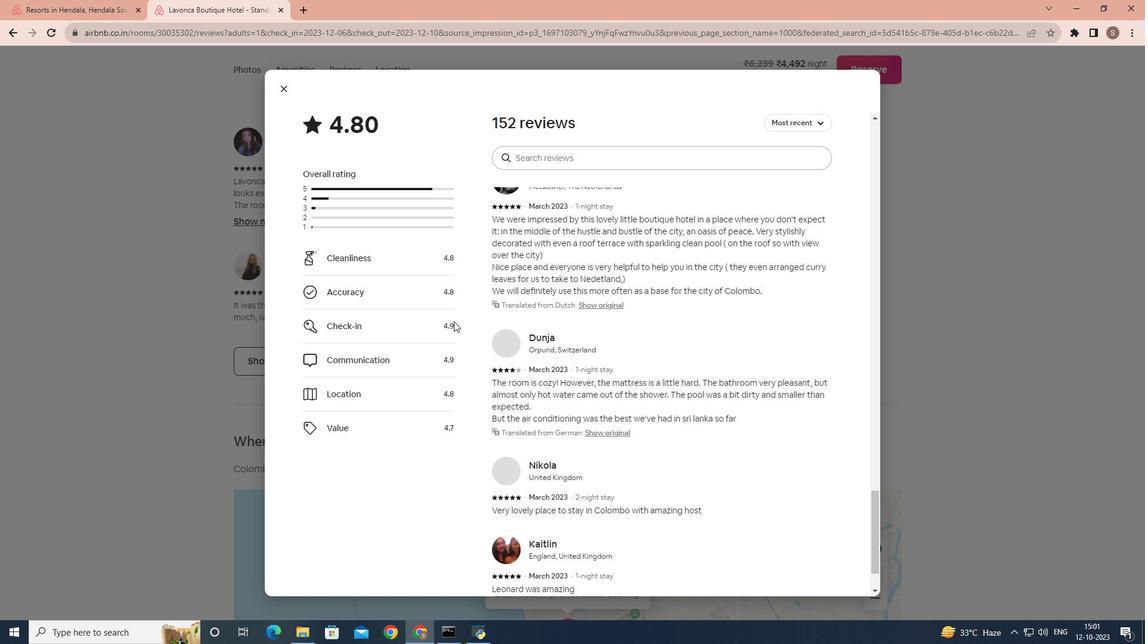 
Action: Mouse scrolled (454, 321) with delta (0, 0)
Screenshot: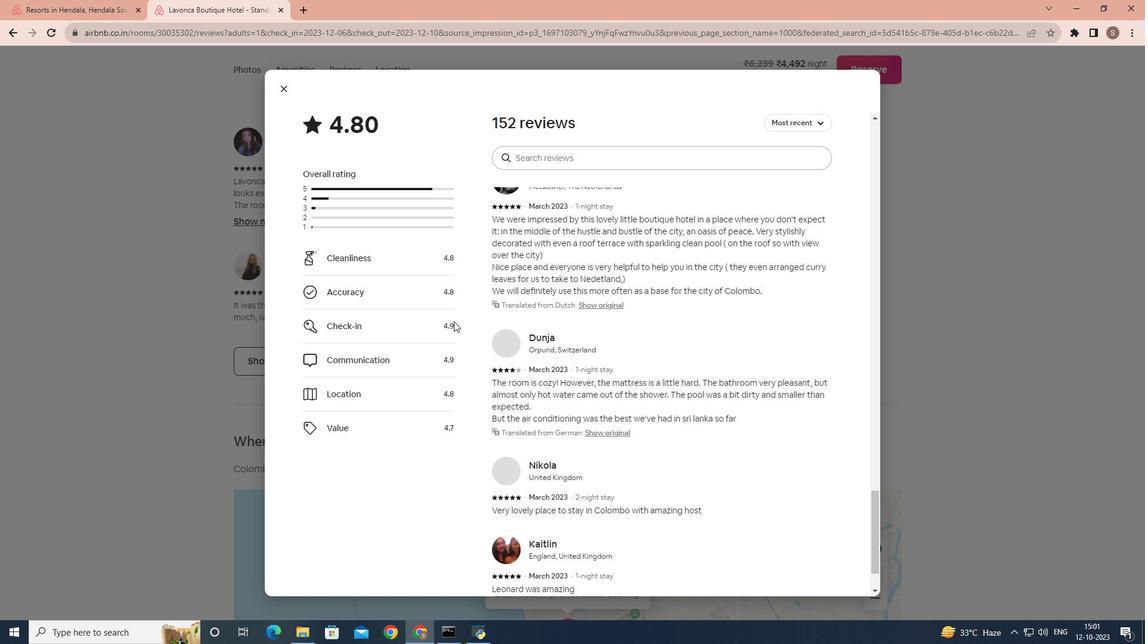 
Action: Mouse scrolled (454, 321) with delta (0, 0)
Screenshot: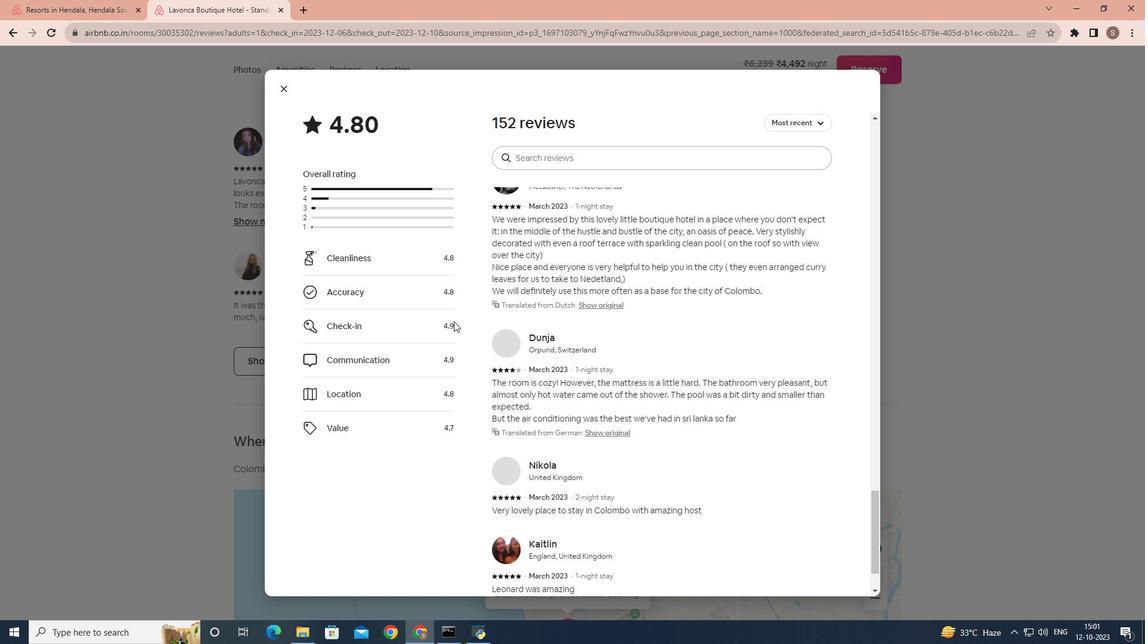 
Action: Mouse scrolled (454, 321) with delta (0, 0)
Screenshot: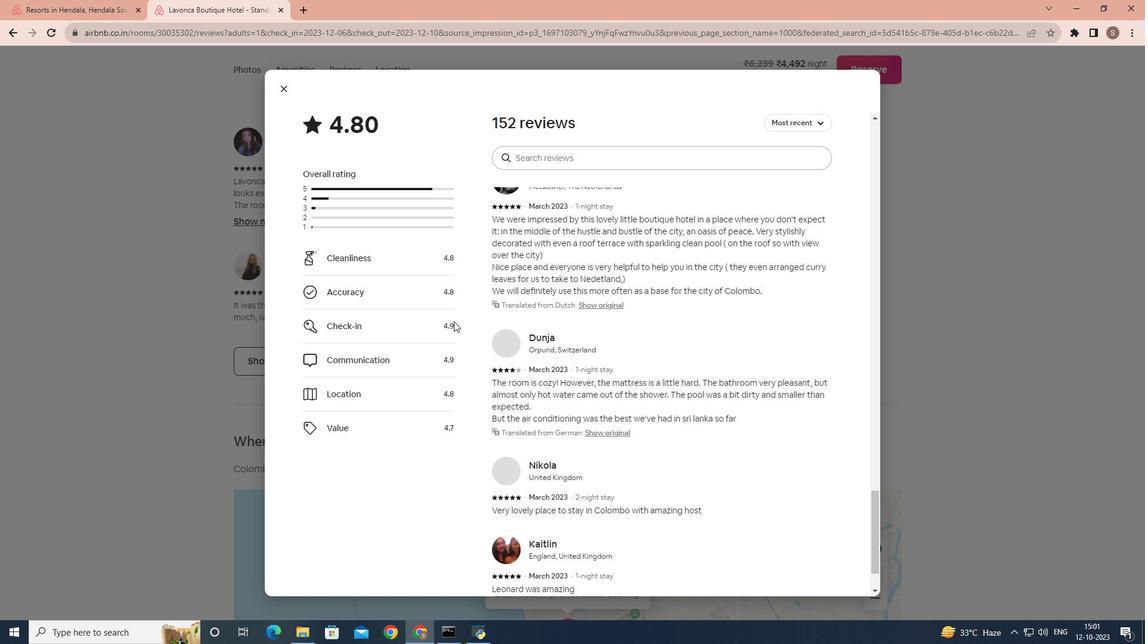 
Action: Mouse scrolled (454, 321) with delta (0, 0)
Screenshot: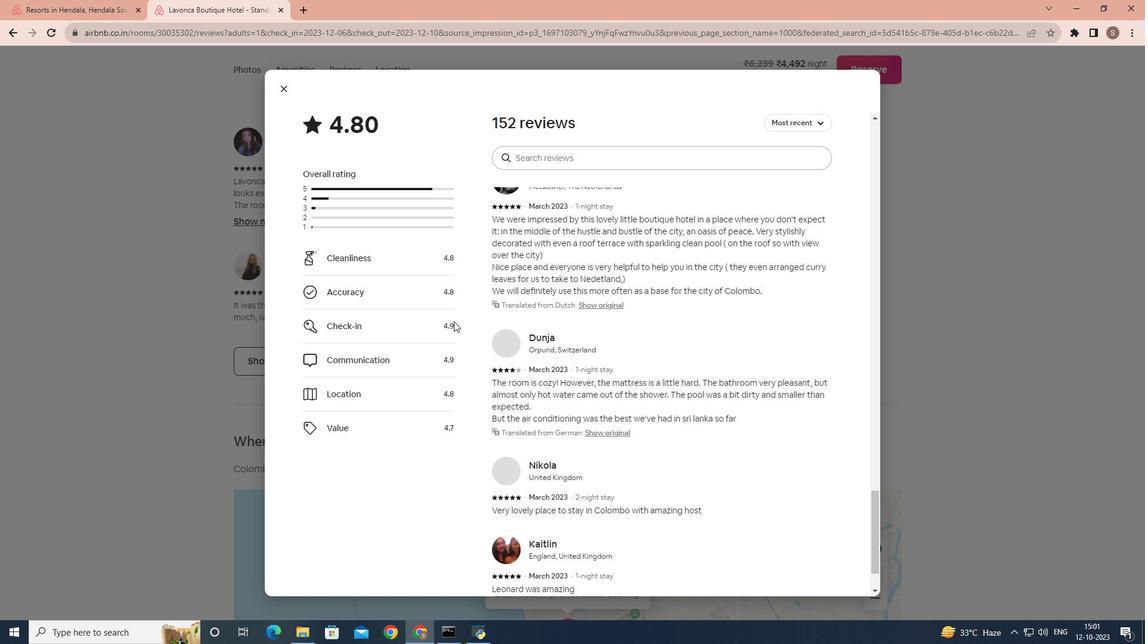 
Action: Mouse scrolled (454, 321) with delta (0, 0)
Screenshot: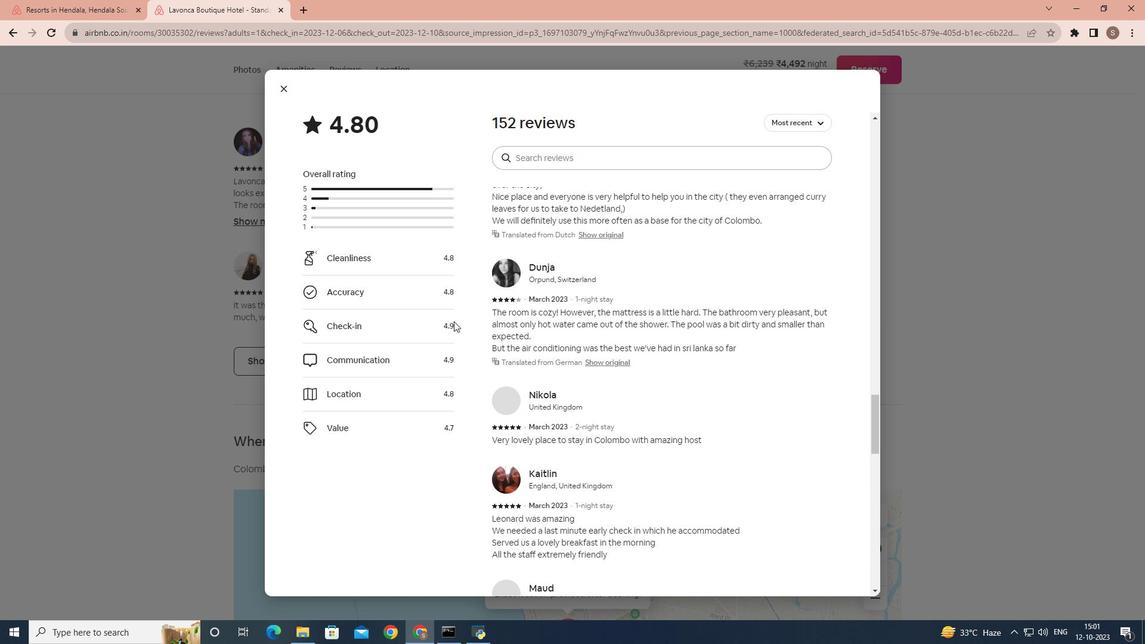 
Action: Mouse scrolled (454, 321) with delta (0, 0)
Screenshot: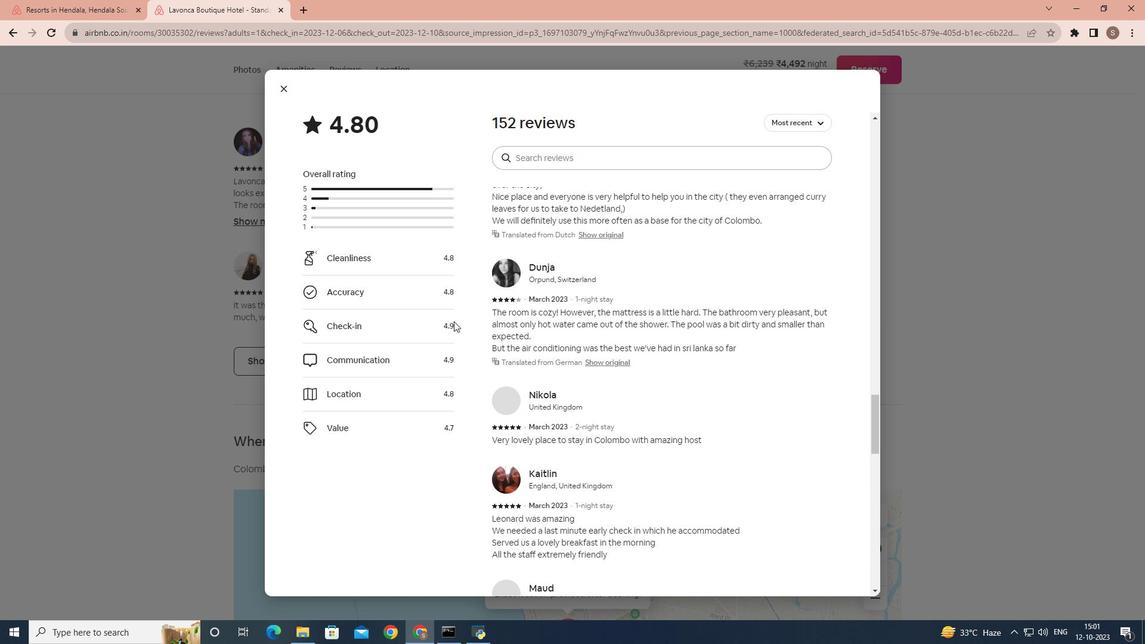 
Action: Mouse scrolled (454, 321) with delta (0, 0)
Screenshot: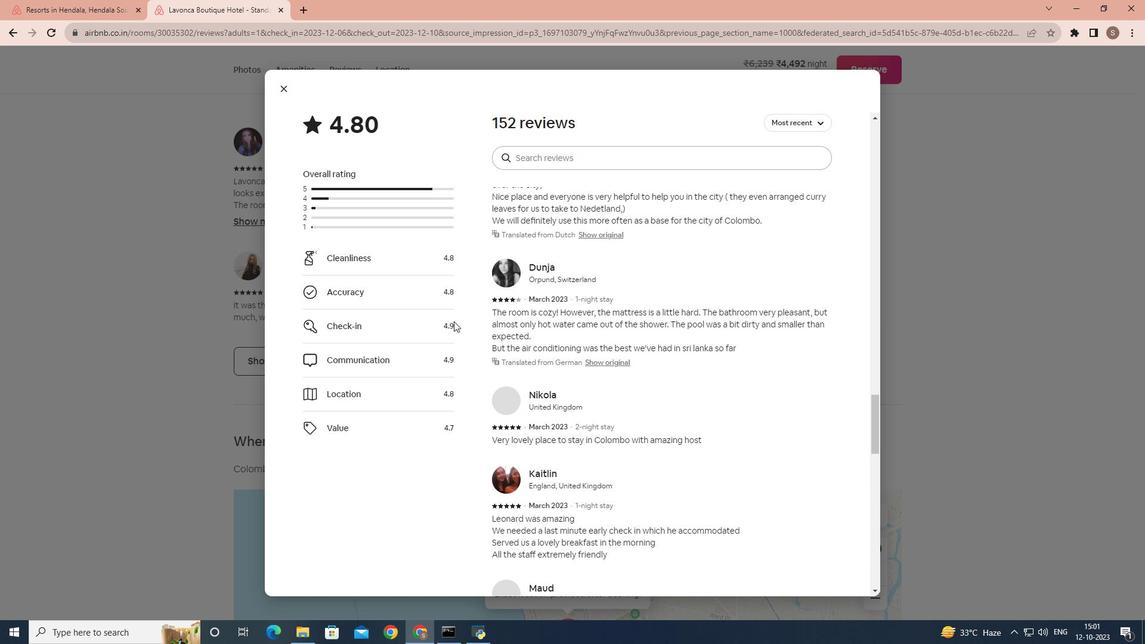 
Action: Mouse scrolled (454, 321) with delta (0, 0)
Screenshot: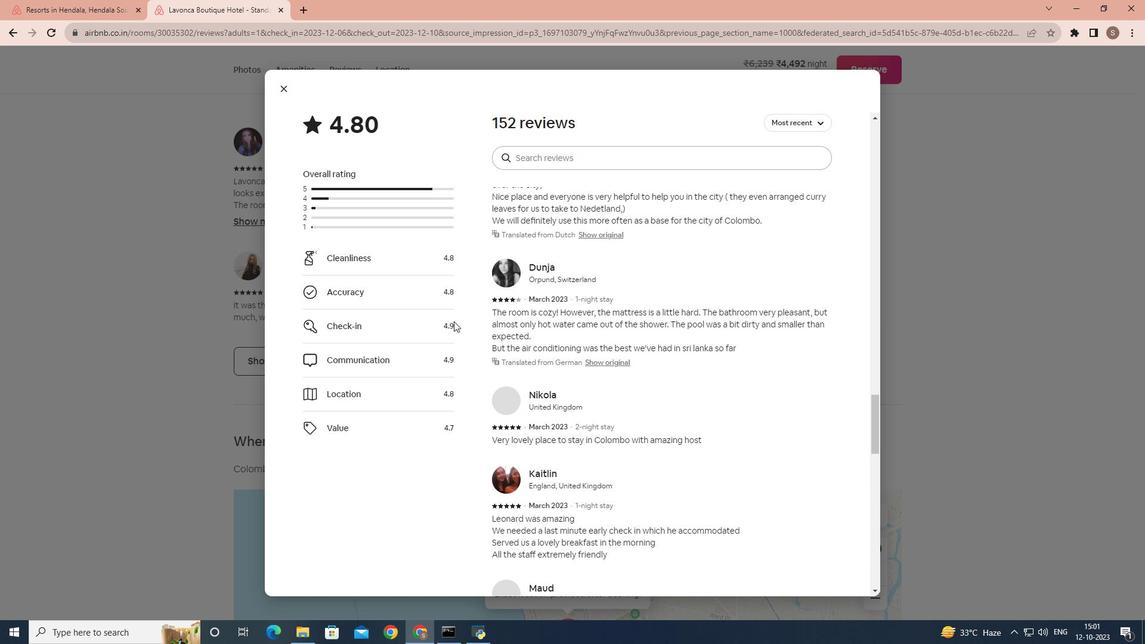 
Action: Mouse scrolled (454, 321) with delta (0, 0)
Screenshot: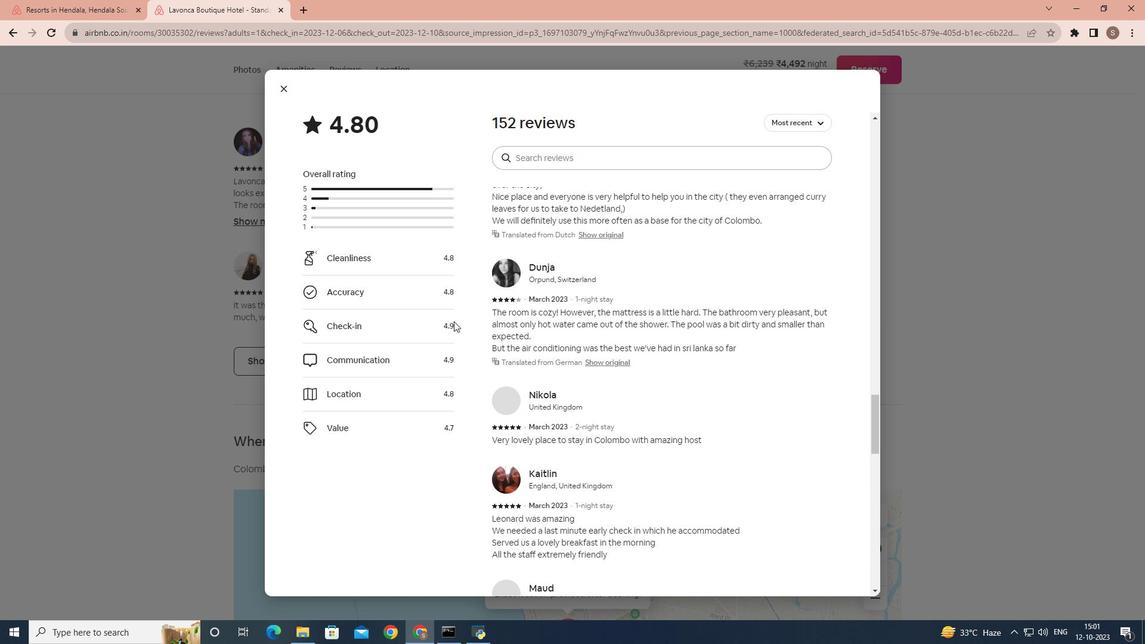
Action: Mouse scrolled (454, 321) with delta (0, 0)
Screenshot: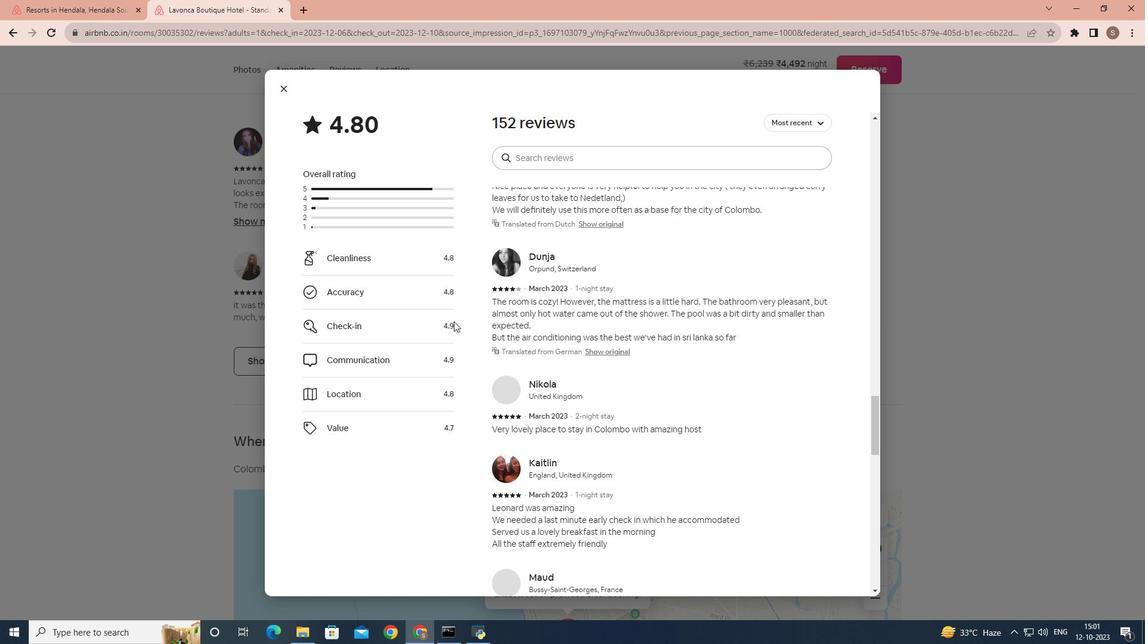 
Action: Mouse scrolled (454, 321) with delta (0, 0)
Screenshot: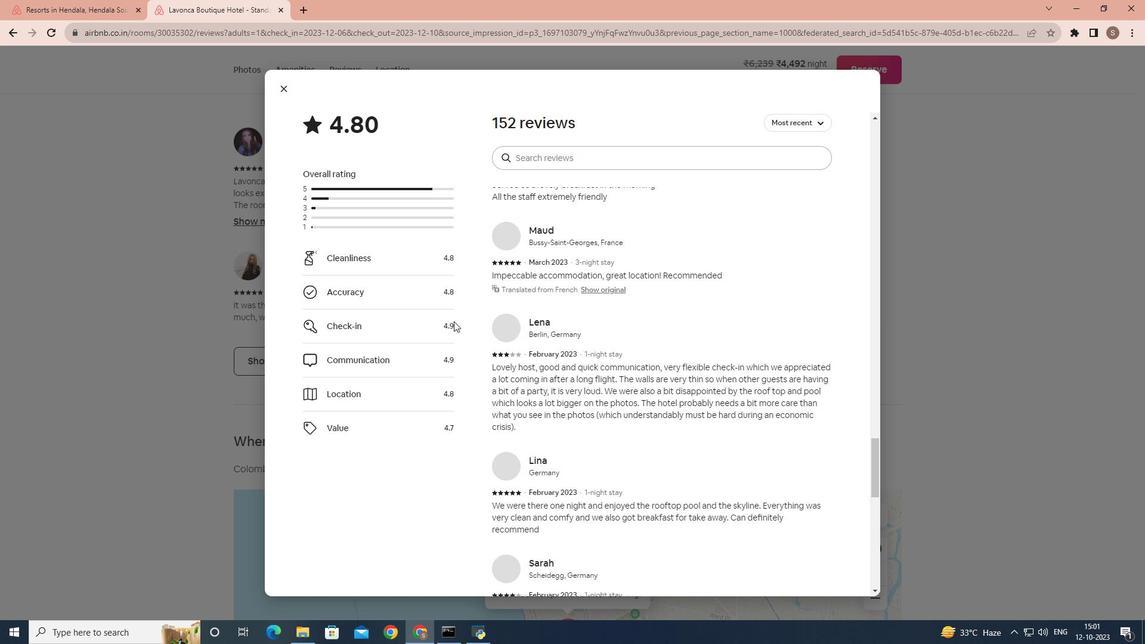 
Action: Mouse scrolled (454, 321) with delta (0, 0)
Screenshot: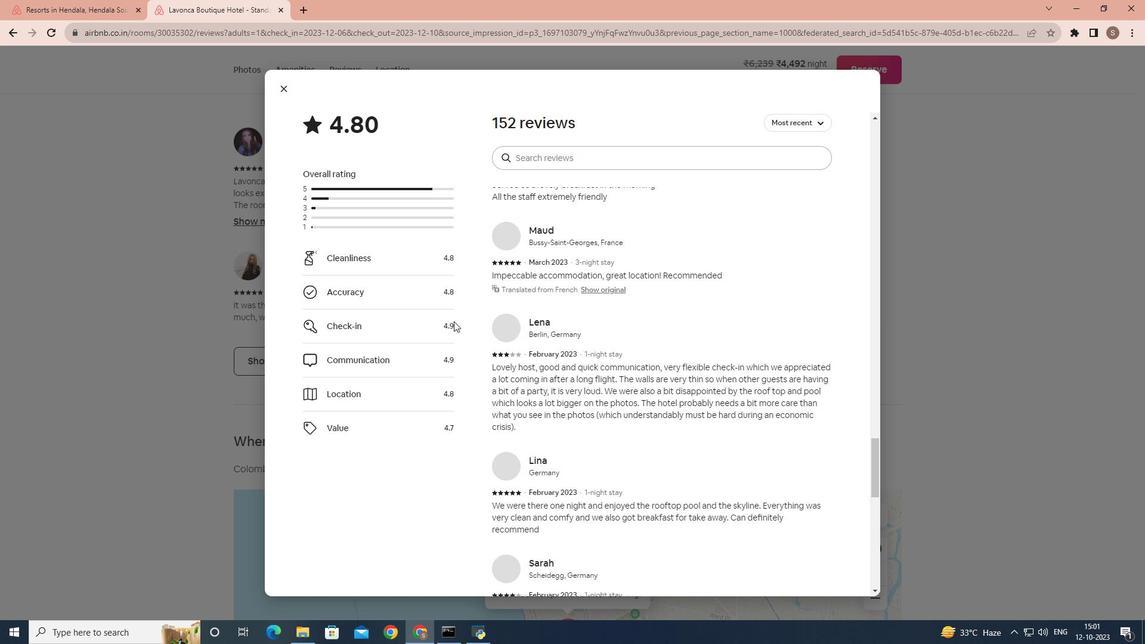 
Action: Mouse scrolled (454, 321) with delta (0, 0)
Screenshot: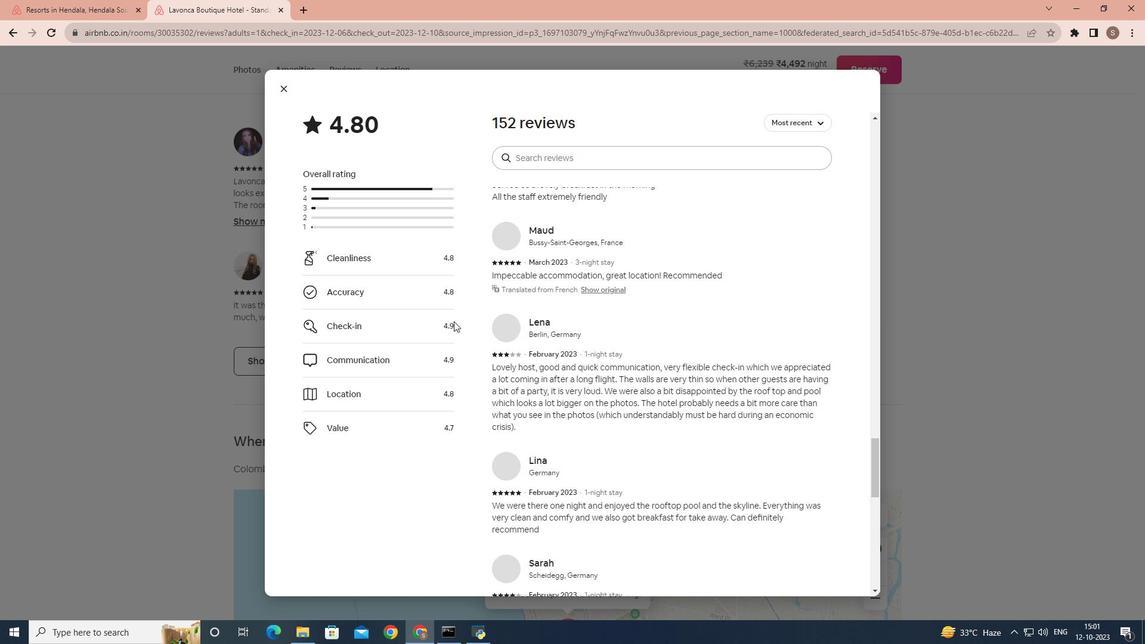 
Action: Mouse scrolled (454, 321) with delta (0, 0)
Screenshot: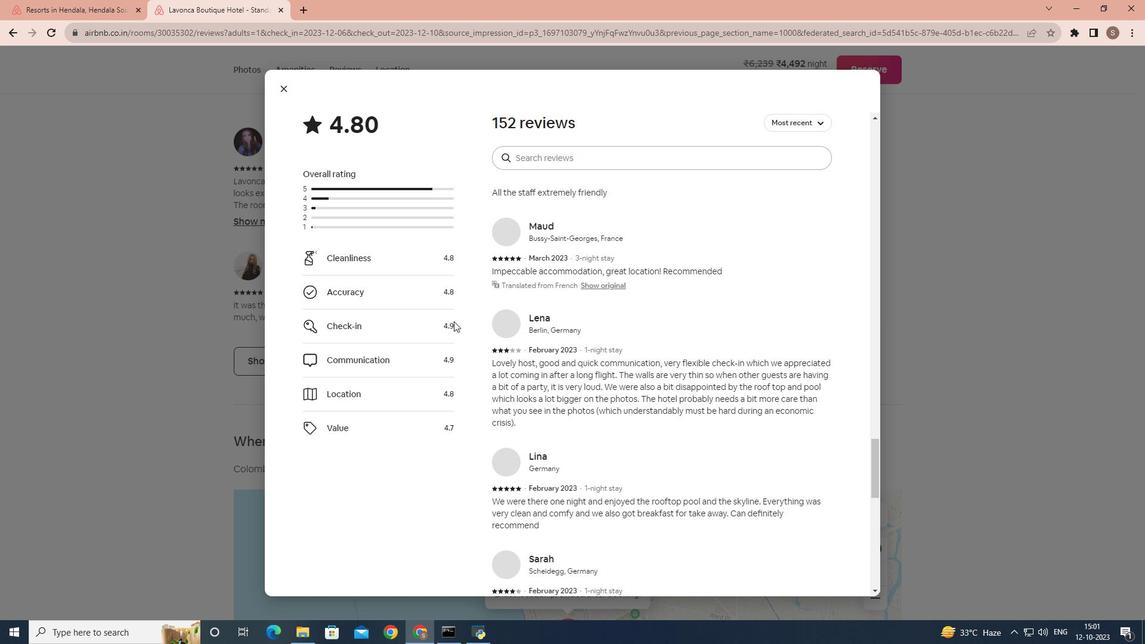 
Action: Mouse scrolled (454, 321) with delta (0, 0)
Screenshot: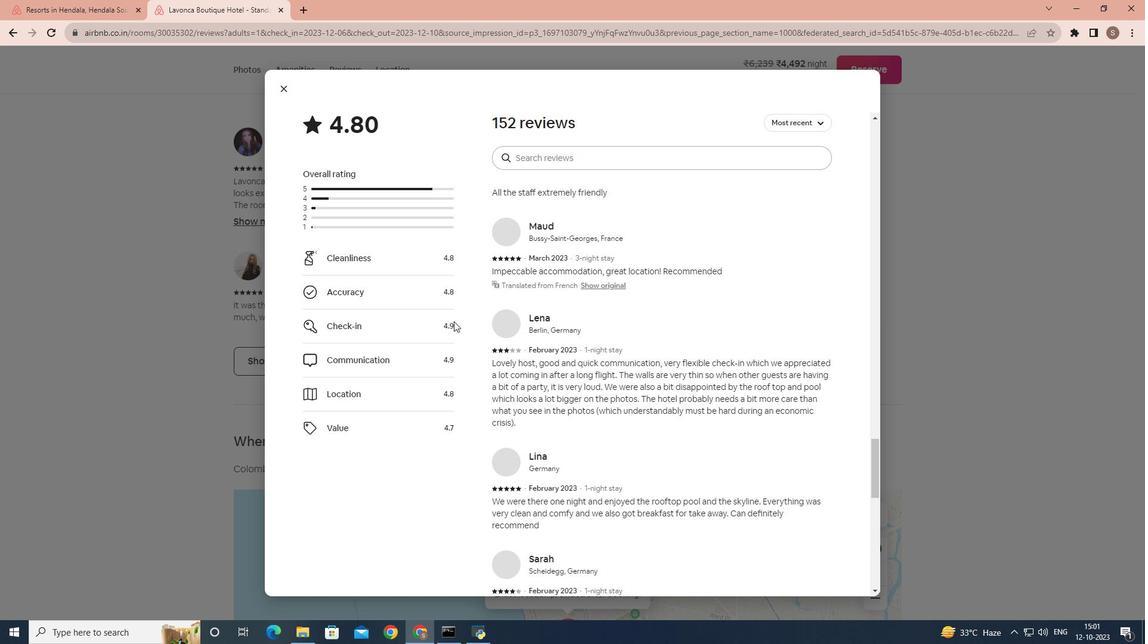 
Action: Mouse scrolled (454, 321) with delta (0, 0)
Screenshot: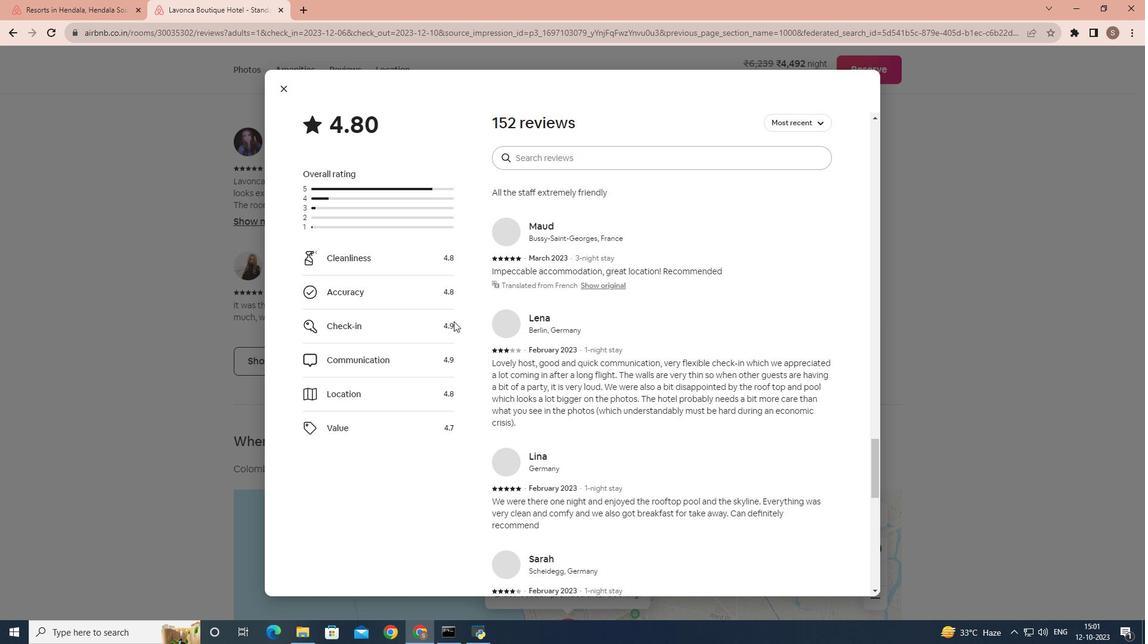 
Action: Mouse scrolled (454, 322) with delta (0, 0)
Screenshot: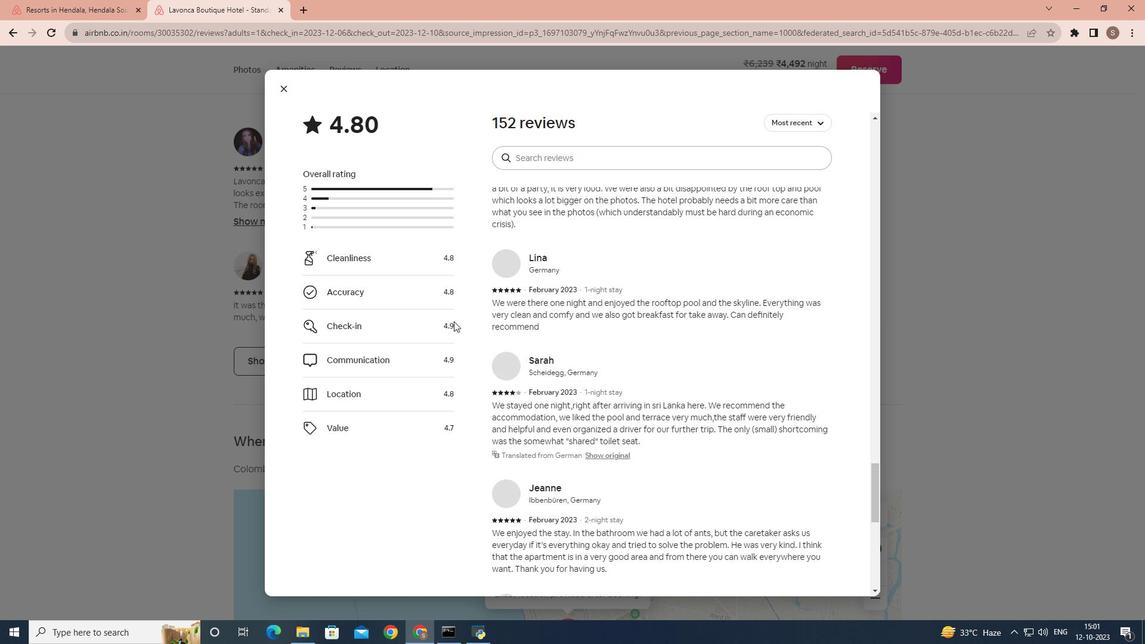 
Action: Mouse scrolled (454, 321) with delta (0, 0)
Screenshot: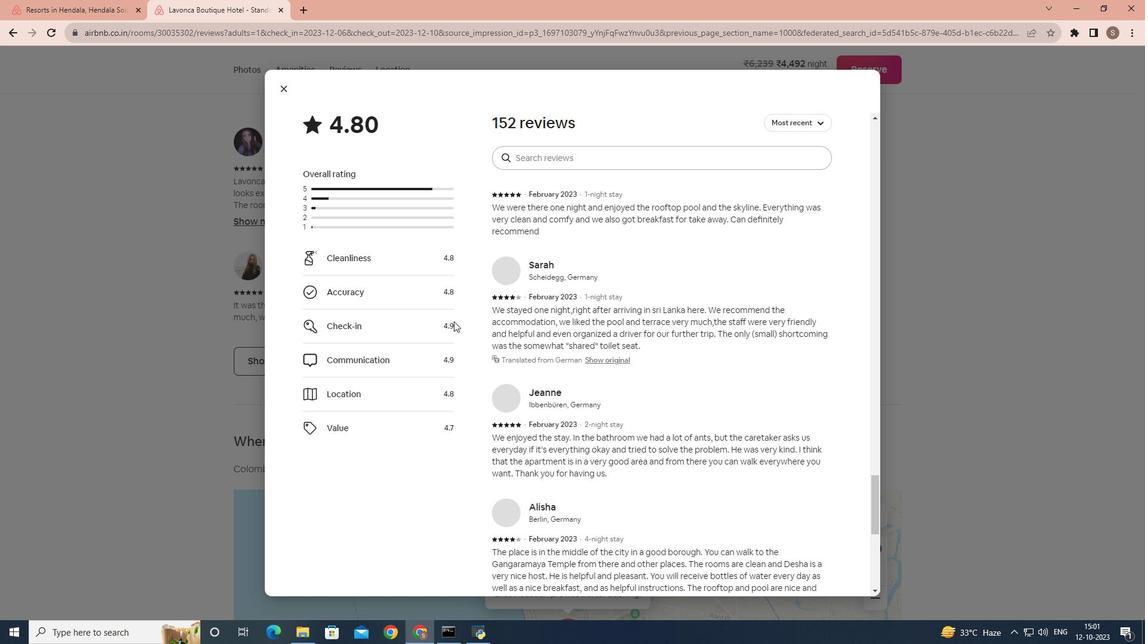 
Action: Mouse scrolled (454, 321) with delta (0, 0)
Screenshot: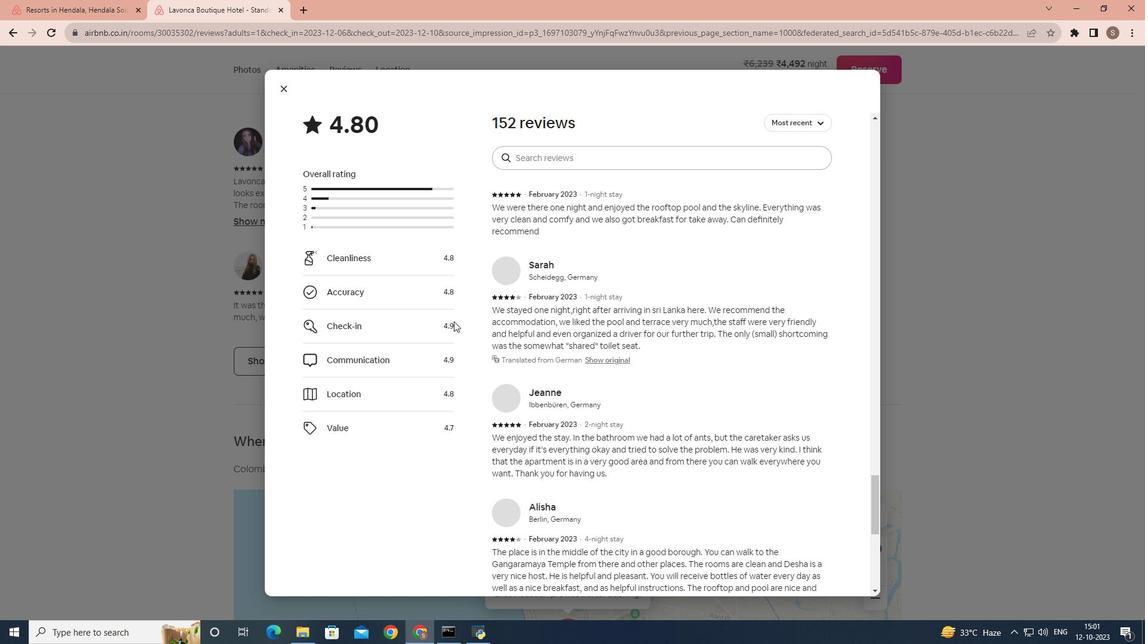 
Action: Mouse scrolled (454, 321) with delta (0, 0)
Screenshot: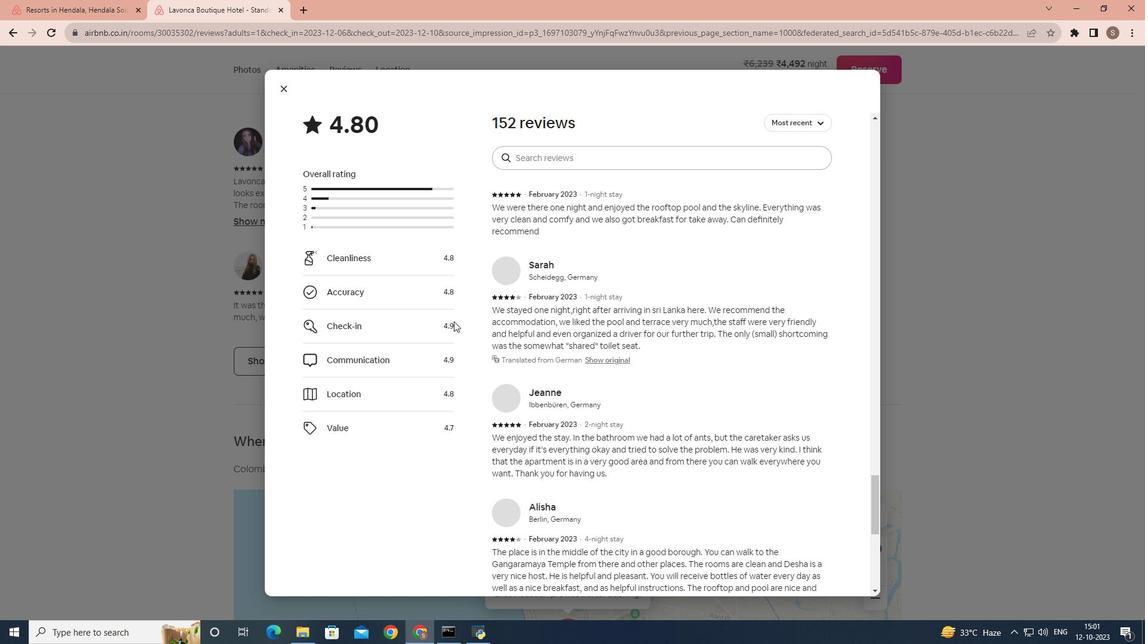 
Action: Mouse scrolled (454, 321) with delta (0, 0)
Screenshot: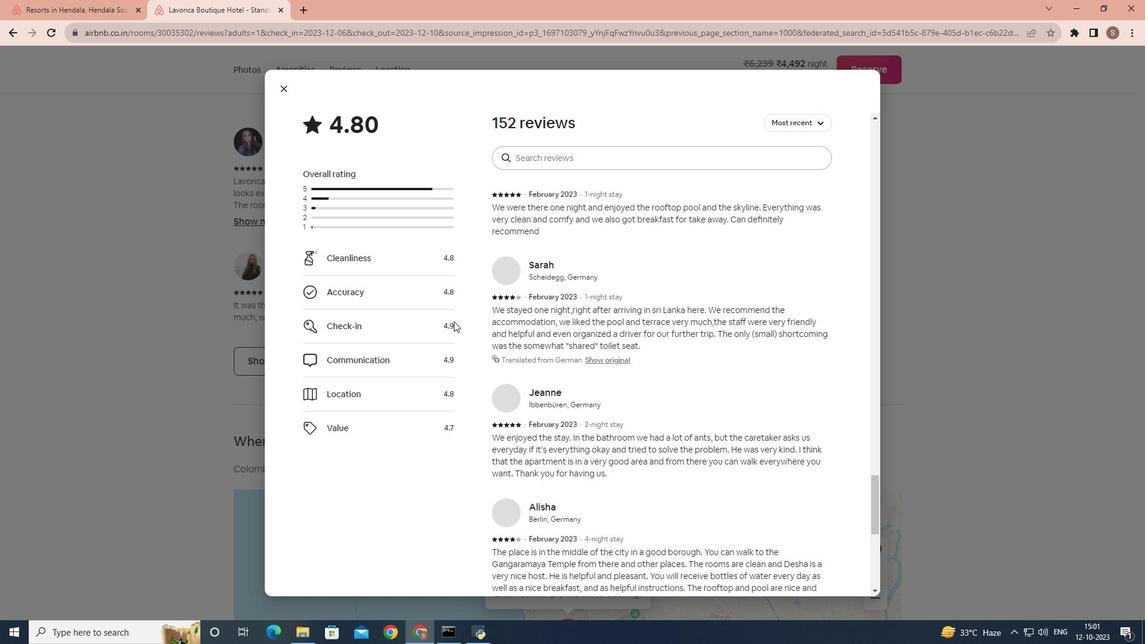 
Action: Mouse scrolled (454, 321) with delta (0, 0)
Screenshot: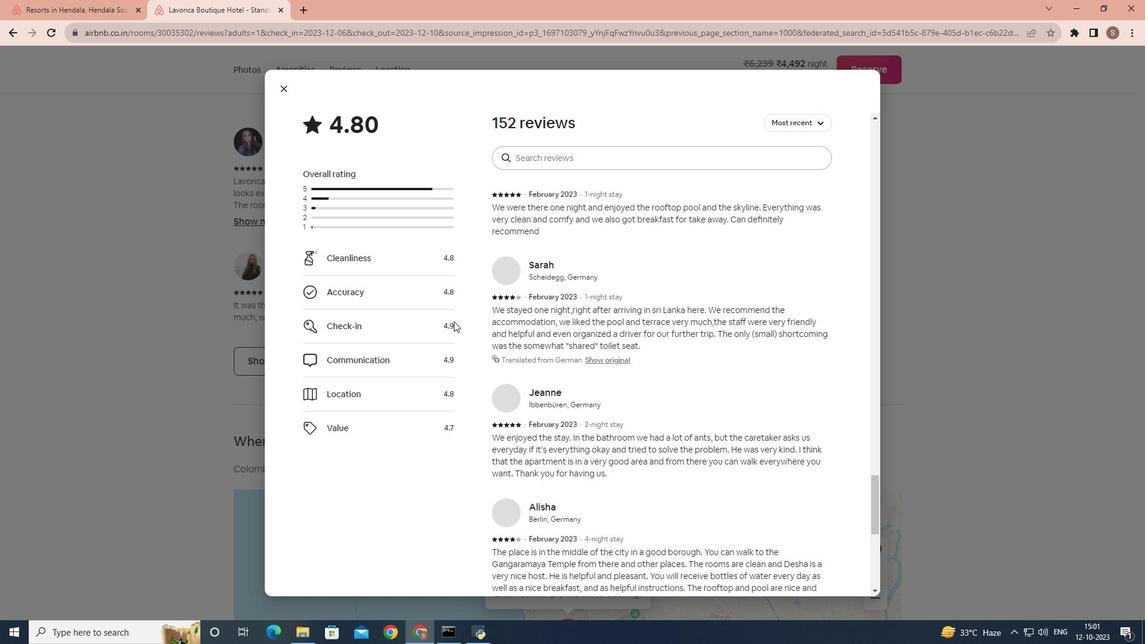 
Action: Mouse scrolled (454, 321) with delta (0, 0)
Screenshot: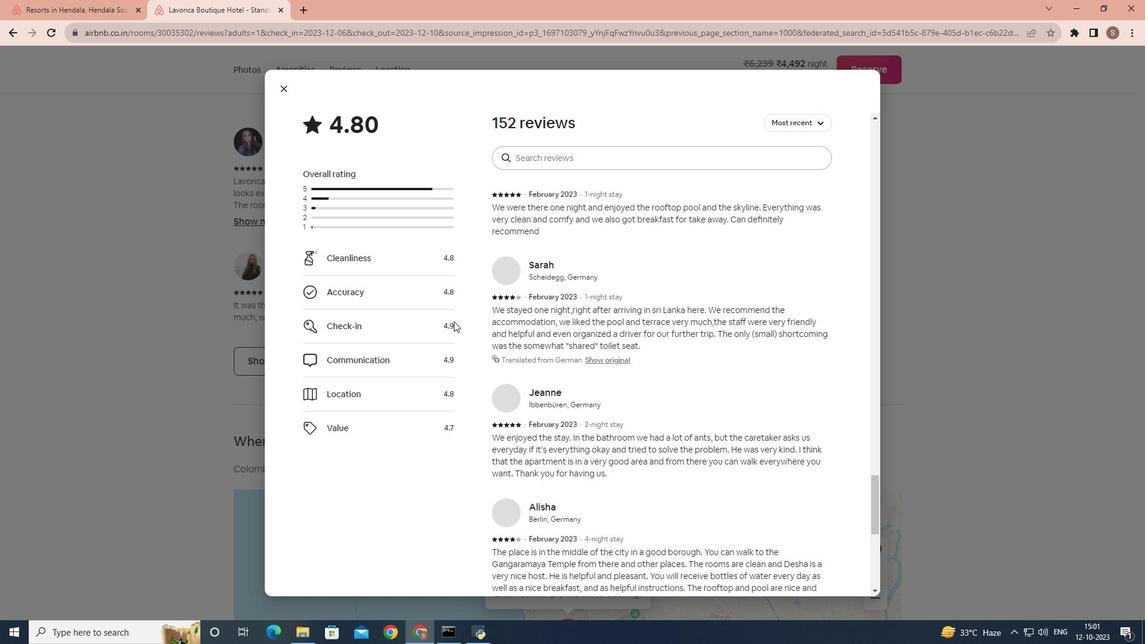 
Action: Mouse scrolled (454, 321) with delta (0, 0)
Screenshot: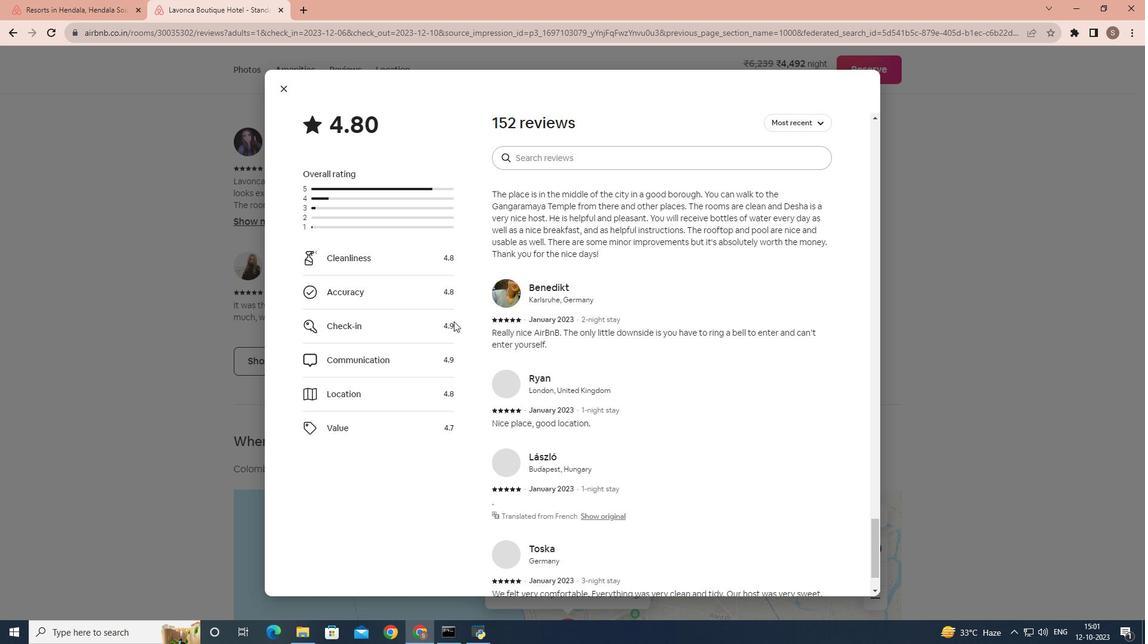 
Action: Mouse scrolled (454, 321) with delta (0, 0)
Screenshot: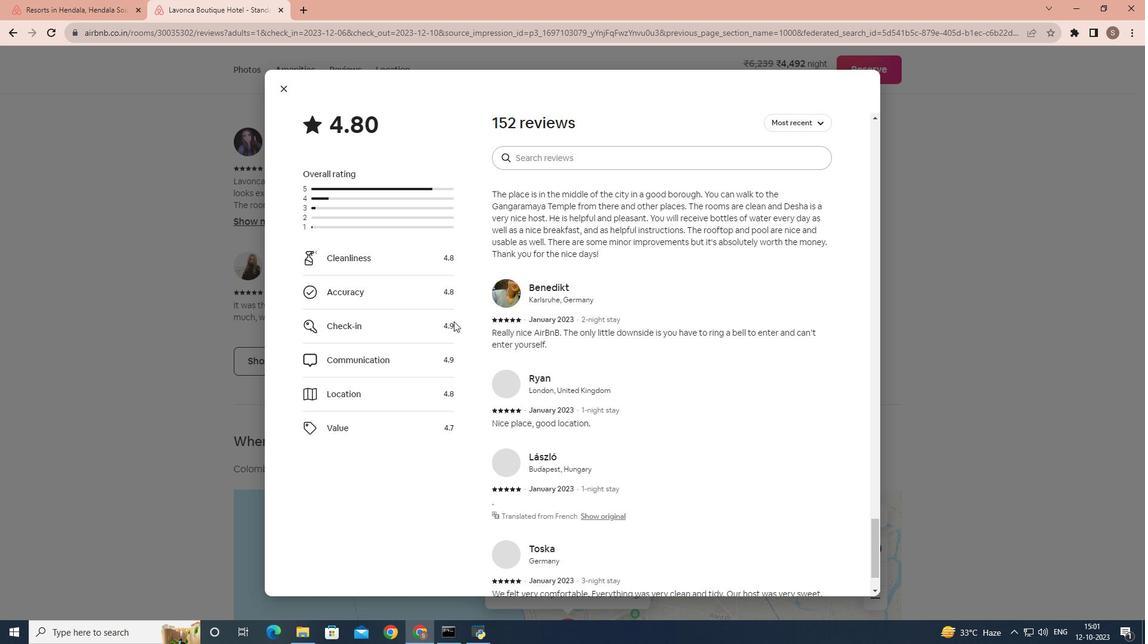 
Action: Mouse scrolled (454, 321) with delta (0, 0)
Screenshot: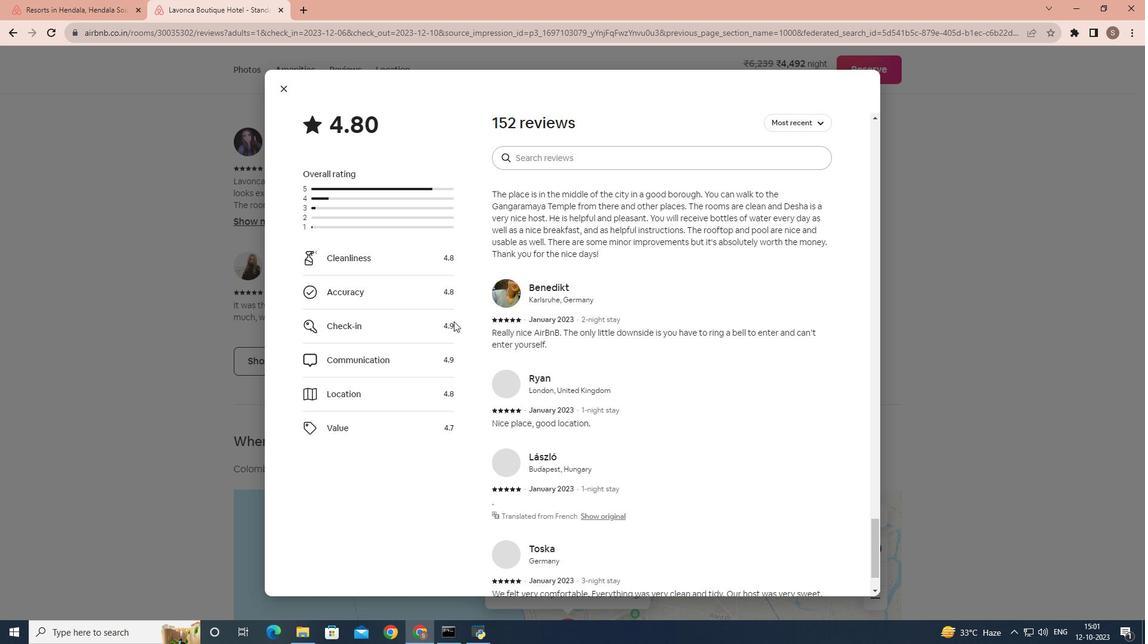 
Action: Mouse scrolled (454, 321) with delta (0, 0)
Screenshot: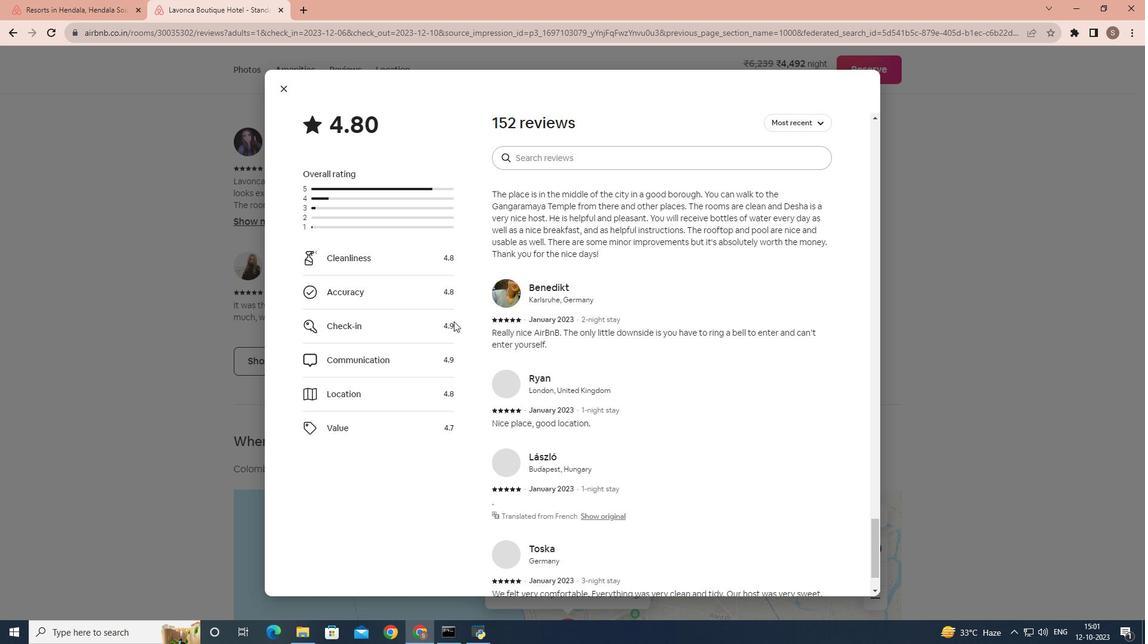 
Action: Mouse scrolled (454, 321) with delta (0, 0)
Screenshot: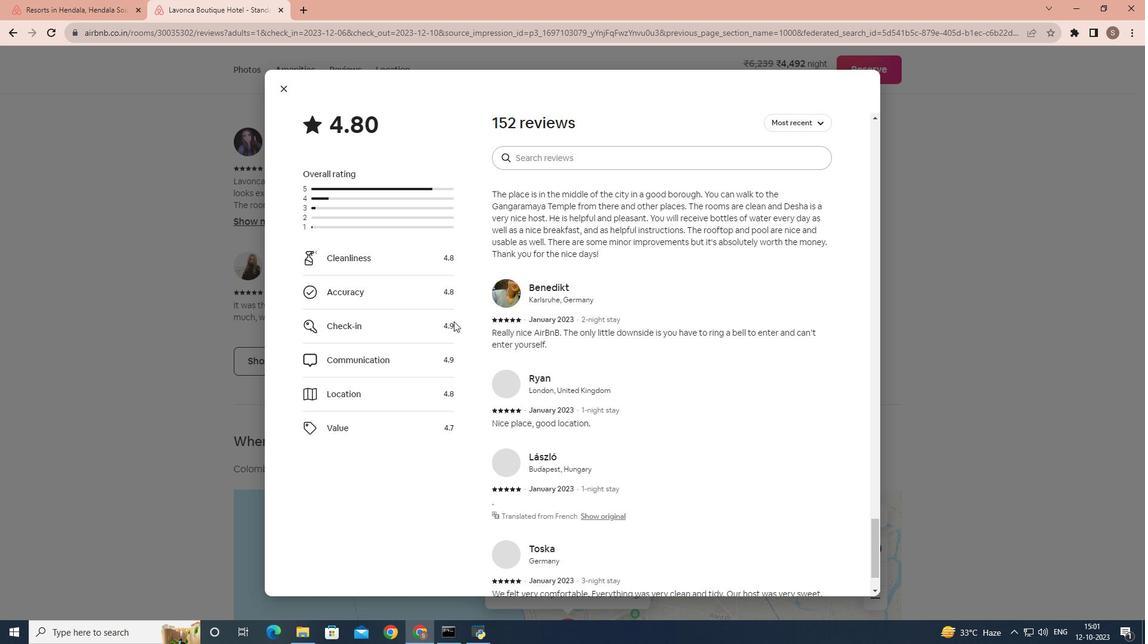 
Action: Mouse scrolled (454, 321) with delta (0, 0)
Screenshot: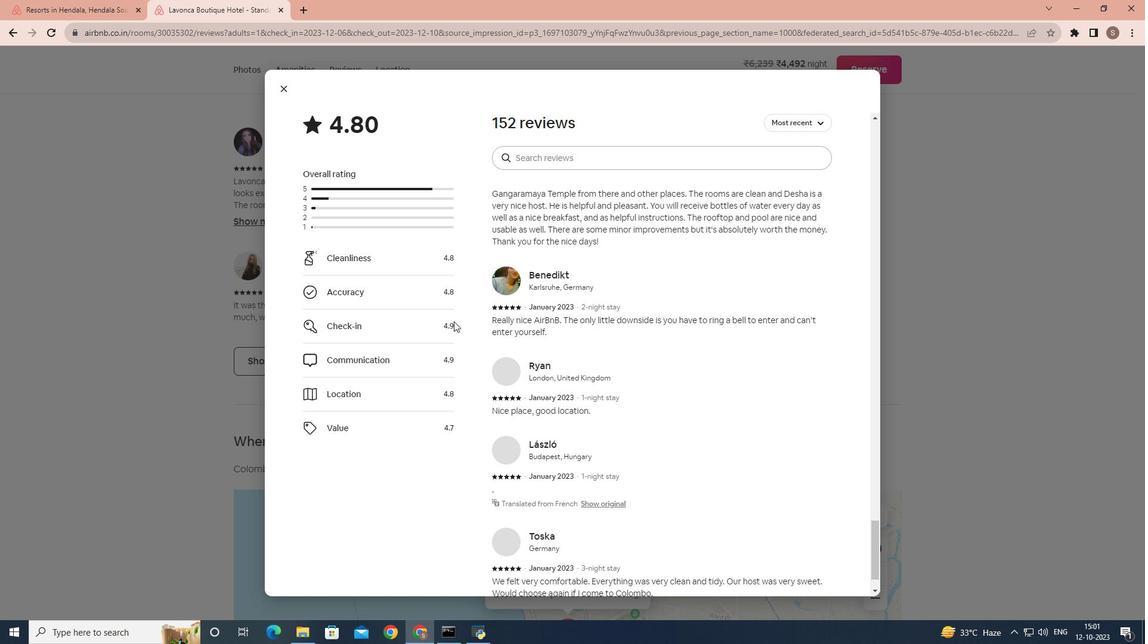 
Action: Mouse moved to (290, 92)
Screenshot: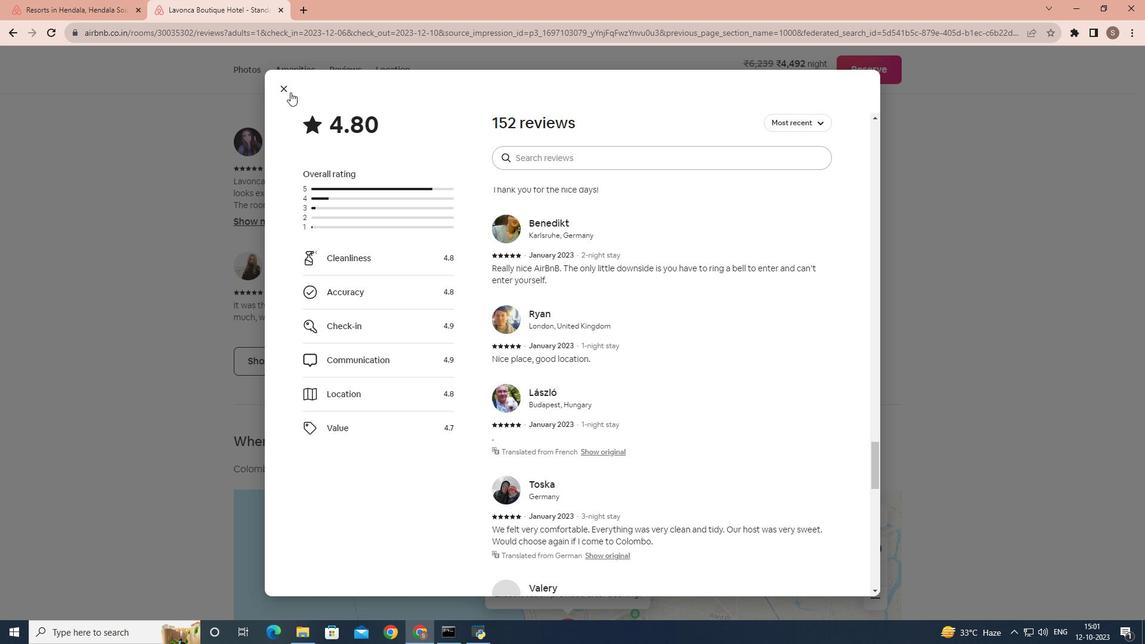 
Action: Mouse pressed left at (290, 92)
Screenshot: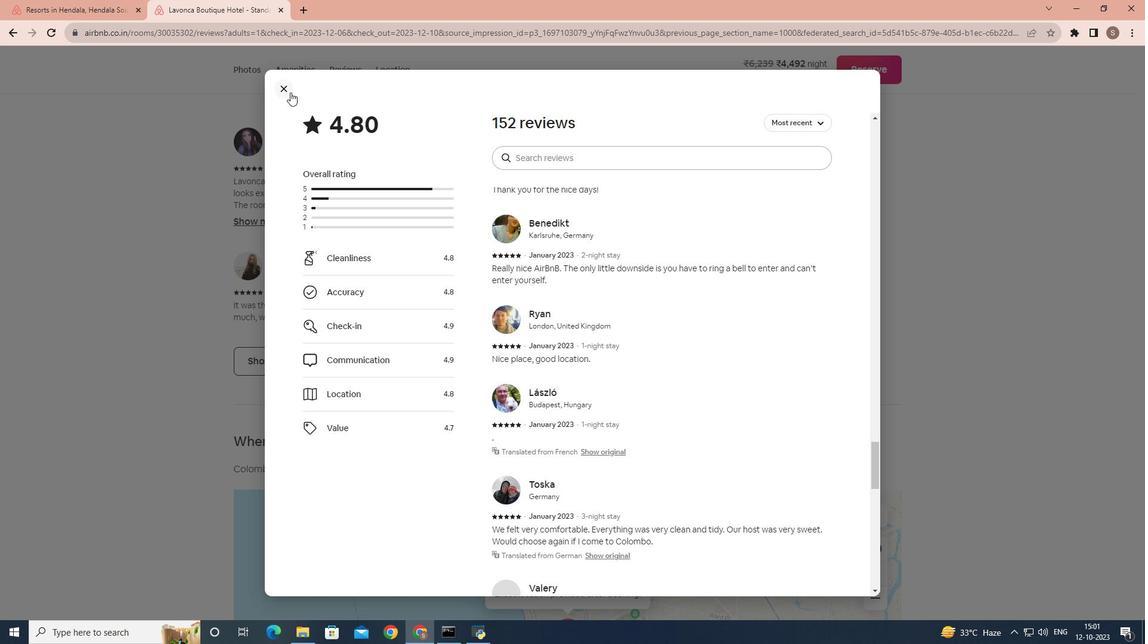 
Action: Mouse moved to (284, 92)
Screenshot: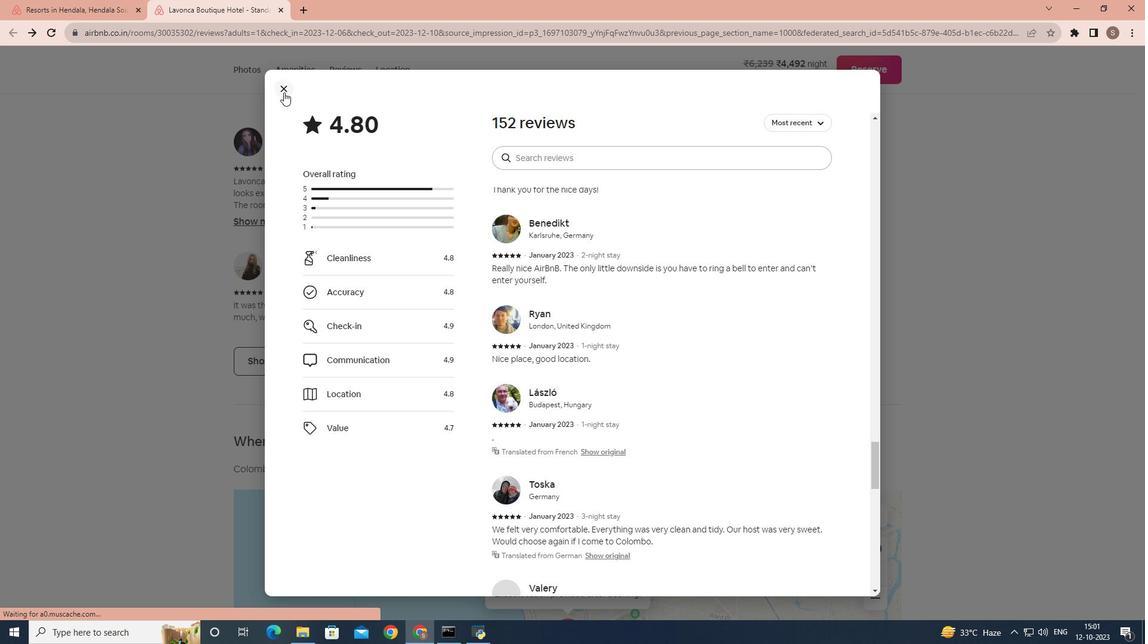 
Action: Mouse pressed left at (284, 92)
Screenshot: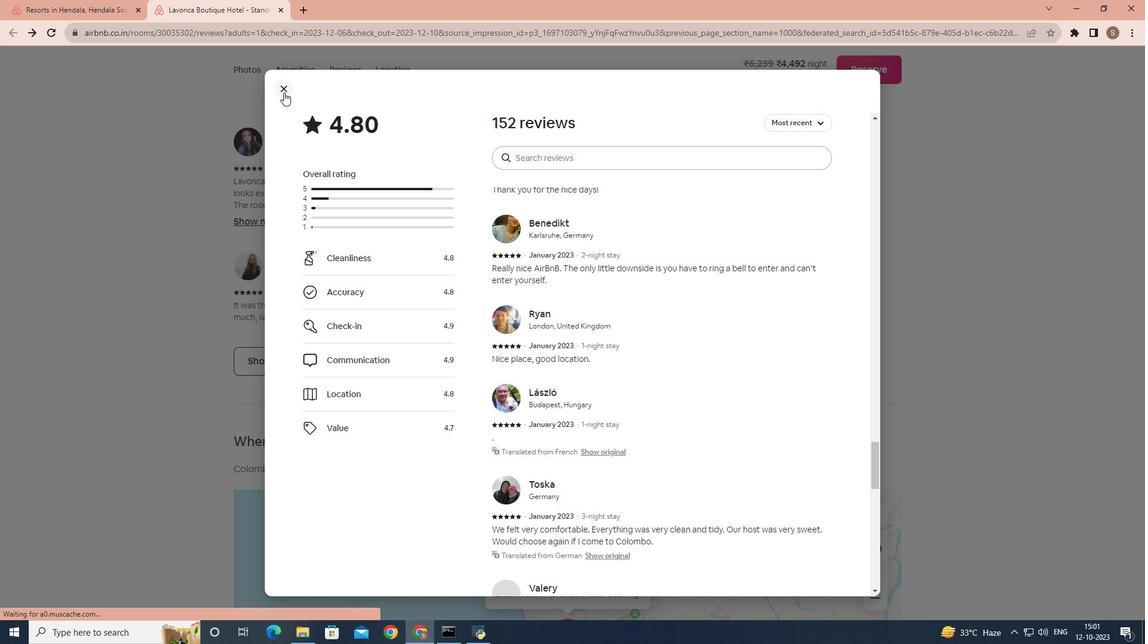 
Action: Mouse moved to (283, 88)
Screenshot: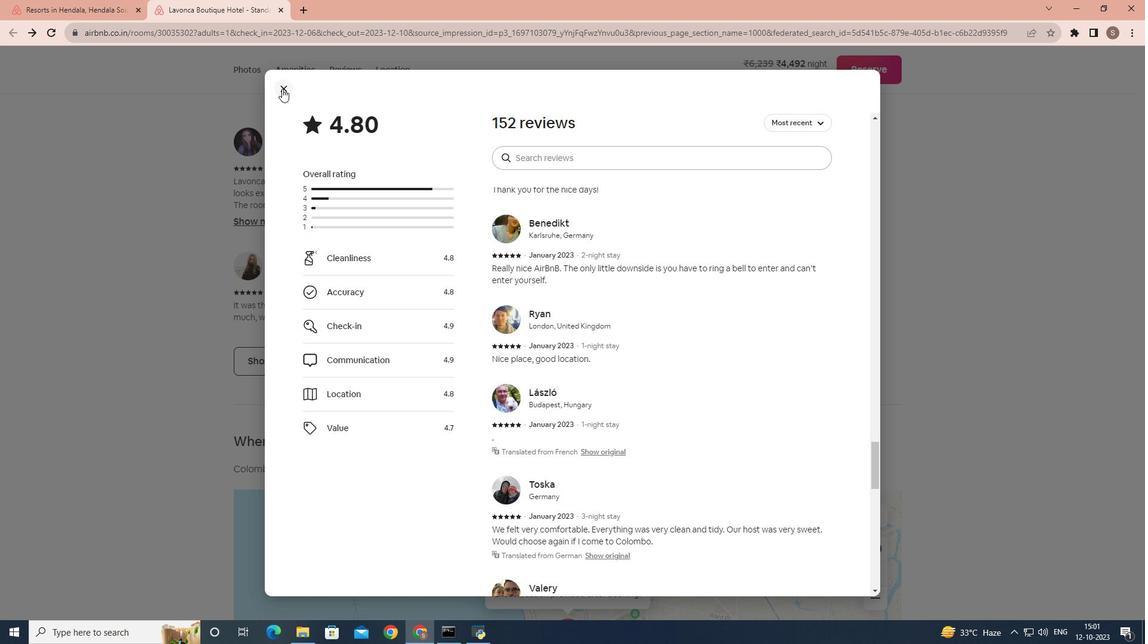 
Action: Mouse pressed left at (283, 88)
Screenshot: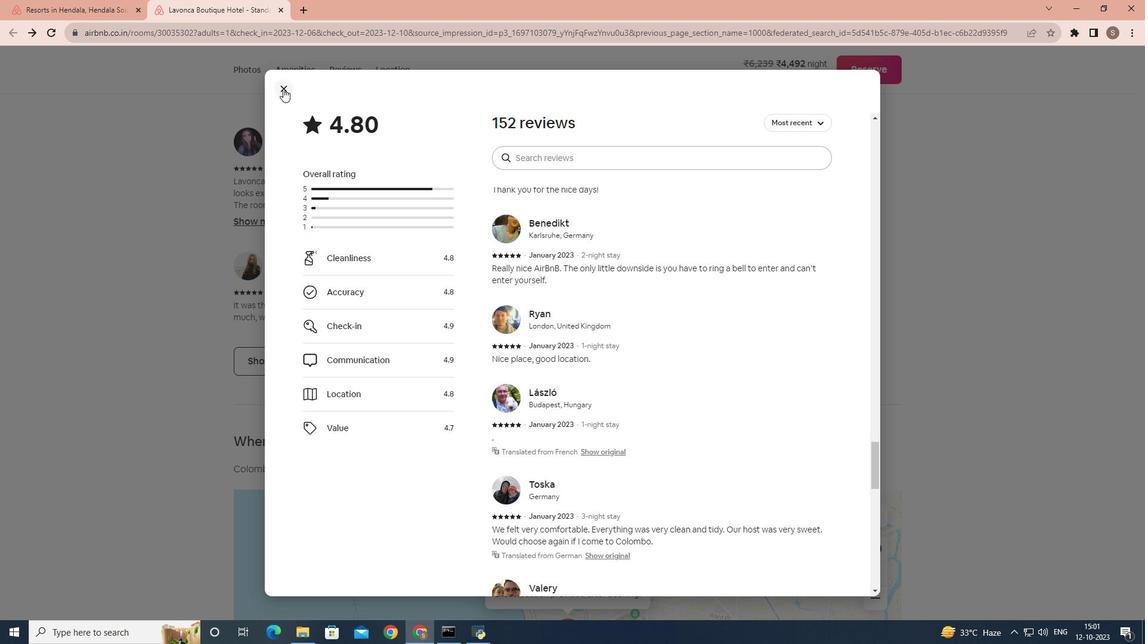 
Action: Mouse moved to (426, 428)
Screenshot: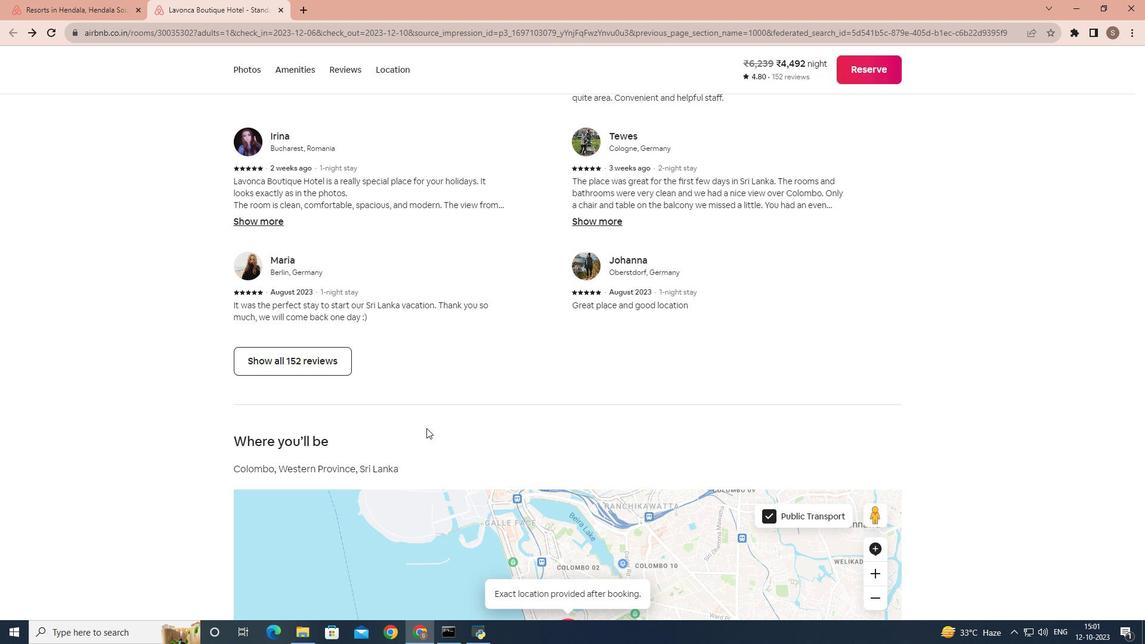
Action: Mouse scrolled (426, 427) with delta (0, 0)
Screenshot: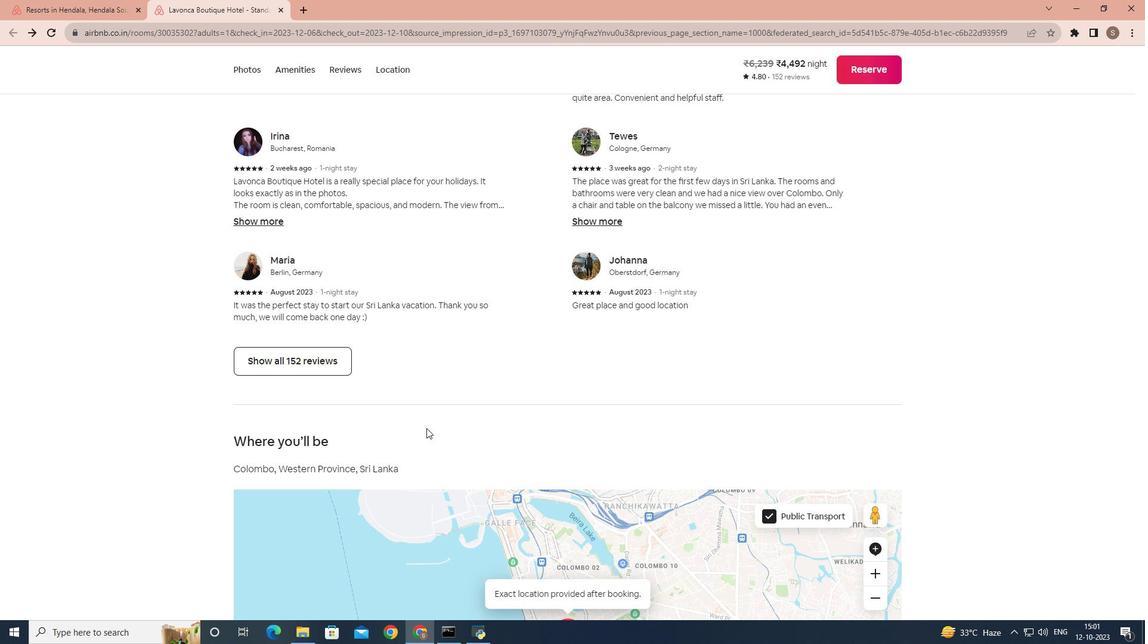 
Action: Mouse scrolled (426, 427) with delta (0, 0)
Screenshot: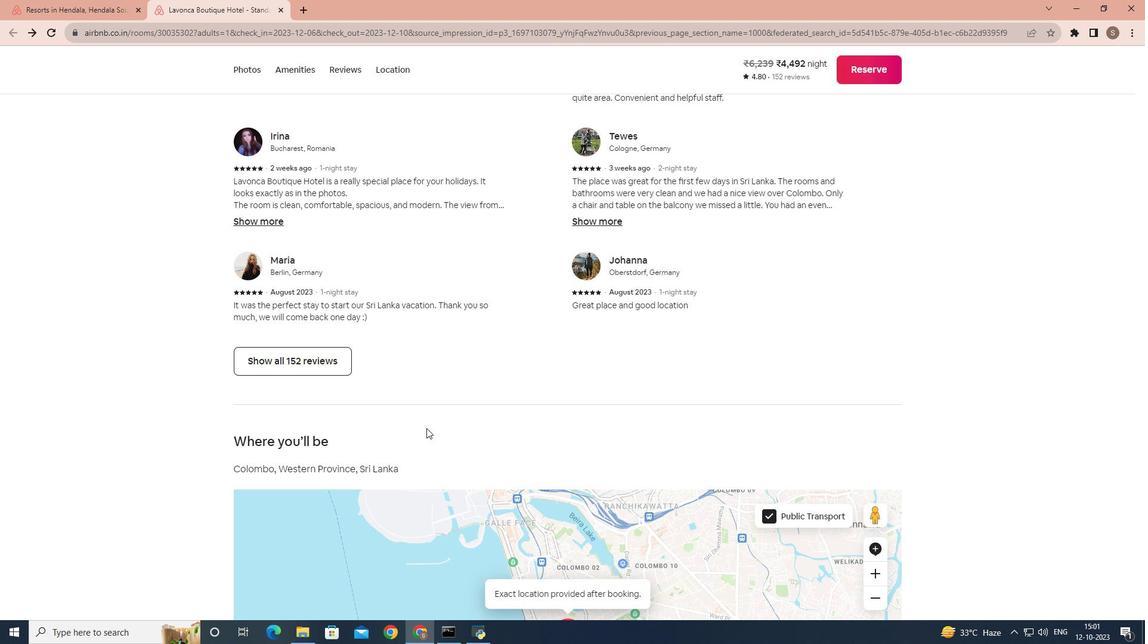 
Action: Mouse scrolled (426, 427) with delta (0, 0)
Screenshot: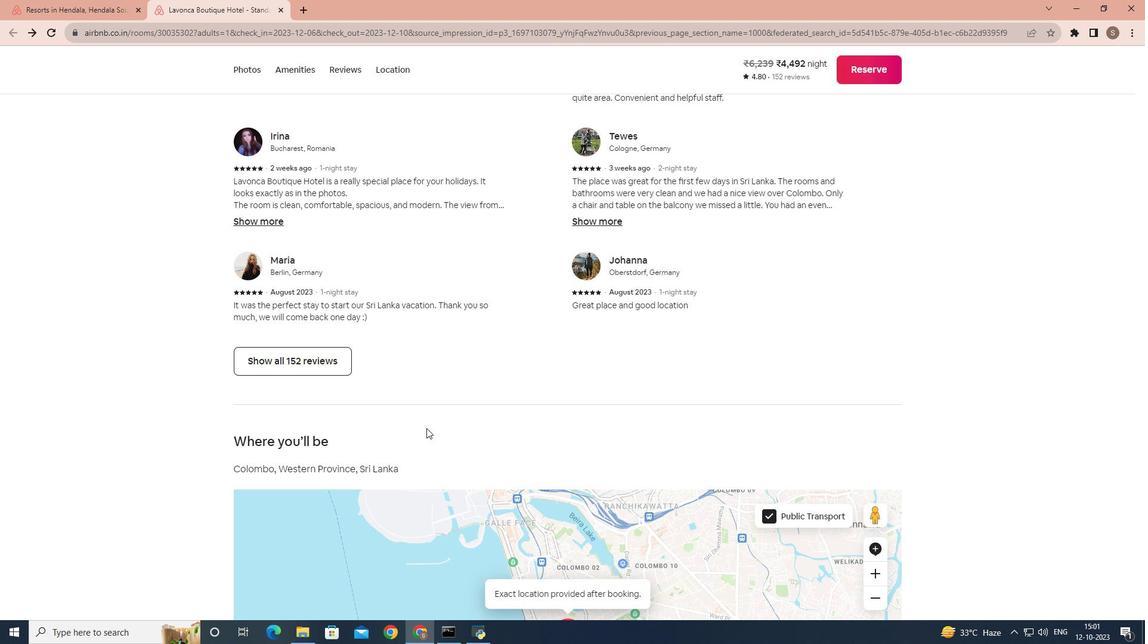 
Action: Mouse scrolled (426, 427) with delta (0, 0)
Screenshot: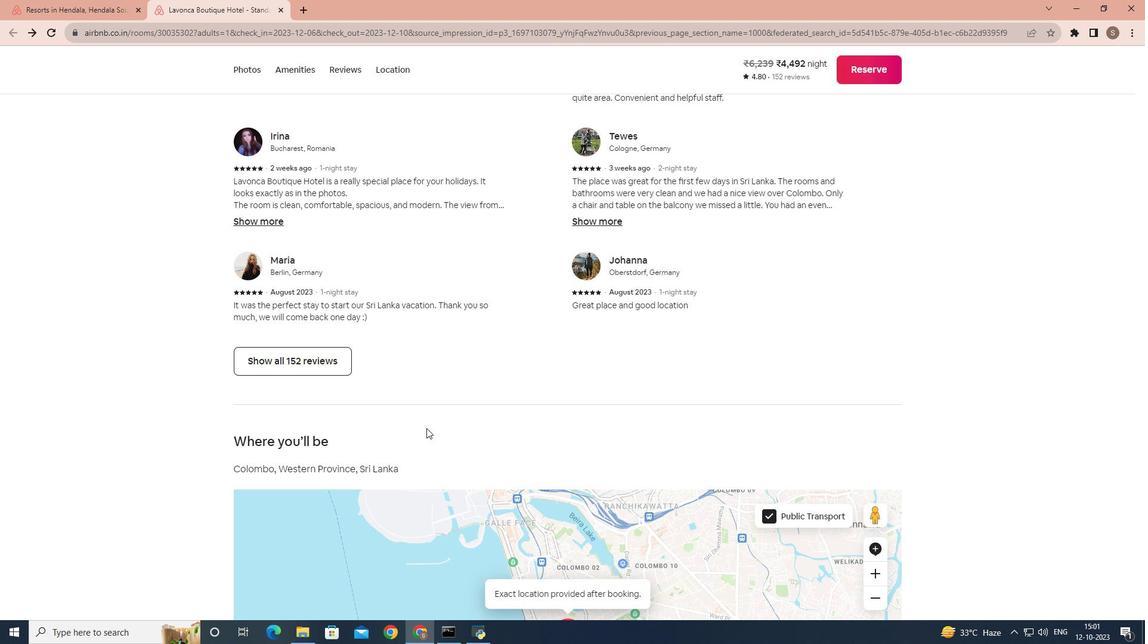 
Action: Mouse scrolled (426, 427) with delta (0, 0)
Screenshot: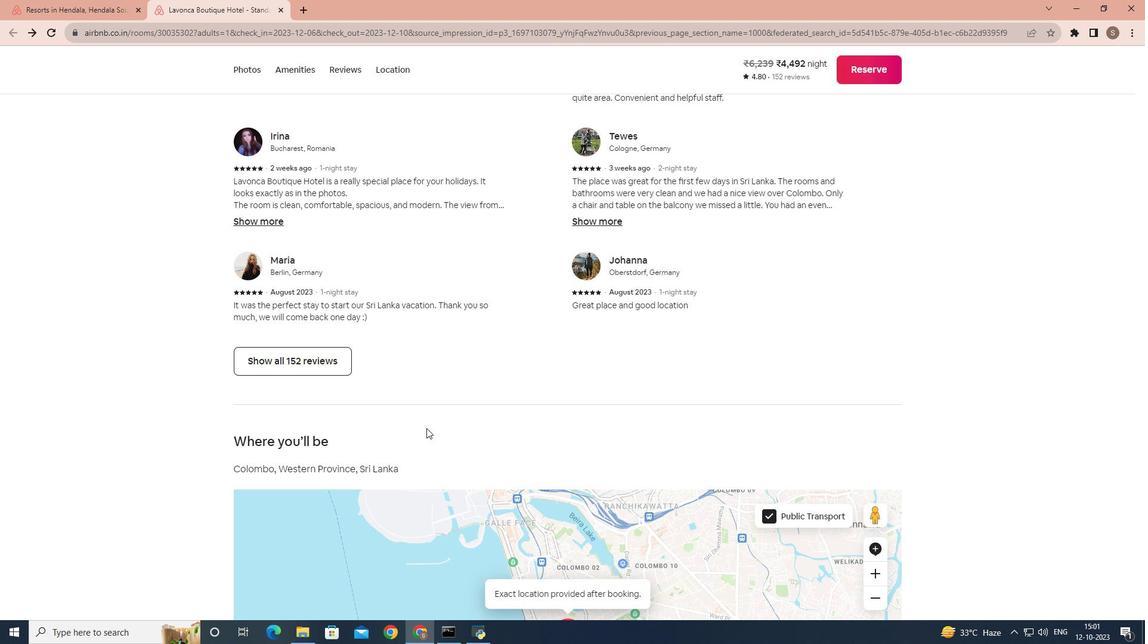 
Action: Mouse scrolled (426, 427) with delta (0, 0)
Screenshot: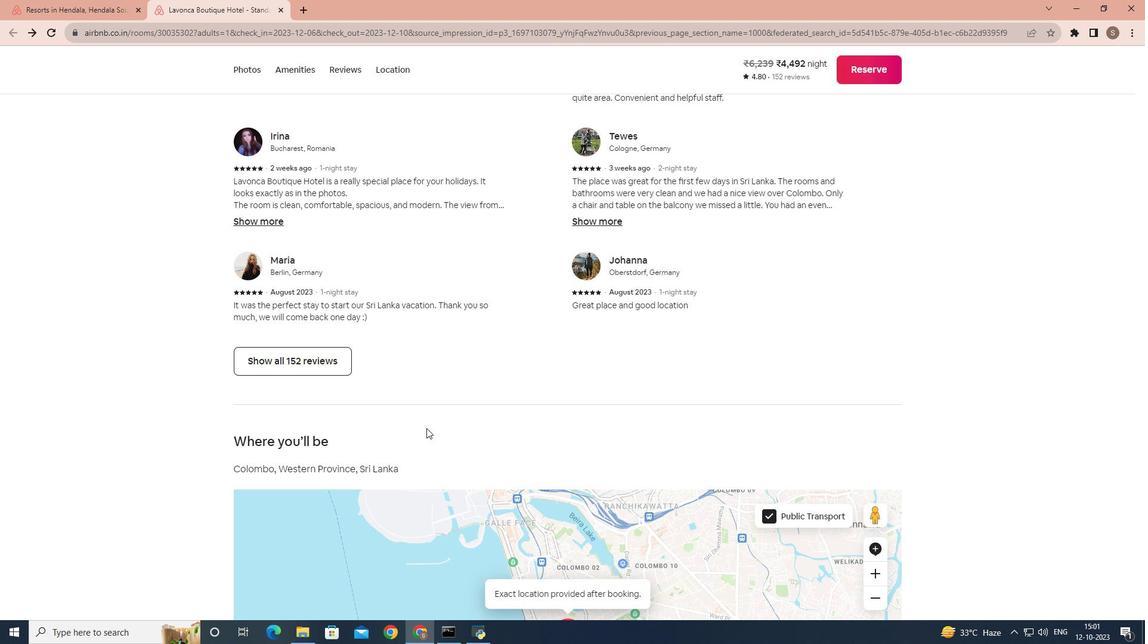
Action: Mouse scrolled (426, 427) with delta (0, 0)
Screenshot: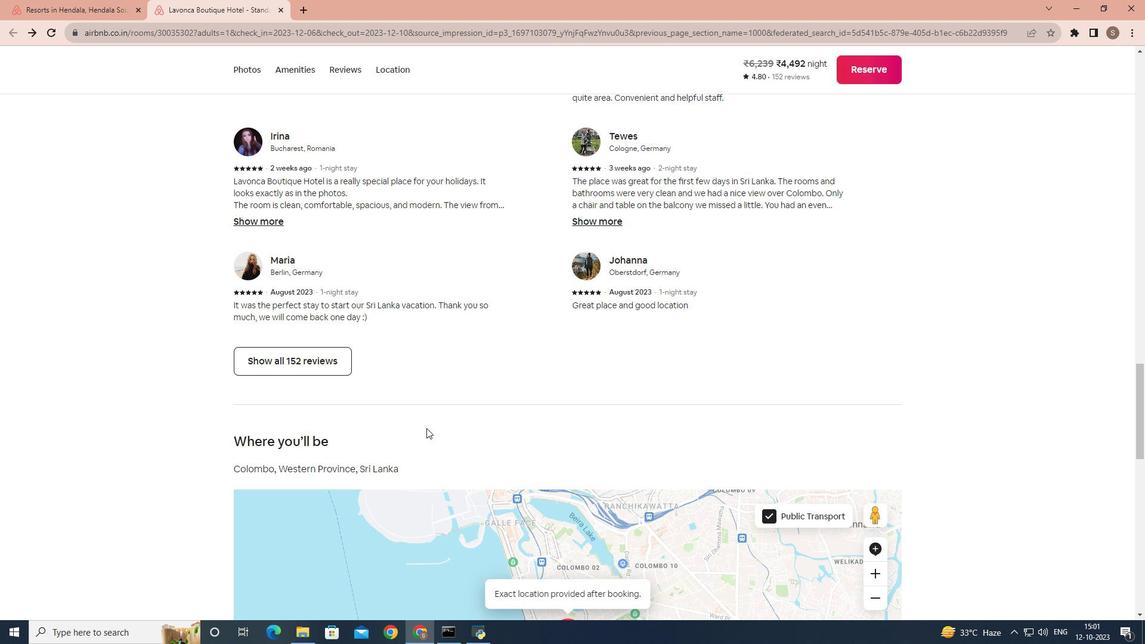 
Action: Mouse scrolled (426, 427) with delta (0, 0)
Screenshot: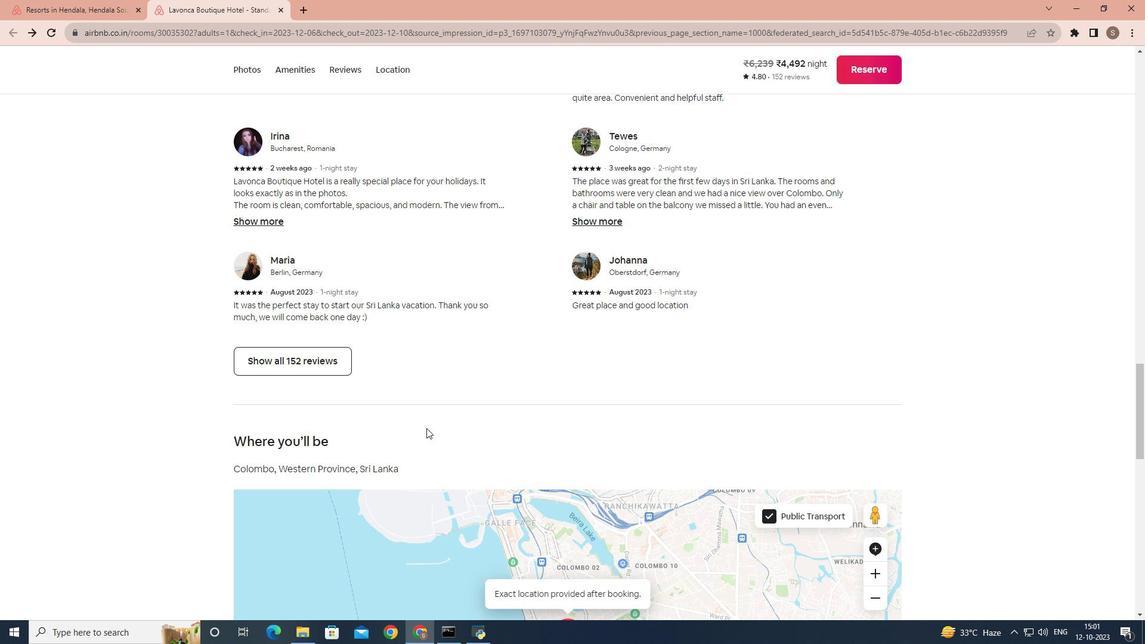 
Action: Mouse scrolled (426, 427) with delta (0, 0)
Screenshot: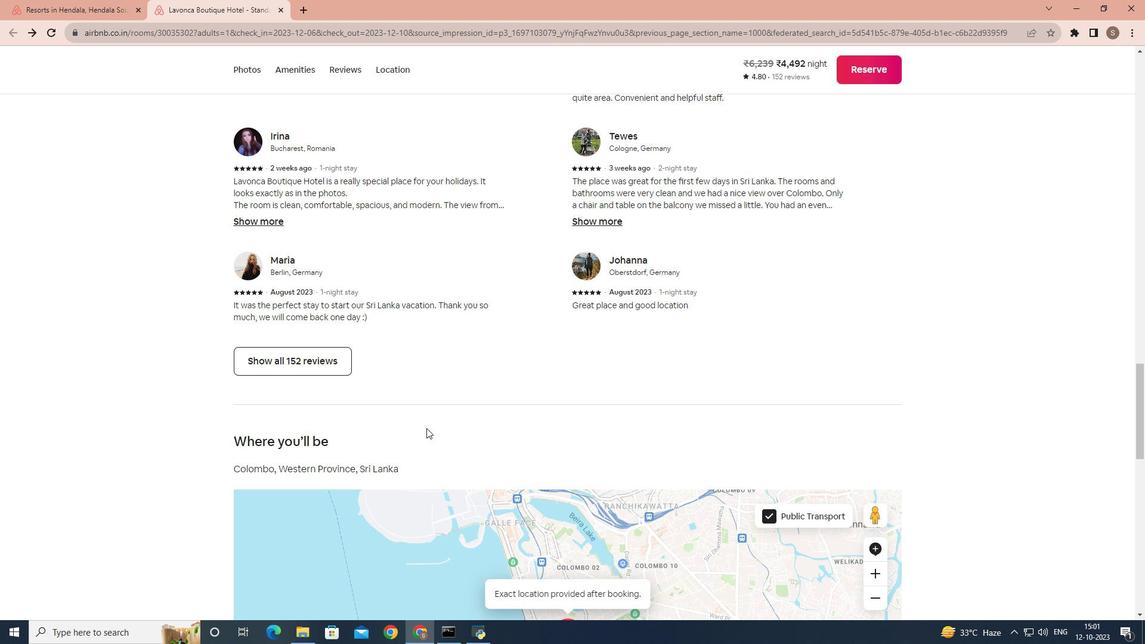 
Action: Mouse scrolled (426, 427) with delta (0, 0)
Screenshot: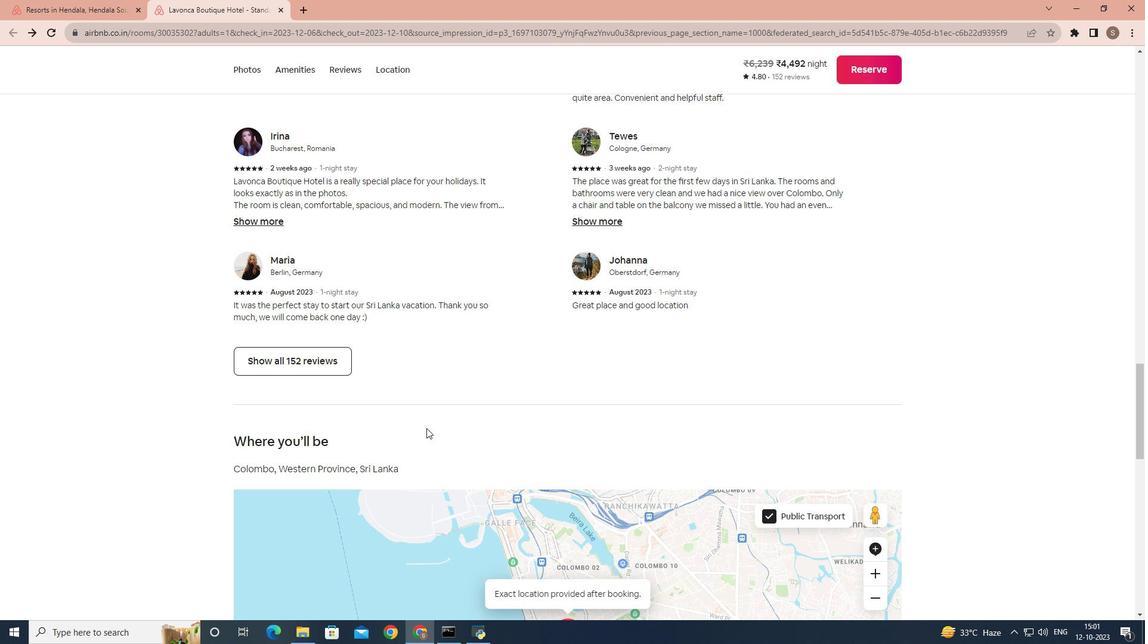 
Action: Mouse scrolled (426, 427) with delta (0, 0)
Screenshot: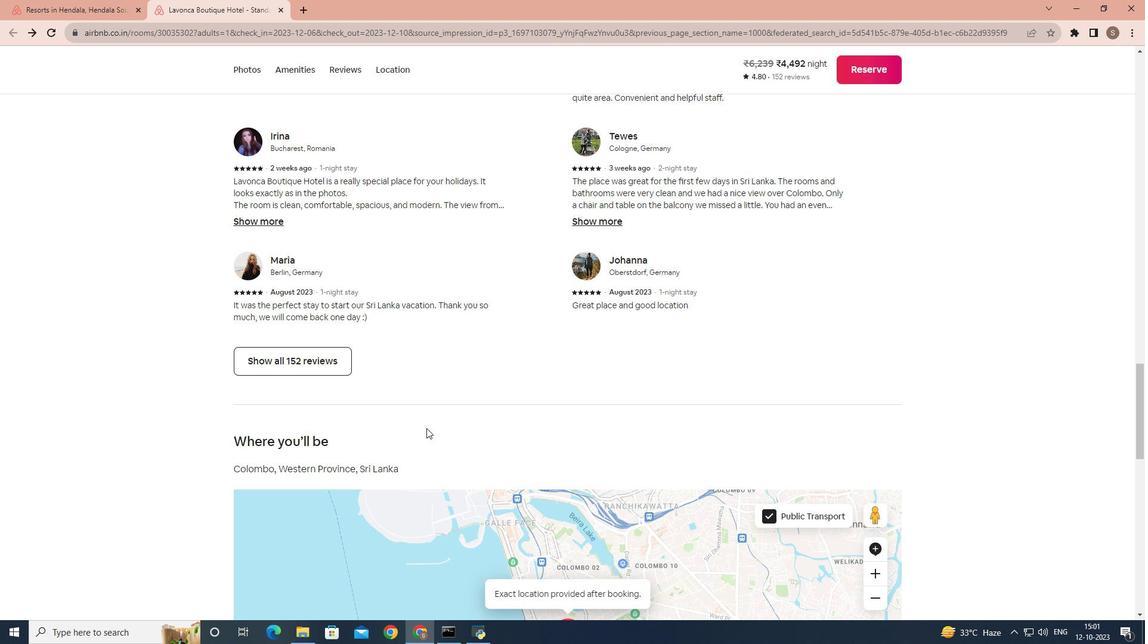 
Action: Mouse scrolled (426, 427) with delta (0, 0)
Screenshot: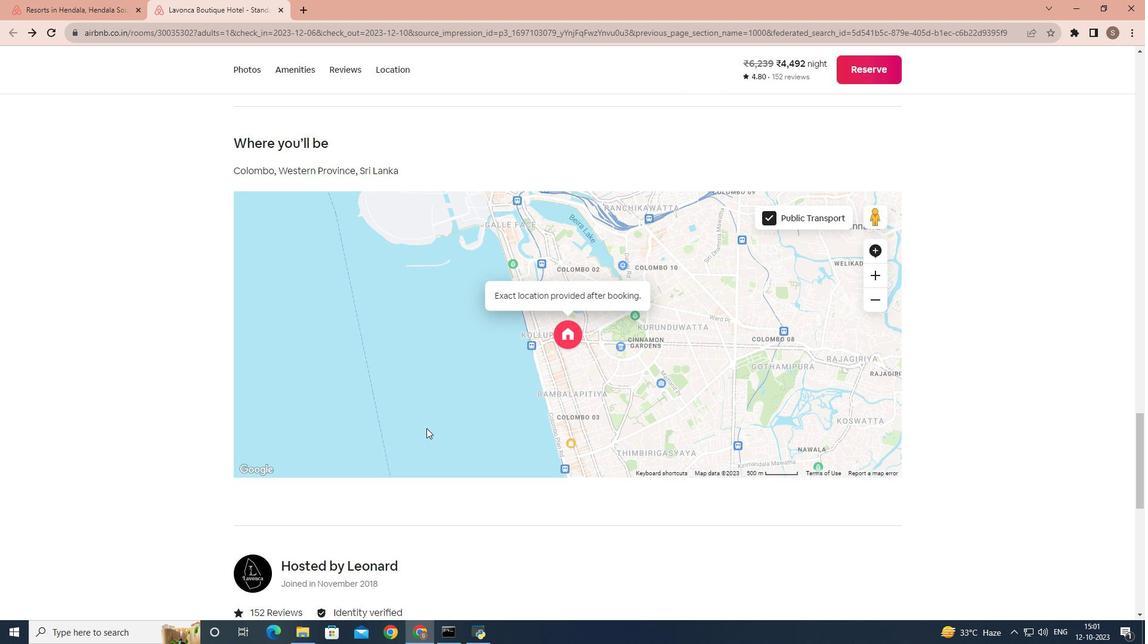 
Action: Mouse scrolled (426, 427) with delta (0, 0)
Screenshot: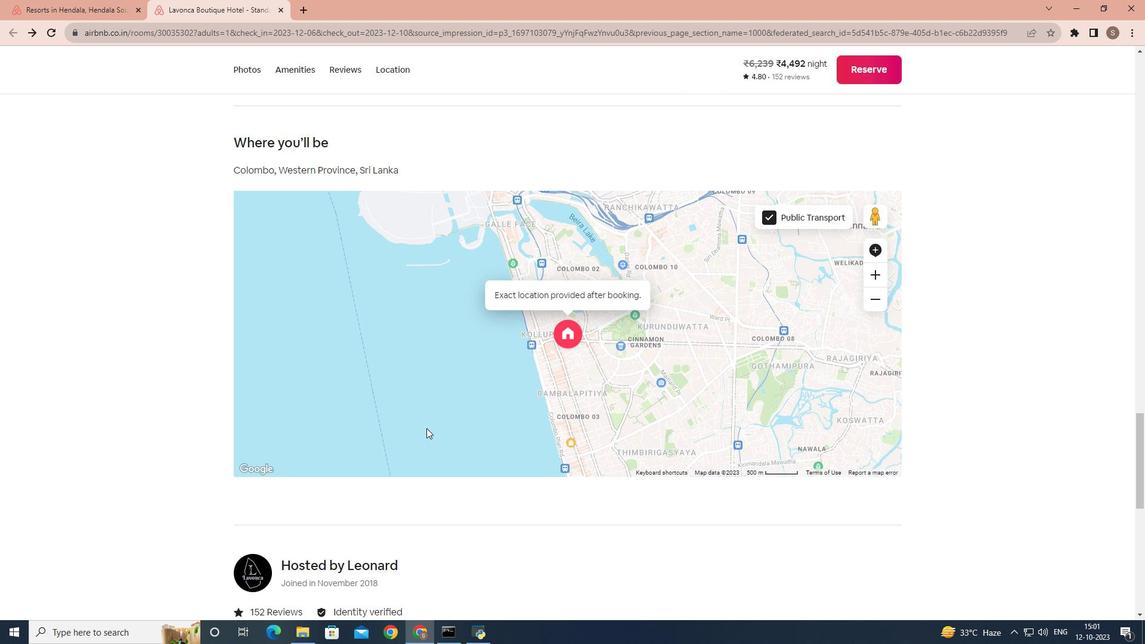 
Action: Mouse scrolled (426, 427) with delta (0, 0)
Screenshot: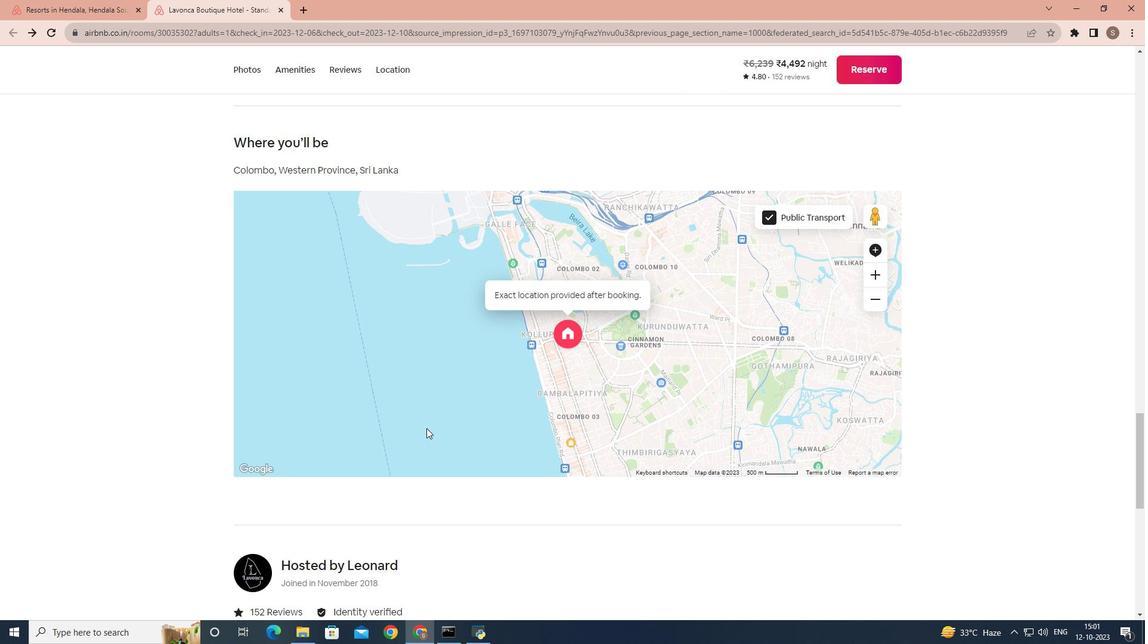 
Action: Mouse moved to (412, 429)
Screenshot: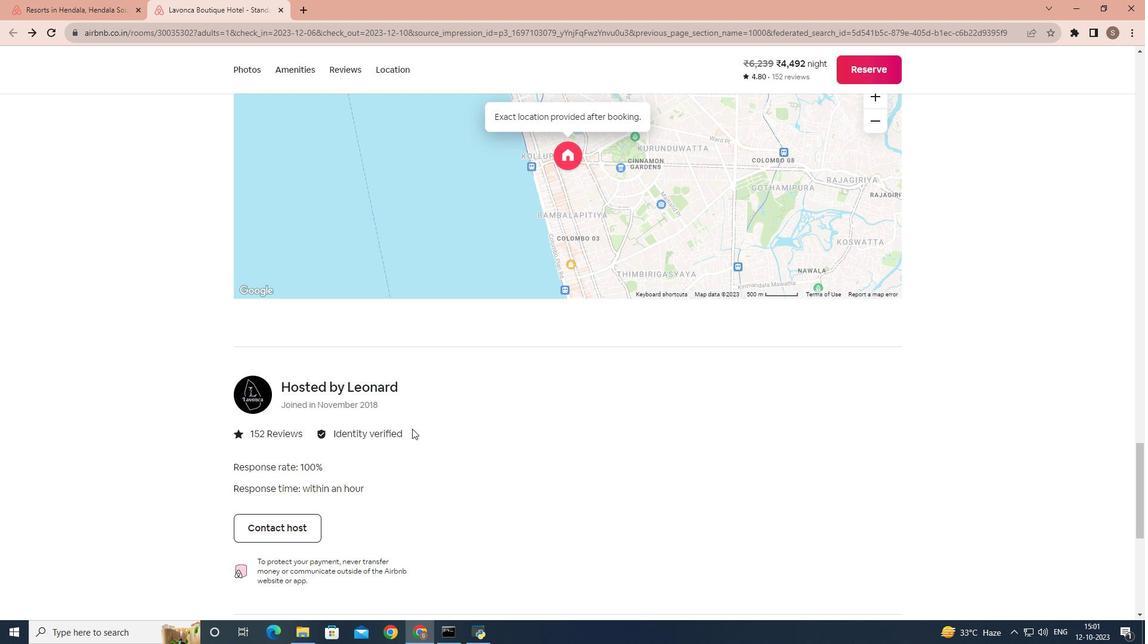 
Action: Mouse scrolled (412, 428) with delta (0, 0)
Screenshot: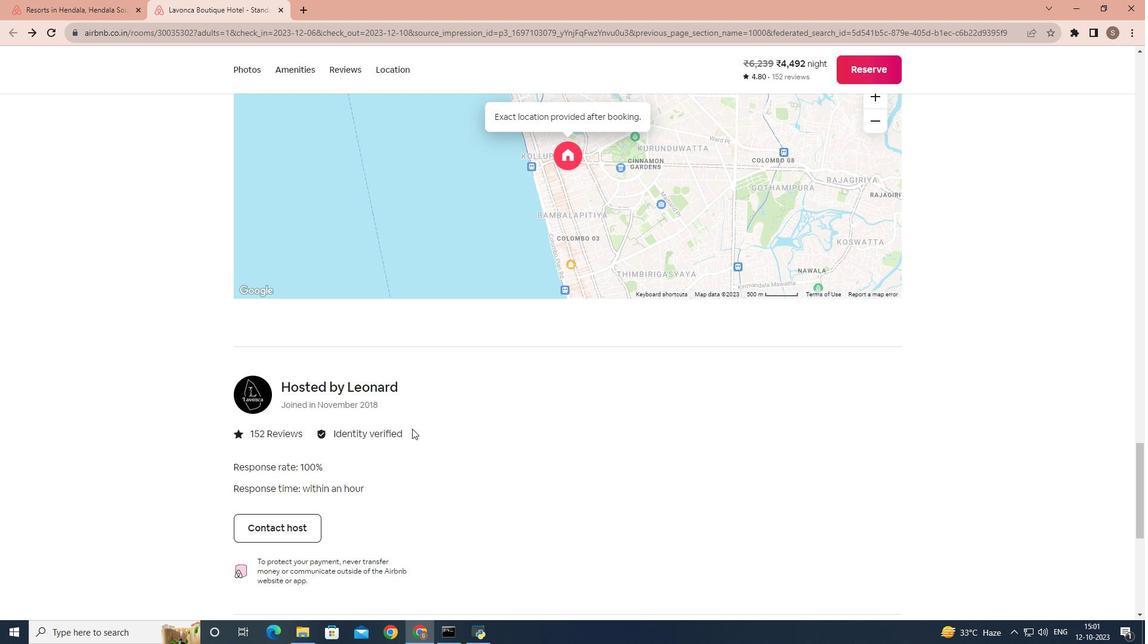 
Action: Mouse scrolled (412, 428) with delta (0, 0)
Screenshot: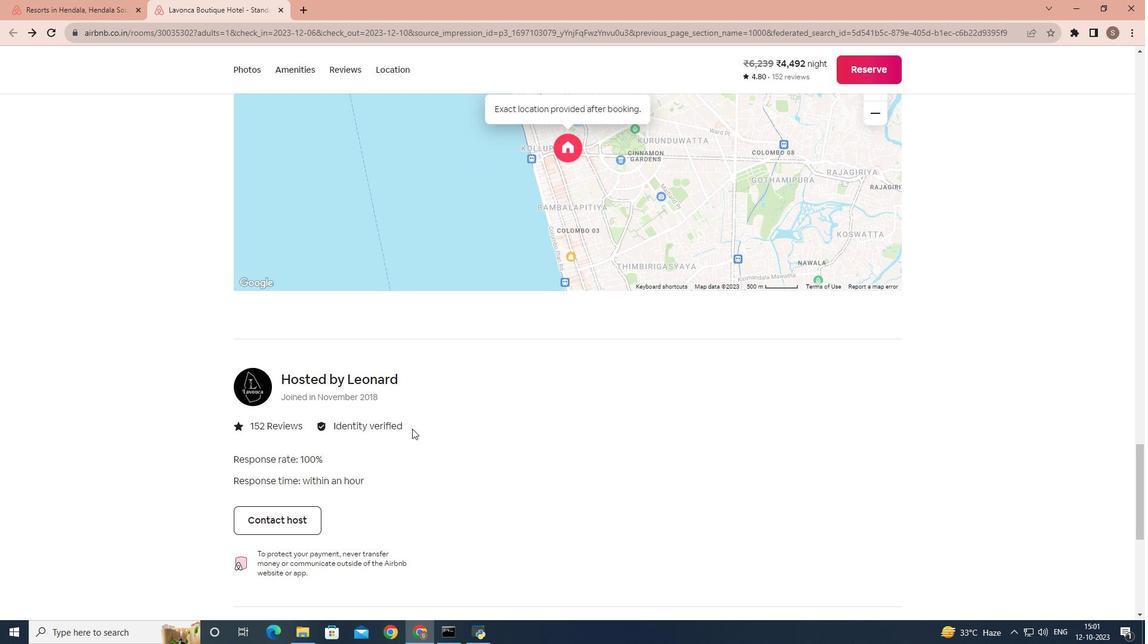 
Action: Mouse moved to (405, 429)
Screenshot: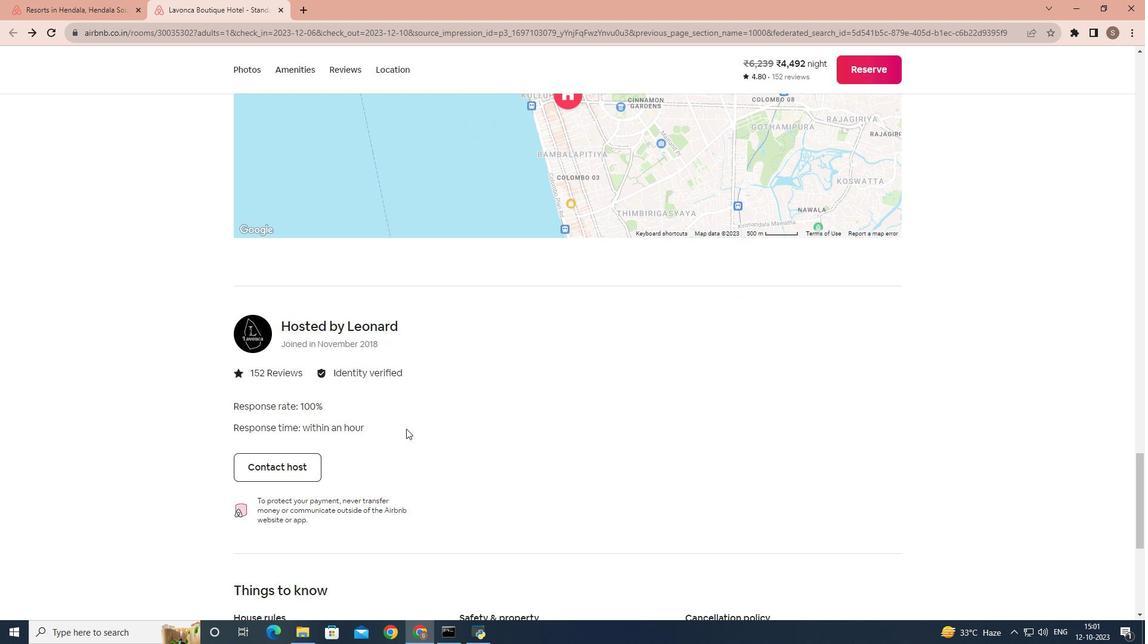 
Action: Mouse scrolled (405, 429) with delta (0, 0)
Screenshot: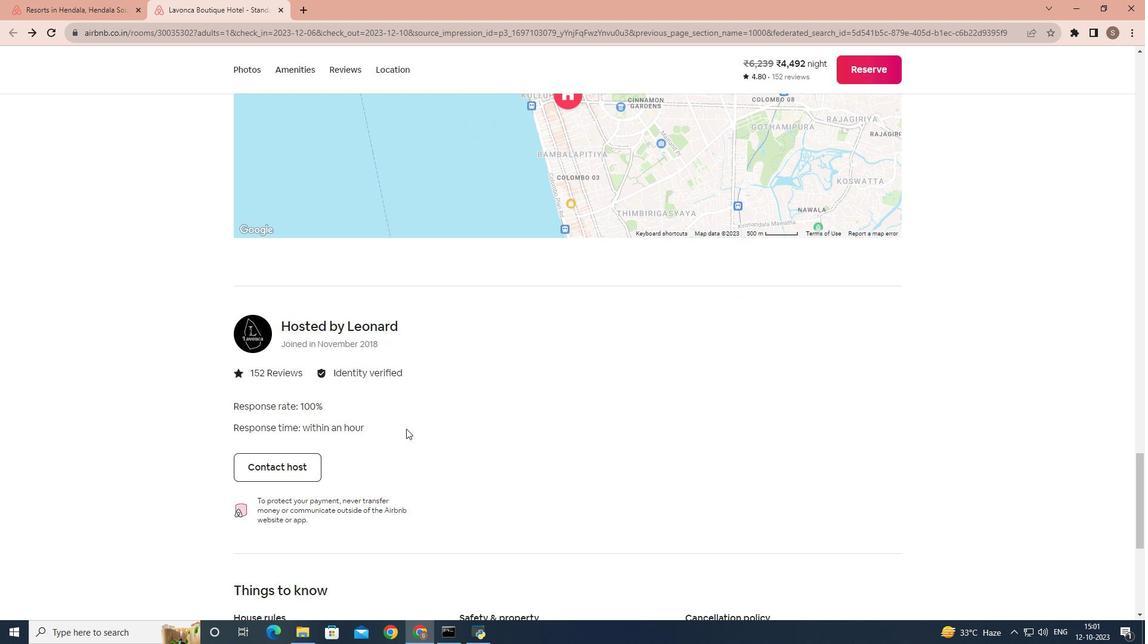 
Action: Mouse moved to (267, 580)
Screenshot: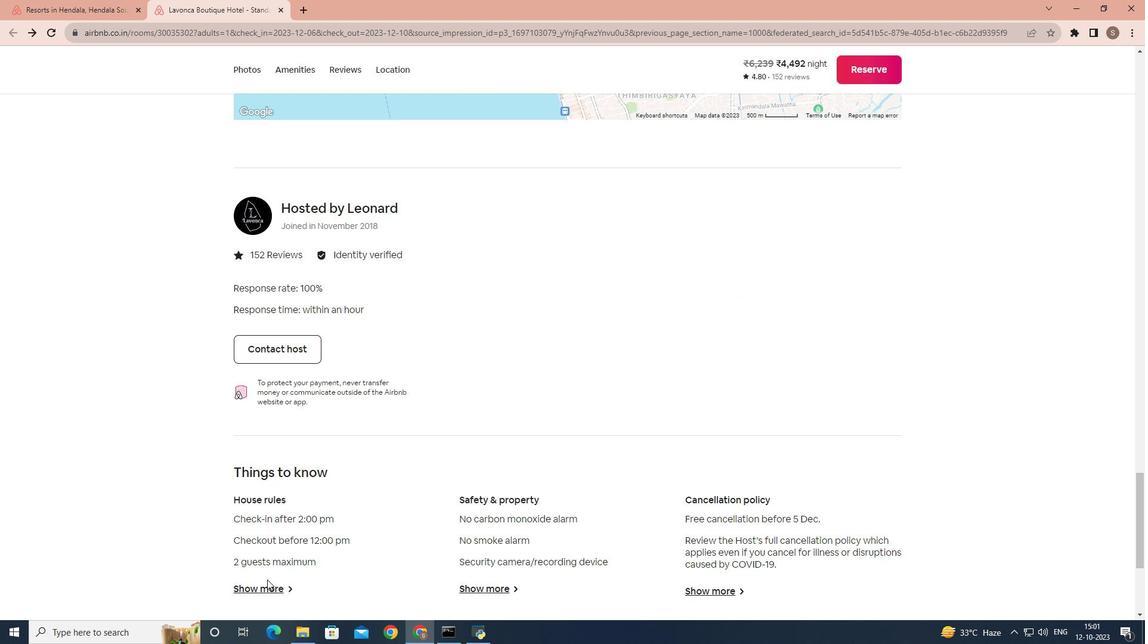 
Action: Mouse pressed left at (267, 580)
Screenshot: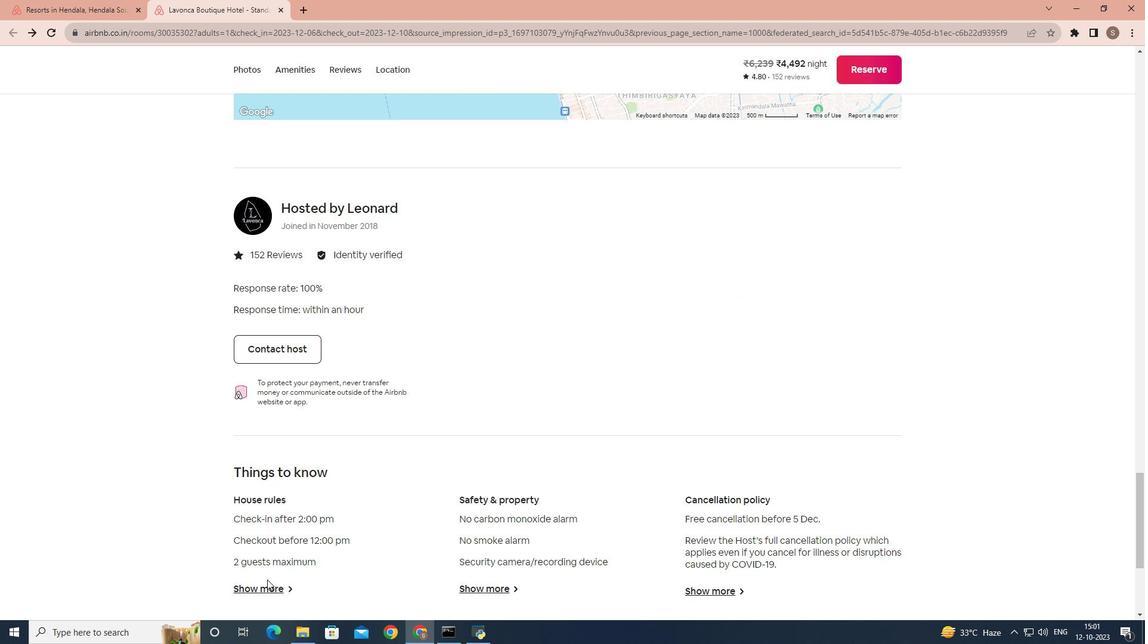 
Action: Mouse moved to (264, 593)
Screenshot: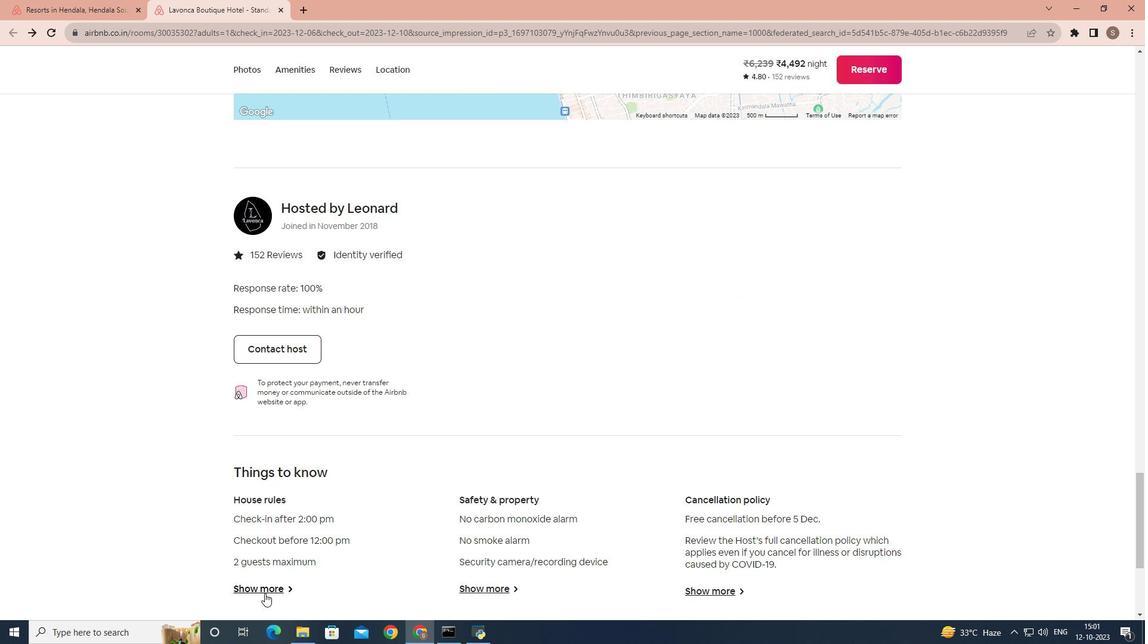 
Action: Mouse pressed left at (264, 593)
Screenshot: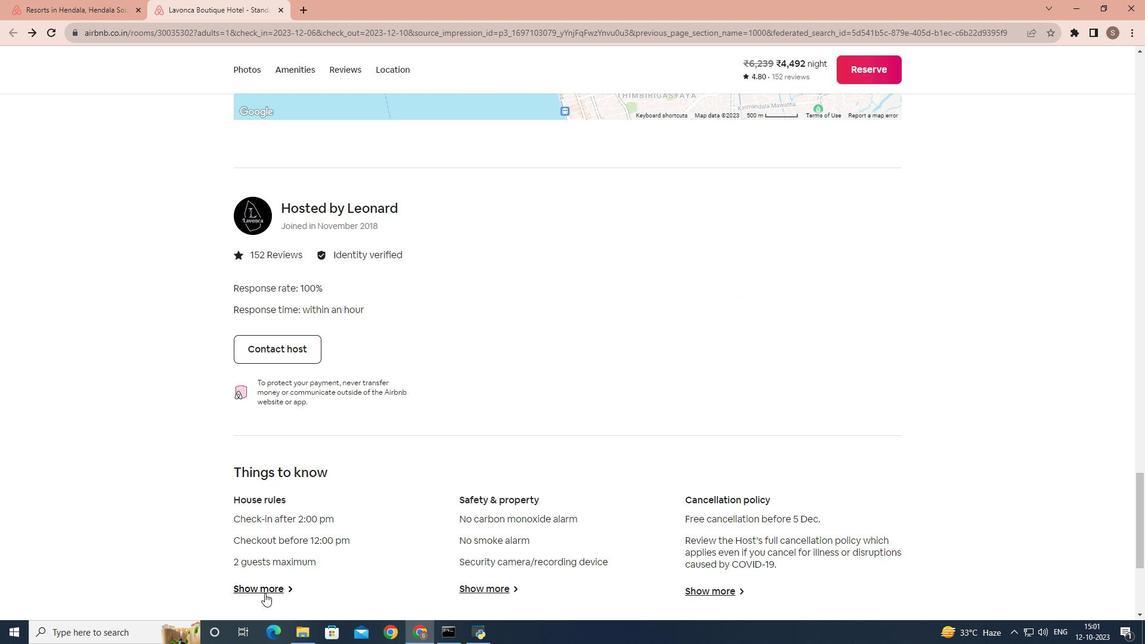 
Action: Mouse moved to (406, 401)
Screenshot: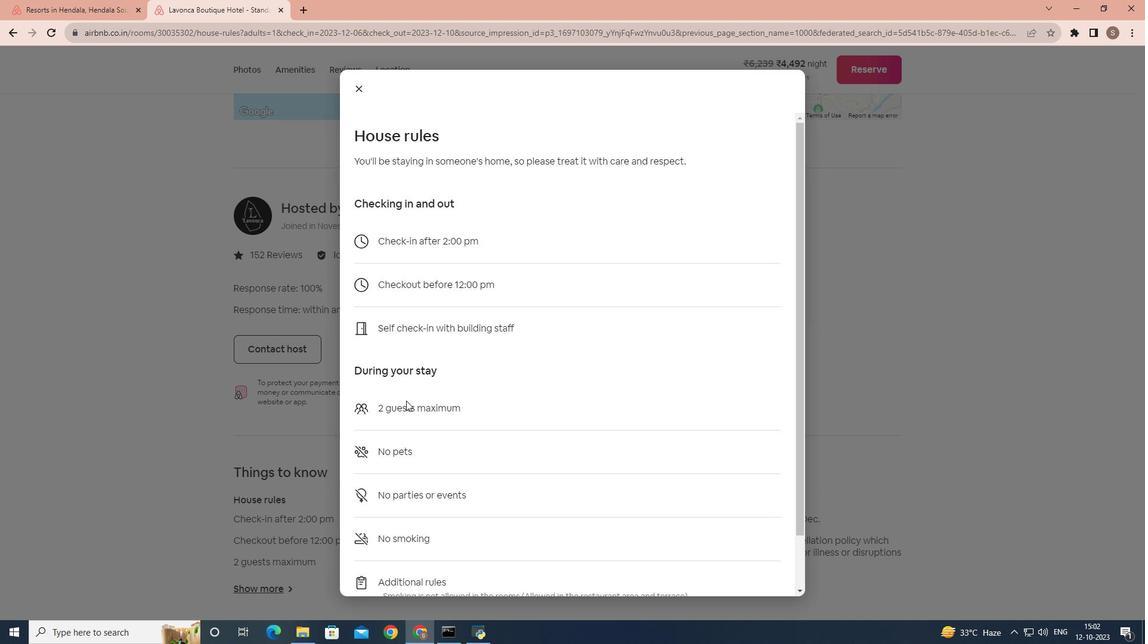 
Action: Mouse scrolled (406, 400) with delta (0, 0)
Screenshot: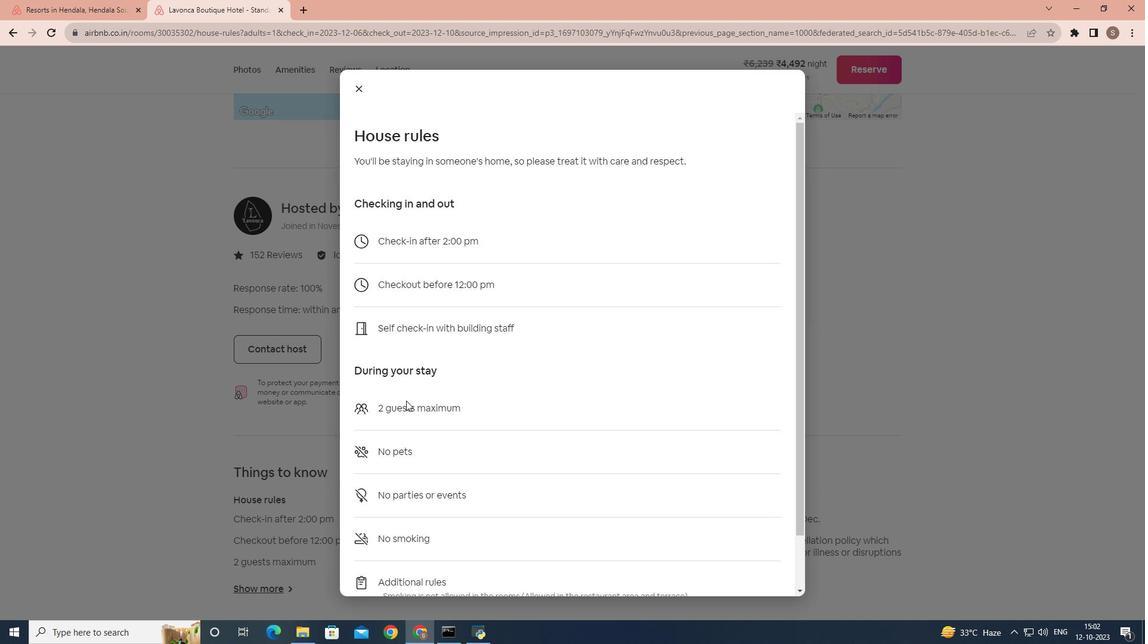 
Action: Mouse scrolled (406, 400) with delta (0, 0)
Screenshot: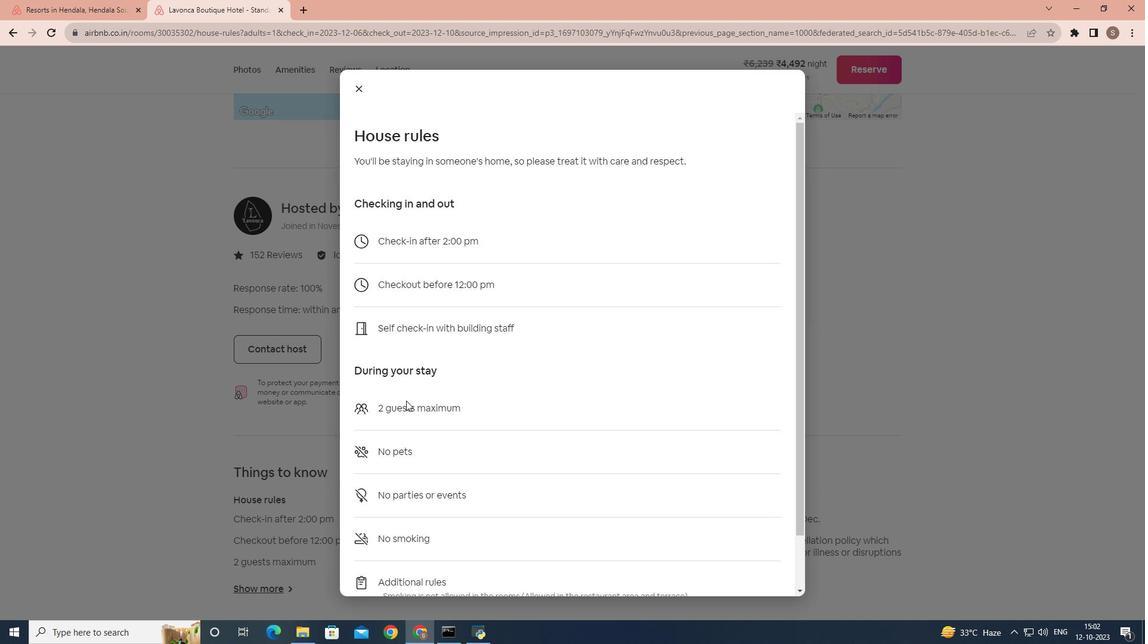 
Action: Mouse scrolled (406, 400) with delta (0, 0)
Screenshot: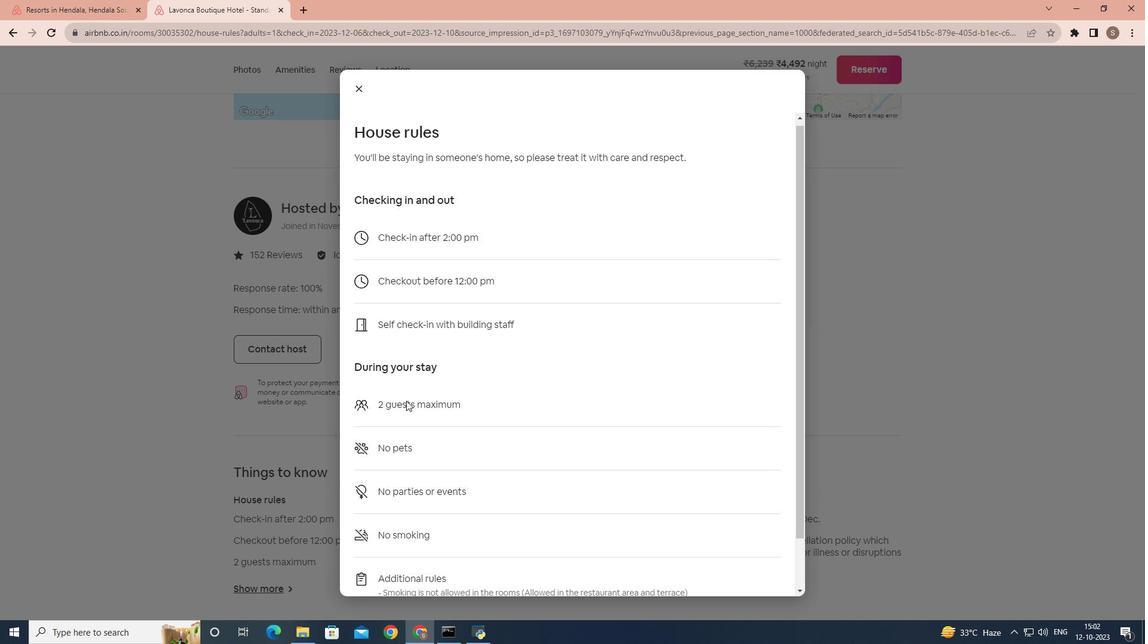 
Action: Mouse scrolled (406, 400) with delta (0, 0)
Screenshot: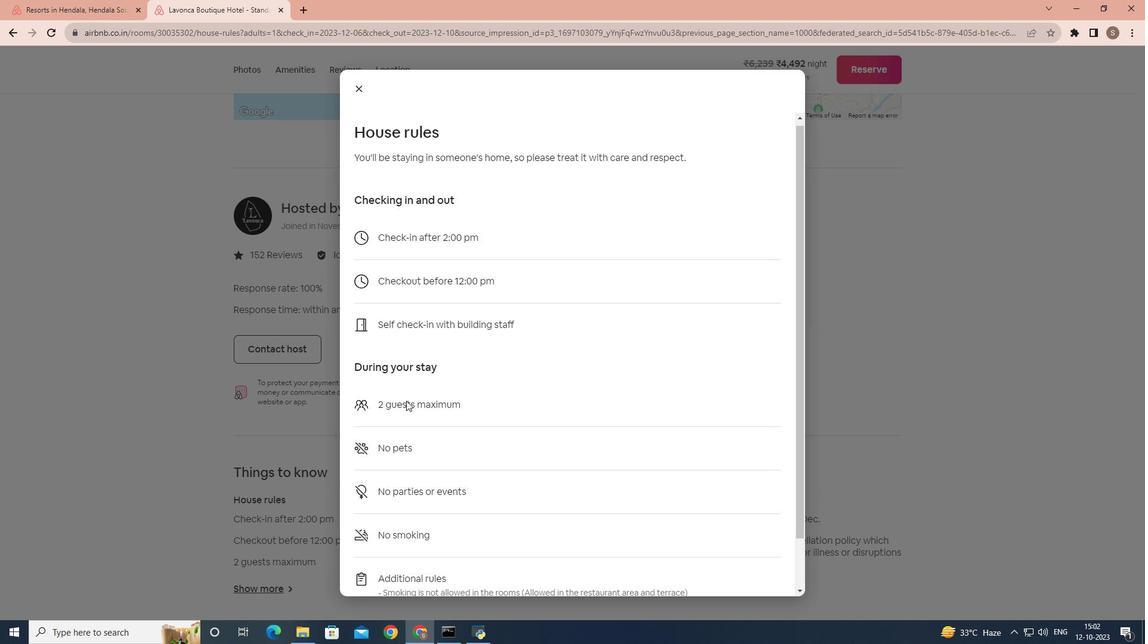 
Action: Mouse scrolled (406, 400) with delta (0, 0)
Screenshot: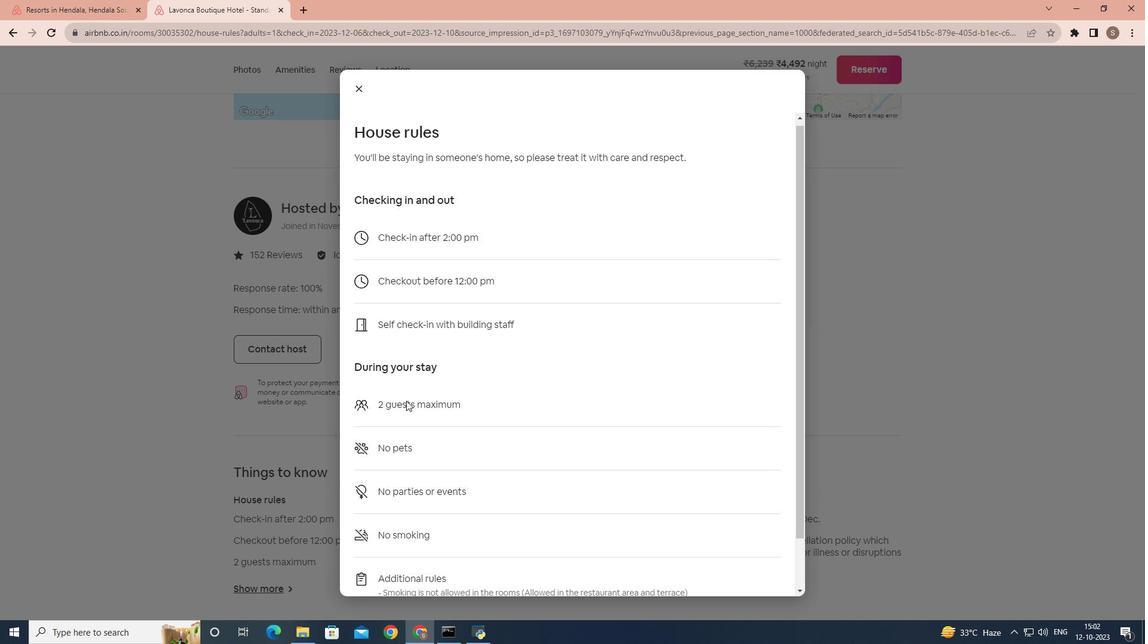 
Action: Mouse scrolled (406, 400) with delta (0, 0)
Screenshot: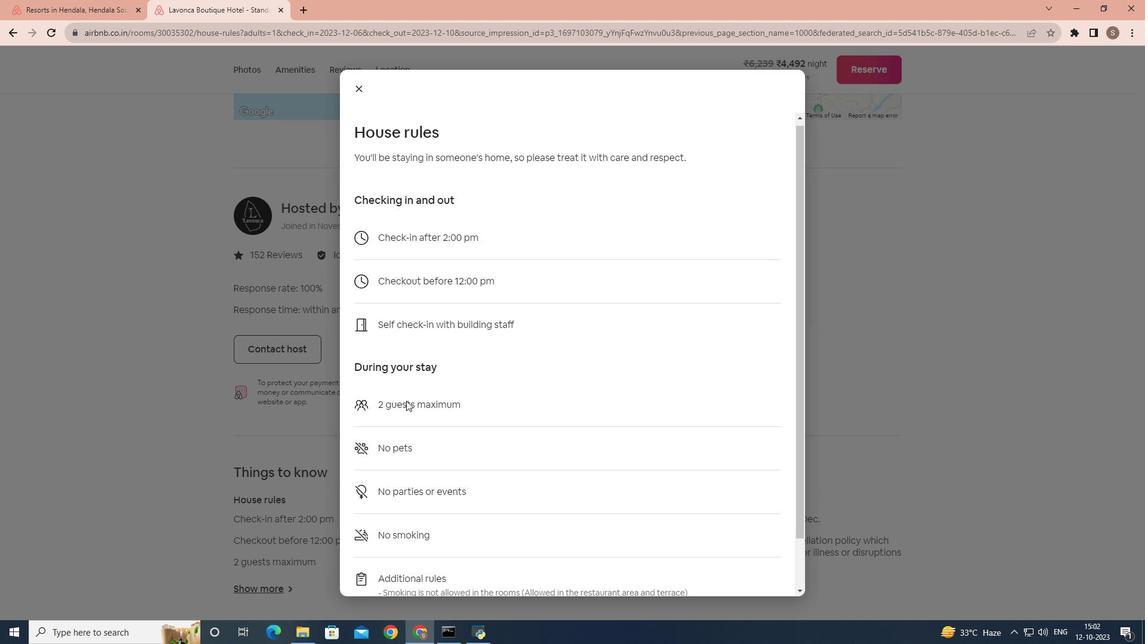 
Action: Mouse moved to (359, 87)
Screenshot: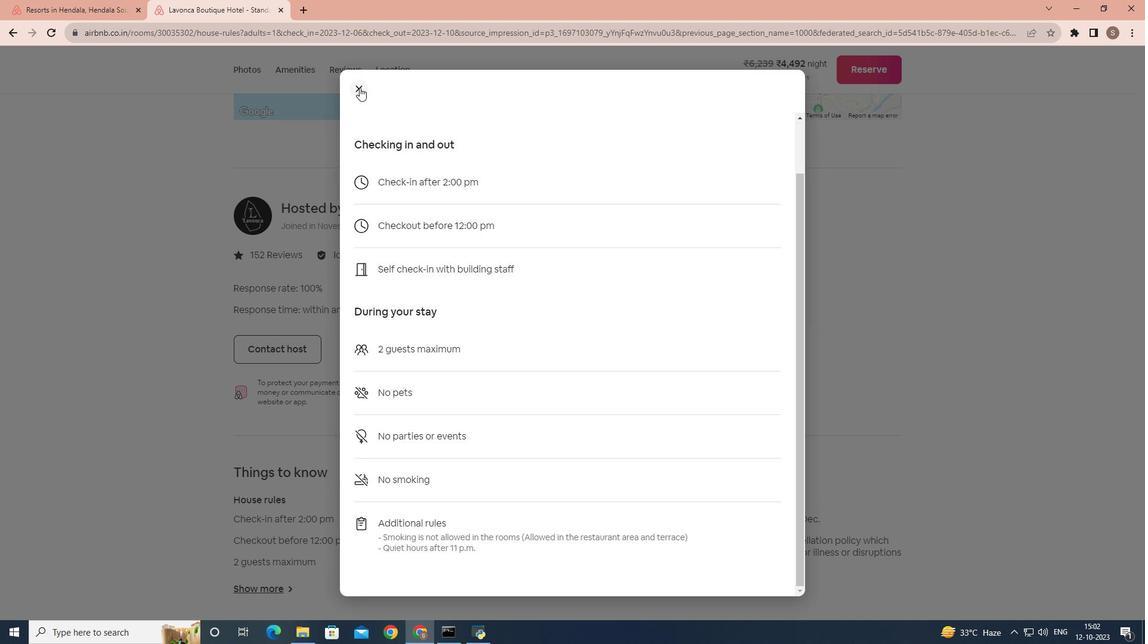 
Action: Mouse pressed left at (359, 87)
Screenshot: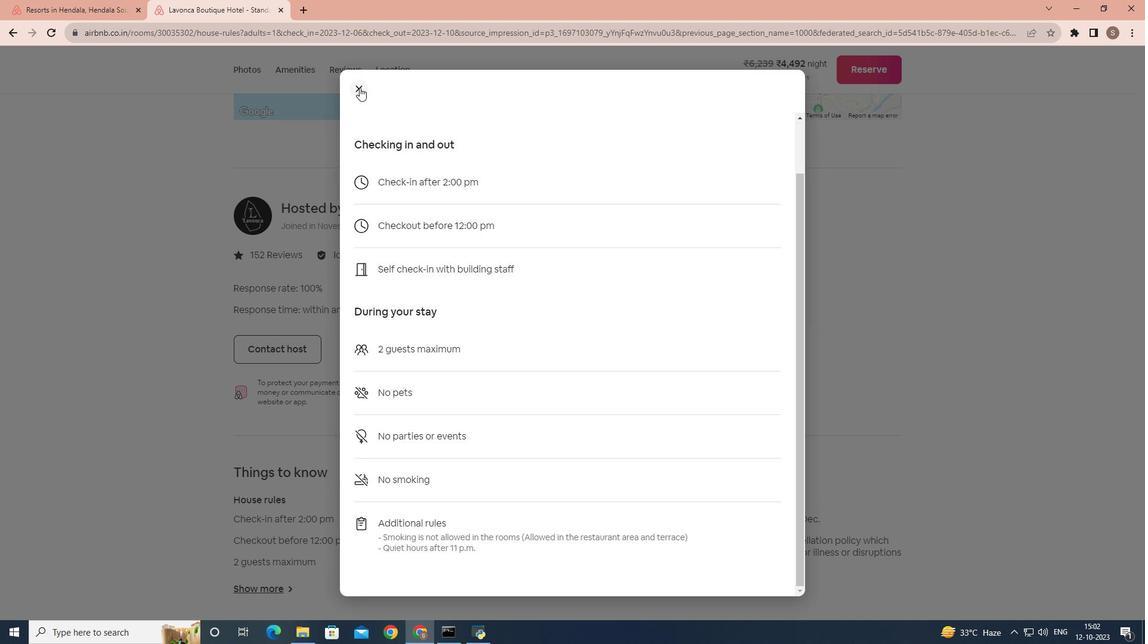 
Action: Mouse moved to (504, 586)
